 Task: Explore Airbnb accommodation in Vila Nova de Gaia, Portugal from 6th November, 2023 to 8th November, 2023 for 2 adults.1  bedroom having 2 beds and 1 bathroom. Property type can be flat. Look for 4 properties as per requirement.
Action: Mouse moved to (482, 81)
Screenshot: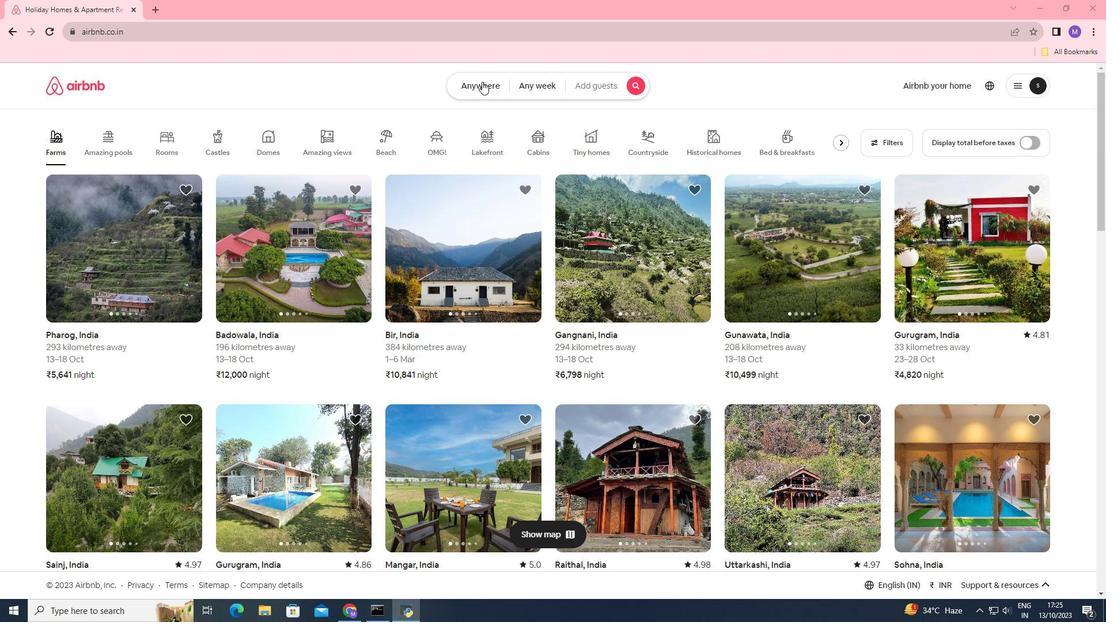 
Action: Mouse pressed left at (482, 81)
Screenshot: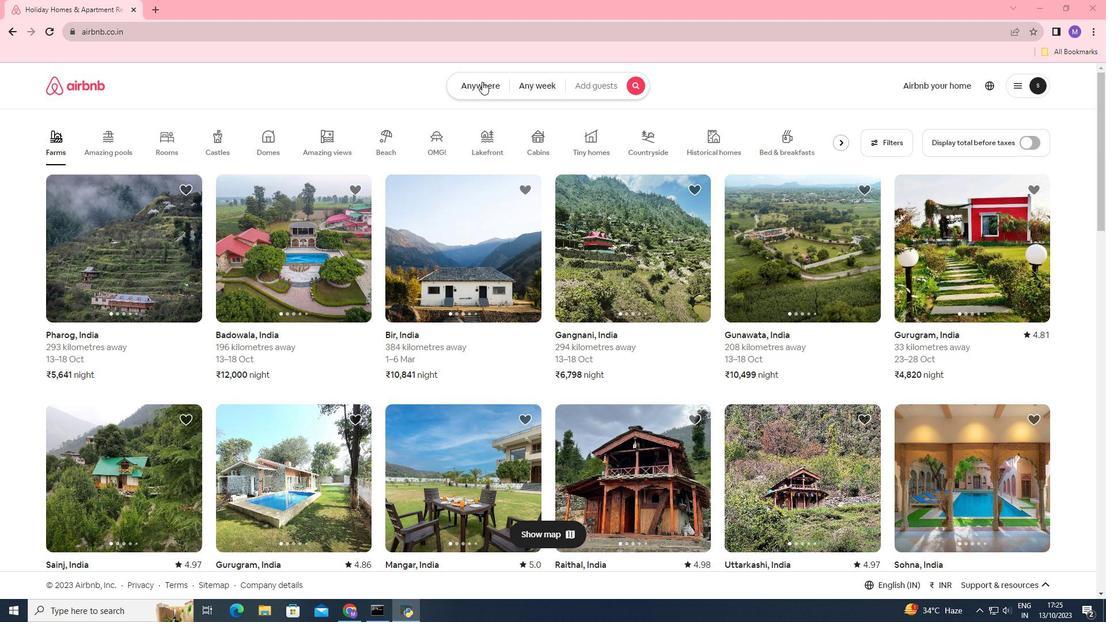 
Action: Mouse moved to (375, 134)
Screenshot: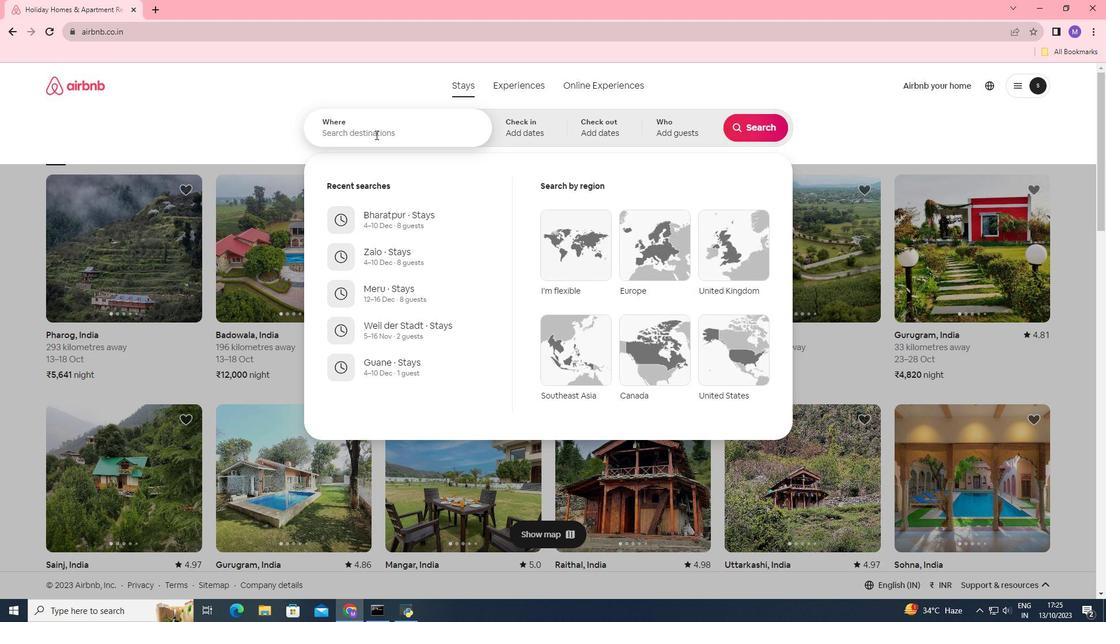 
Action: Mouse pressed left at (375, 134)
Screenshot: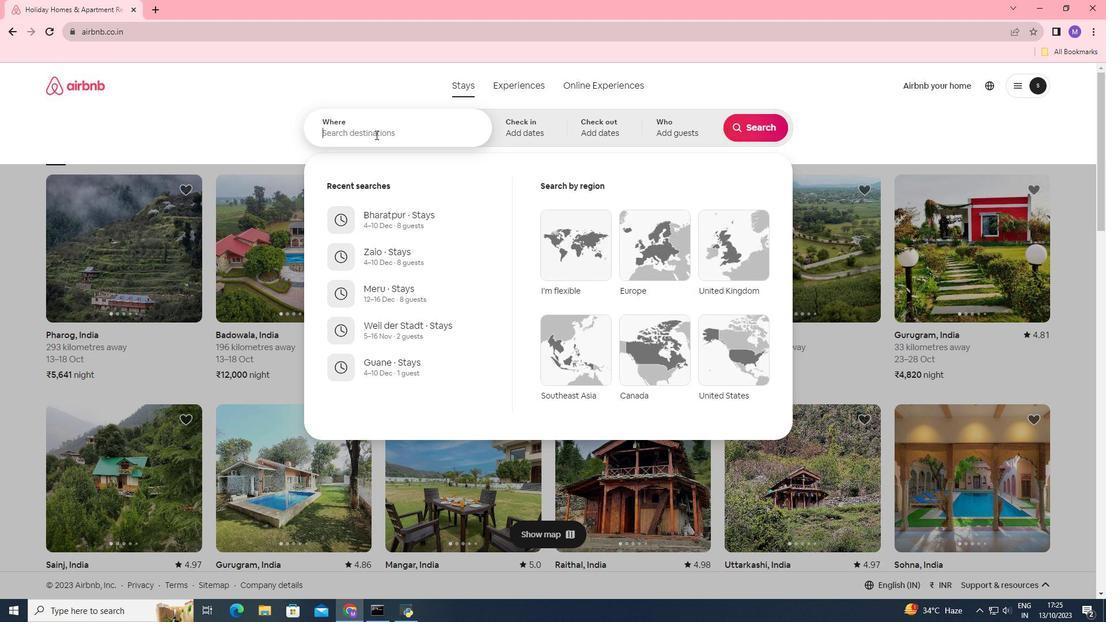 
Action: Key pressed <Key.shift><Key.shift><Key.shift><Key.shift><Key.shift><Key.shift><Key.shift><Key.shift><Key.shift>Vila<Key.space><Key.shift_r>Nova<Key.space>de<Key.space><Key.shift><Key.shift><Key.shift><Key.shift><Key.shift><Key.shift><Key.shift><Key.shift><Key.shift>Gao<Key.backspace>ia,<Key.shift_r>Portygal
Screenshot: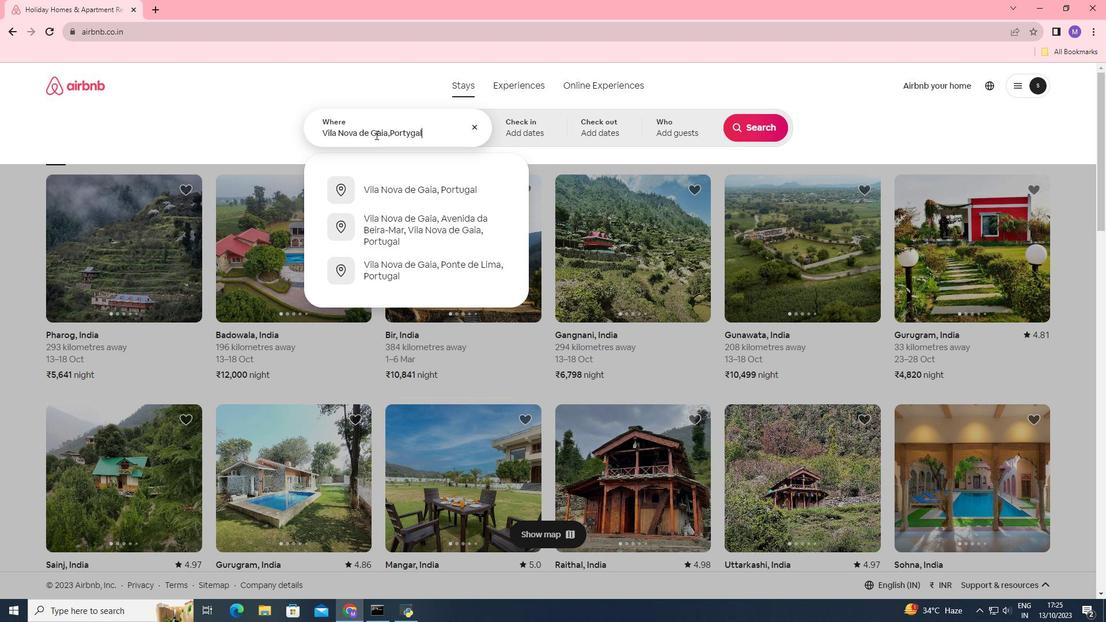 
Action: Mouse moved to (512, 134)
Screenshot: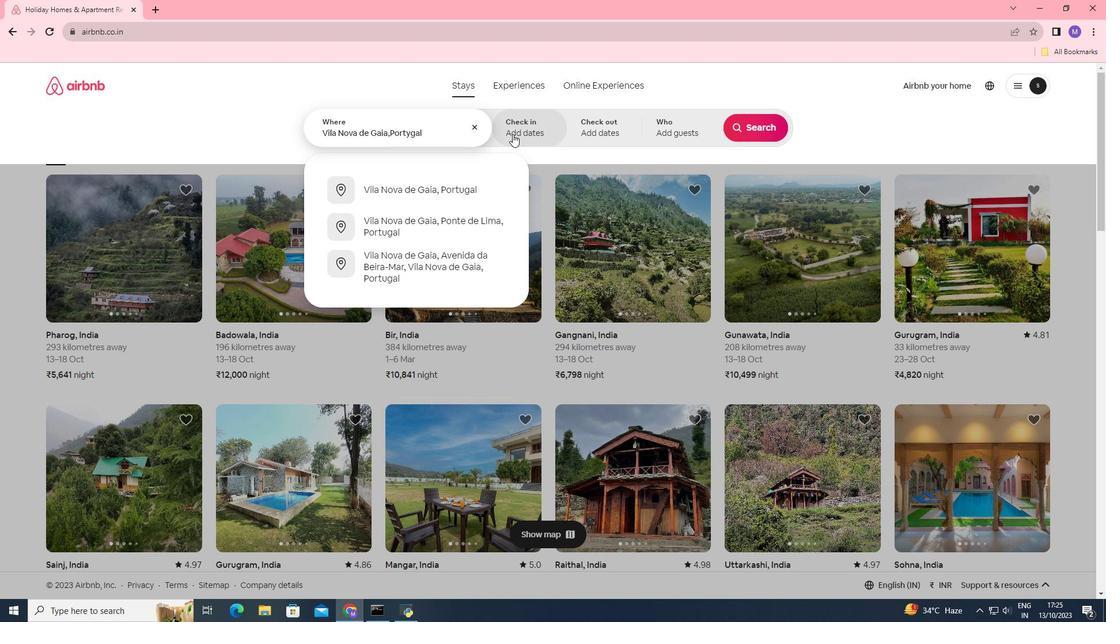 
Action: Mouse pressed left at (512, 134)
Screenshot: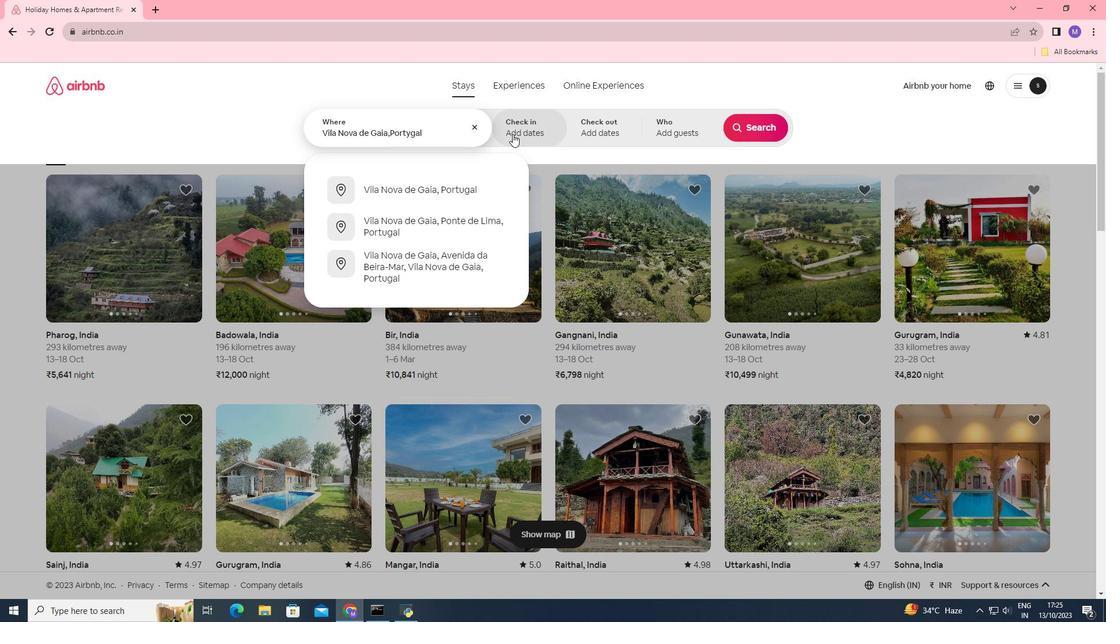 
Action: Mouse moved to (749, 221)
Screenshot: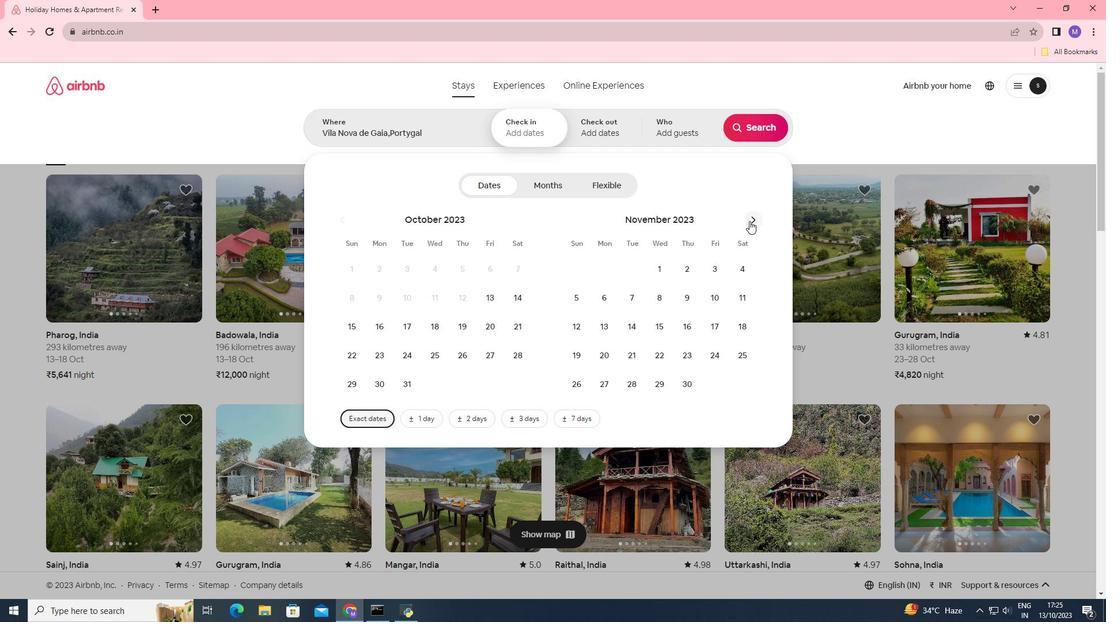 
Action: Mouse pressed left at (749, 221)
Screenshot: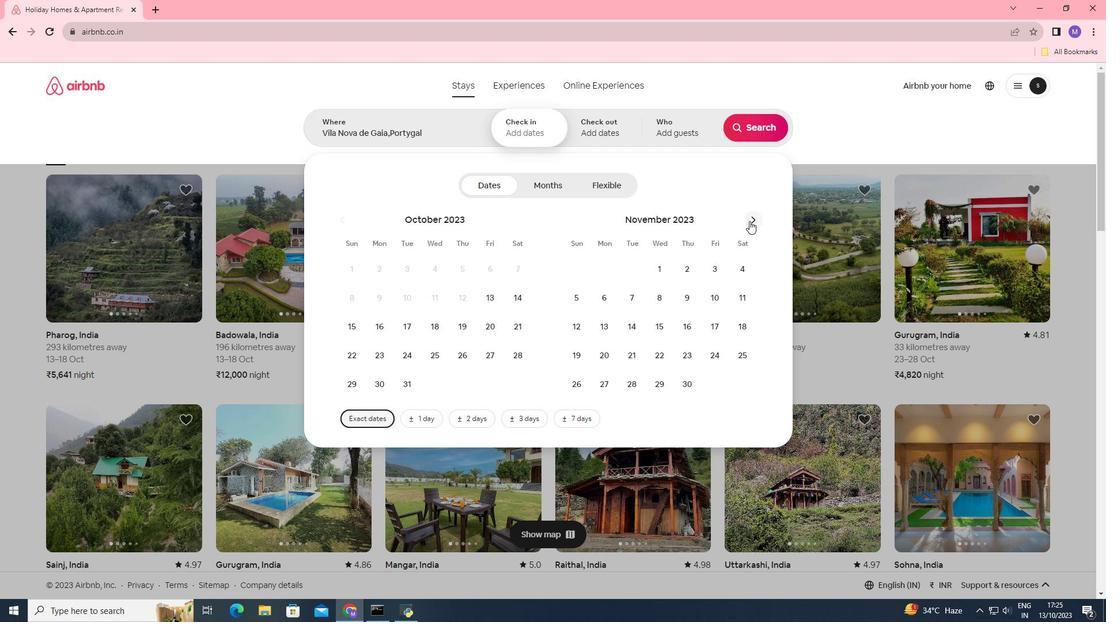 
Action: Mouse moved to (390, 297)
Screenshot: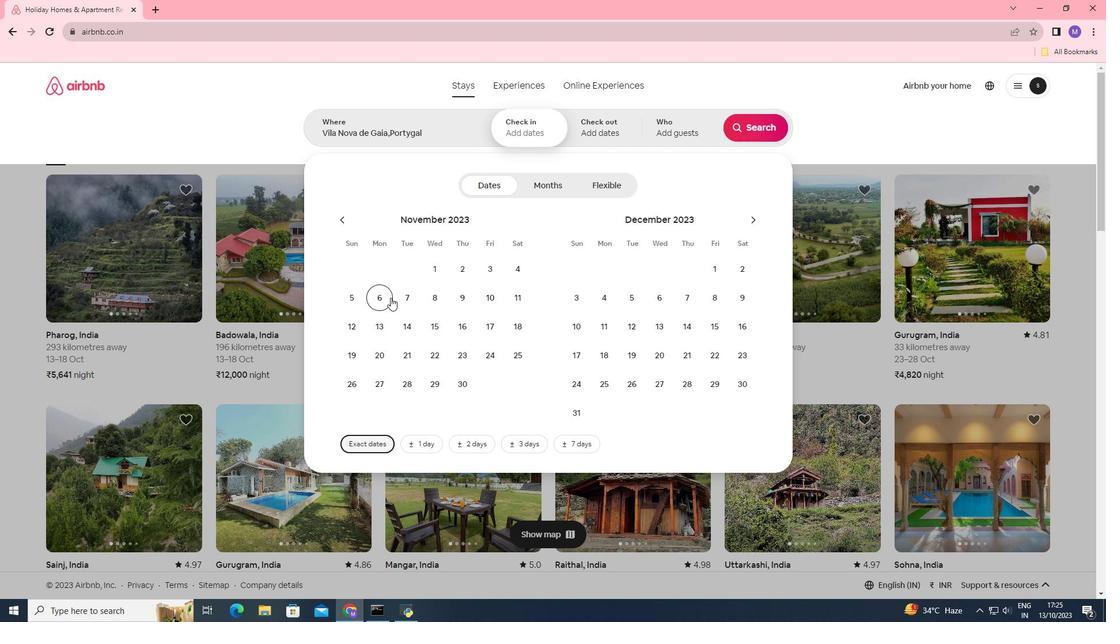 
Action: Mouse pressed left at (390, 297)
Screenshot: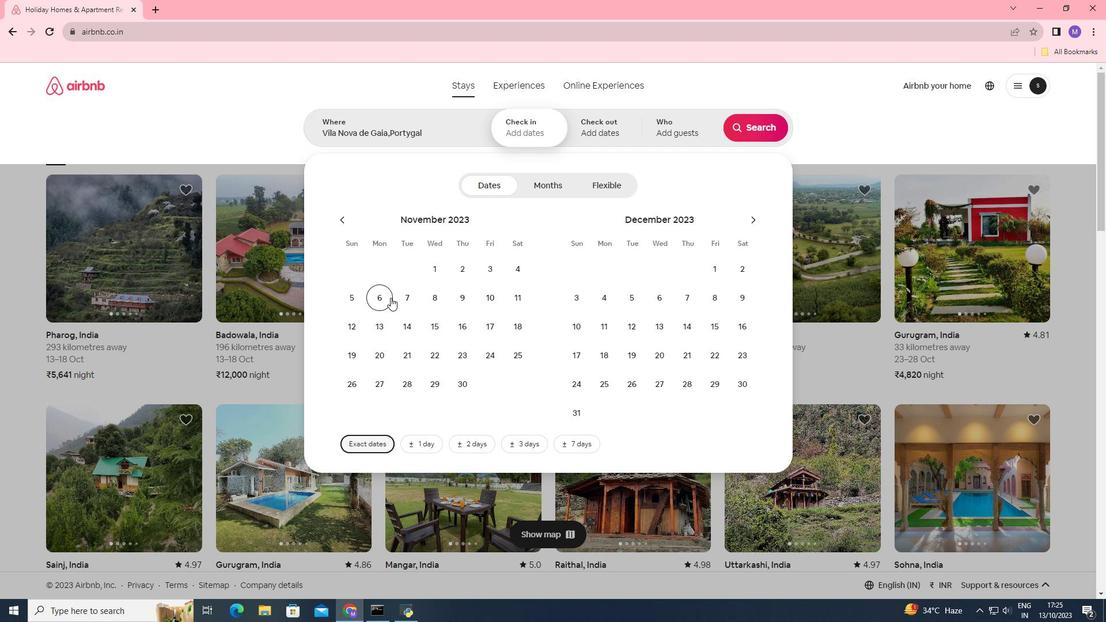 
Action: Mouse moved to (429, 303)
Screenshot: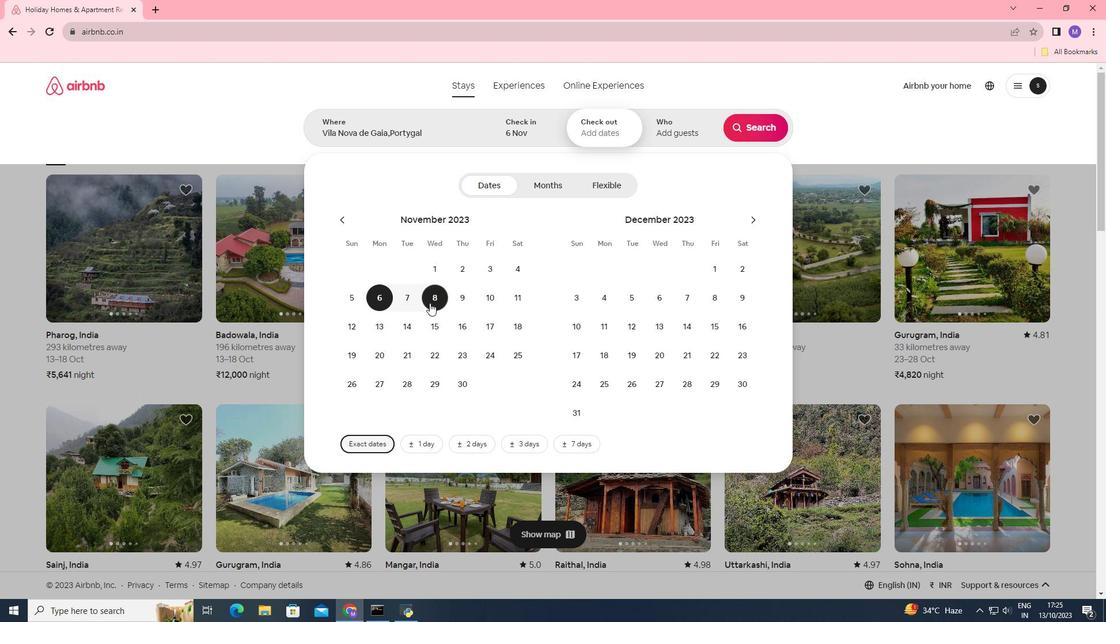 
Action: Mouse pressed left at (429, 303)
Screenshot: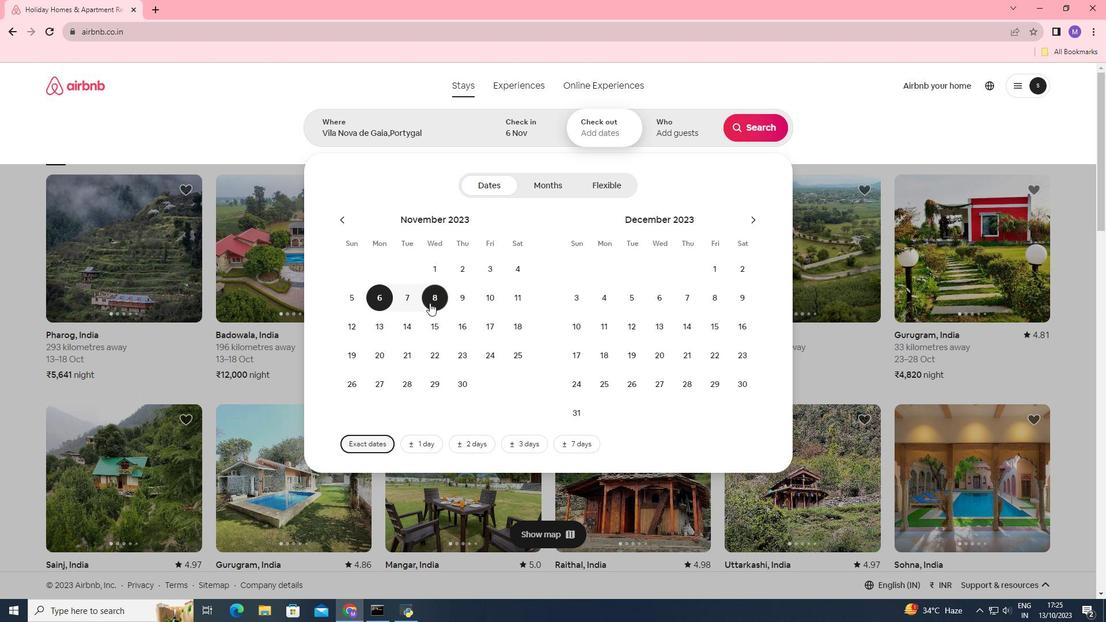 
Action: Mouse moved to (684, 130)
Screenshot: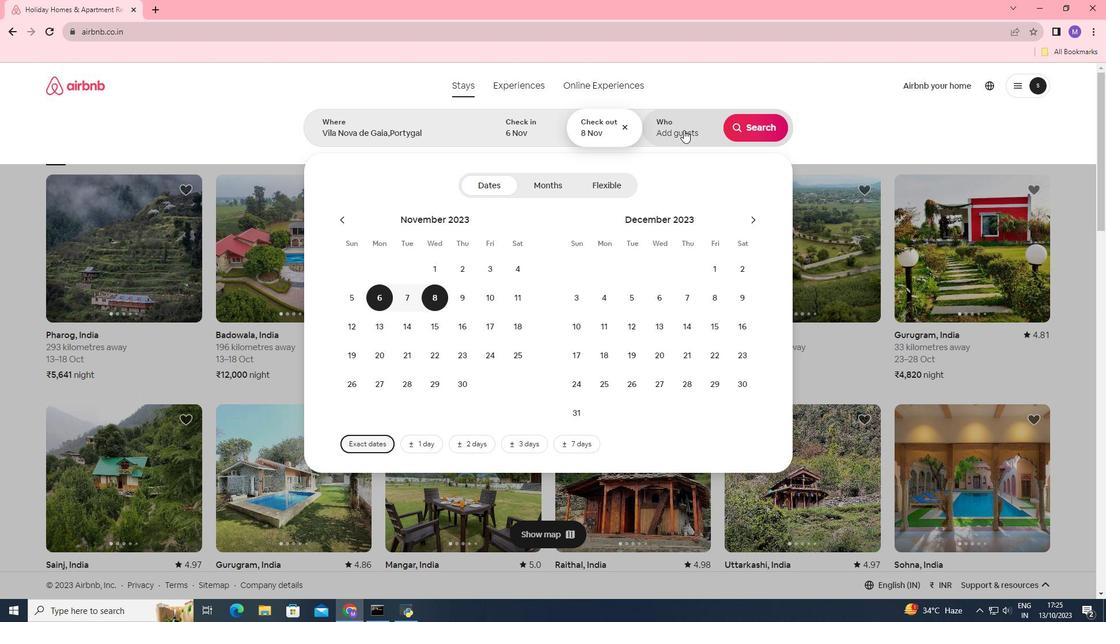
Action: Mouse pressed left at (684, 130)
Screenshot: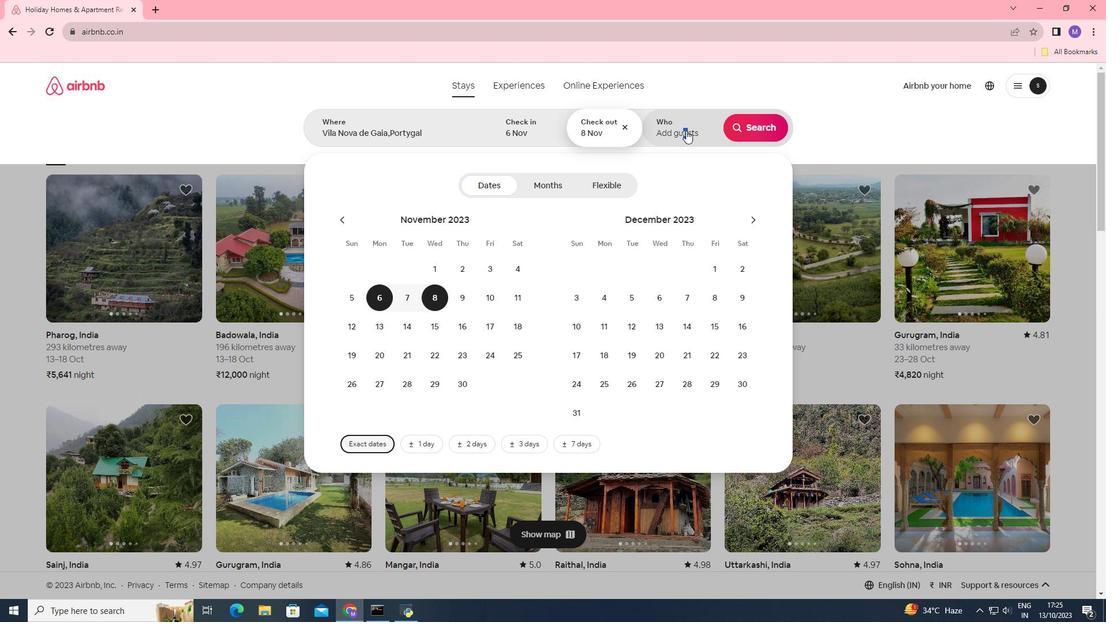 
Action: Mouse moved to (762, 182)
Screenshot: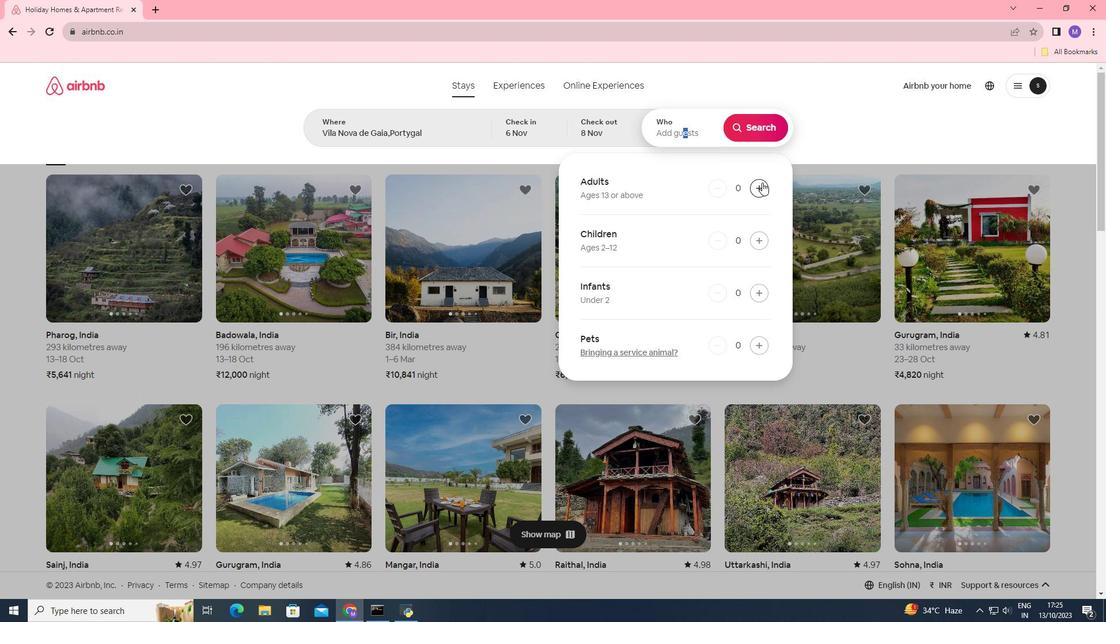 
Action: Mouse pressed left at (762, 182)
Screenshot: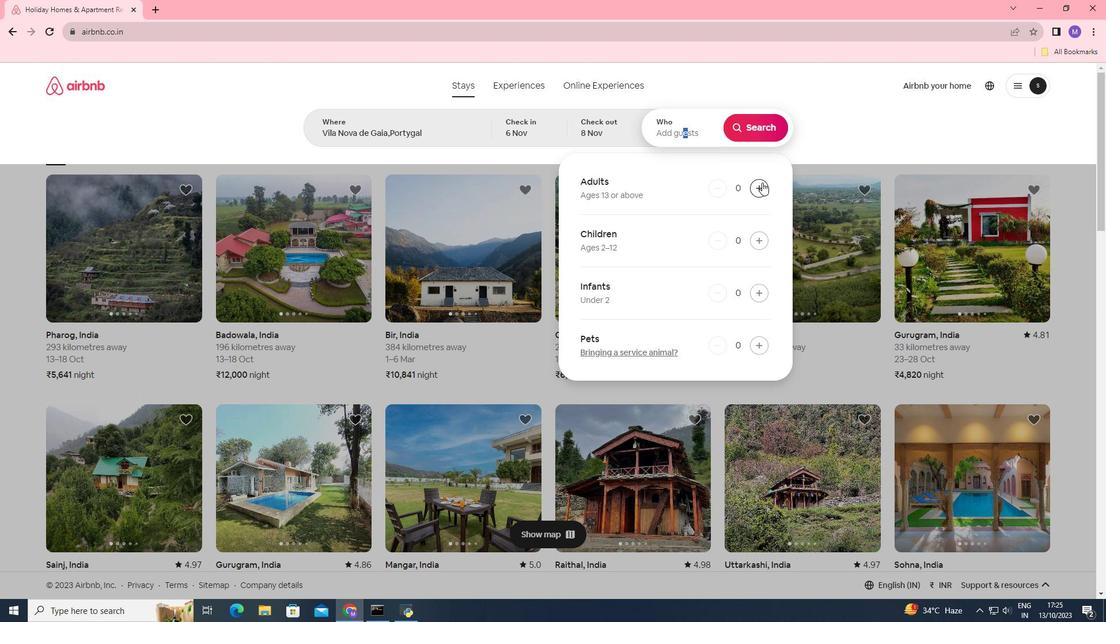 
Action: Mouse pressed left at (762, 182)
Screenshot: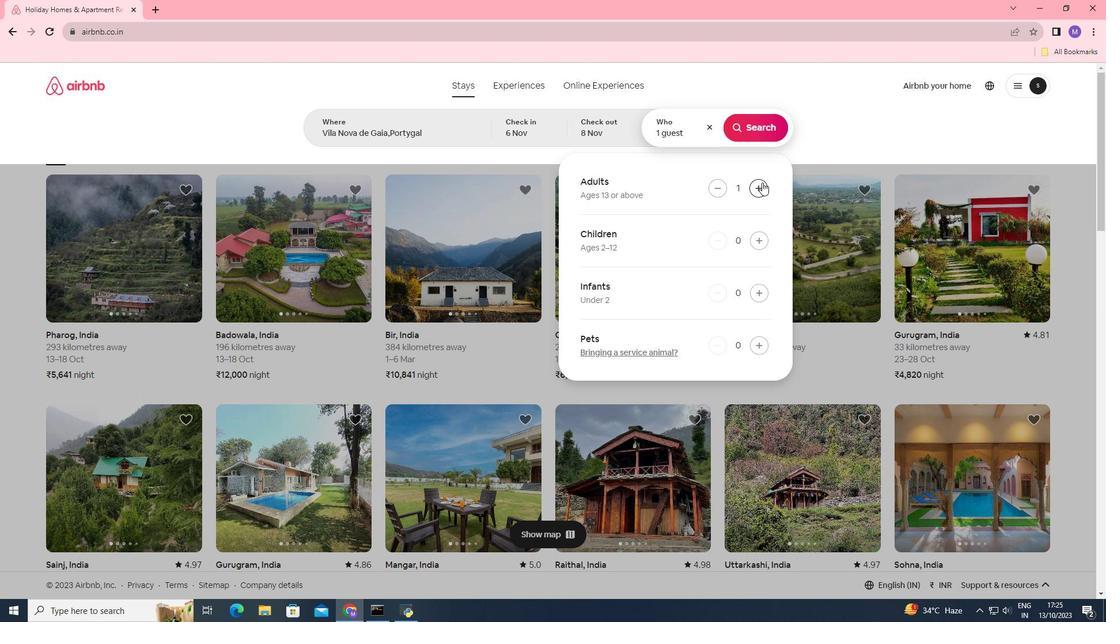 
Action: Mouse moved to (754, 128)
Screenshot: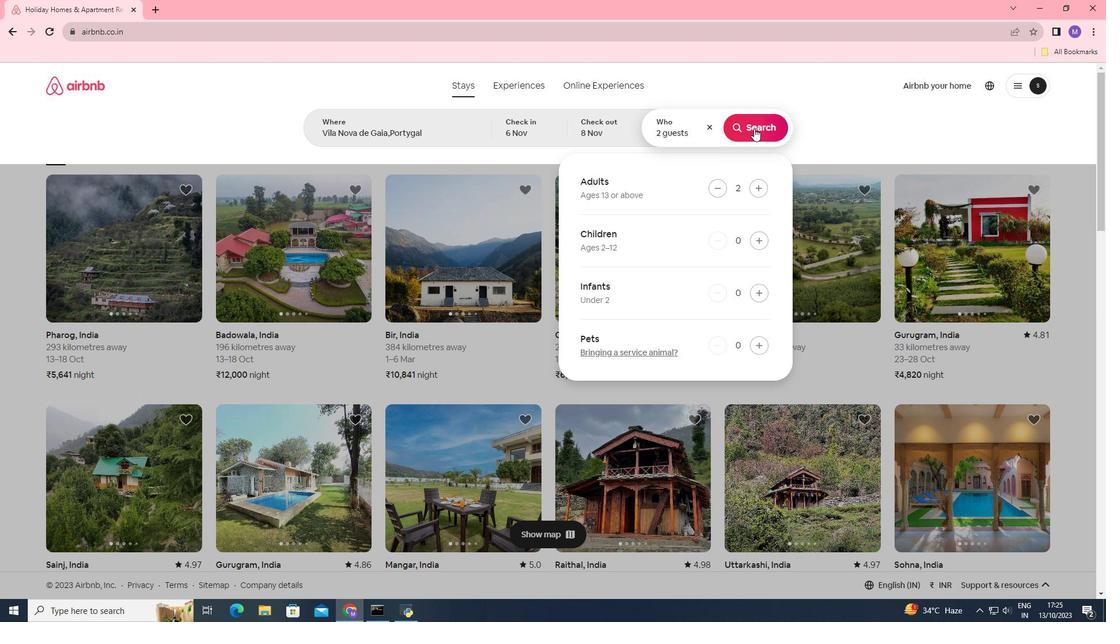 
Action: Mouse pressed left at (754, 128)
Screenshot: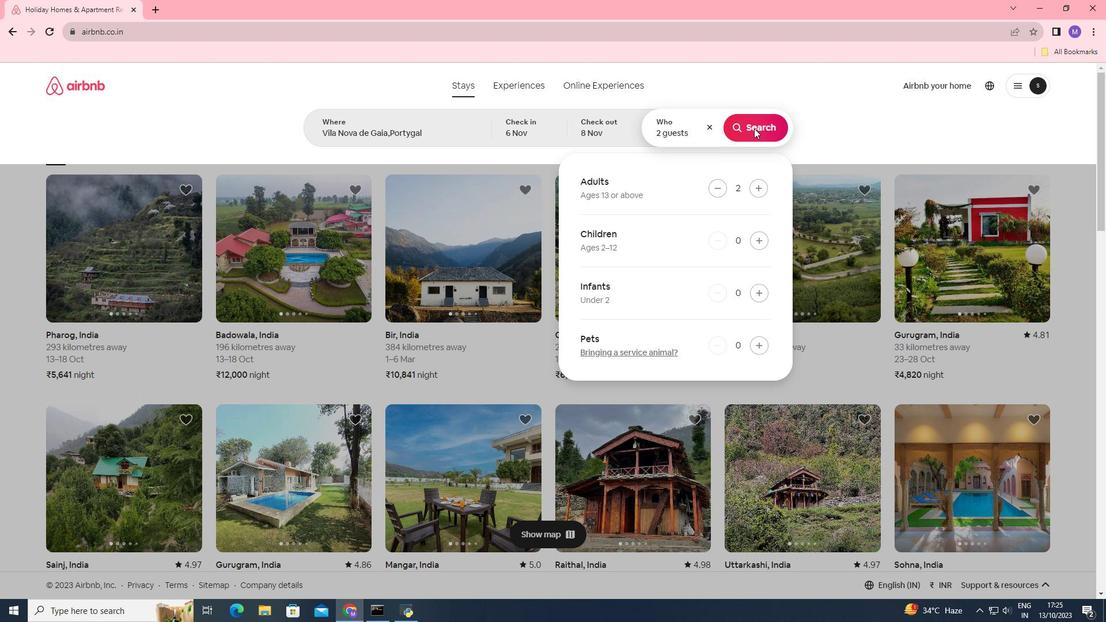 
Action: Mouse moved to (918, 132)
Screenshot: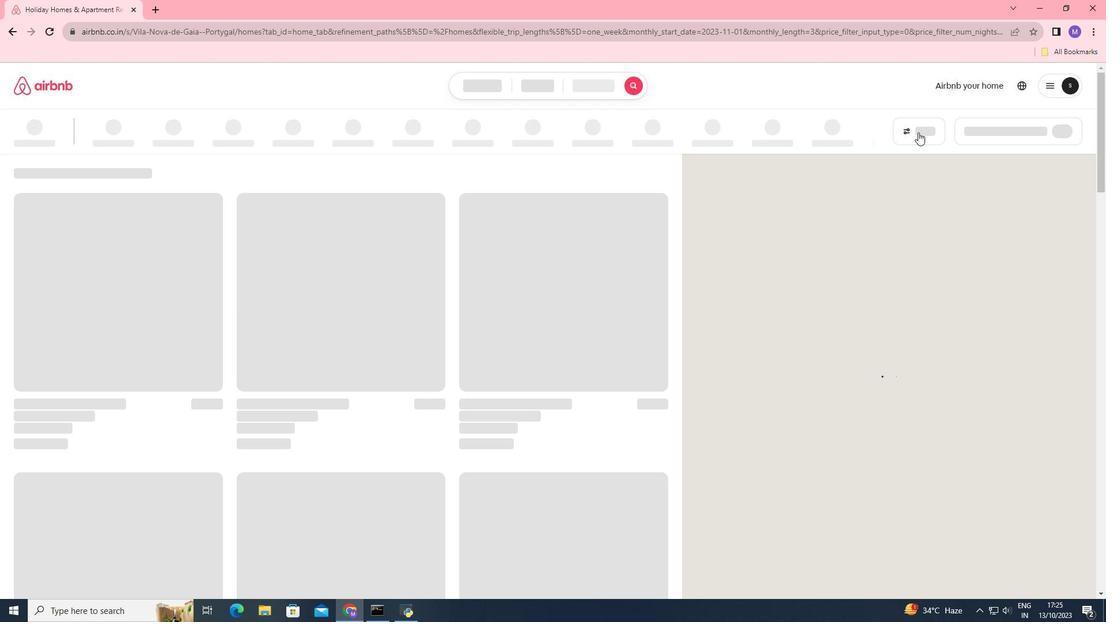 
Action: Mouse pressed left at (918, 132)
Screenshot: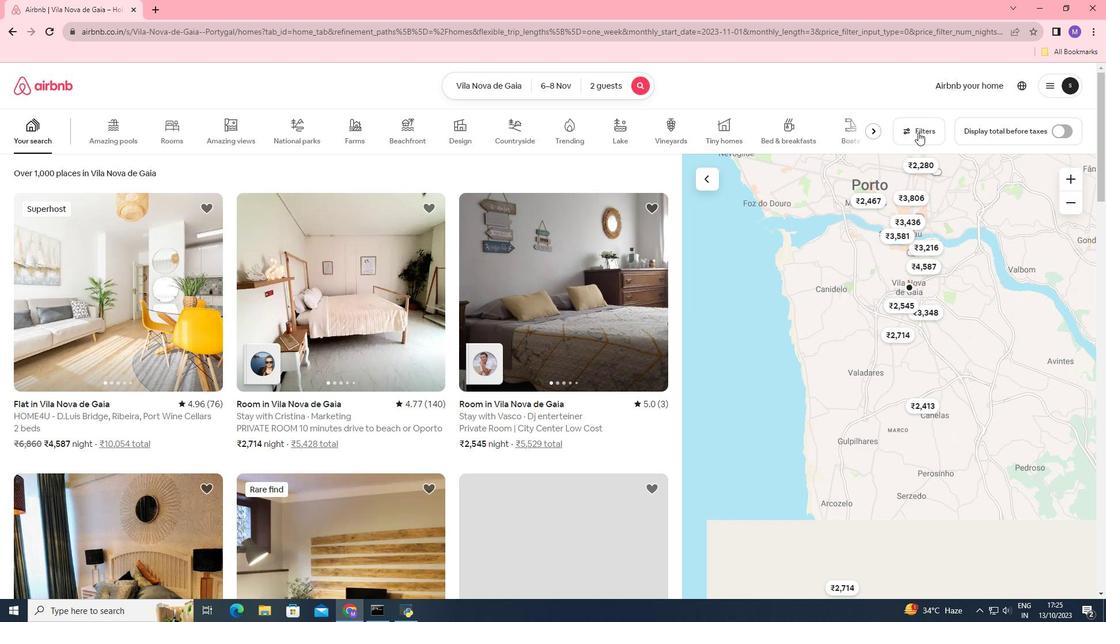 
Action: Mouse moved to (476, 394)
Screenshot: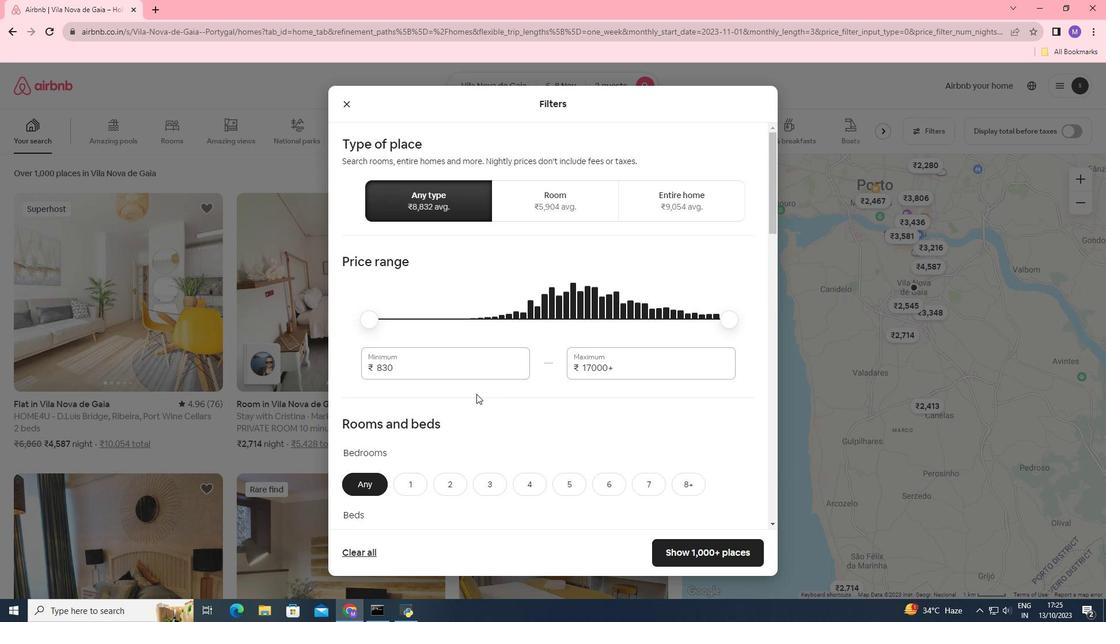 
Action: Mouse scrolled (476, 393) with delta (0, 0)
Screenshot: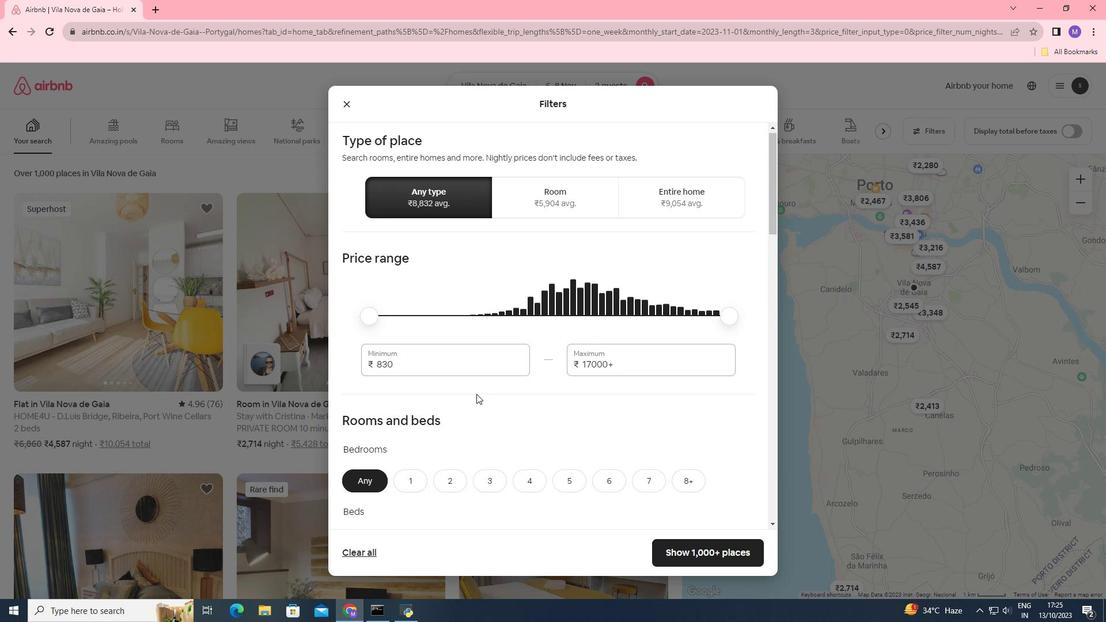 
Action: Mouse scrolled (476, 393) with delta (0, 0)
Screenshot: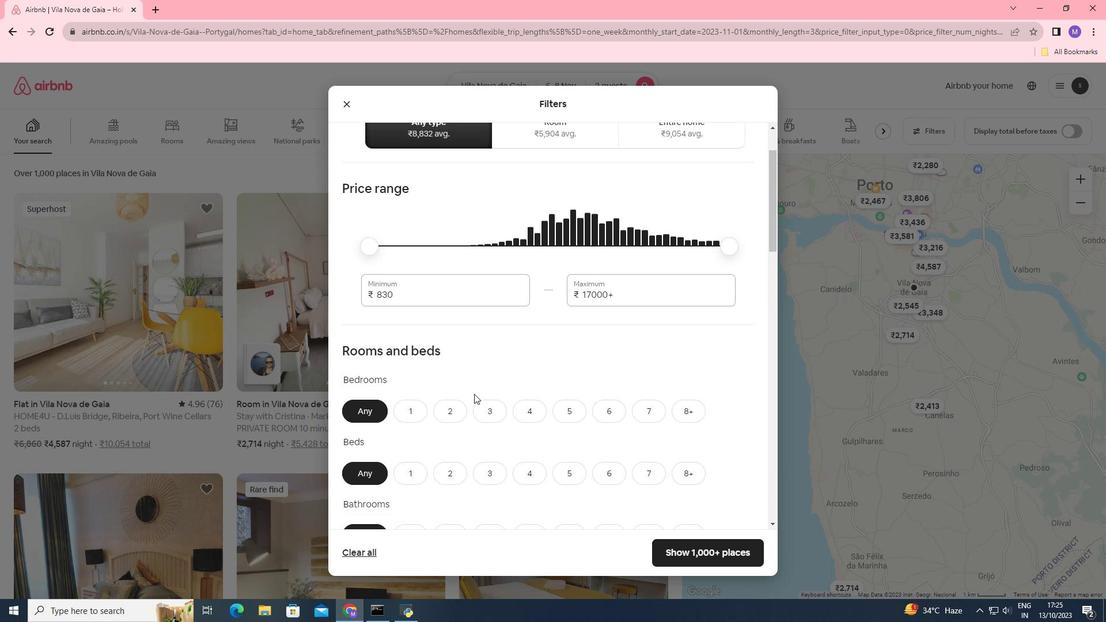
Action: Mouse moved to (412, 369)
Screenshot: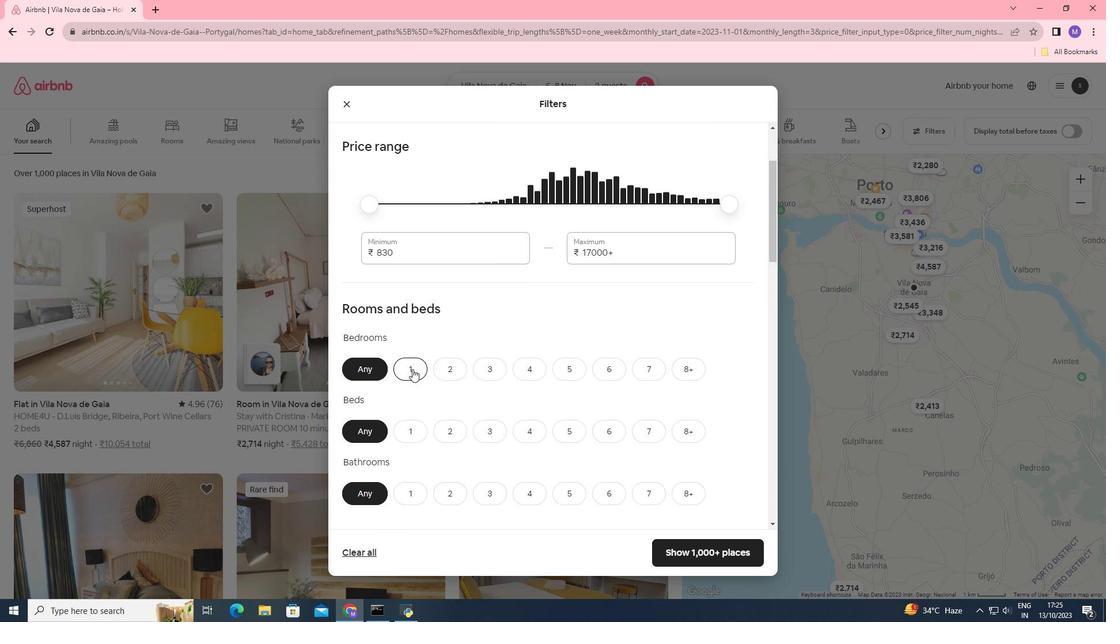 
Action: Mouse pressed left at (412, 369)
Screenshot: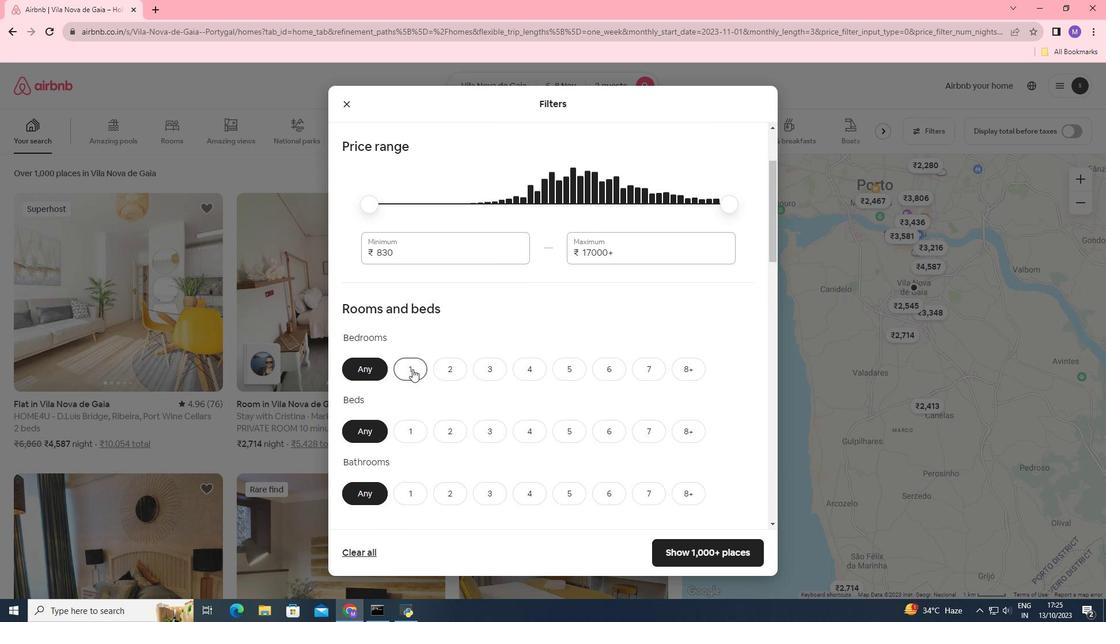 
Action: Mouse moved to (448, 428)
Screenshot: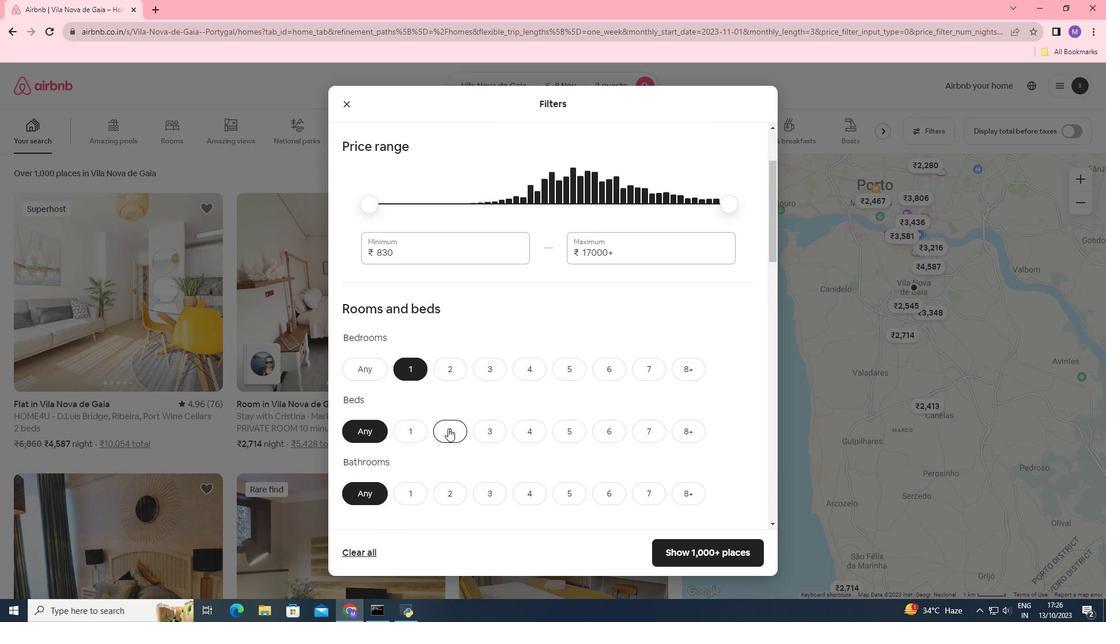 
Action: Mouse pressed left at (448, 428)
Screenshot: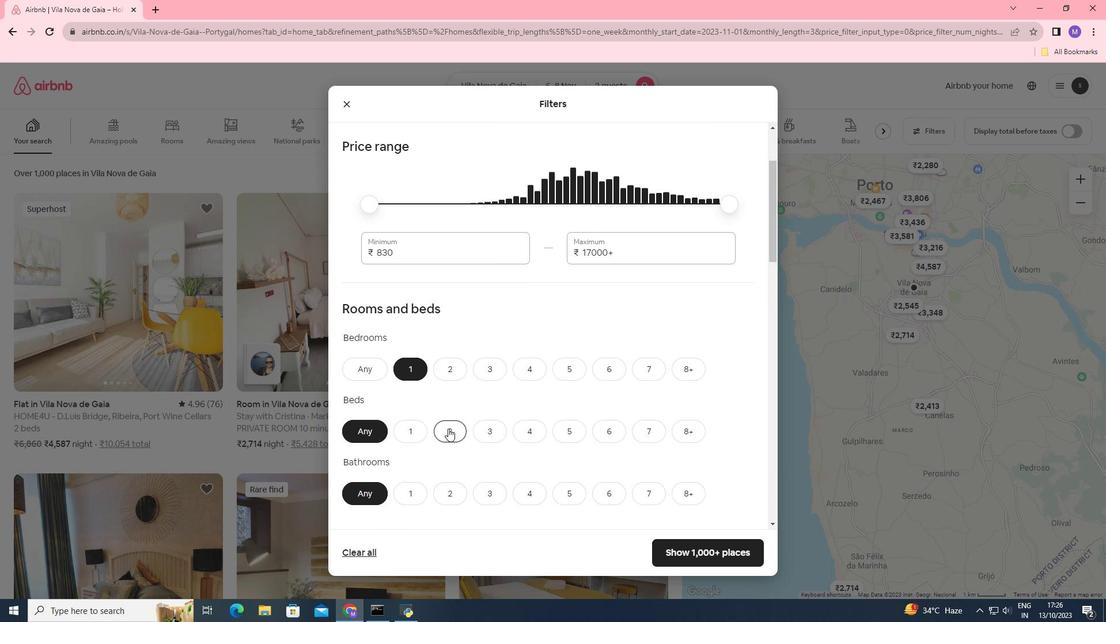 
Action: Mouse moved to (413, 492)
Screenshot: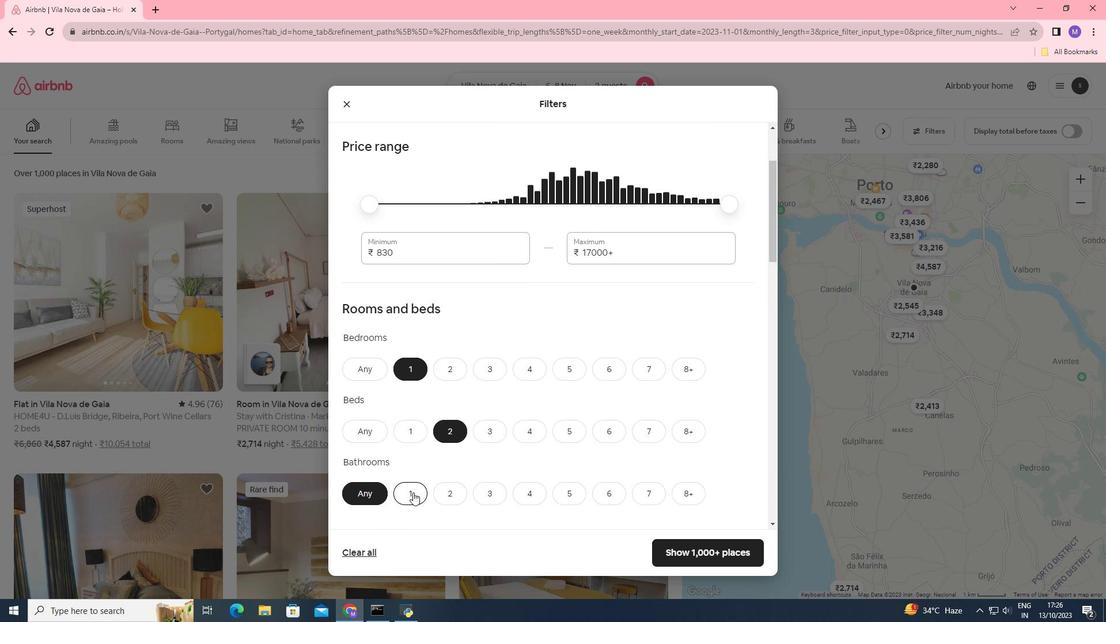 
Action: Mouse pressed left at (413, 492)
Screenshot: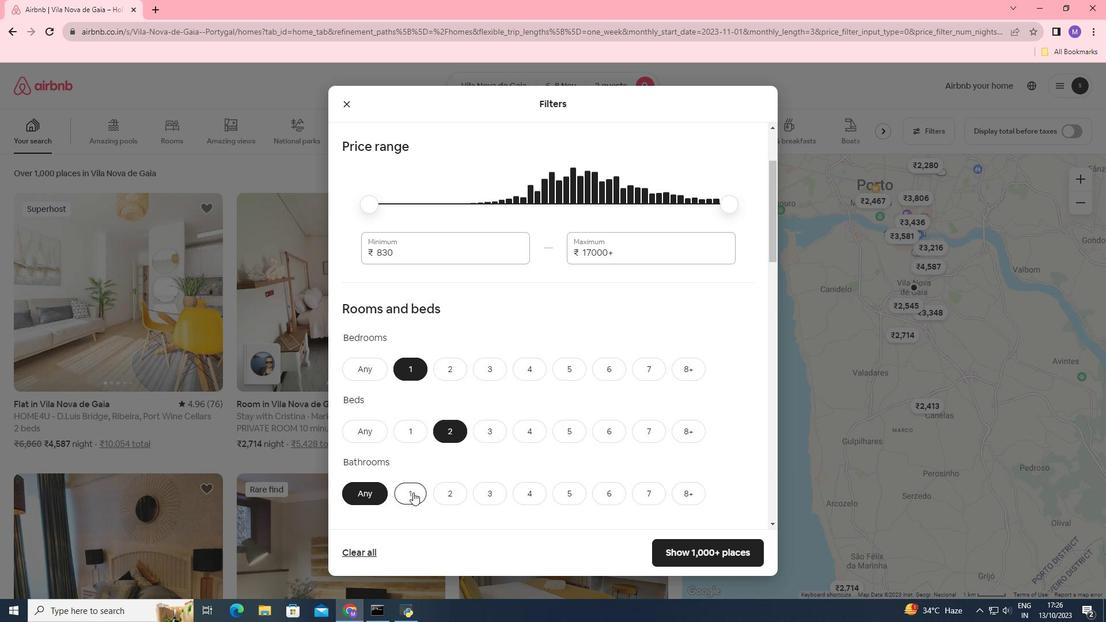 
Action: Mouse moved to (581, 382)
Screenshot: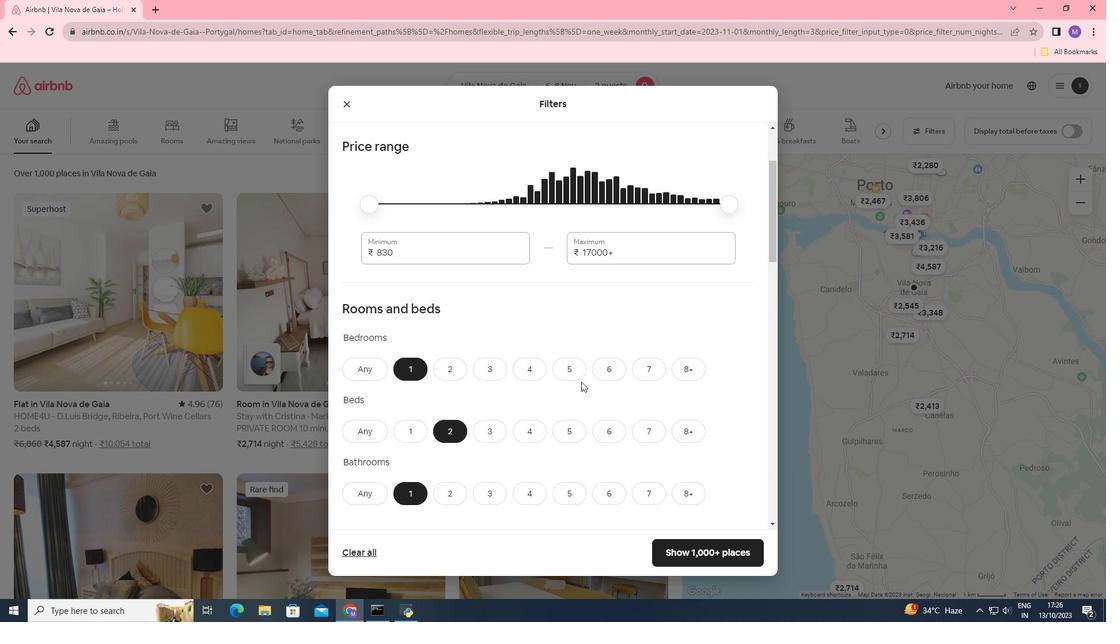 
Action: Mouse scrolled (581, 381) with delta (0, 0)
Screenshot: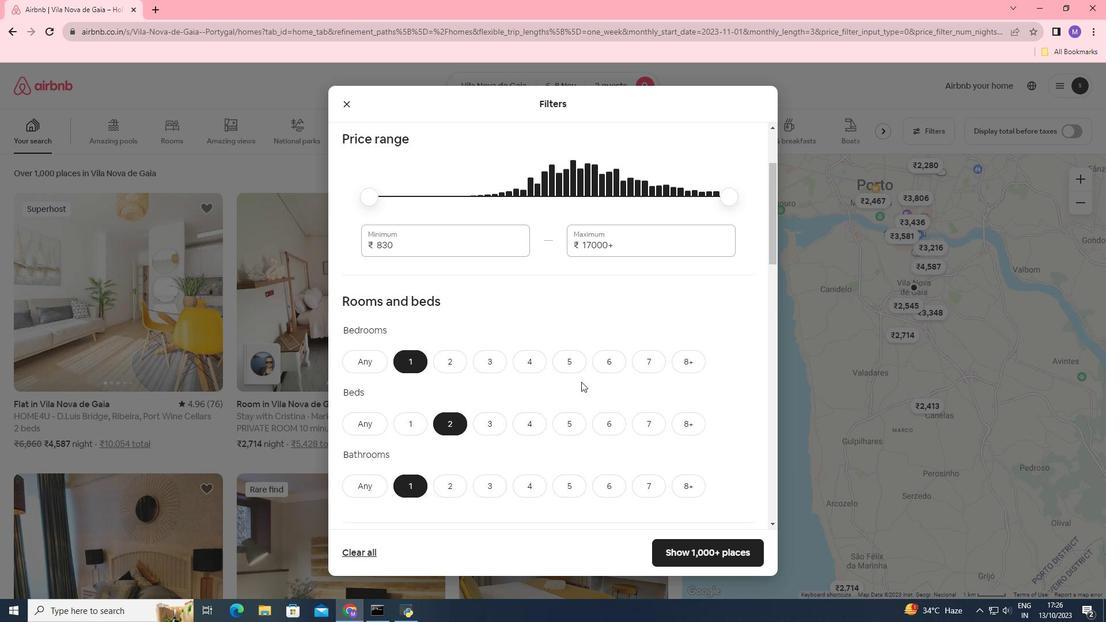 
Action: Mouse moved to (581, 382)
Screenshot: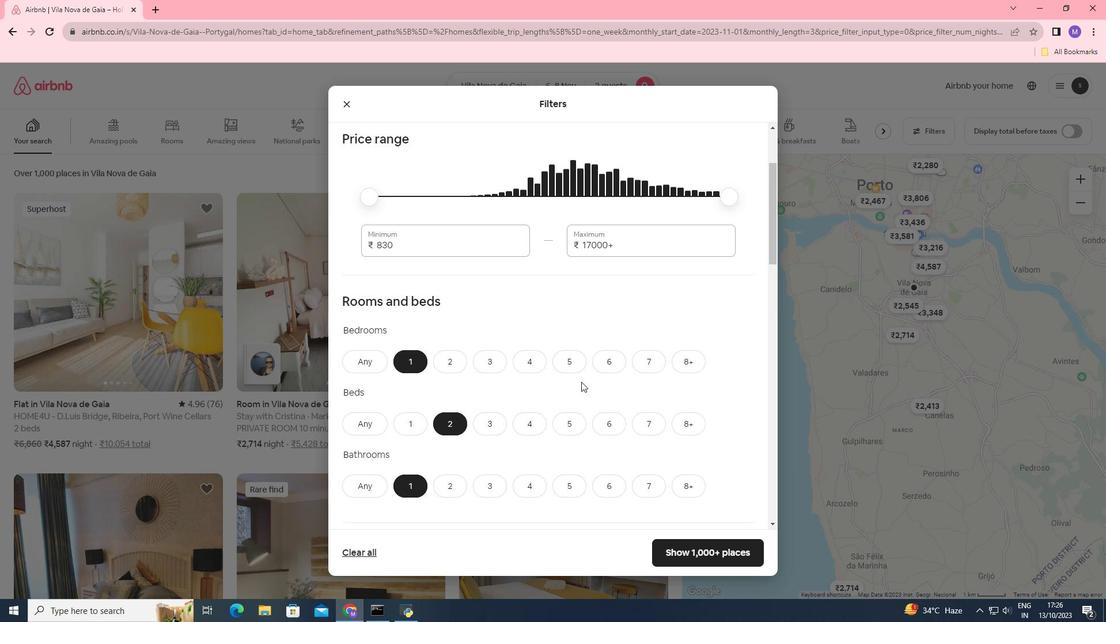 
Action: Mouse scrolled (581, 381) with delta (0, 0)
Screenshot: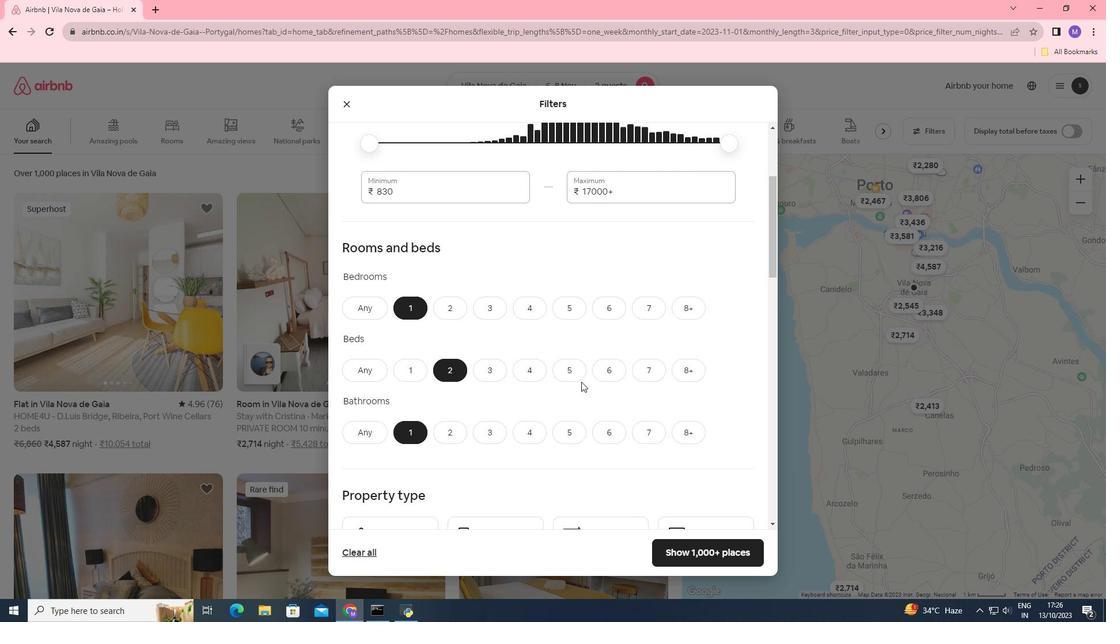 
Action: Mouse scrolled (581, 381) with delta (0, 0)
Screenshot: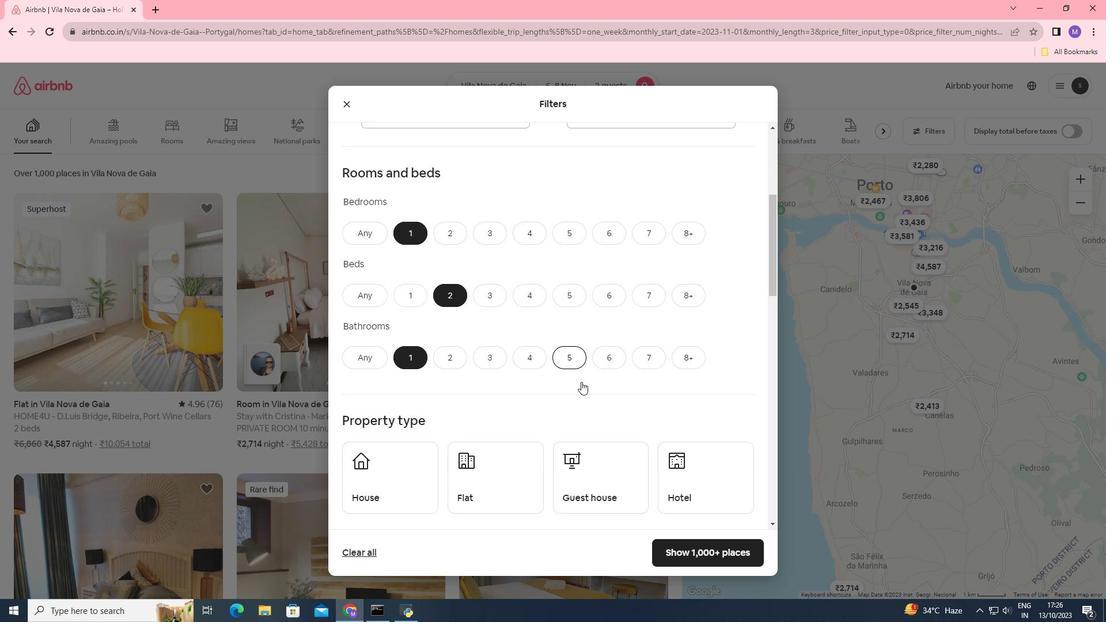 
Action: Mouse moved to (483, 443)
Screenshot: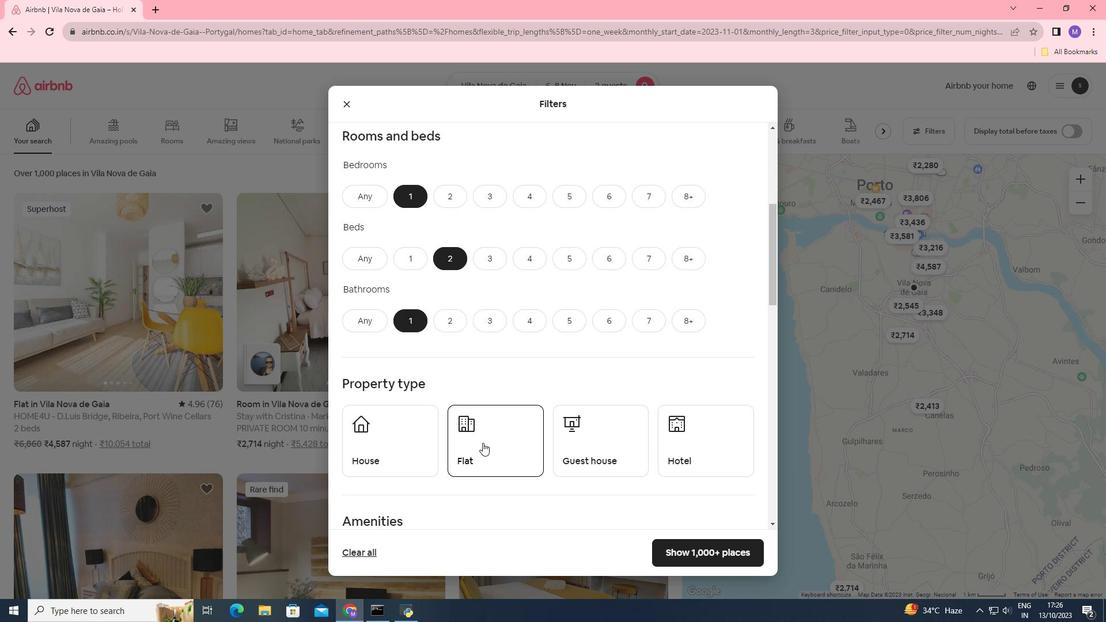 
Action: Mouse pressed left at (483, 443)
Screenshot: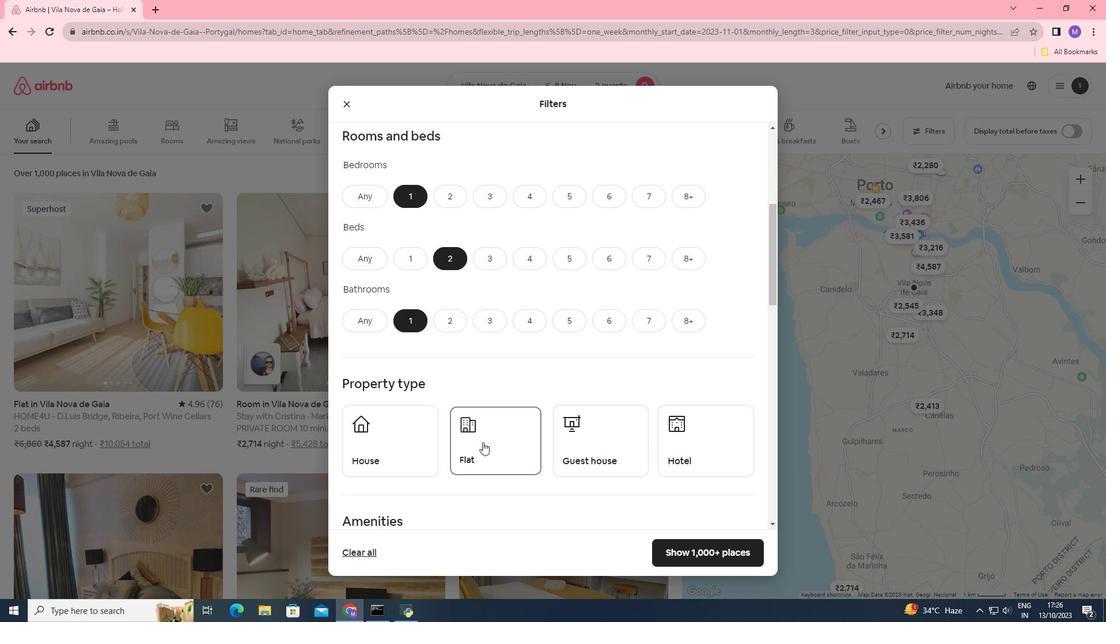 
Action: Mouse moved to (571, 353)
Screenshot: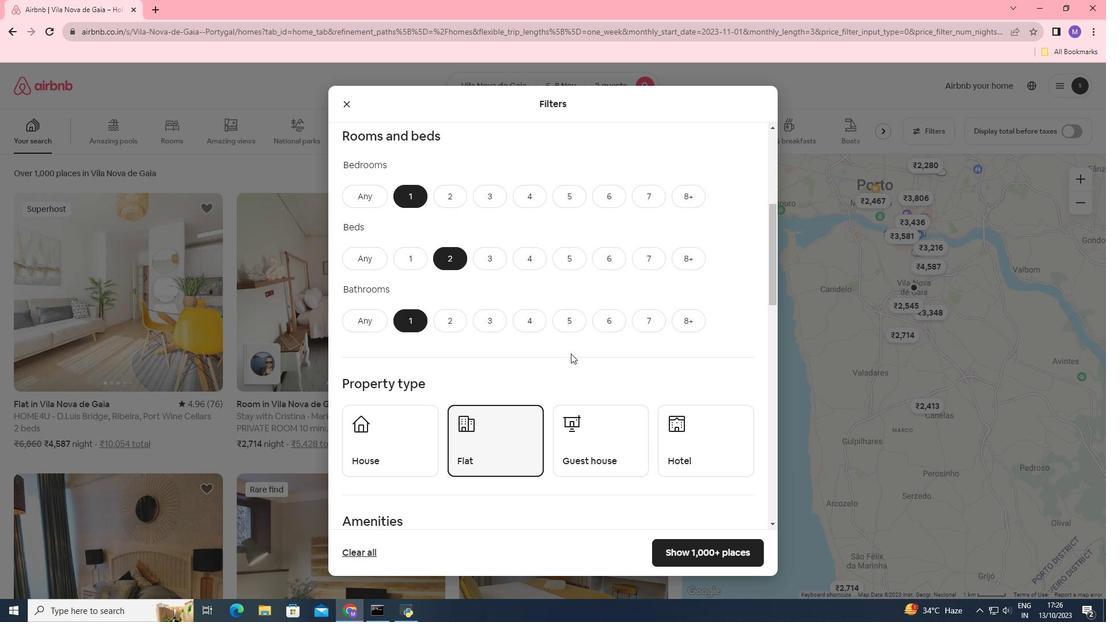 
Action: Mouse scrolled (571, 353) with delta (0, 0)
Screenshot: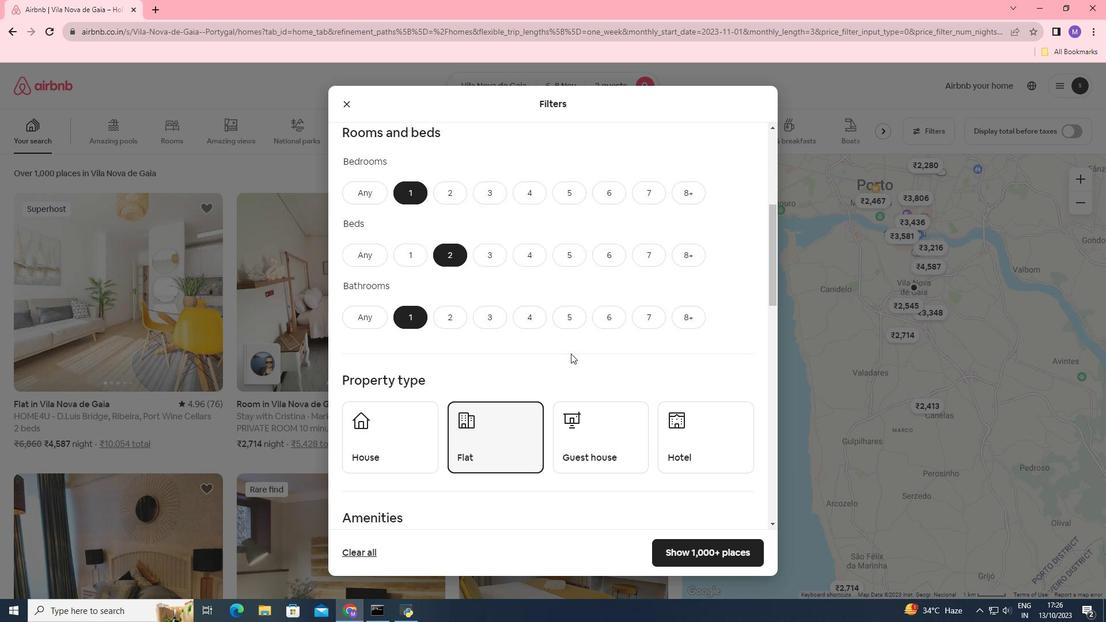 
Action: Mouse scrolled (571, 353) with delta (0, 0)
Screenshot: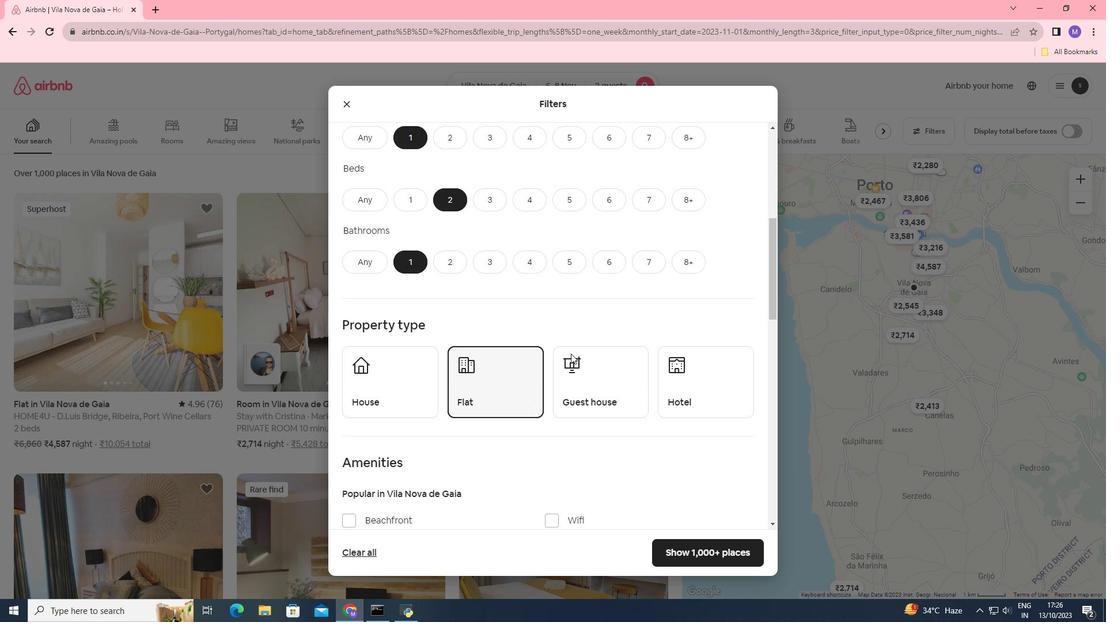 
Action: Mouse scrolled (571, 353) with delta (0, 0)
Screenshot: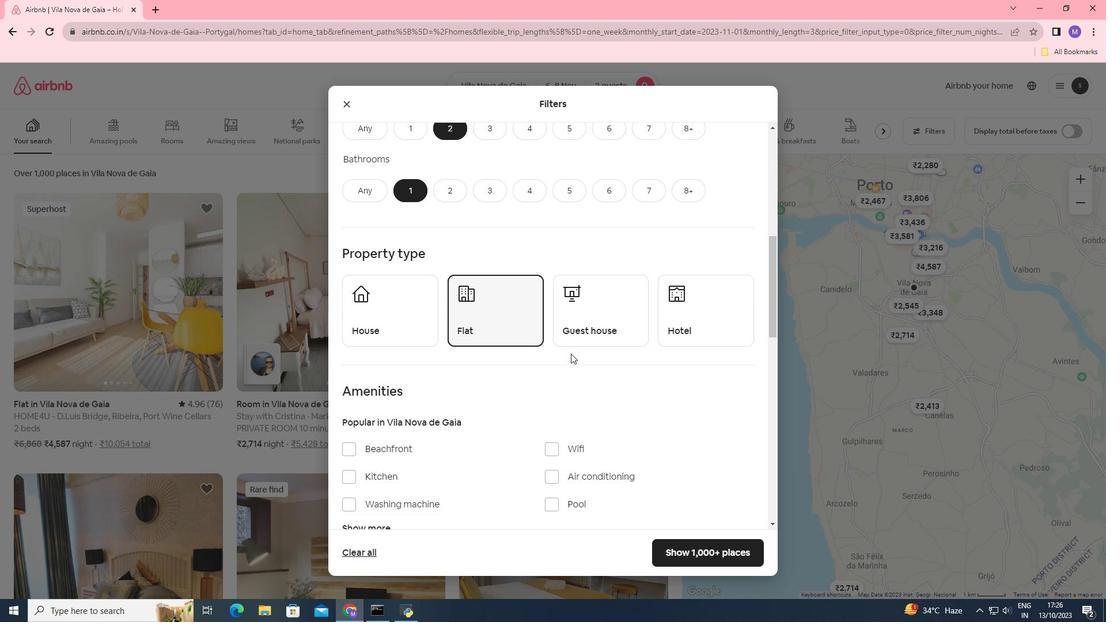 
Action: Mouse moved to (688, 544)
Screenshot: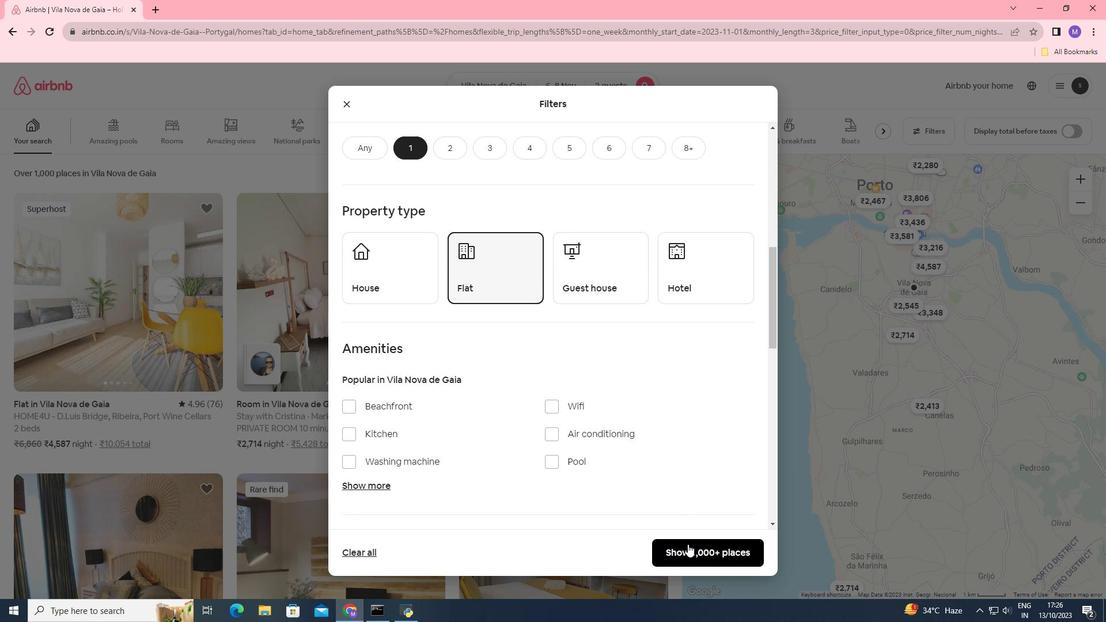 
Action: Mouse pressed left at (688, 544)
Screenshot: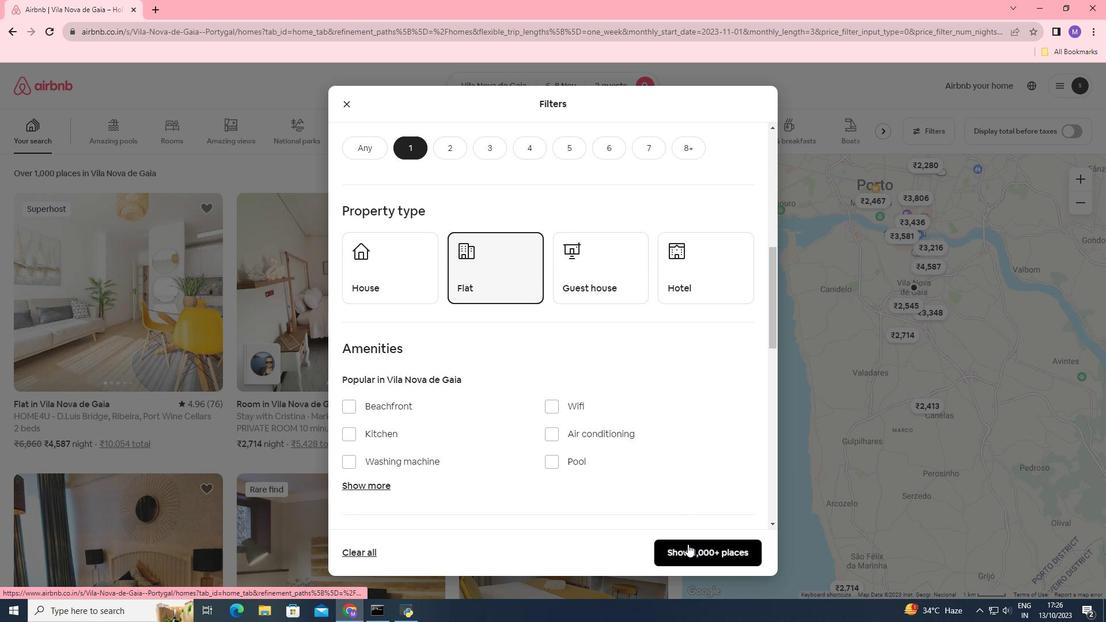 
Action: Mouse moved to (188, 318)
Screenshot: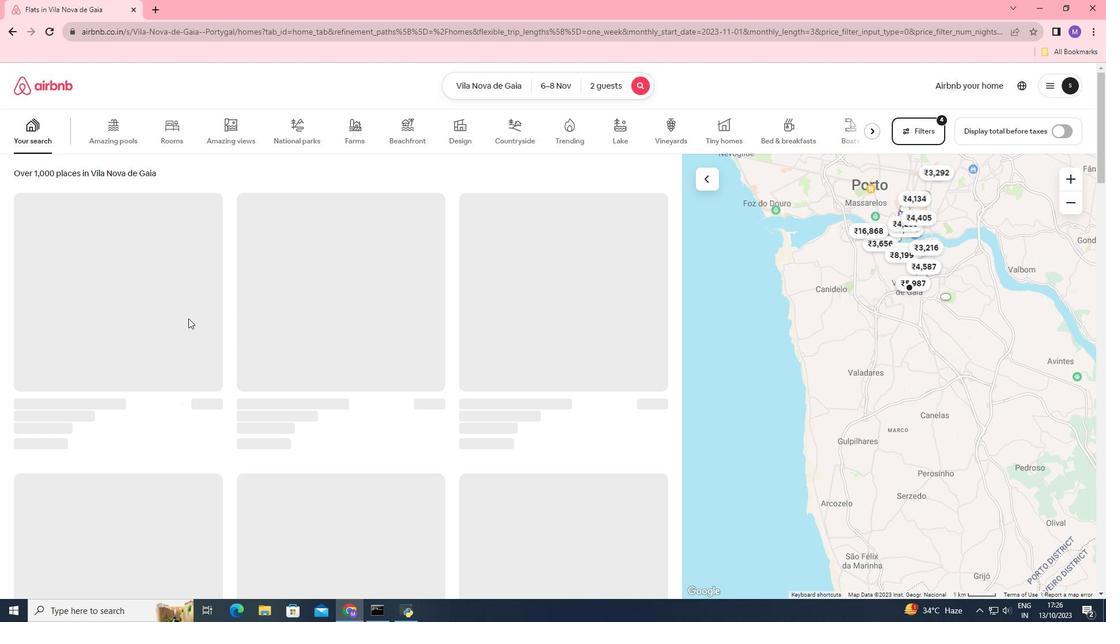 
Action: Mouse pressed left at (188, 318)
Screenshot: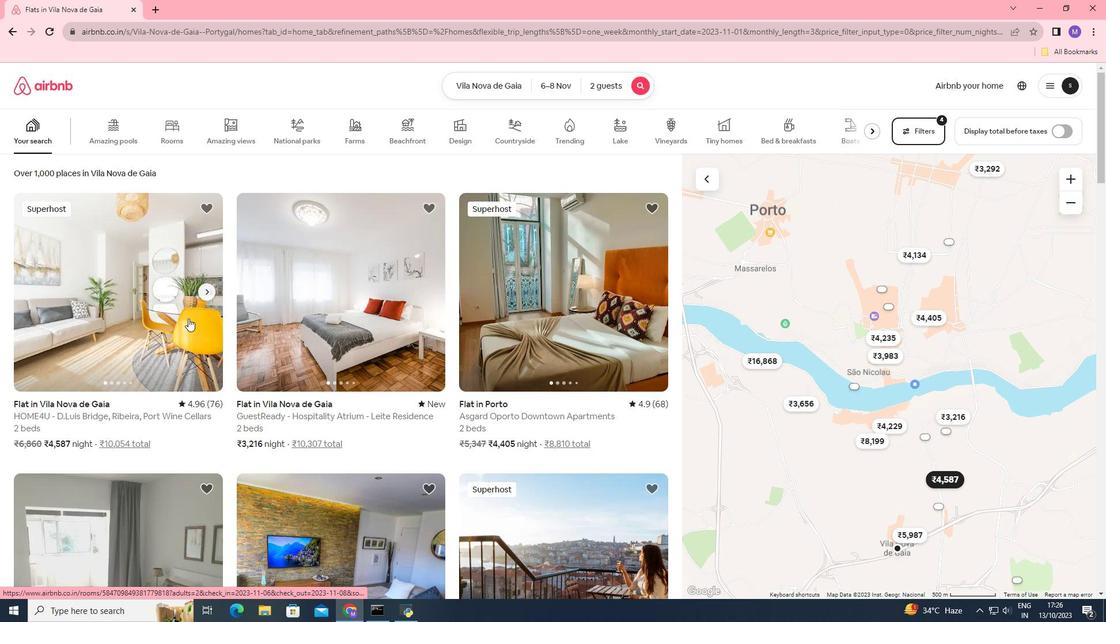 
Action: Mouse moved to (839, 435)
Screenshot: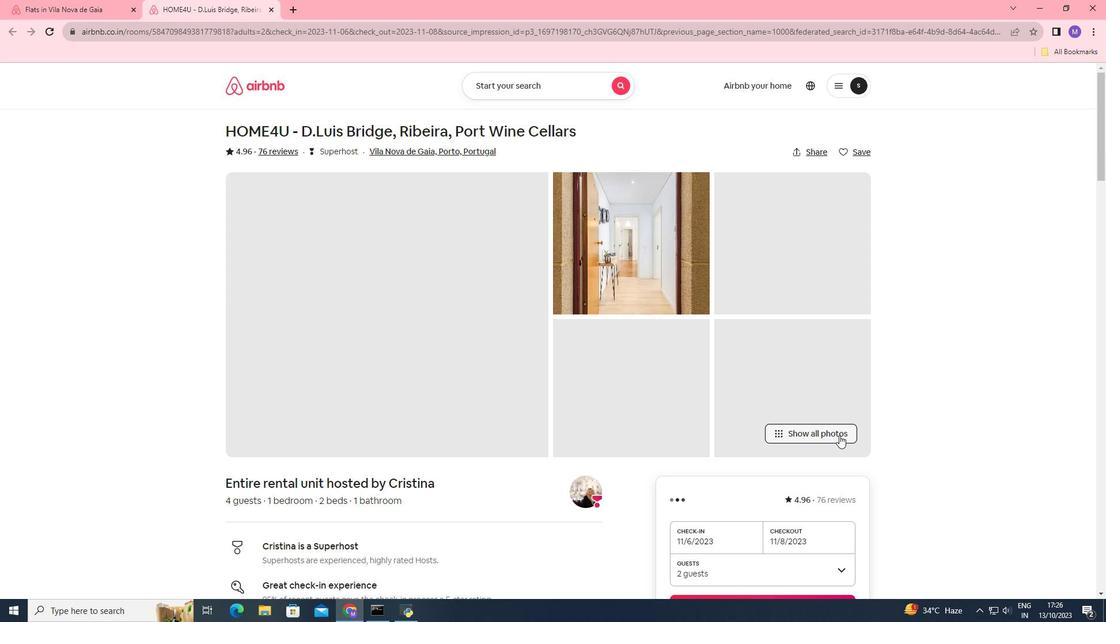 
Action: Mouse pressed left at (839, 435)
Screenshot: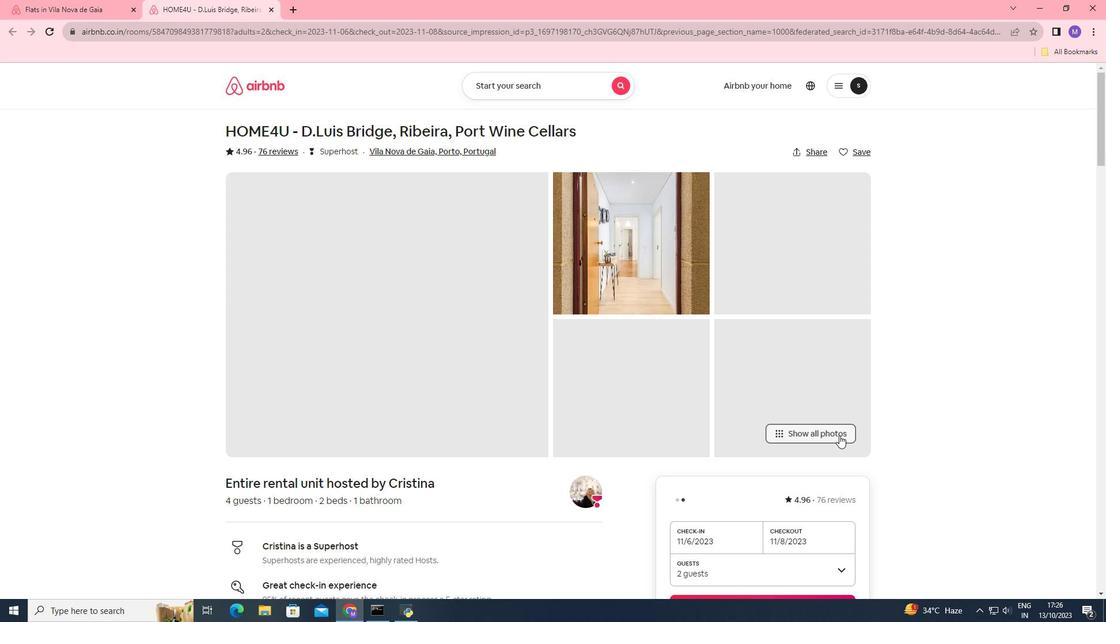 
Action: Mouse moved to (613, 316)
Screenshot: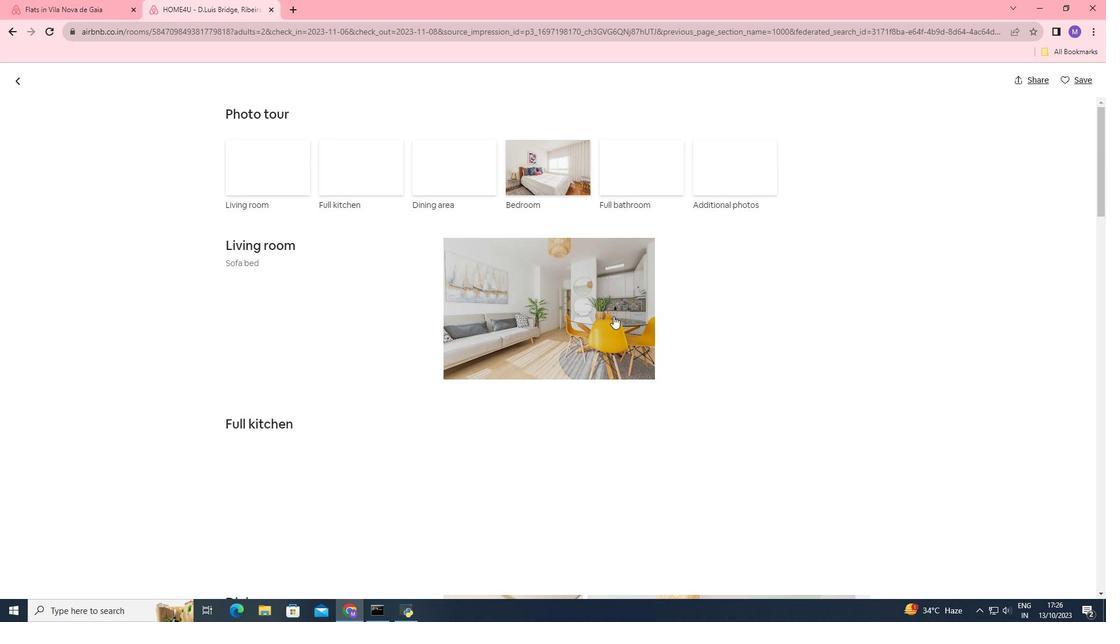 
Action: Mouse scrolled (613, 315) with delta (0, 0)
Screenshot: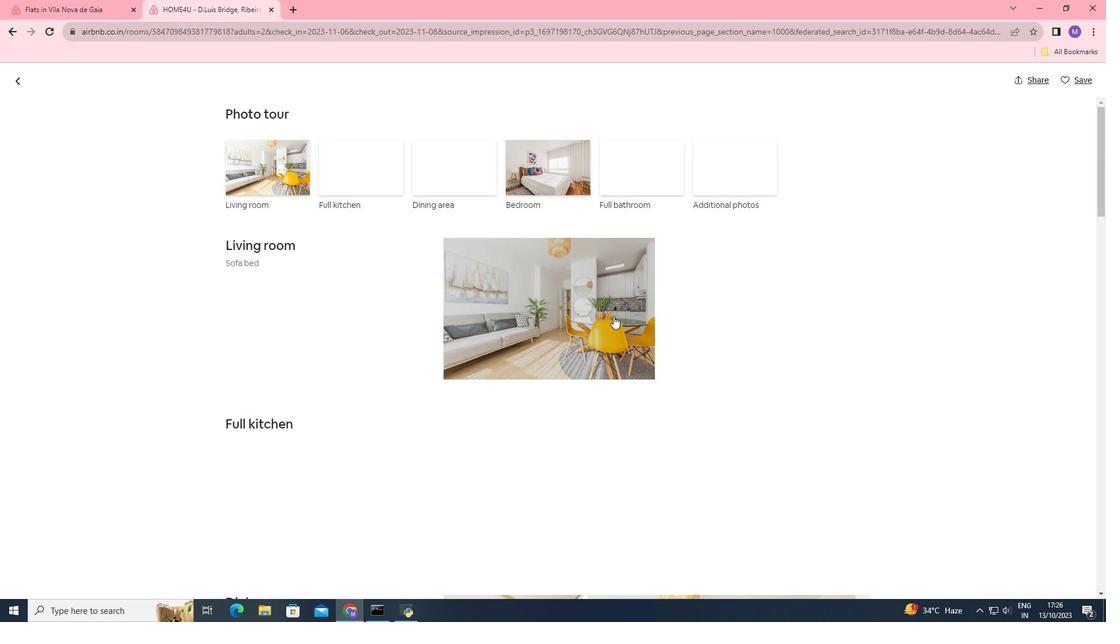 
Action: Mouse scrolled (613, 315) with delta (0, 0)
Screenshot: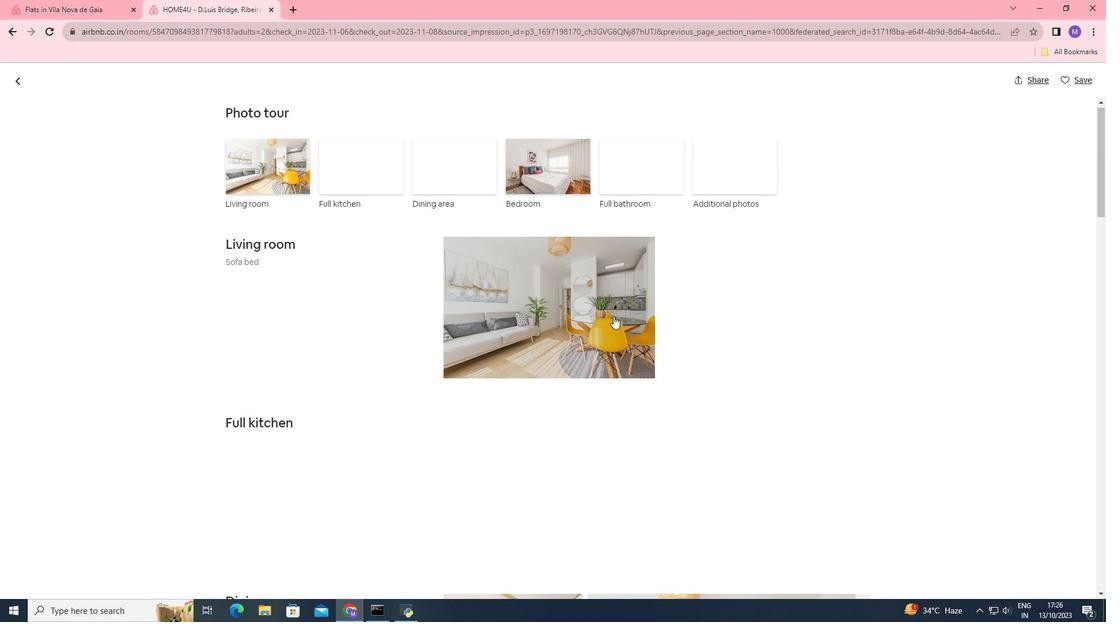 
Action: Mouse scrolled (613, 315) with delta (0, 0)
Screenshot: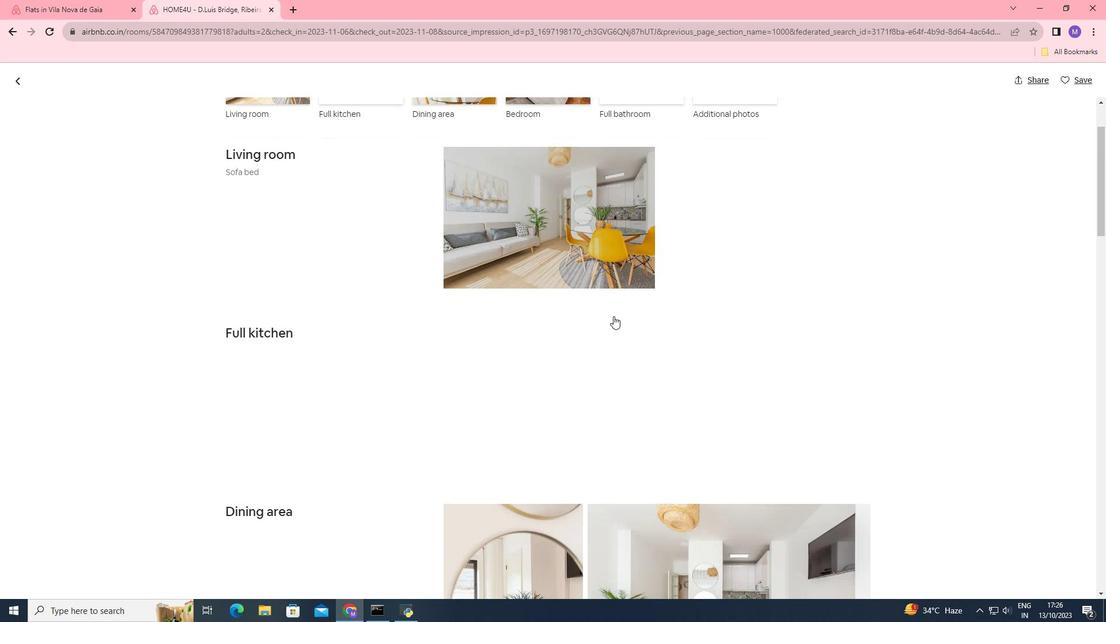 
Action: Mouse scrolled (613, 315) with delta (0, 0)
Screenshot: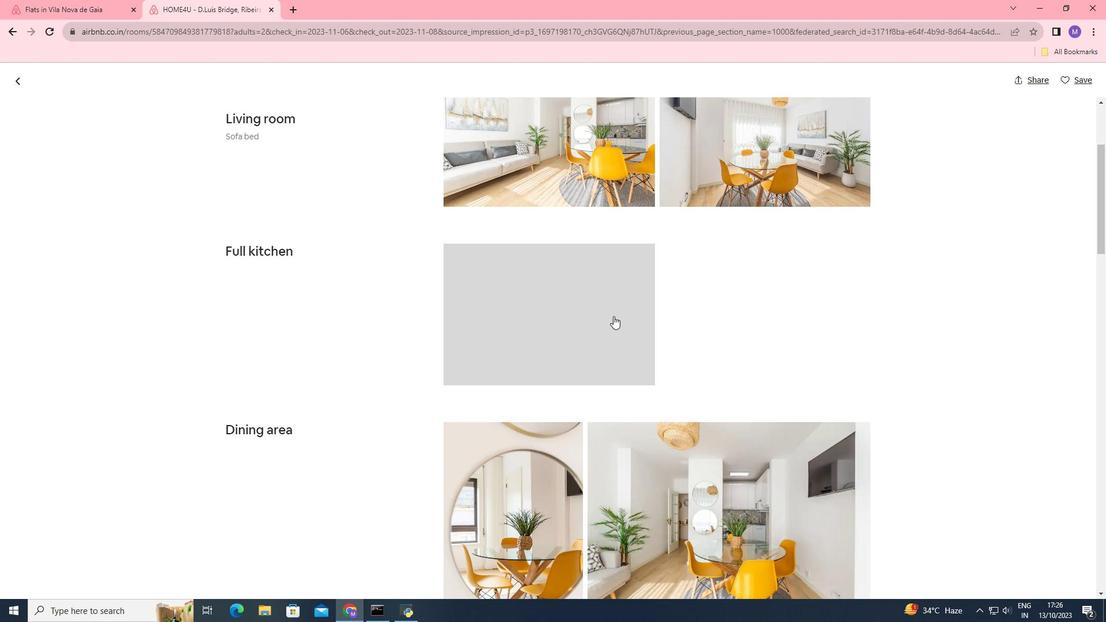 
Action: Mouse scrolled (613, 315) with delta (0, 0)
Screenshot: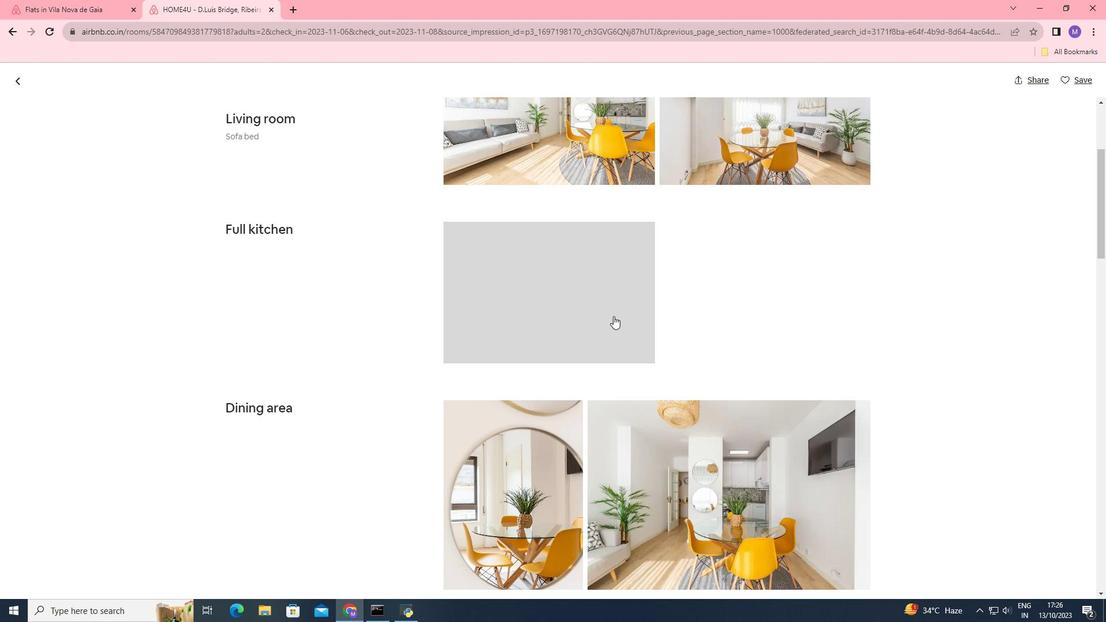 
Action: Mouse scrolled (613, 315) with delta (0, 0)
Screenshot: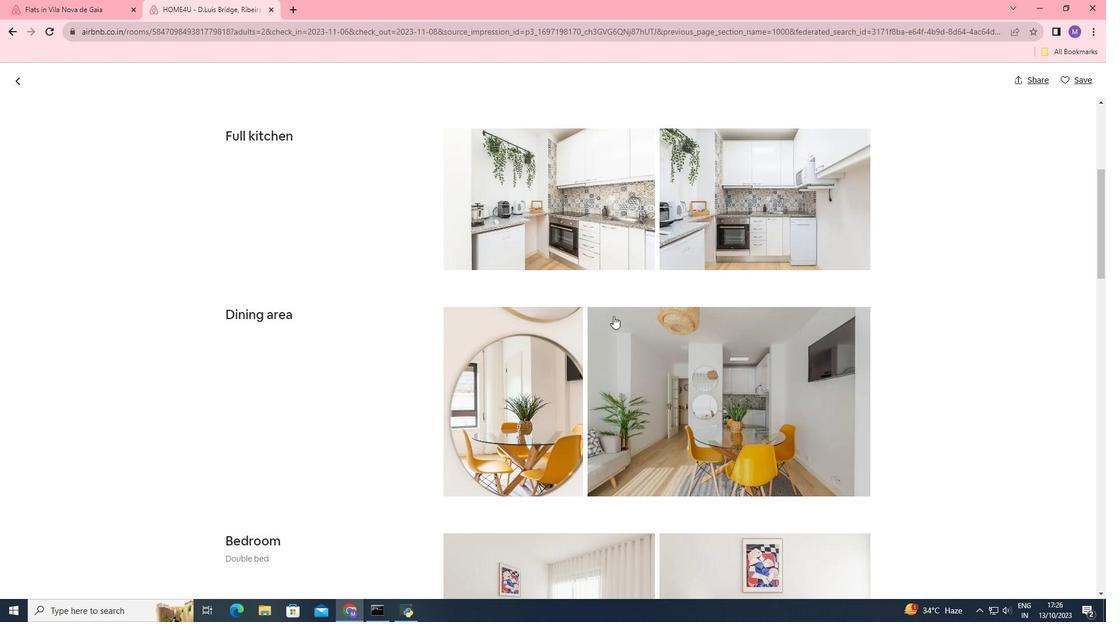 
Action: Mouse scrolled (613, 315) with delta (0, 0)
Screenshot: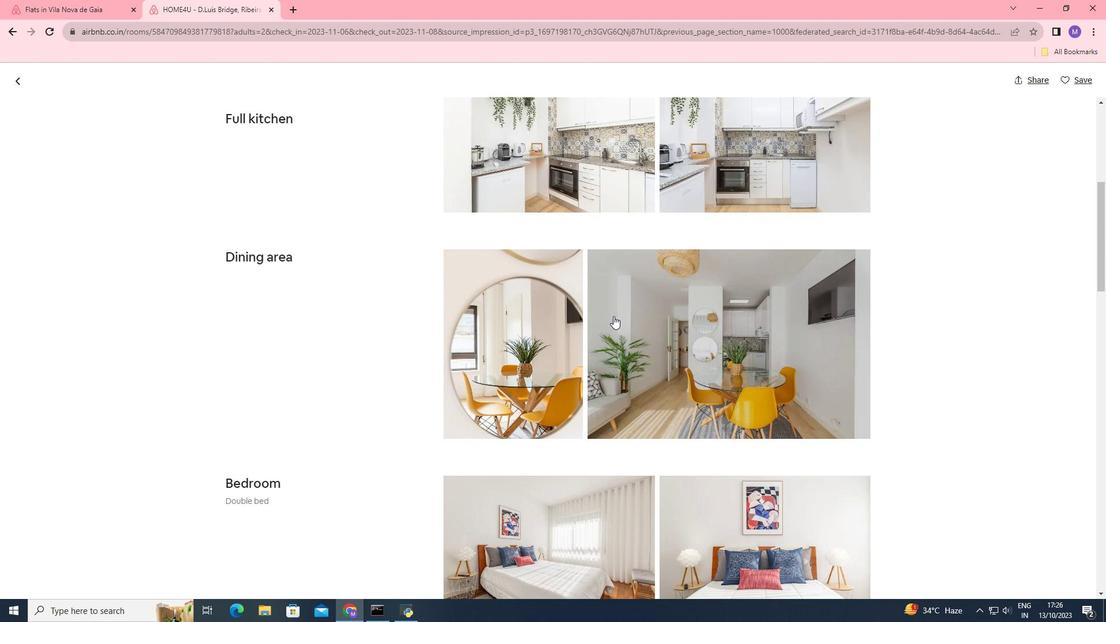 
Action: Mouse scrolled (613, 315) with delta (0, 0)
Screenshot: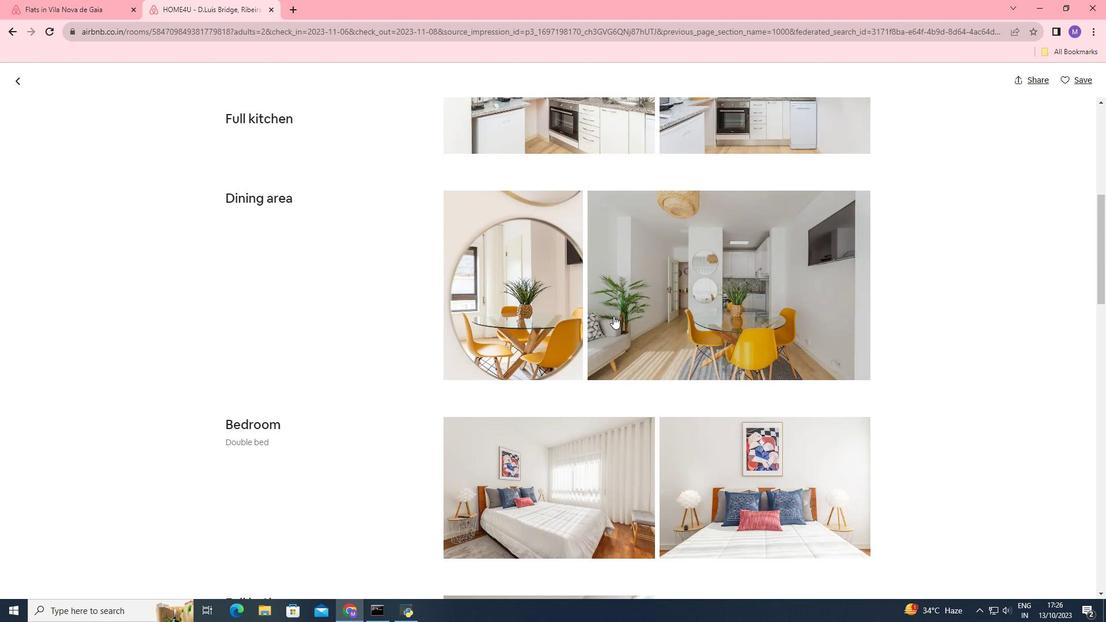 
Action: Mouse scrolled (613, 315) with delta (0, 0)
Screenshot: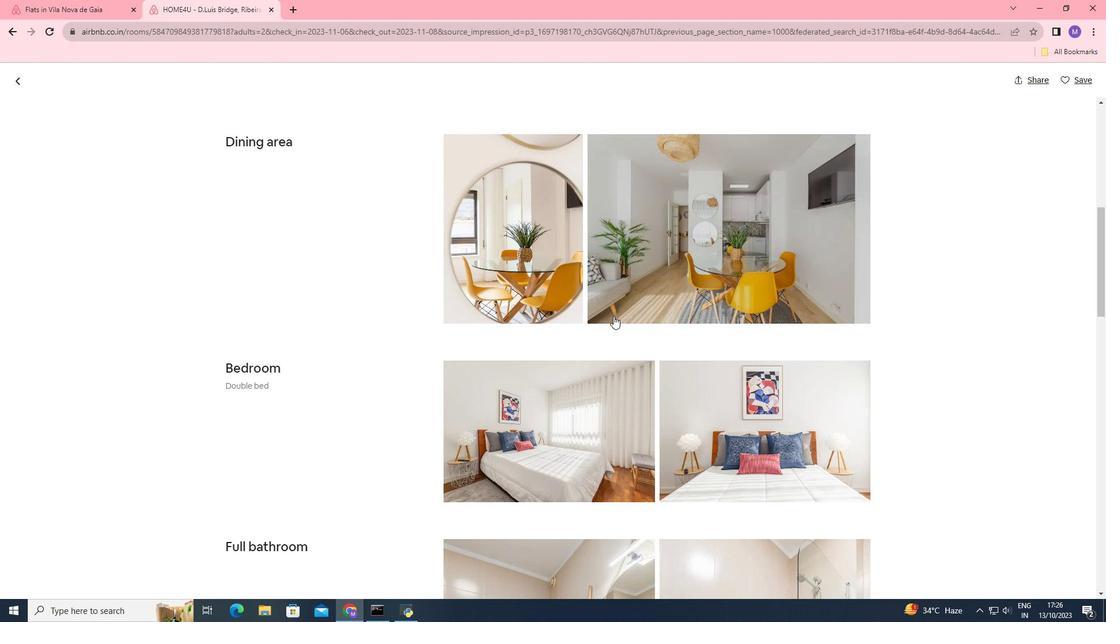 
Action: Mouse scrolled (613, 315) with delta (0, 0)
Screenshot: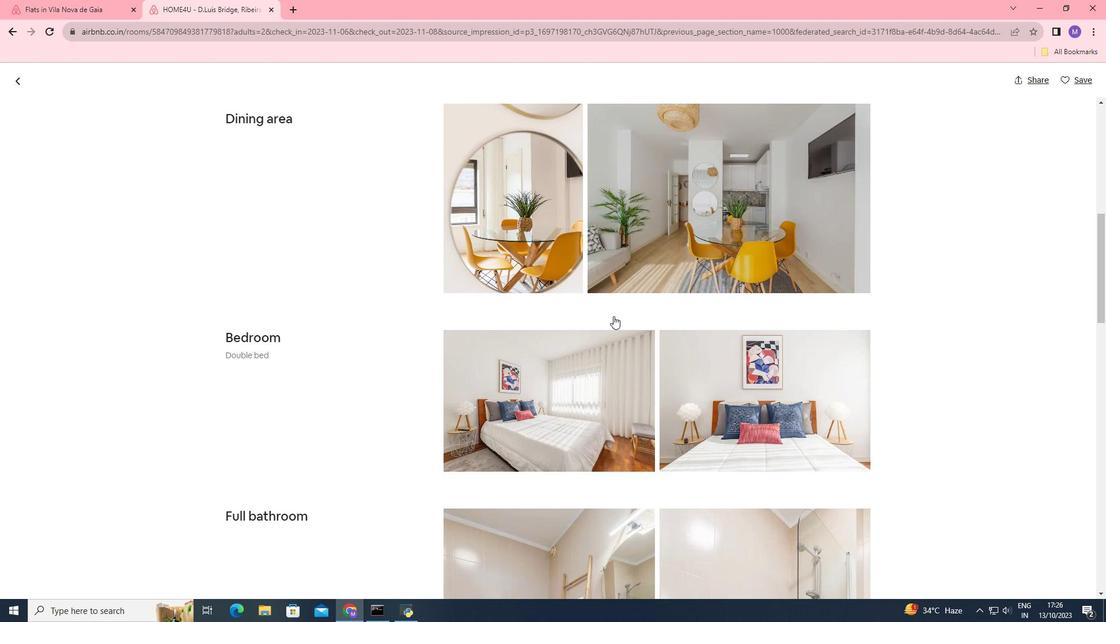 
Action: Mouse scrolled (613, 315) with delta (0, 0)
Screenshot: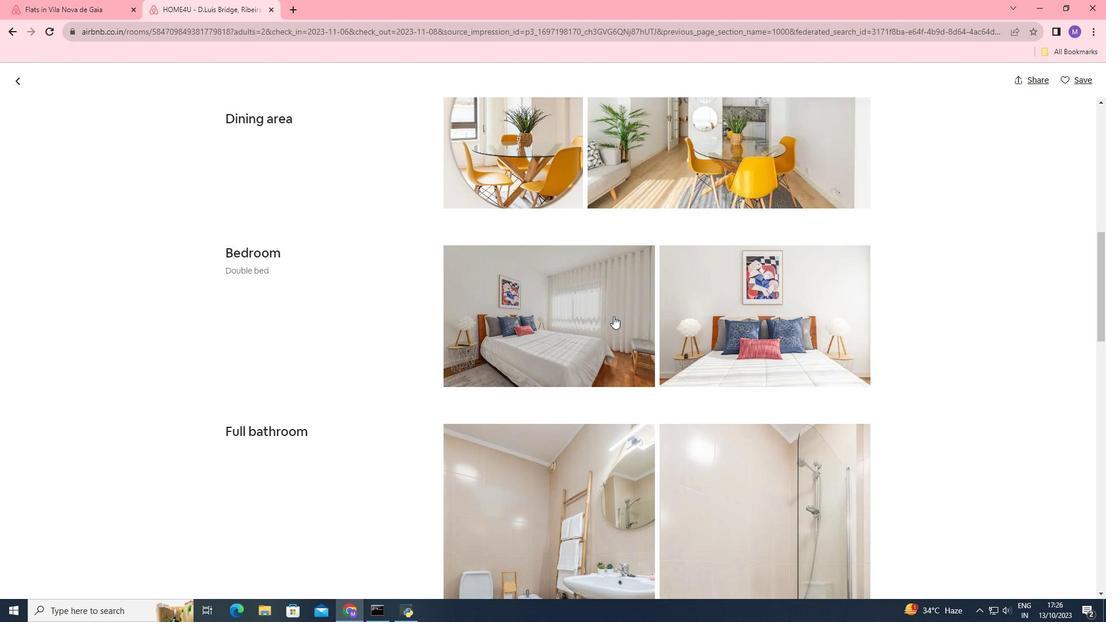 
Action: Mouse scrolled (613, 315) with delta (0, 0)
Screenshot: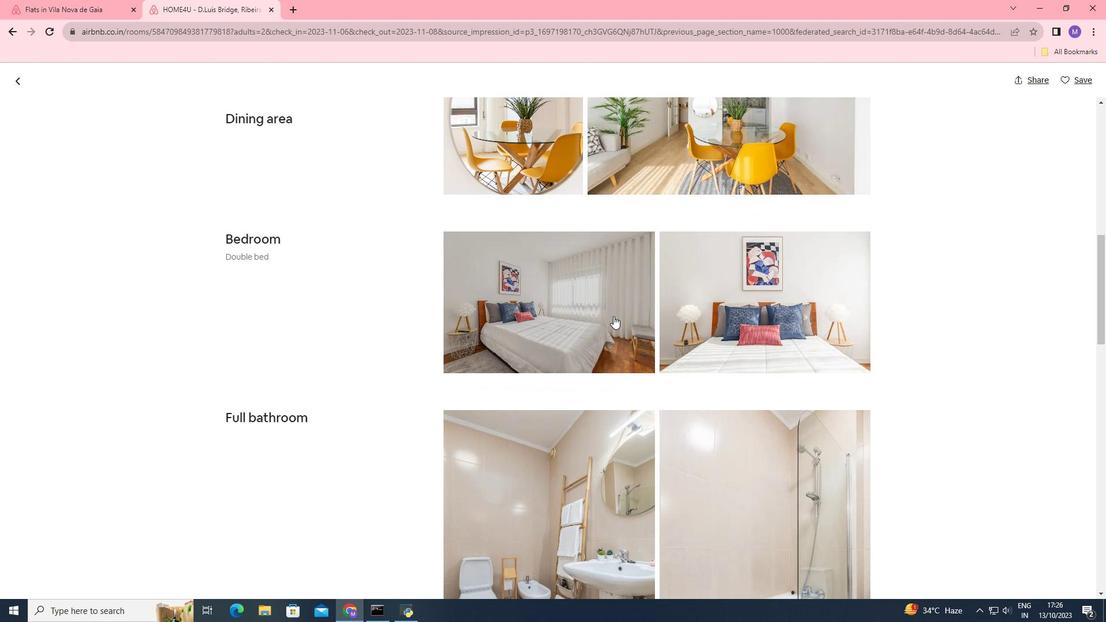 
Action: Mouse scrolled (613, 315) with delta (0, 0)
Screenshot: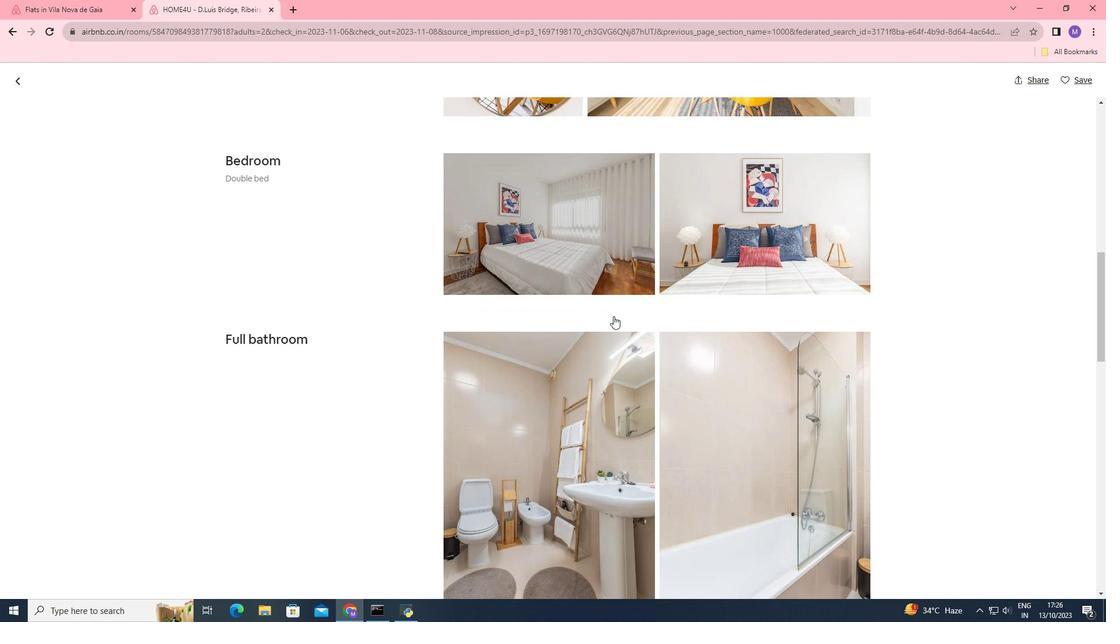 
Action: Mouse scrolled (613, 315) with delta (0, 0)
Screenshot: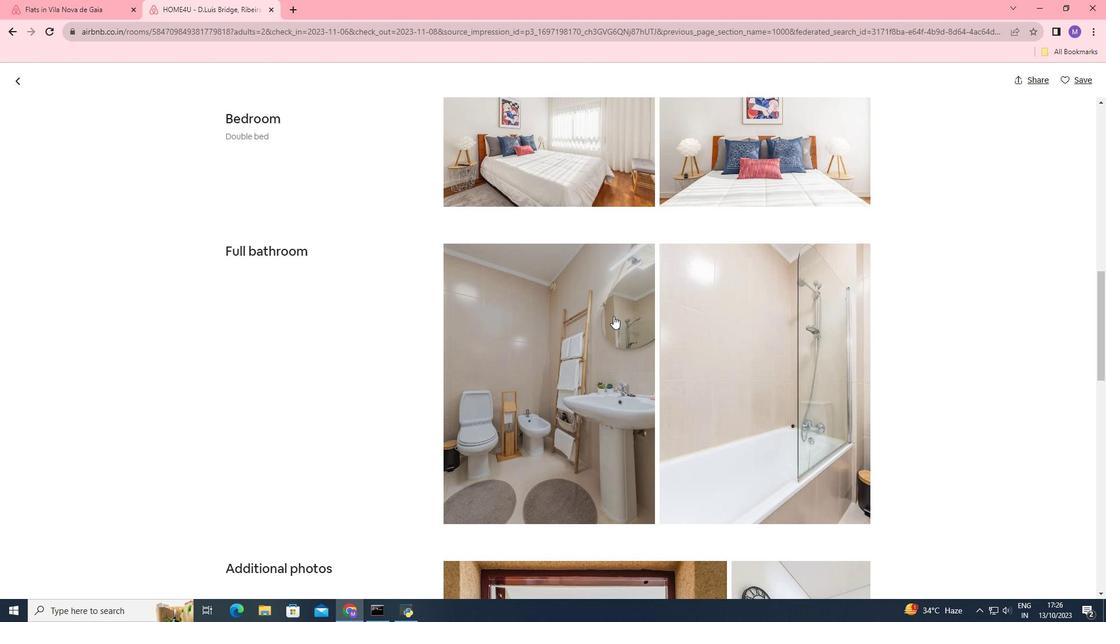 
Action: Mouse scrolled (613, 315) with delta (0, 0)
Screenshot: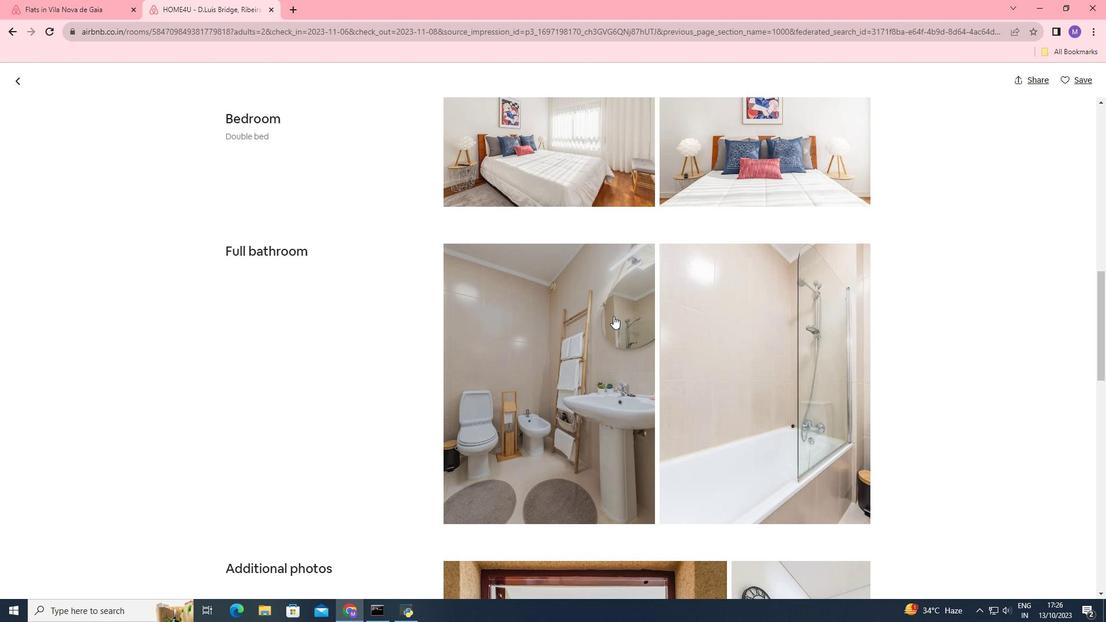 
Action: Mouse scrolled (613, 315) with delta (0, 0)
Screenshot: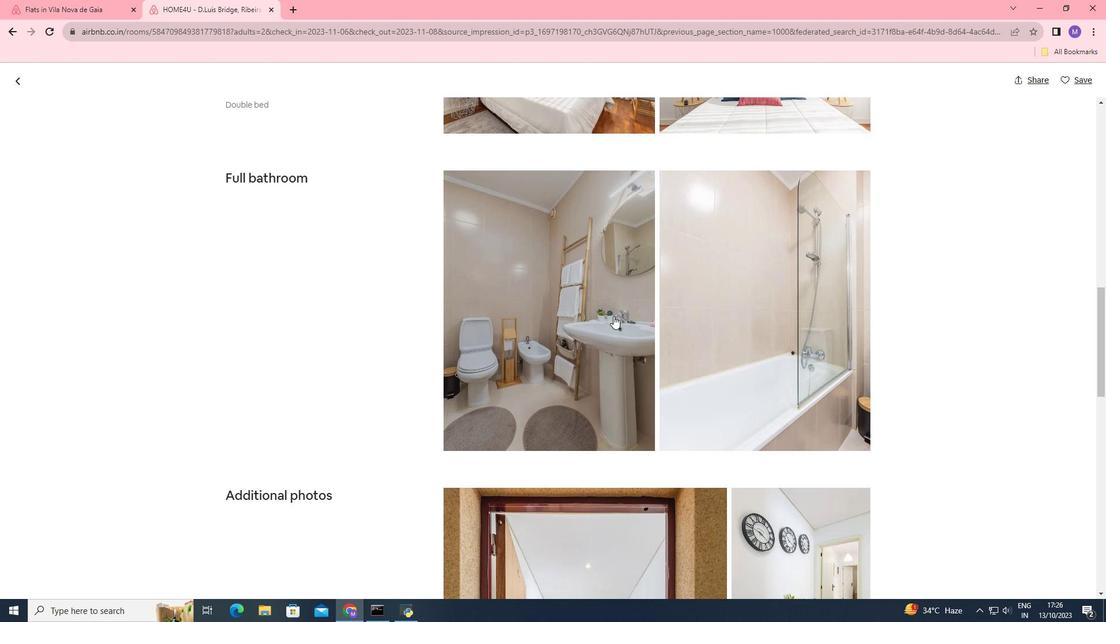 
Action: Mouse scrolled (613, 315) with delta (0, 0)
Screenshot: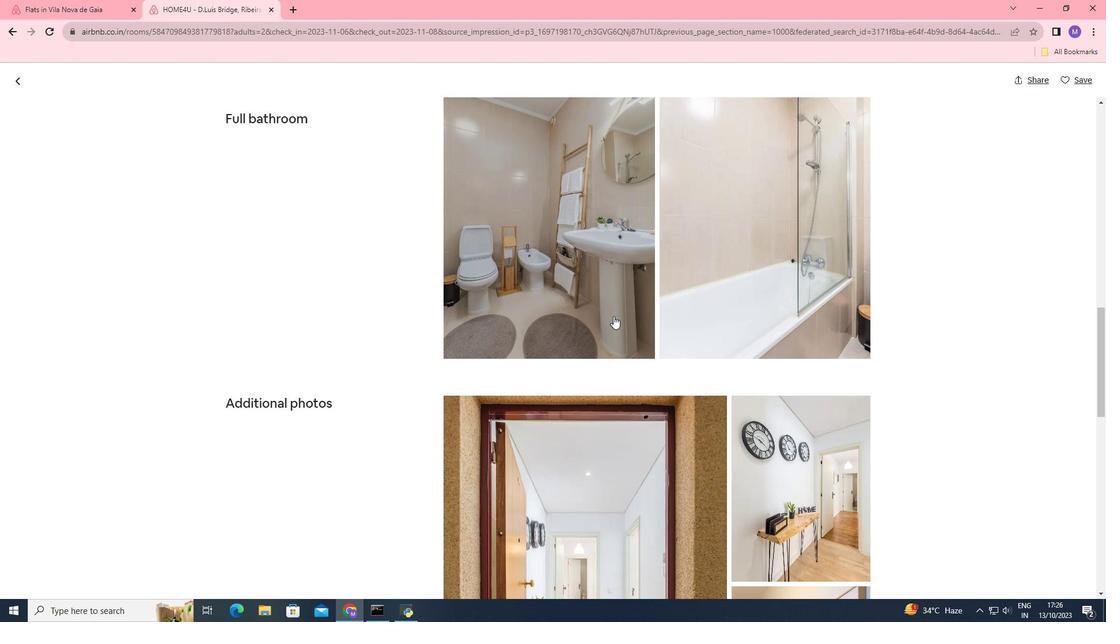 
Action: Mouse scrolled (613, 315) with delta (0, 0)
Screenshot: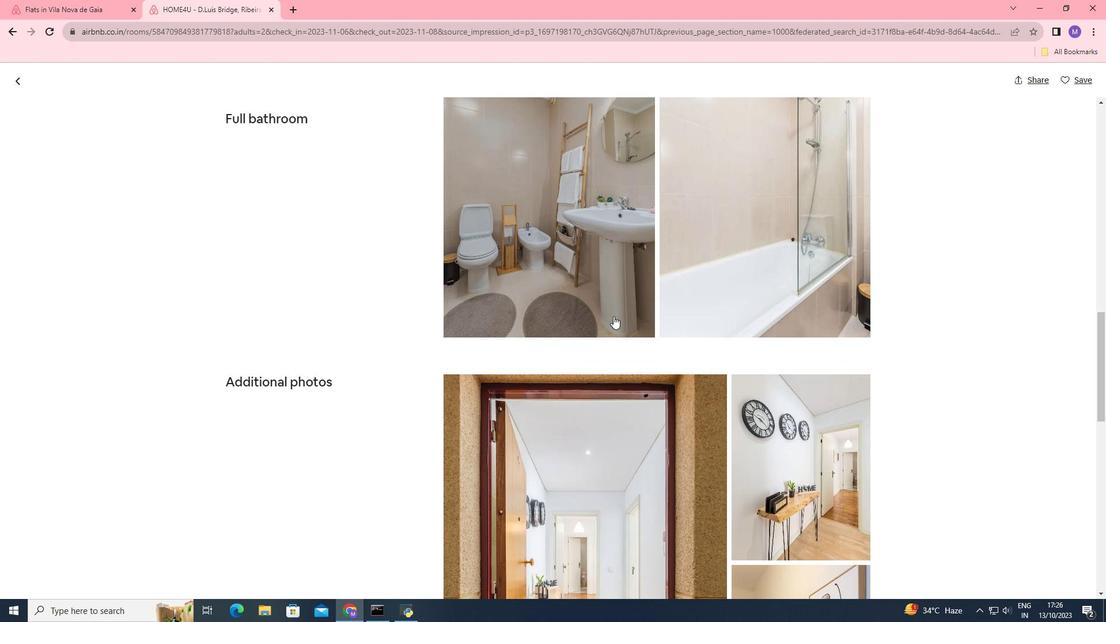 
Action: Mouse scrolled (613, 315) with delta (0, 0)
Screenshot: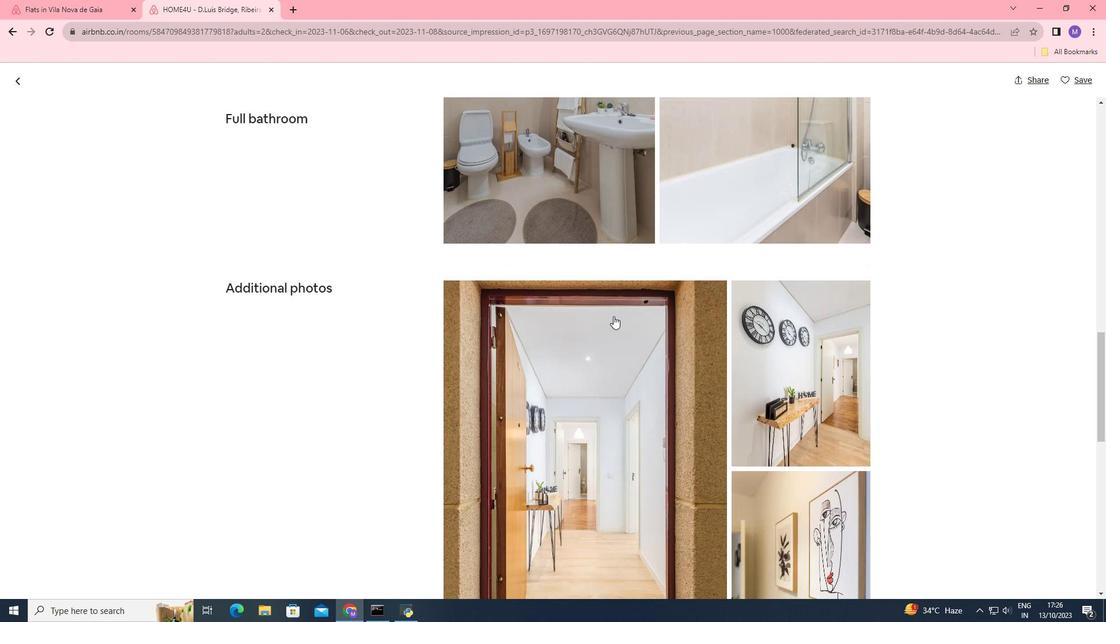 
Action: Mouse scrolled (613, 315) with delta (0, 0)
Screenshot: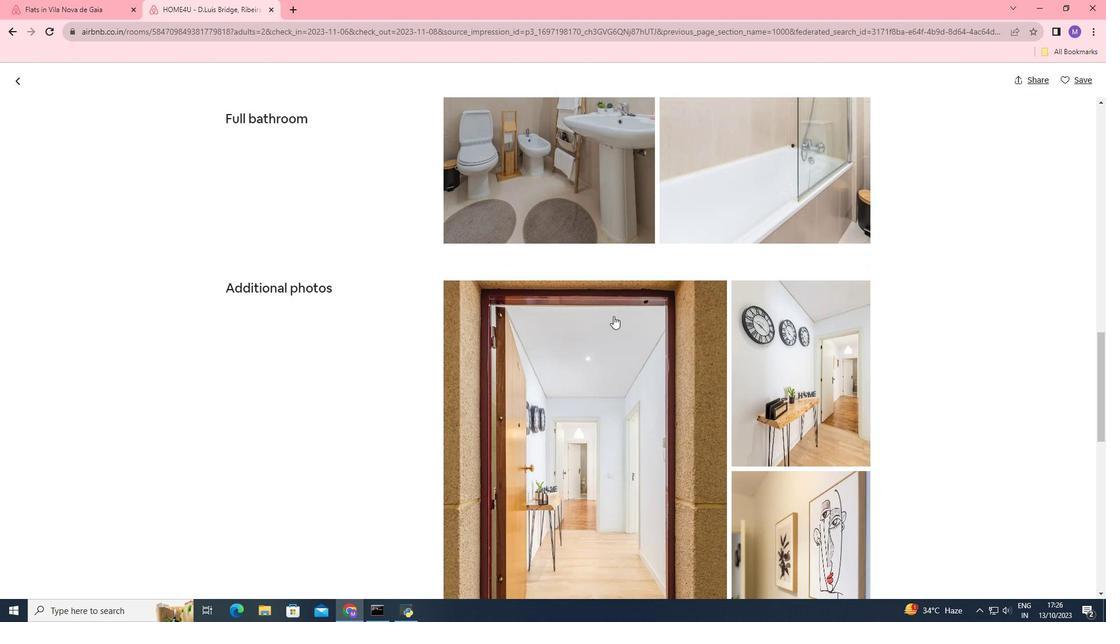 
Action: Mouse scrolled (613, 315) with delta (0, 0)
Screenshot: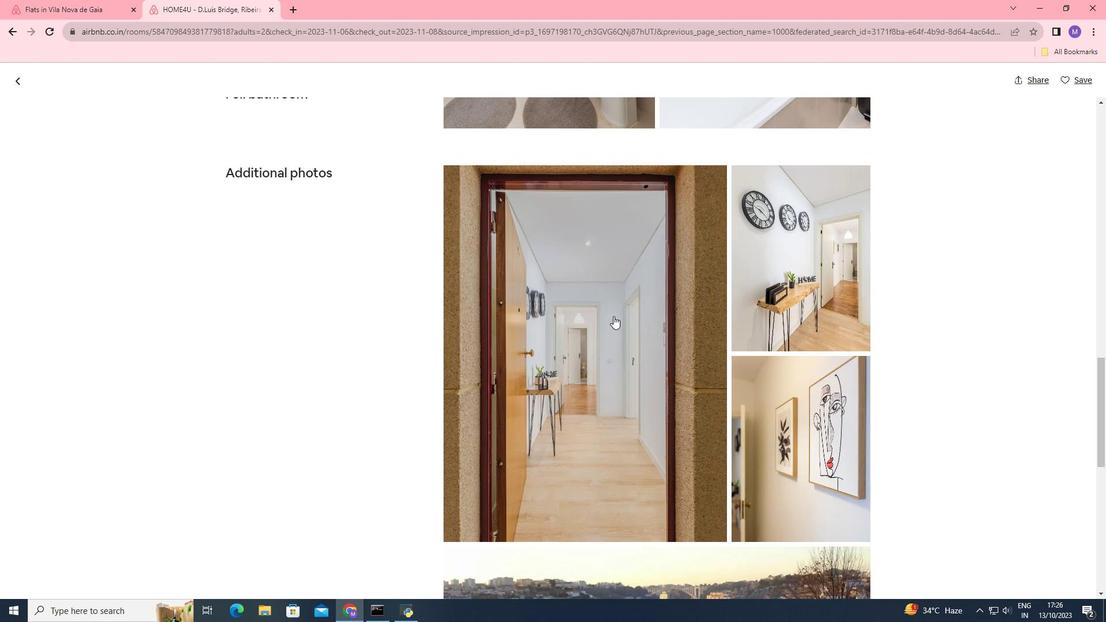 
Action: Mouse scrolled (613, 315) with delta (0, 0)
Screenshot: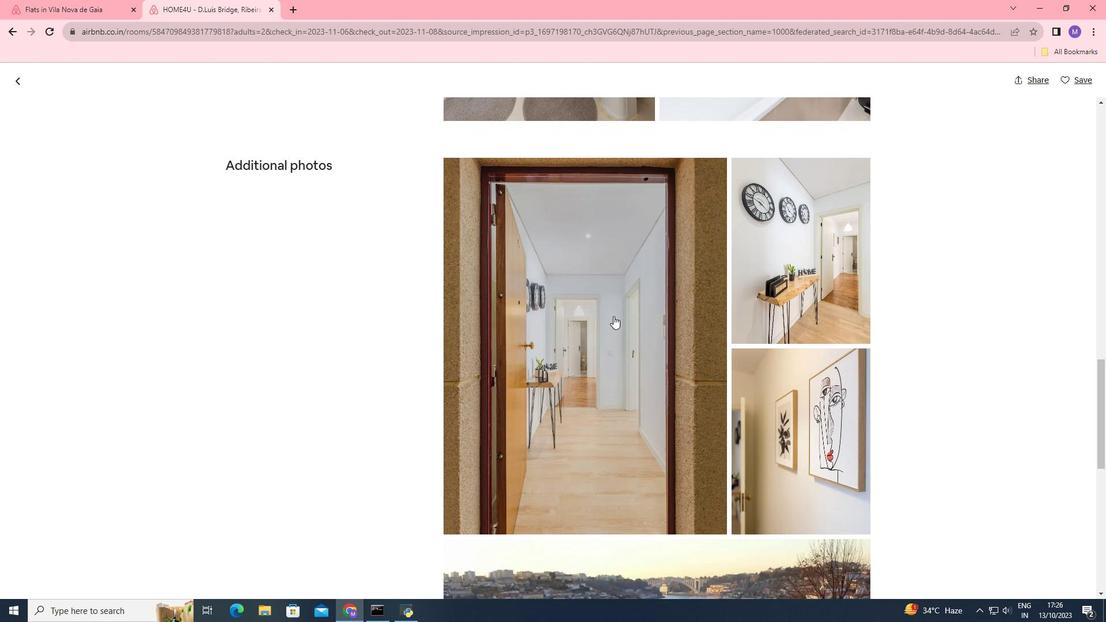 
Action: Mouse scrolled (613, 315) with delta (0, 0)
Screenshot: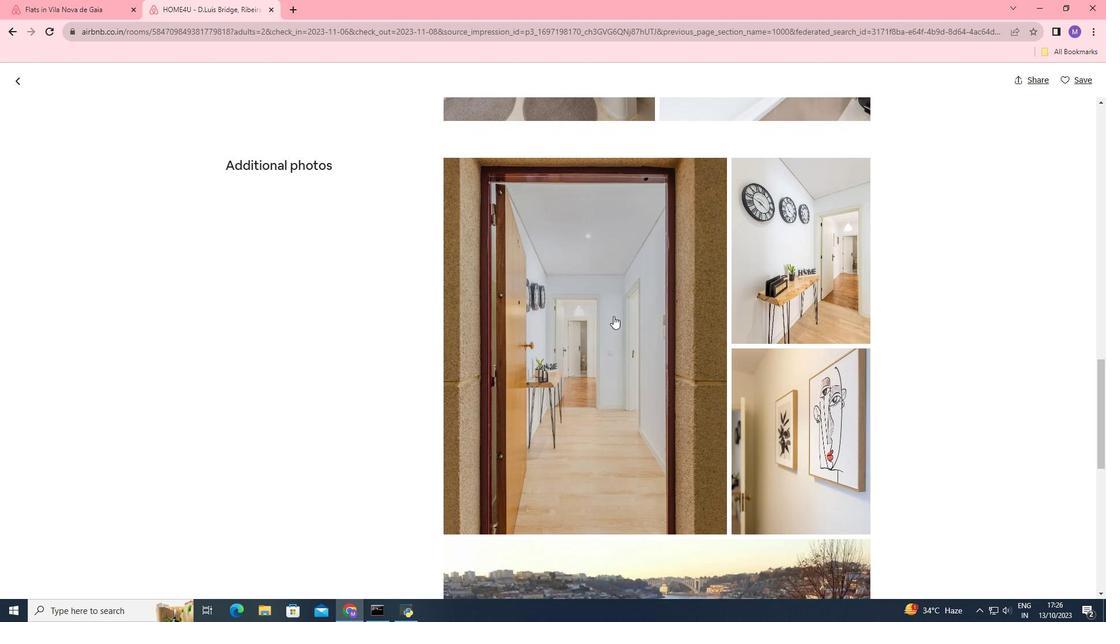 
Action: Mouse scrolled (613, 315) with delta (0, 0)
Screenshot: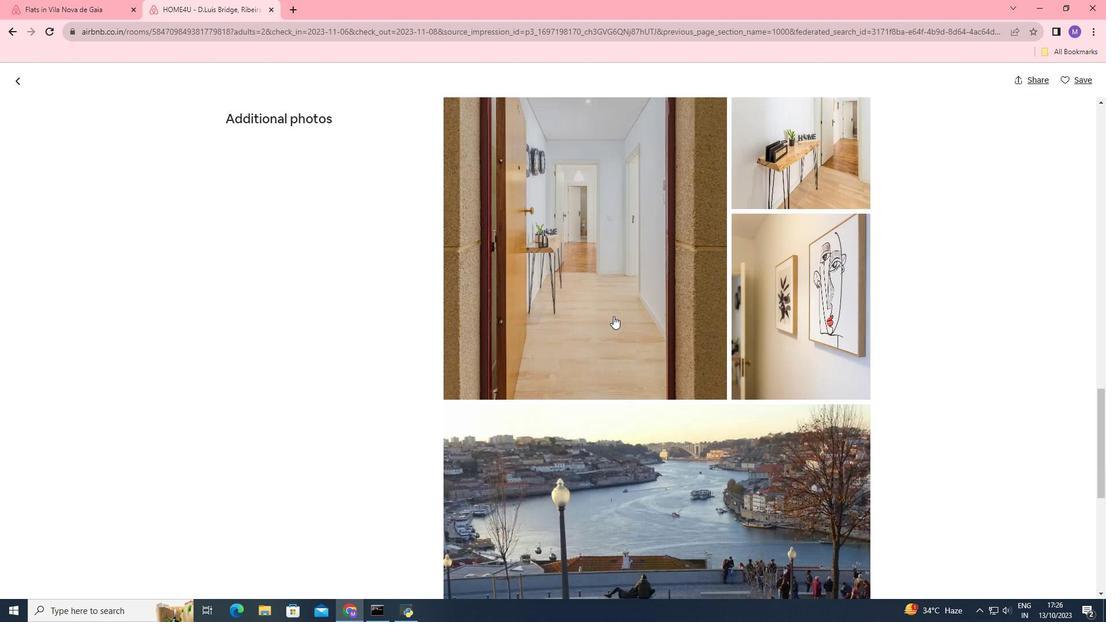 
Action: Mouse scrolled (613, 315) with delta (0, 0)
Screenshot: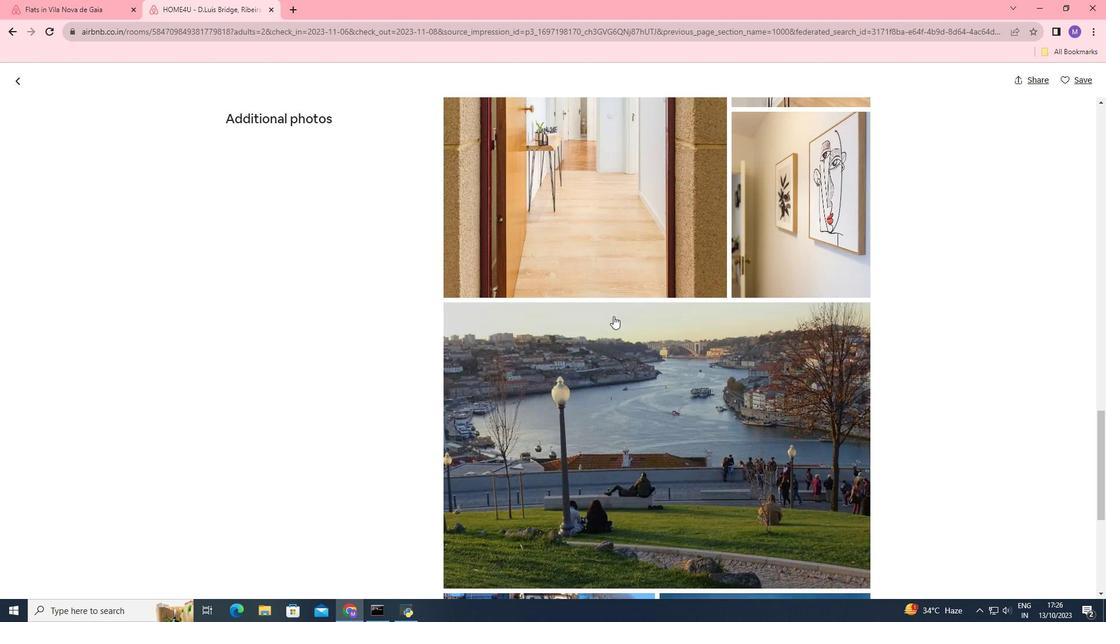 
Action: Mouse scrolled (613, 315) with delta (0, 0)
Screenshot: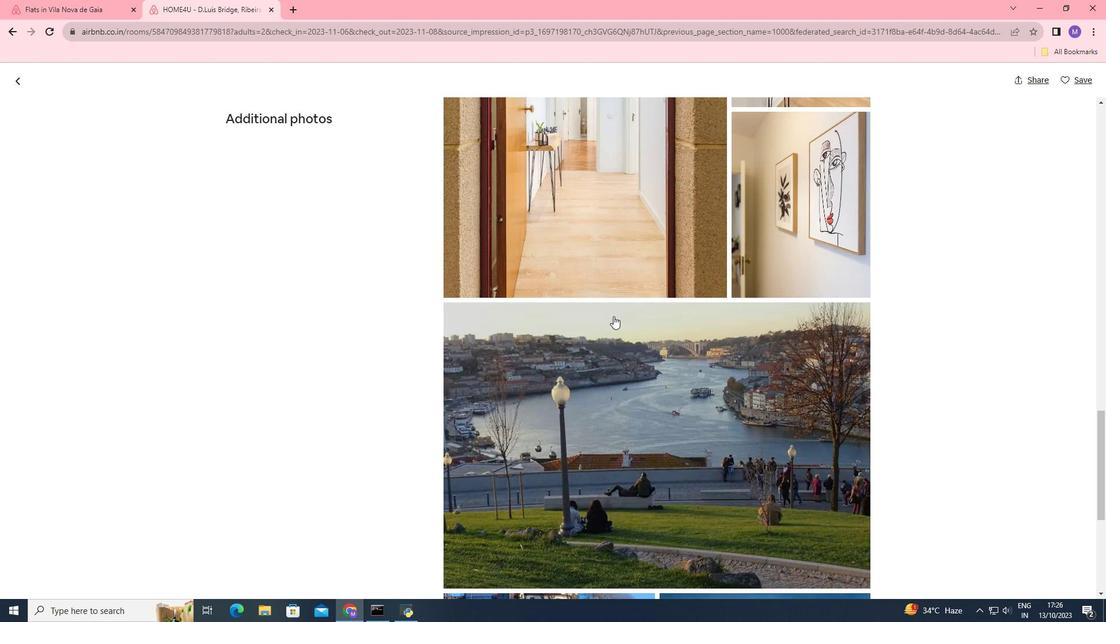 
Action: Mouse scrolled (613, 315) with delta (0, 0)
Screenshot: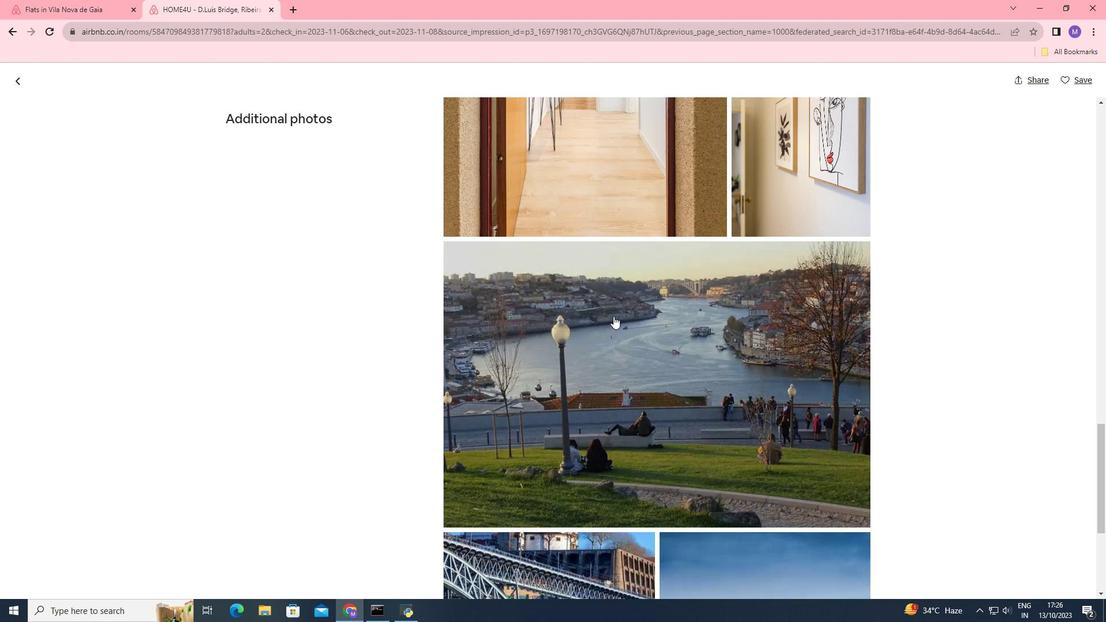 
Action: Mouse scrolled (613, 315) with delta (0, 0)
Screenshot: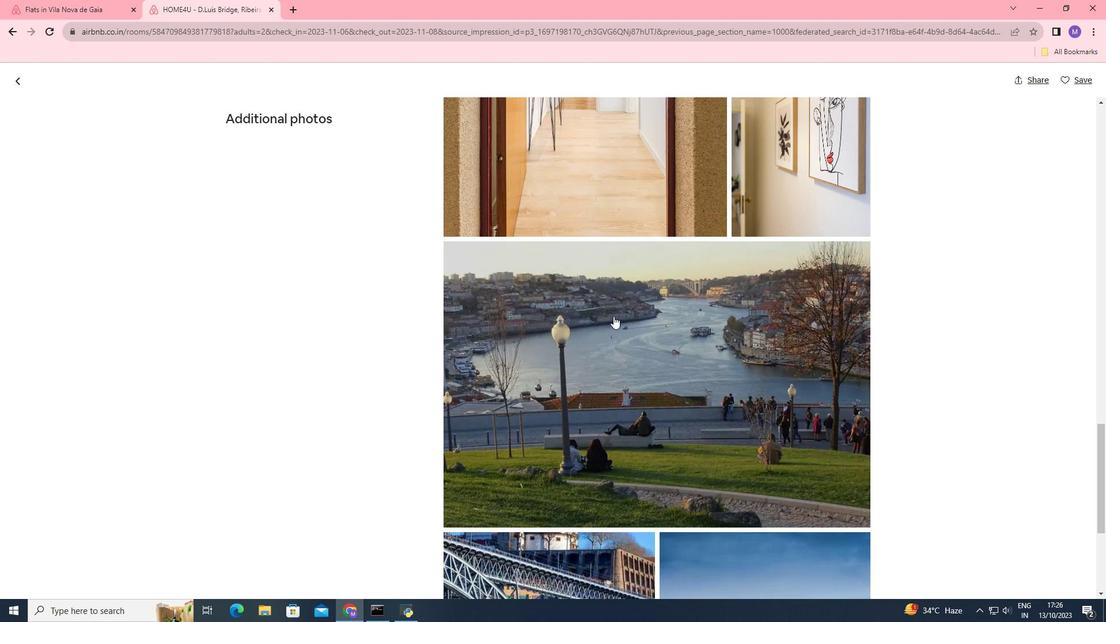 
Action: Mouse scrolled (613, 315) with delta (0, 0)
Screenshot: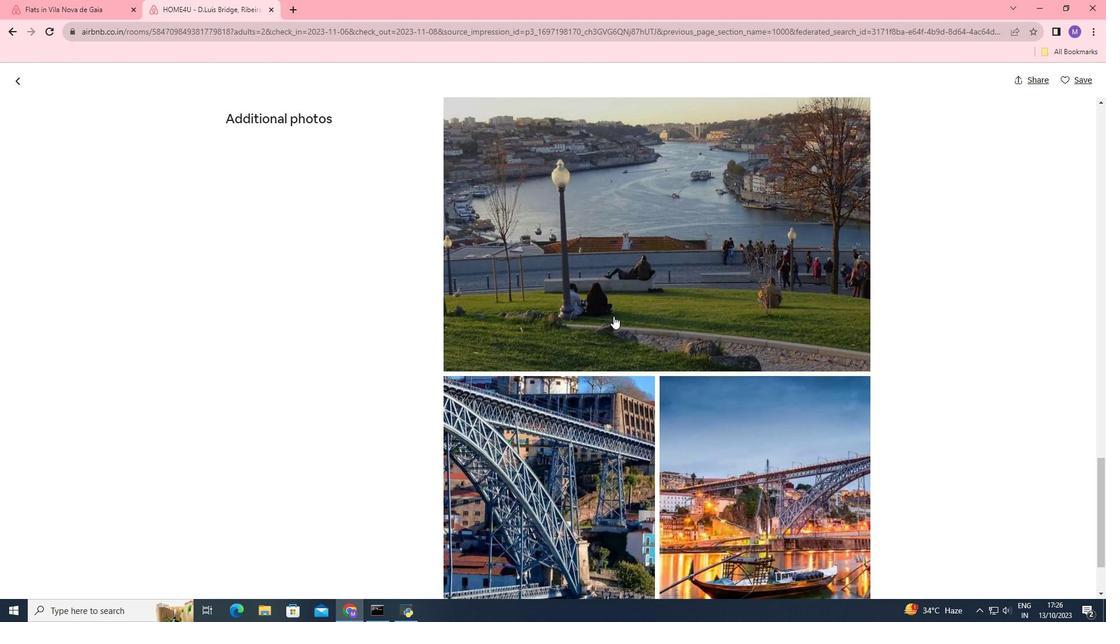 
Action: Mouse scrolled (613, 315) with delta (0, 0)
Screenshot: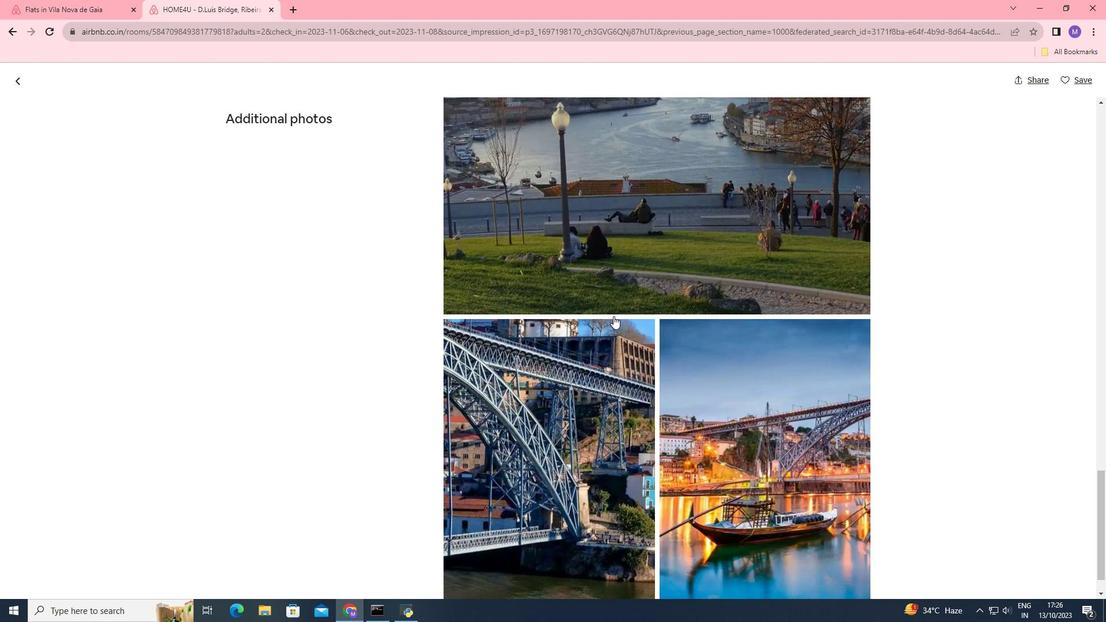 
Action: Mouse scrolled (613, 315) with delta (0, 0)
Screenshot: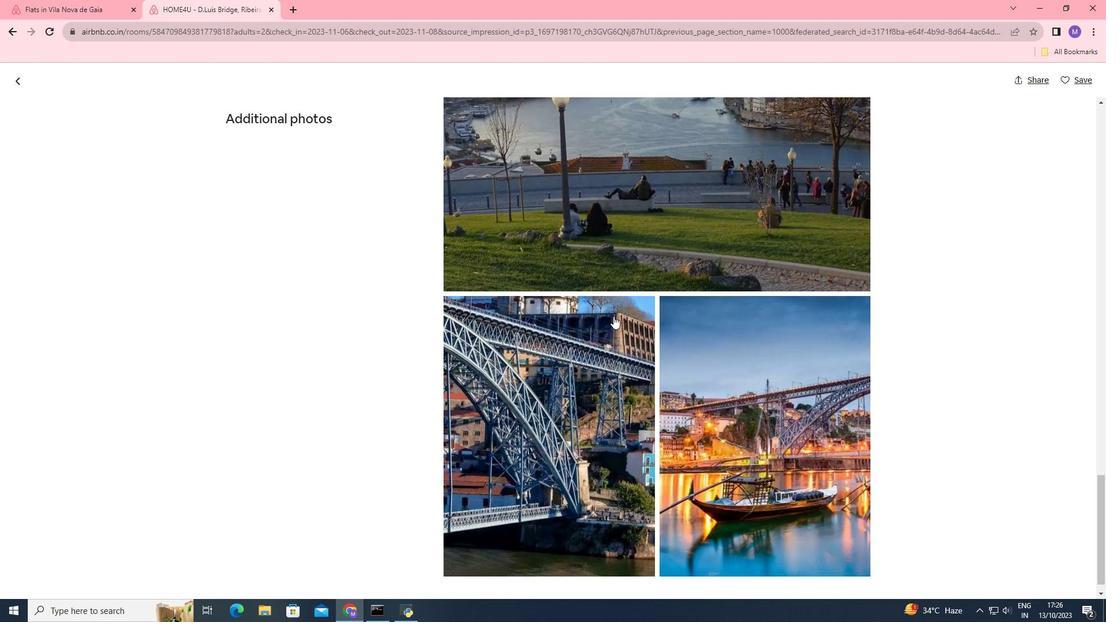 
Action: Mouse scrolled (613, 315) with delta (0, 0)
Screenshot: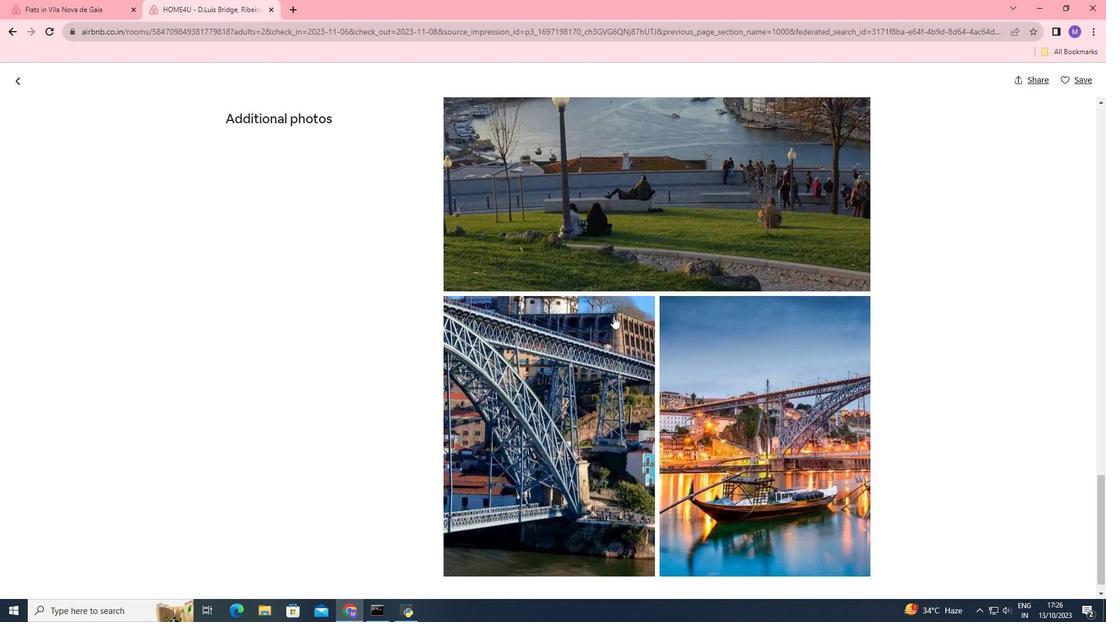 
Action: Mouse scrolled (613, 315) with delta (0, 0)
Screenshot: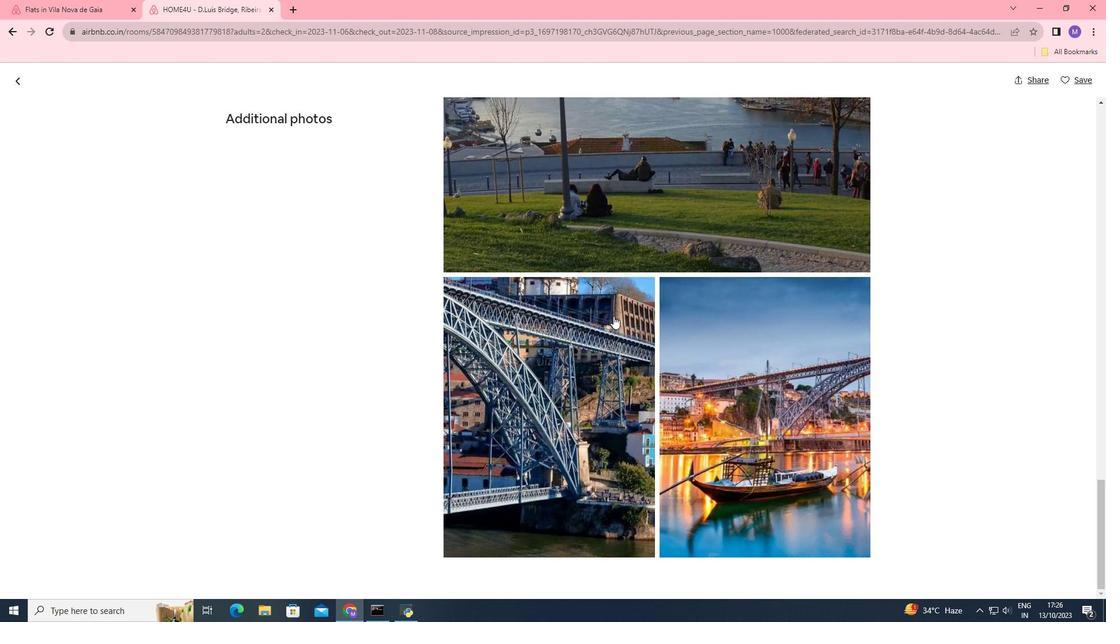 
Action: Mouse scrolled (613, 315) with delta (0, 0)
Screenshot: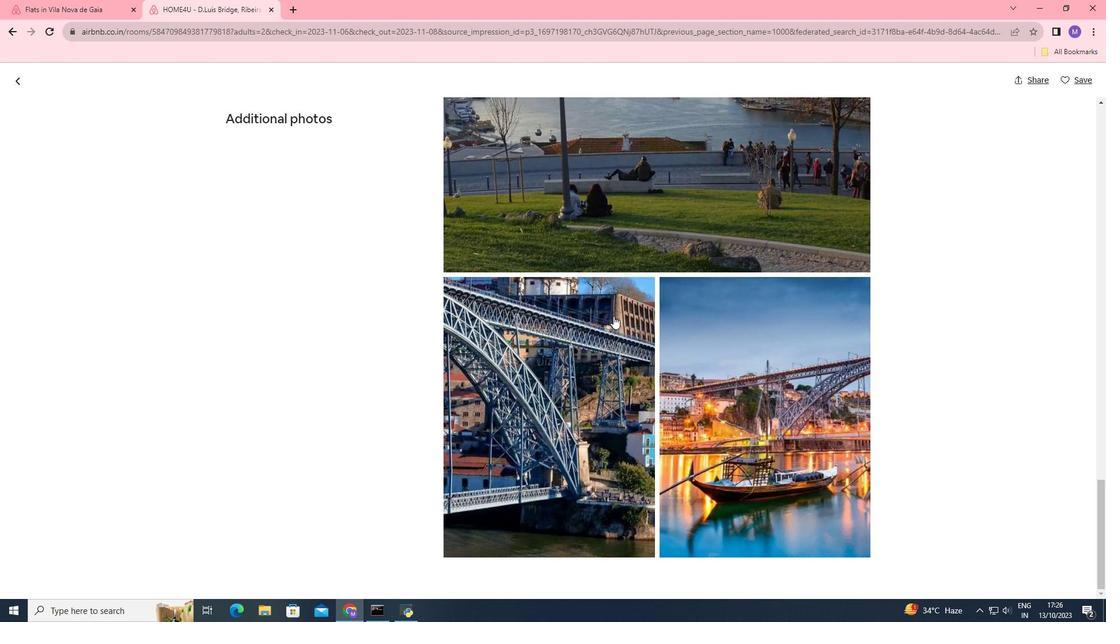 
Action: Mouse scrolled (613, 315) with delta (0, 0)
Screenshot: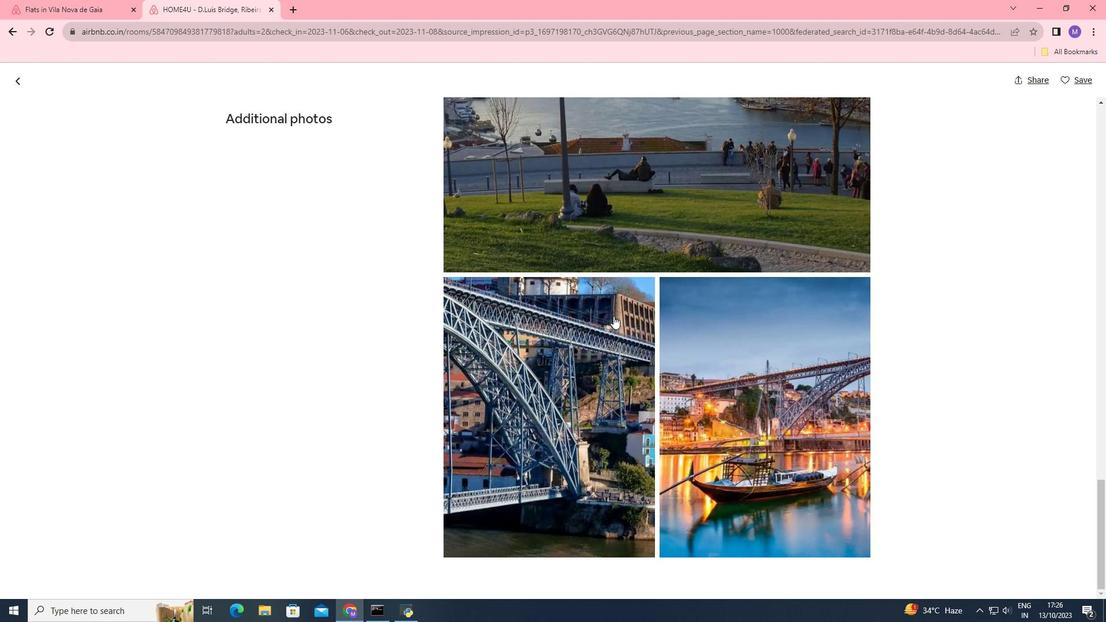 
Action: Mouse scrolled (613, 315) with delta (0, 0)
Screenshot: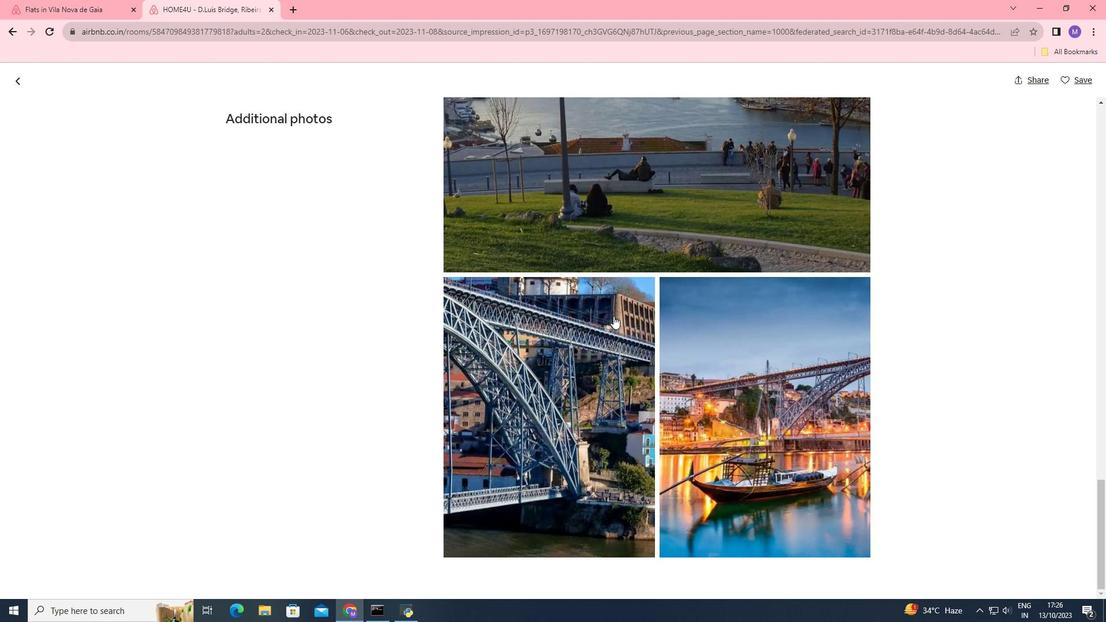 
Action: Mouse scrolled (613, 315) with delta (0, 0)
Screenshot: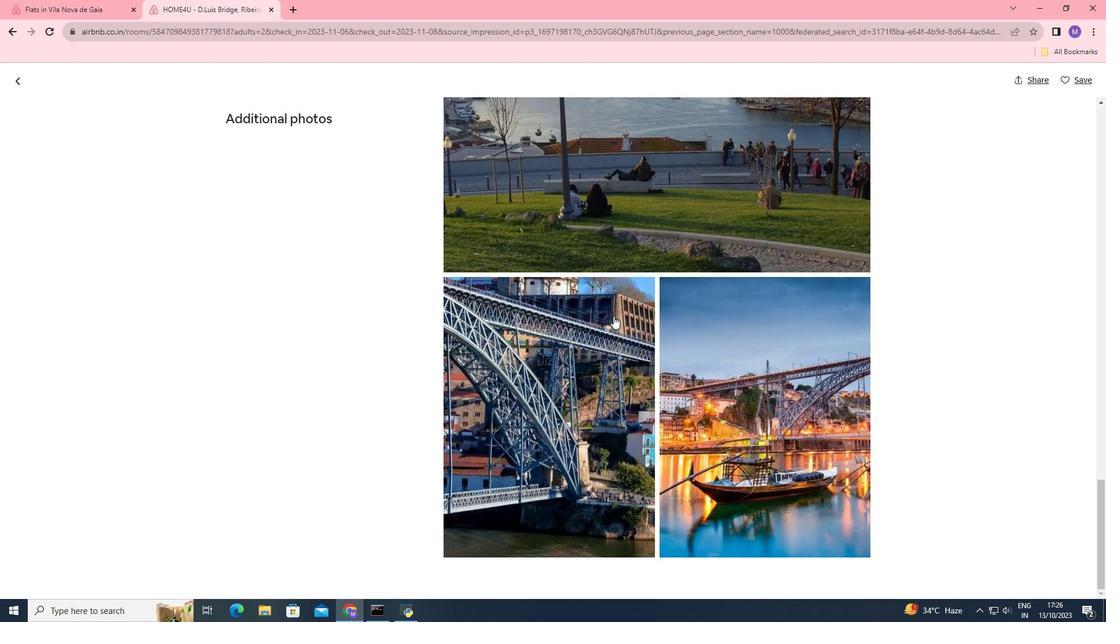
Action: Mouse scrolled (613, 315) with delta (0, 0)
Screenshot: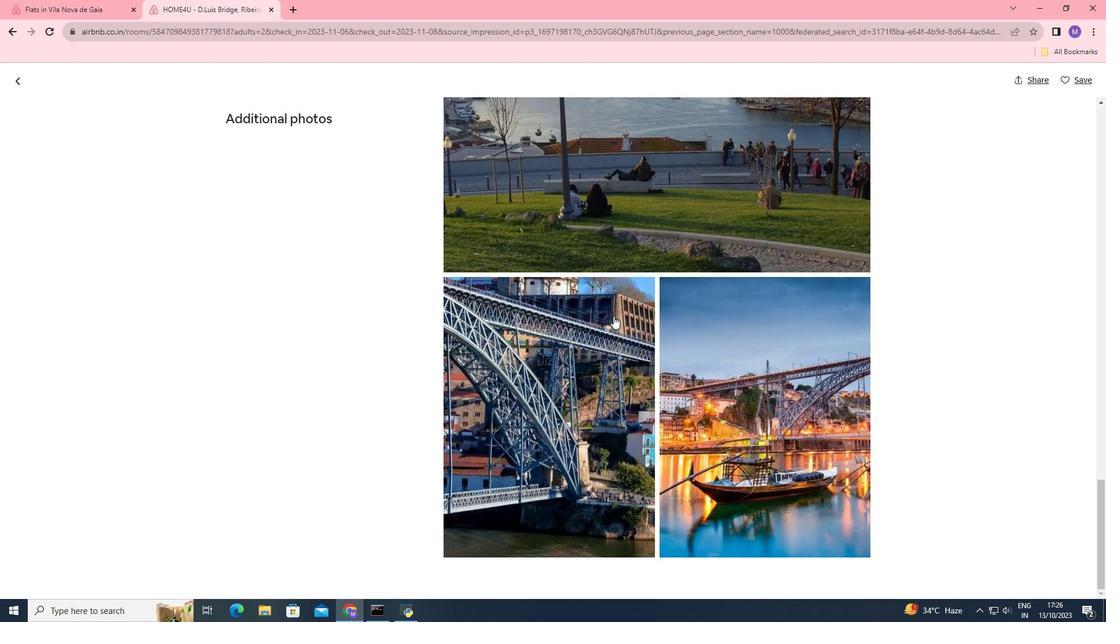 
Action: Mouse scrolled (613, 315) with delta (0, 0)
Screenshot: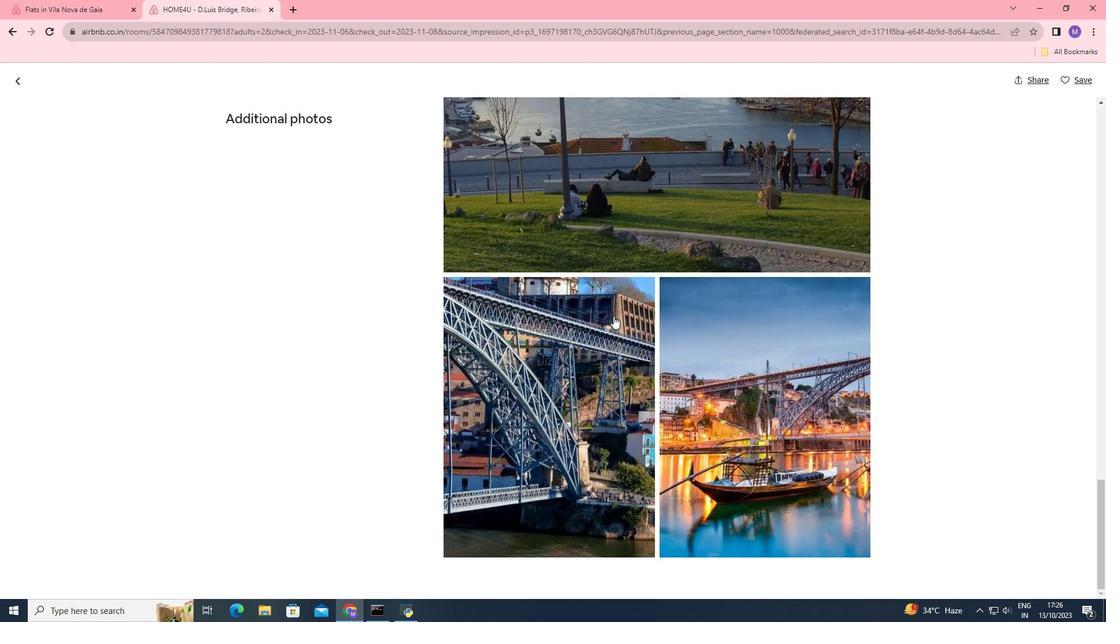 
Action: Mouse scrolled (613, 315) with delta (0, 0)
Screenshot: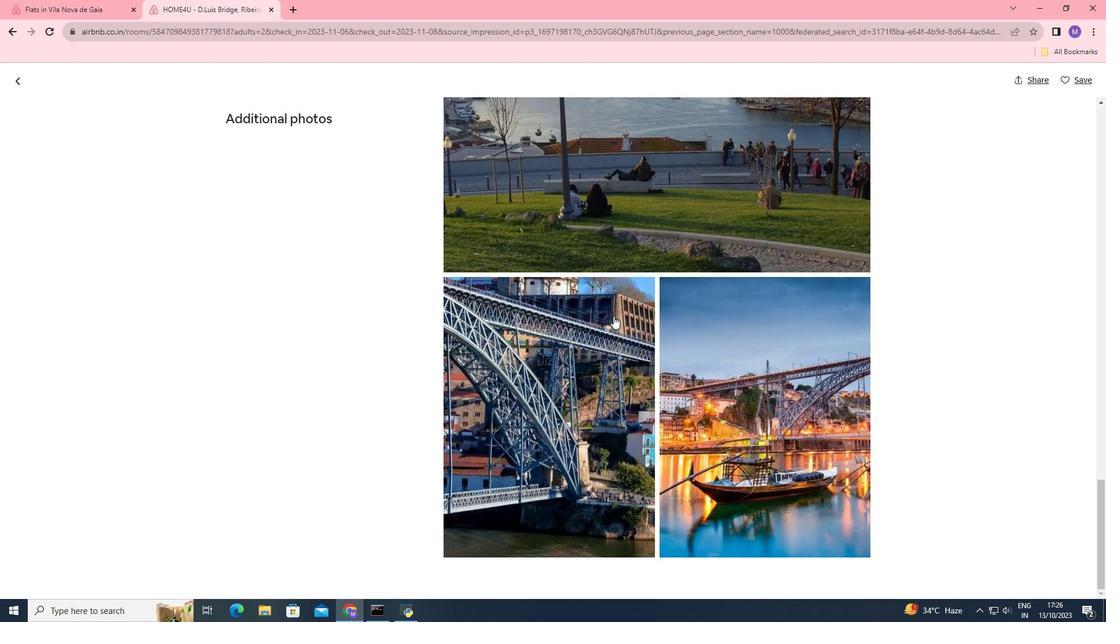 
Action: Mouse scrolled (613, 315) with delta (0, 0)
Screenshot: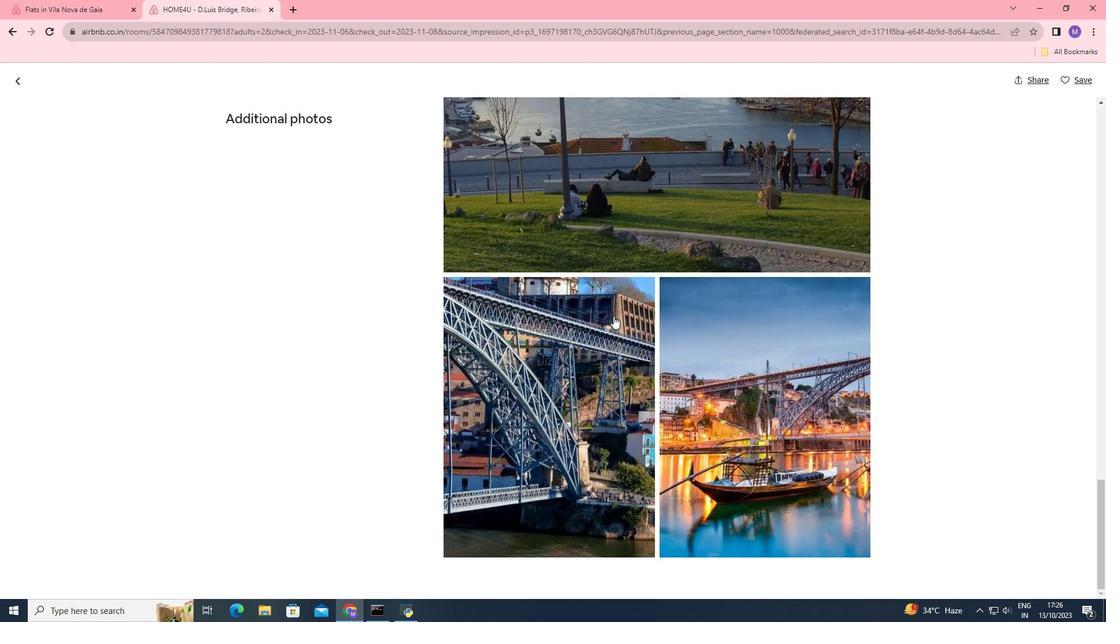 
Action: Mouse moved to (11, 78)
Screenshot: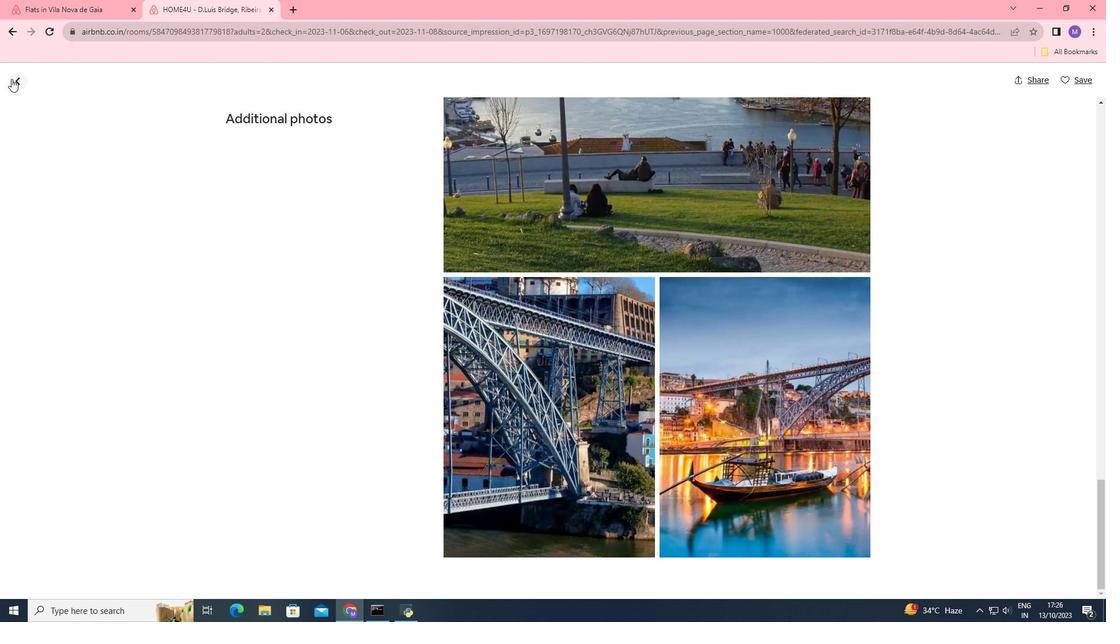 
Action: Mouse pressed left at (11, 78)
Screenshot: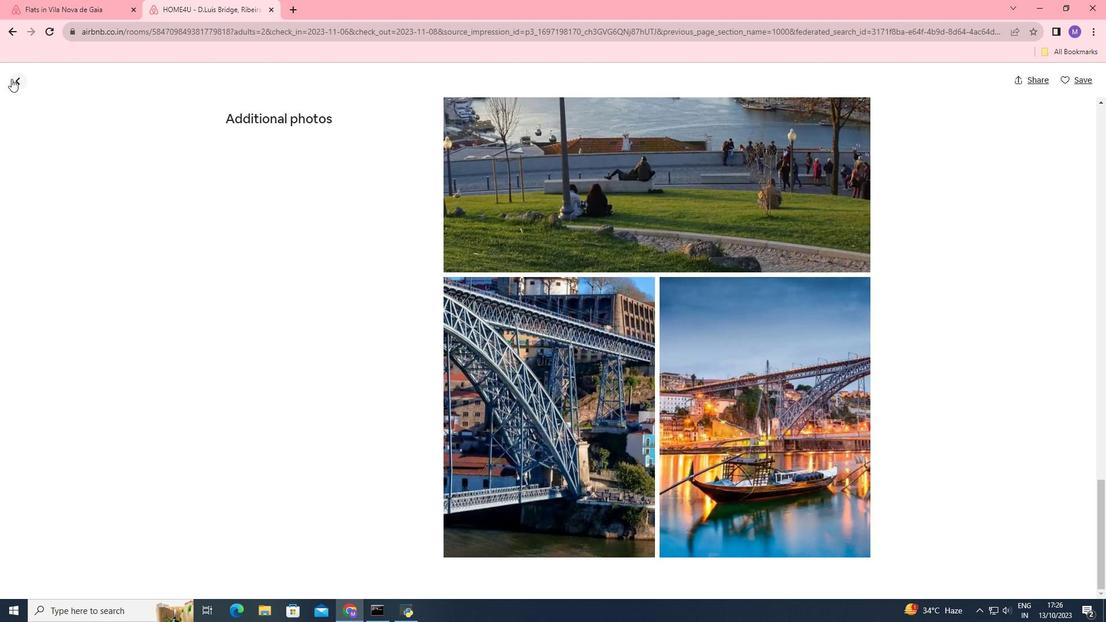 
Action: Mouse moved to (450, 343)
Screenshot: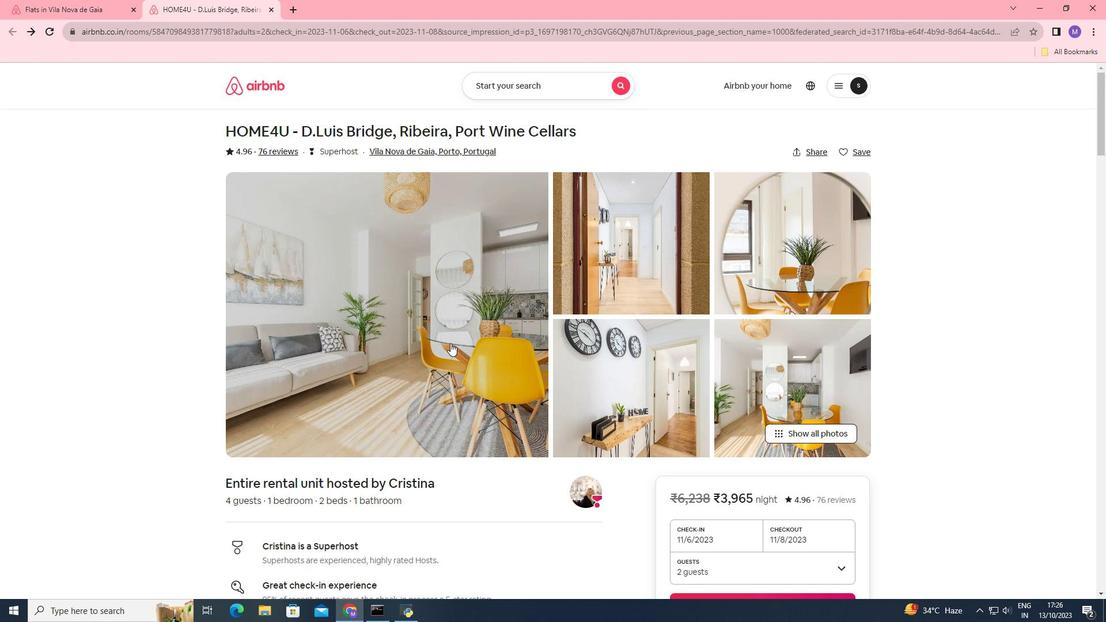 
Action: Mouse scrolled (450, 342) with delta (0, 0)
Screenshot: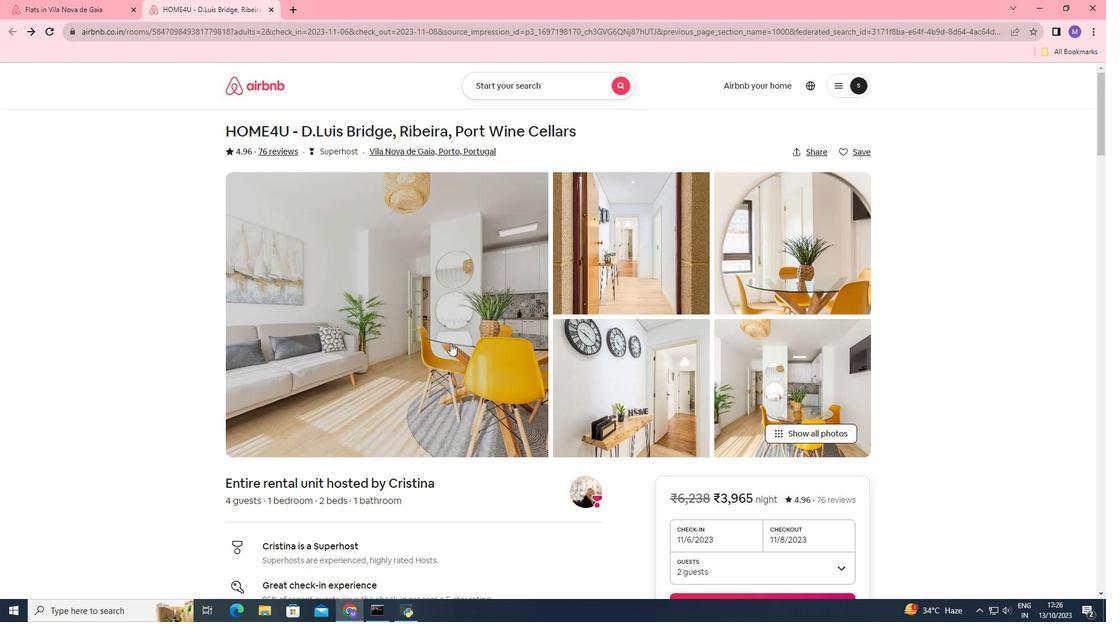 
Action: Mouse scrolled (450, 342) with delta (0, 0)
Screenshot: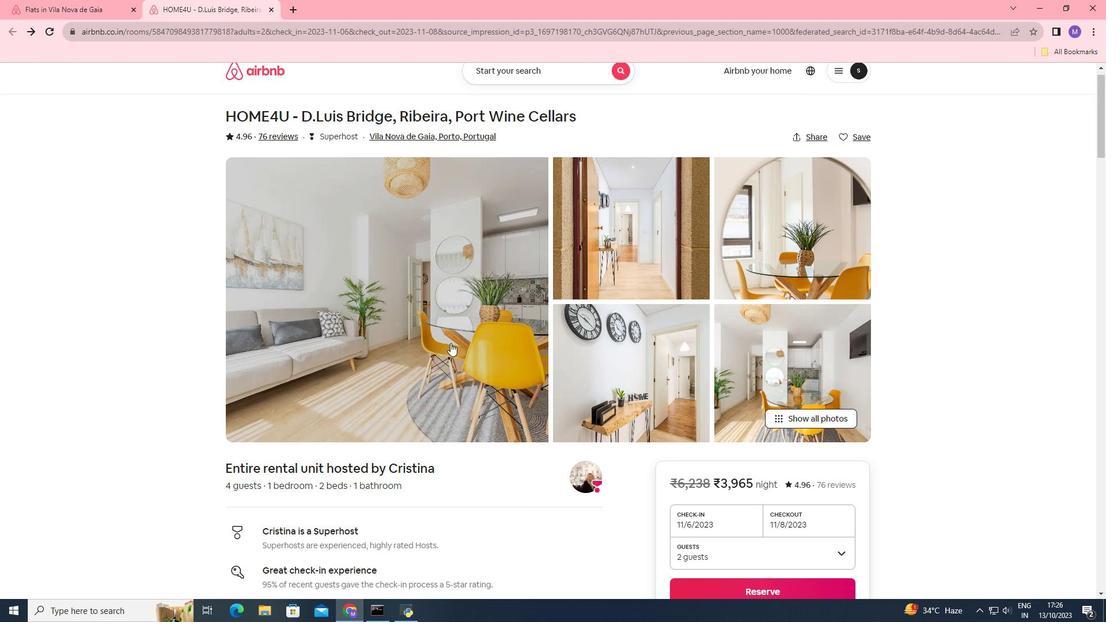 
Action: Mouse scrolled (450, 342) with delta (0, 0)
Screenshot: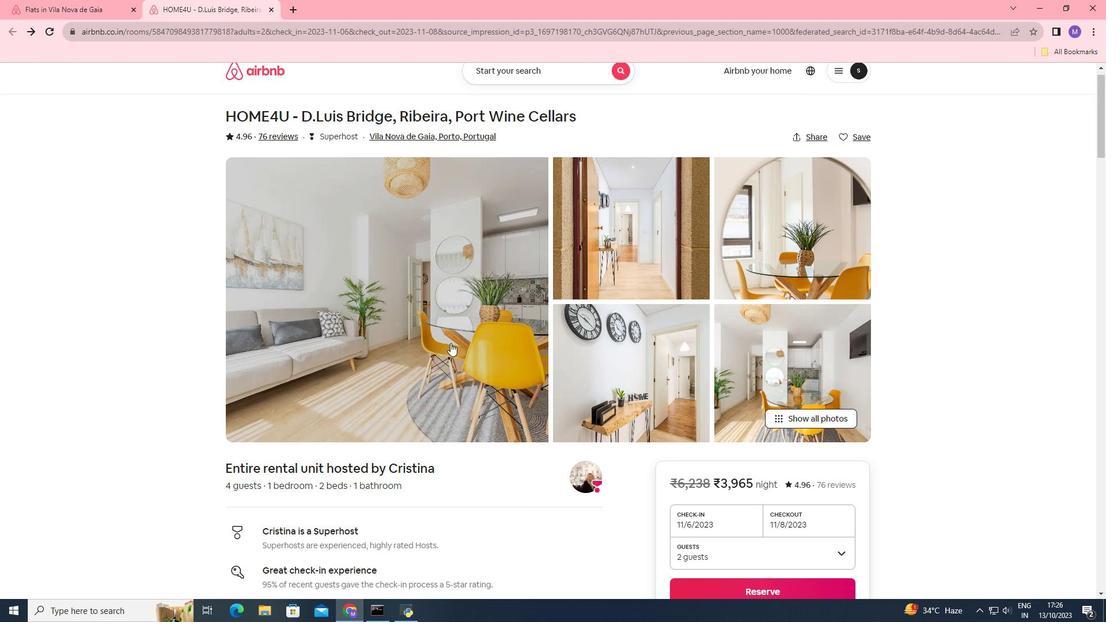 
Action: Mouse scrolled (450, 342) with delta (0, 0)
Screenshot: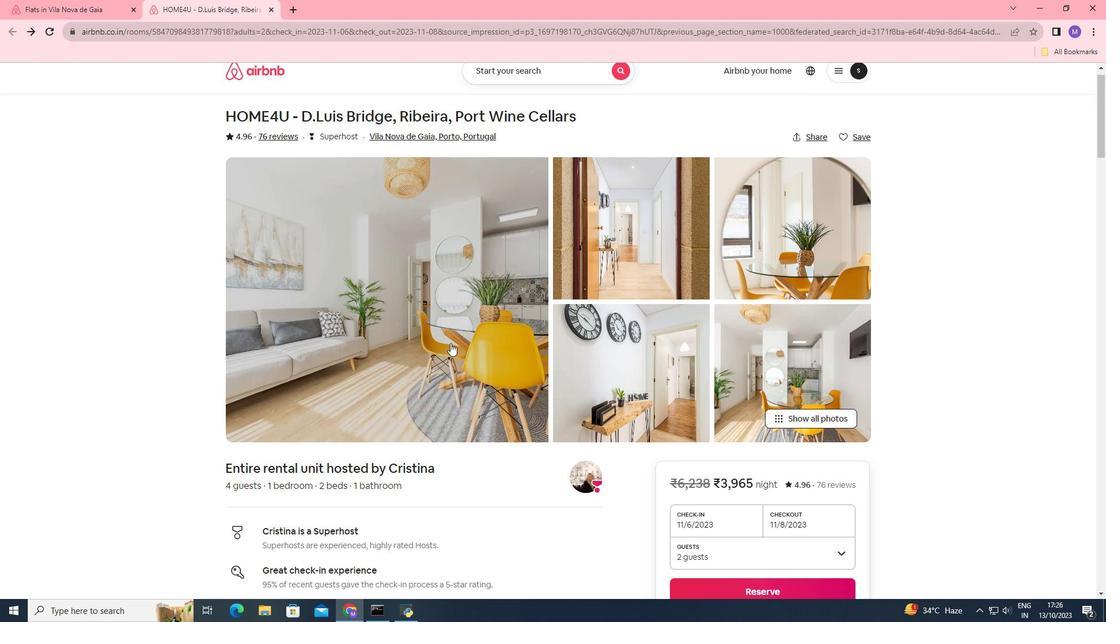 
Action: Mouse scrolled (450, 342) with delta (0, 0)
Screenshot: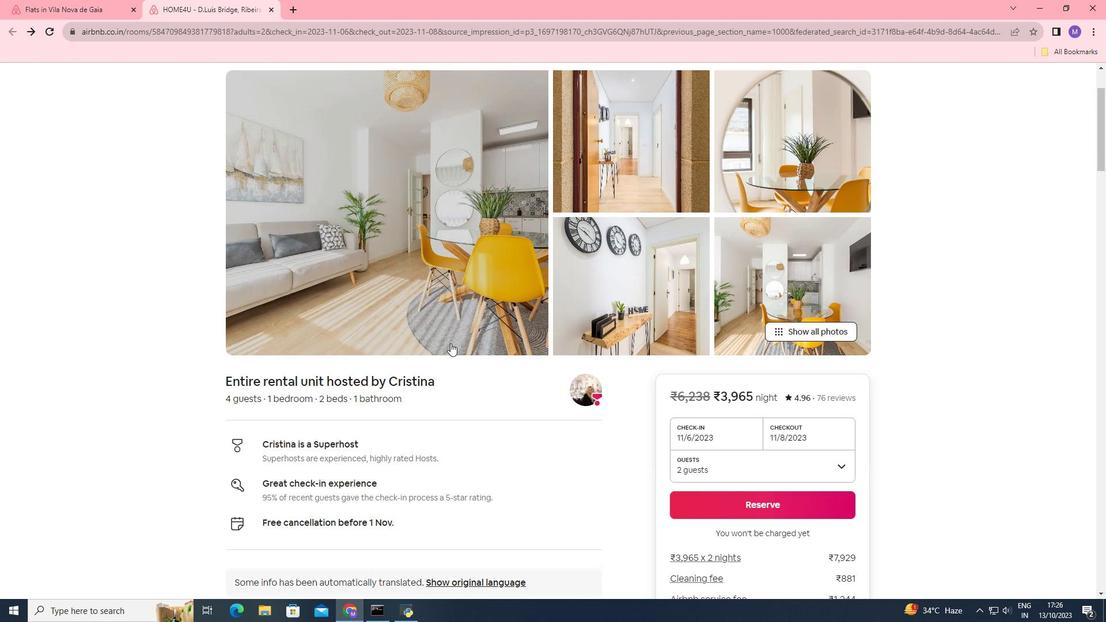 
Action: Mouse scrolled (450, 342) with delta (0, 0)
Screenshot: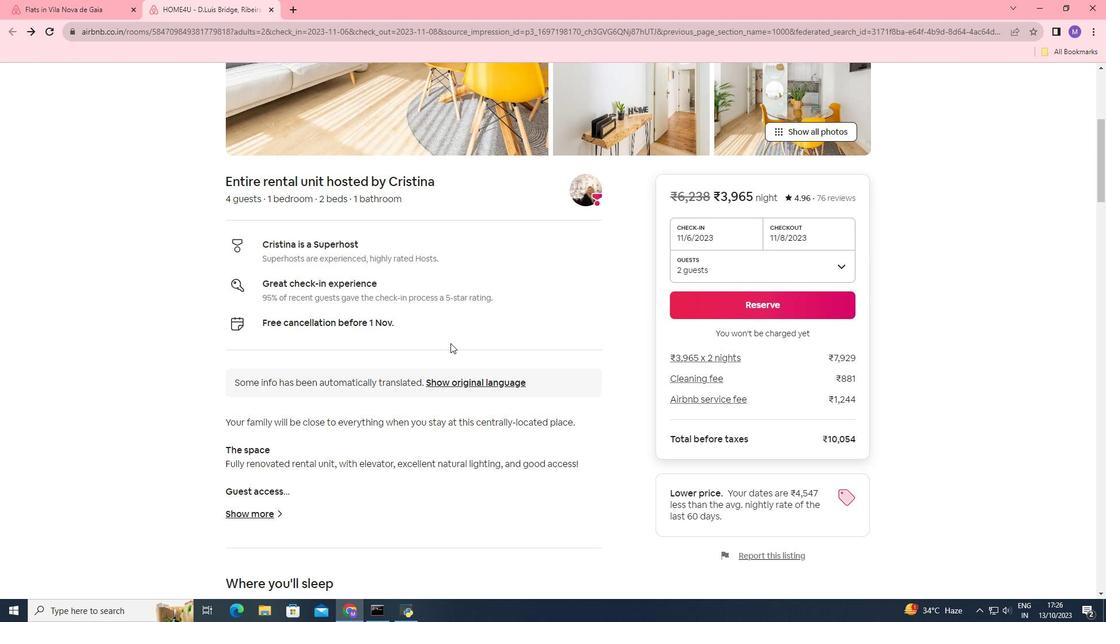 
Action: Mouse scrolled (450, 342) with delta (0, 0)
Screenshot: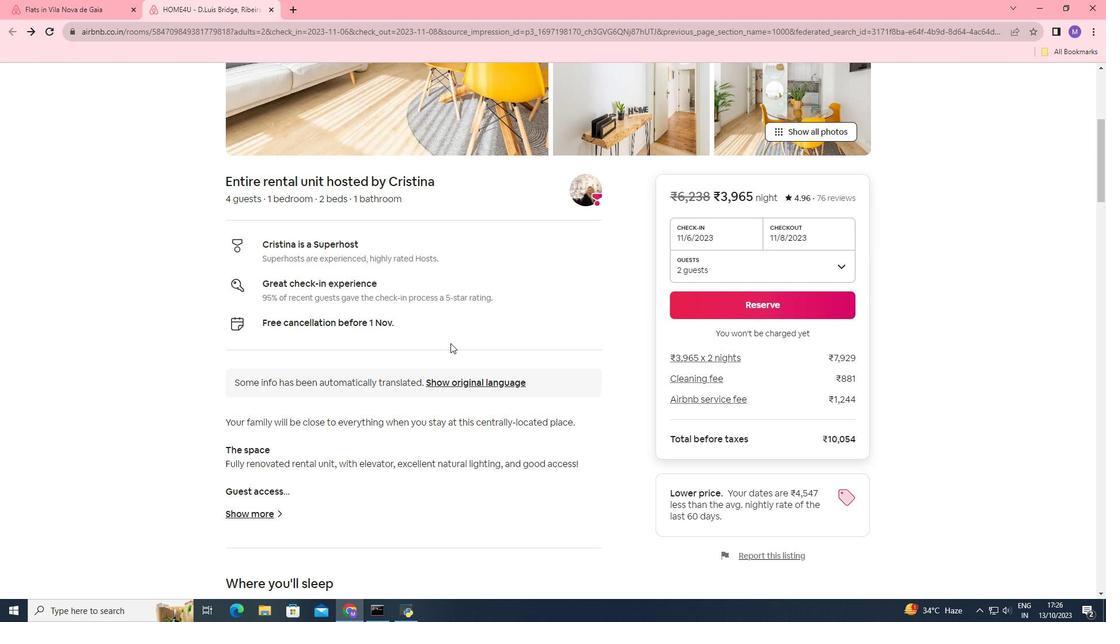 
Action: Mouse scrolled (450, 342) with delta (0, 0)
Screenshot: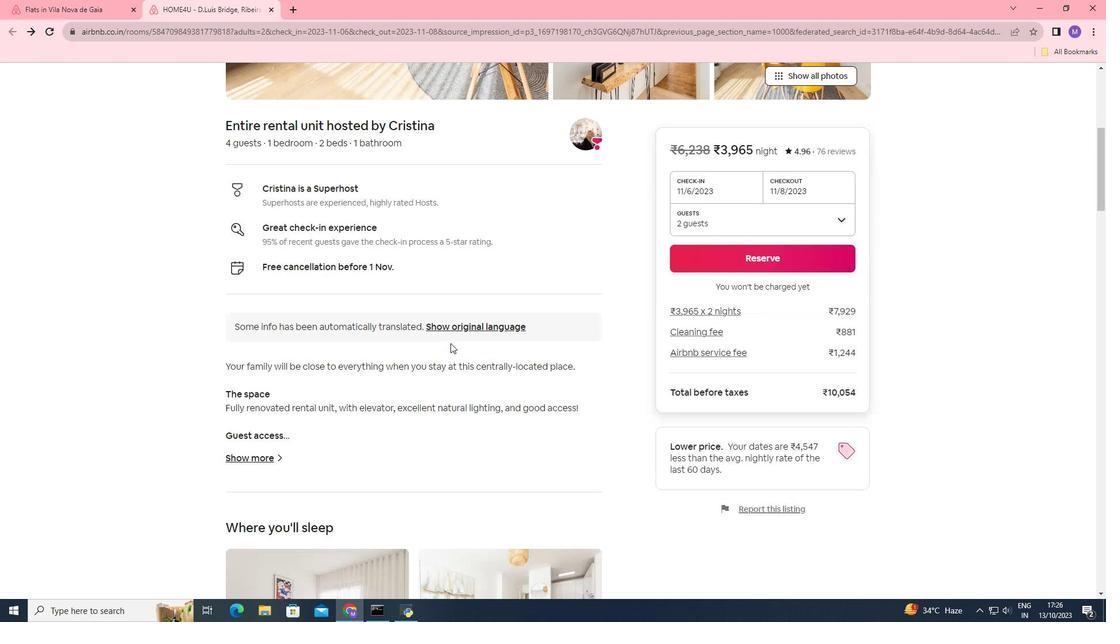 
Action: Mouse moved to (263, 355)
Screenshot: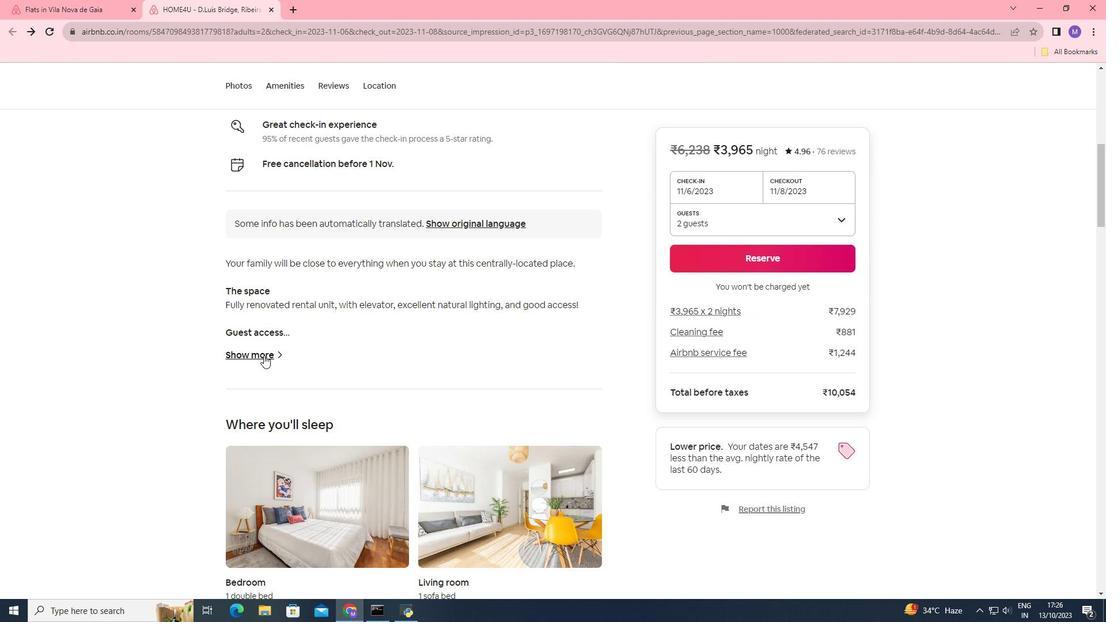 
Action: Mouse pressed left at (263, 355)
Screenshot: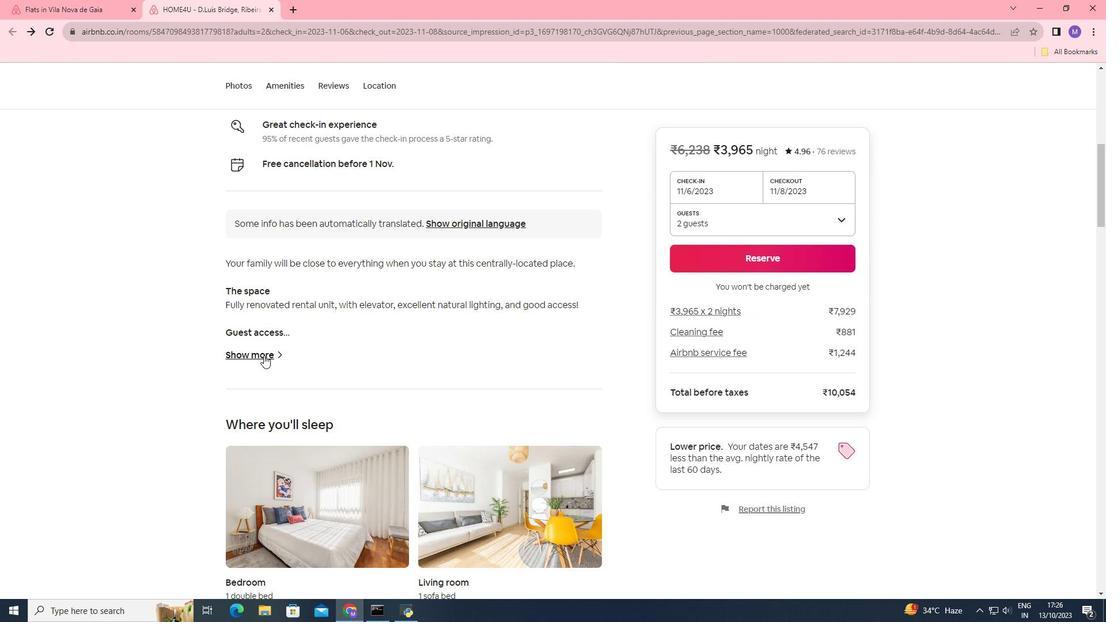 
Action: Mouse moved to (647, 411)
Screenshot: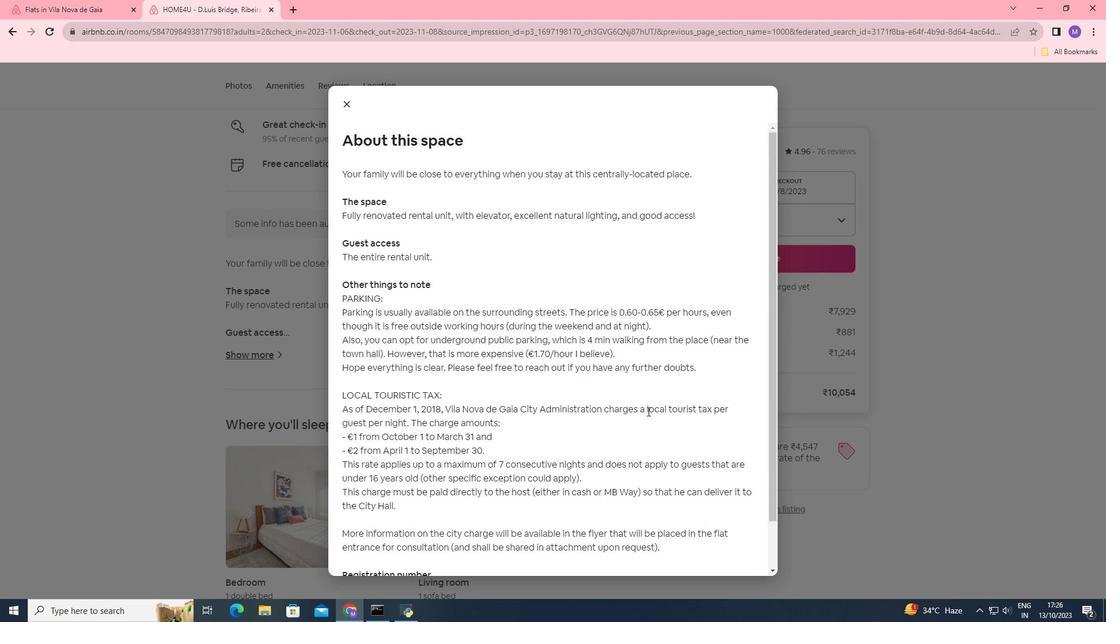 
Action: Mouse scrolled (647, 410) with delta (0, 0)
Screenshot: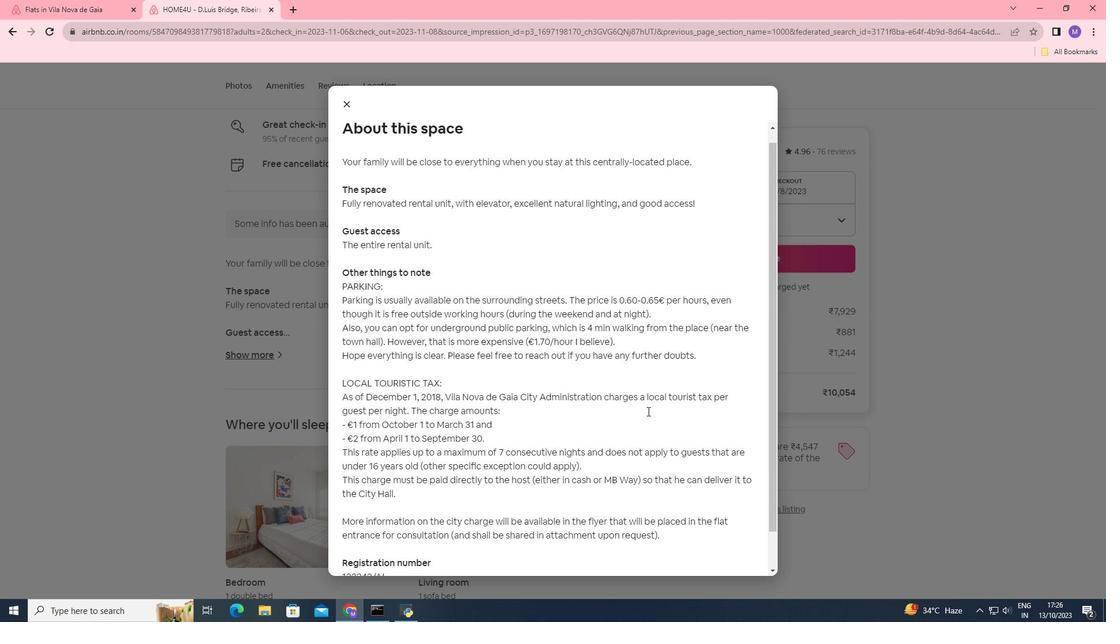 
Action: Mouse scrolled (647, 410) with delta (0, 0)
Screenshot: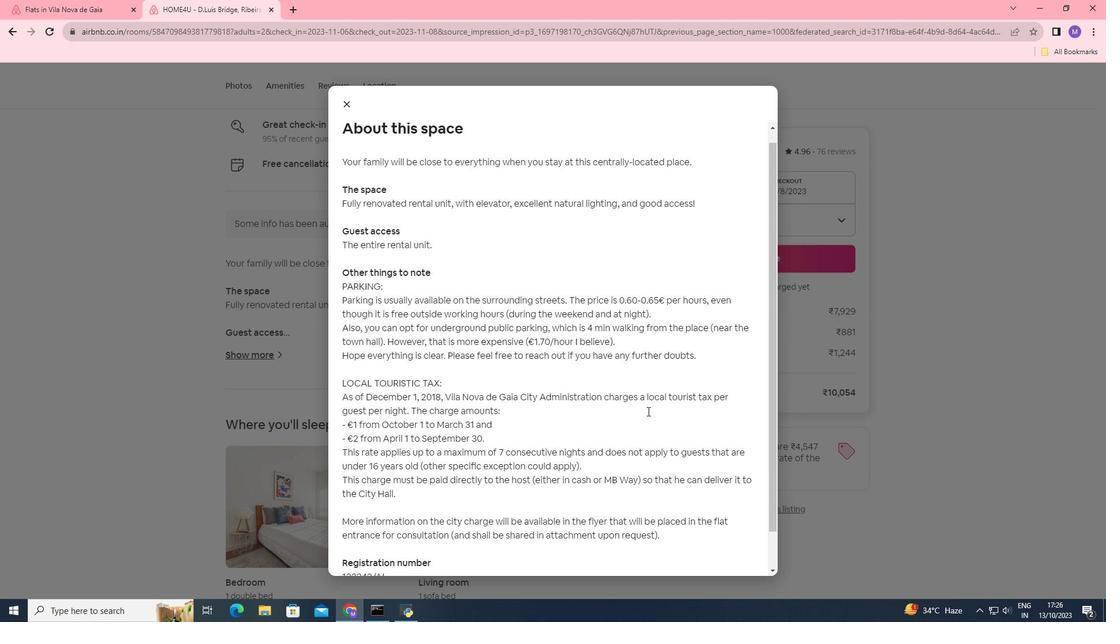 
Action: Mouse scrolled (647, 410) with delta (0, 0)
Screenshot: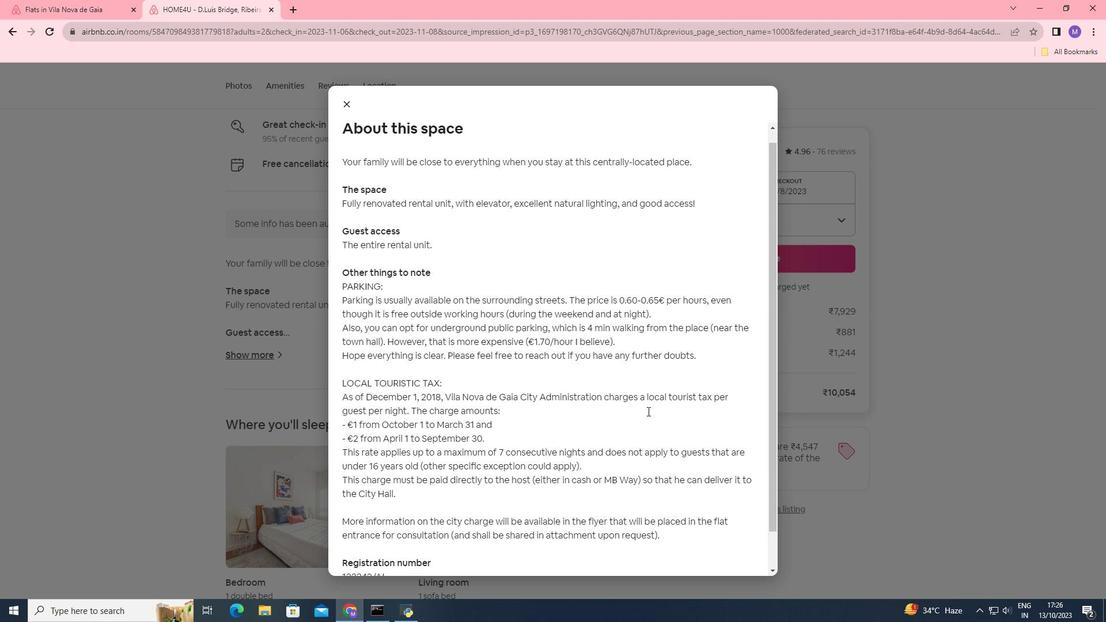 
Action: Mouse scrolled (647, 410) with delta (0, 0)
Screenshot: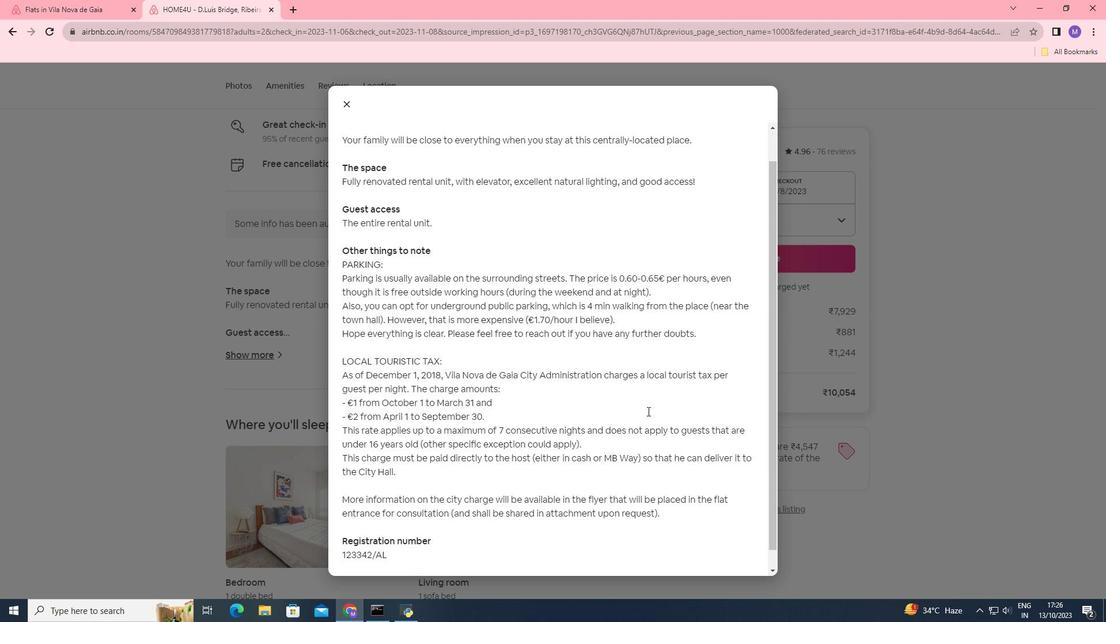 
Action: Mouse scrolled (647, 410) with delta (0, 0)
Screenshot: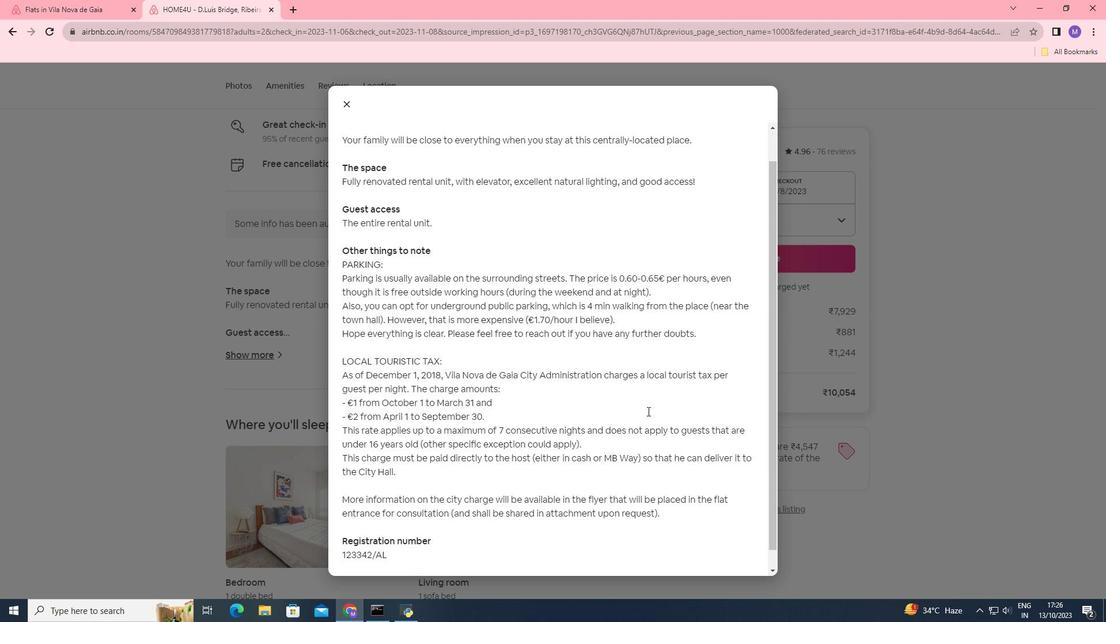 
Action: Mouse scrolled (647, 410) with delta (0, 0)
Screenshot: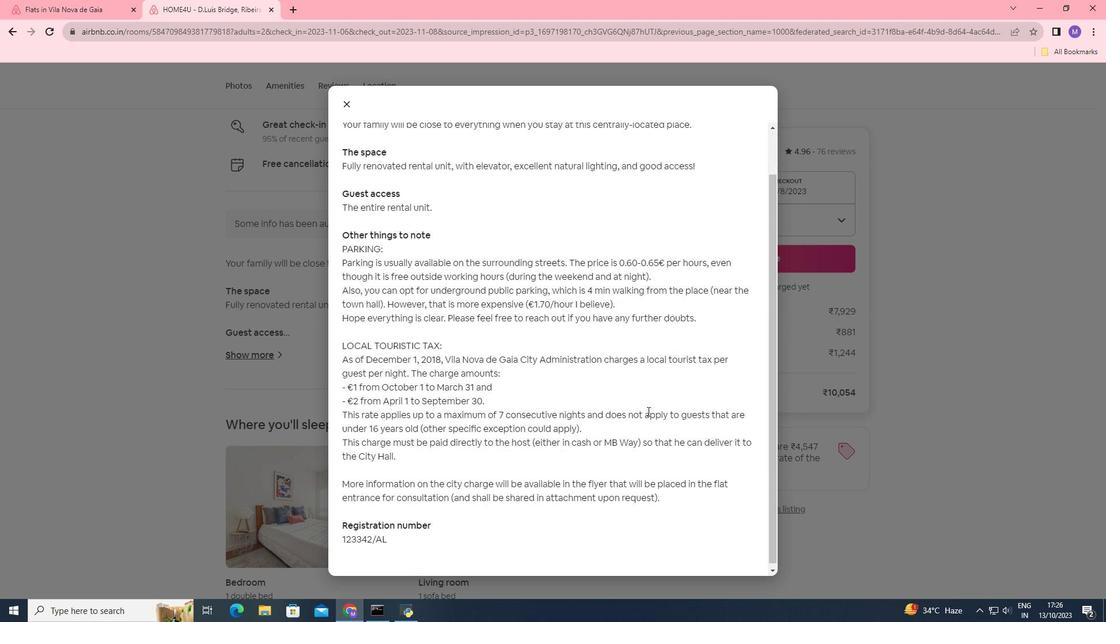 
Action: Mouse scrolled (647, 410) with delta (0, 0)
Screenshot: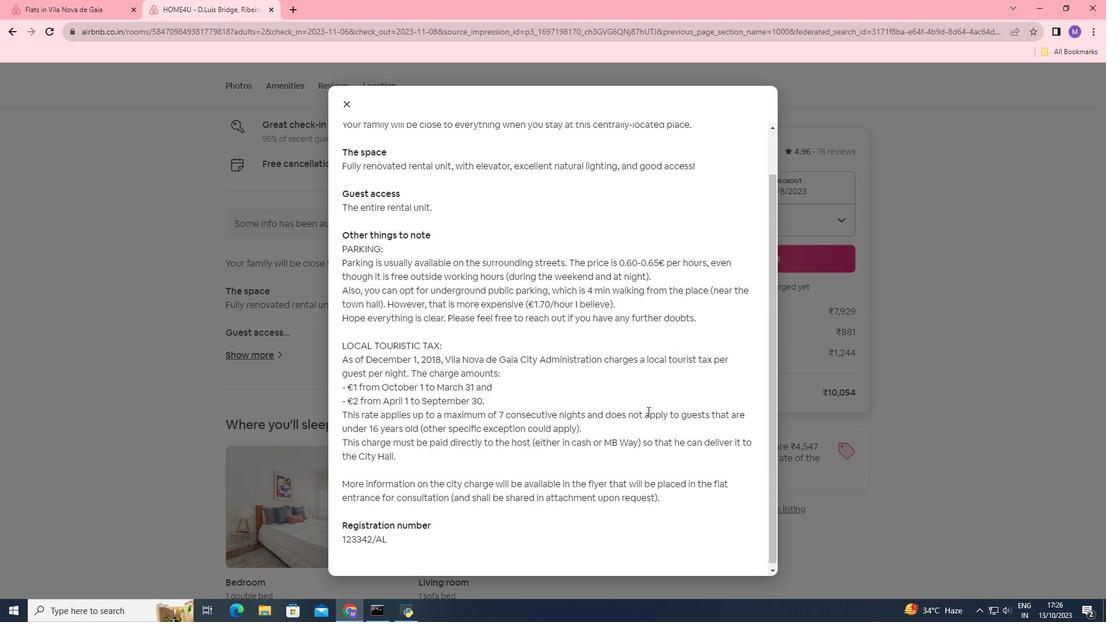 
Action: Mouse scrolled (647, 410) with delta (0, 0)
Screenshot: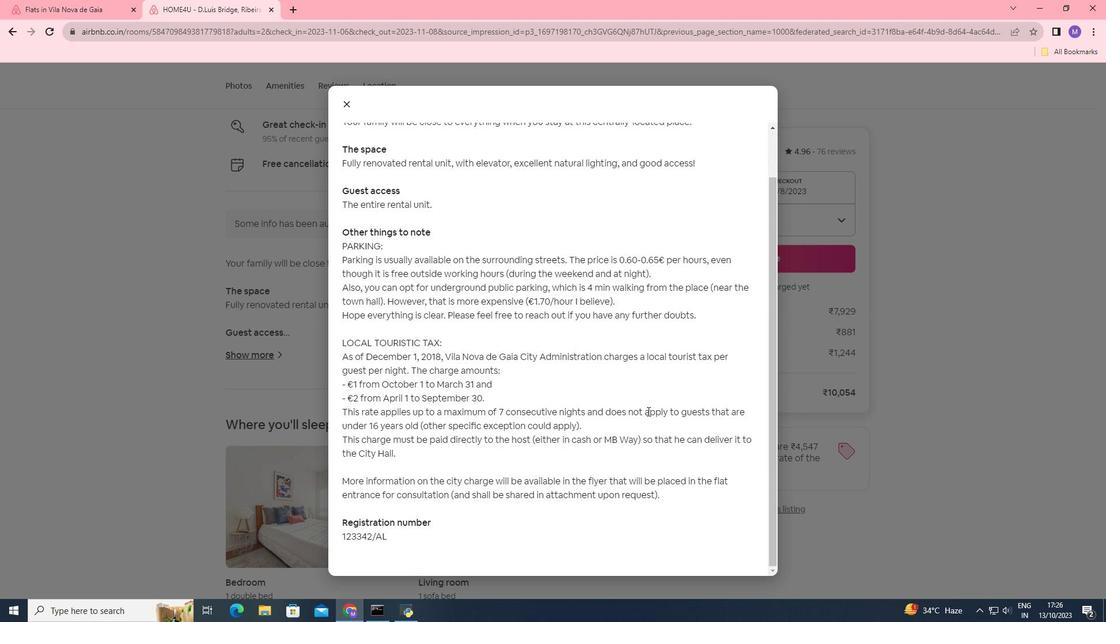 
Action: Mouse moved to (345, 102)
Screenshot: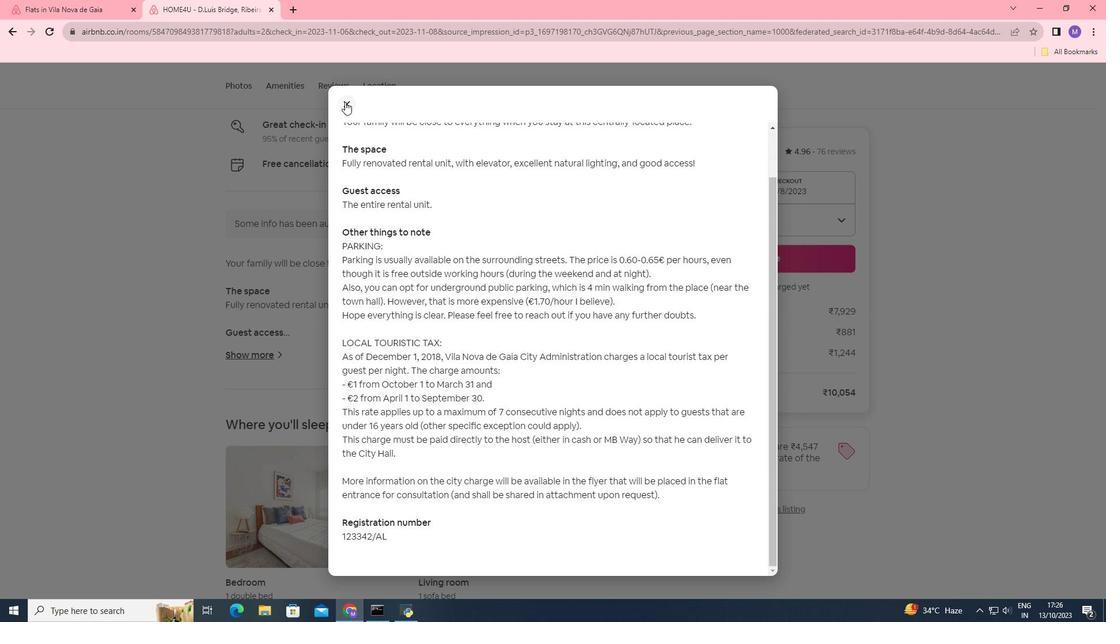 
Action: Mouse pressed left at (345, 102)
Screenshot: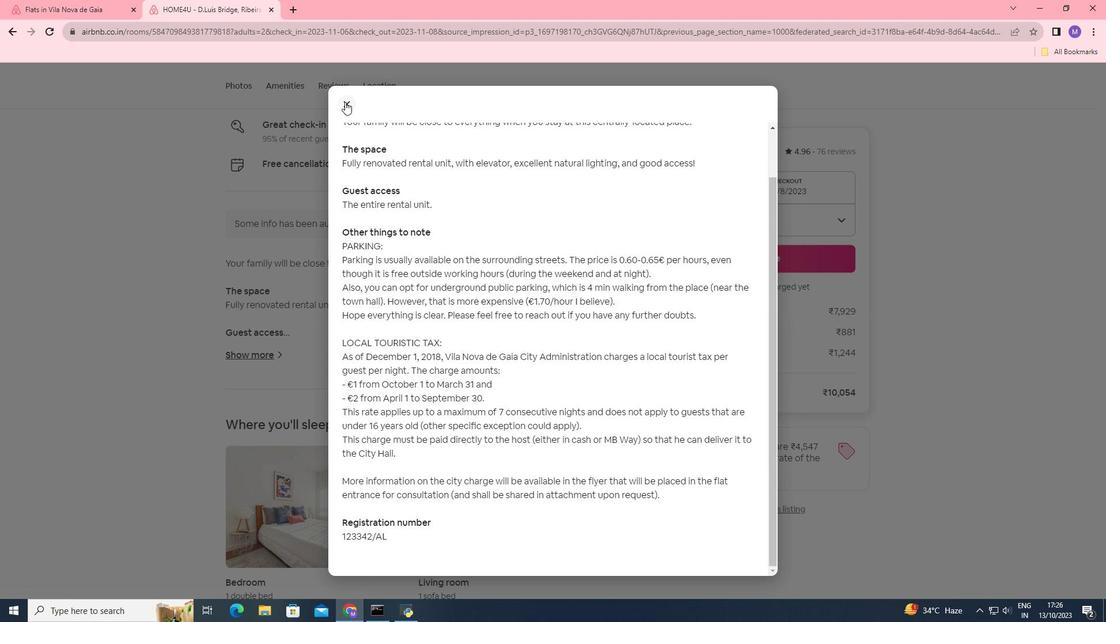 
Action: Mouse moved to (317, 314)
Screenshot: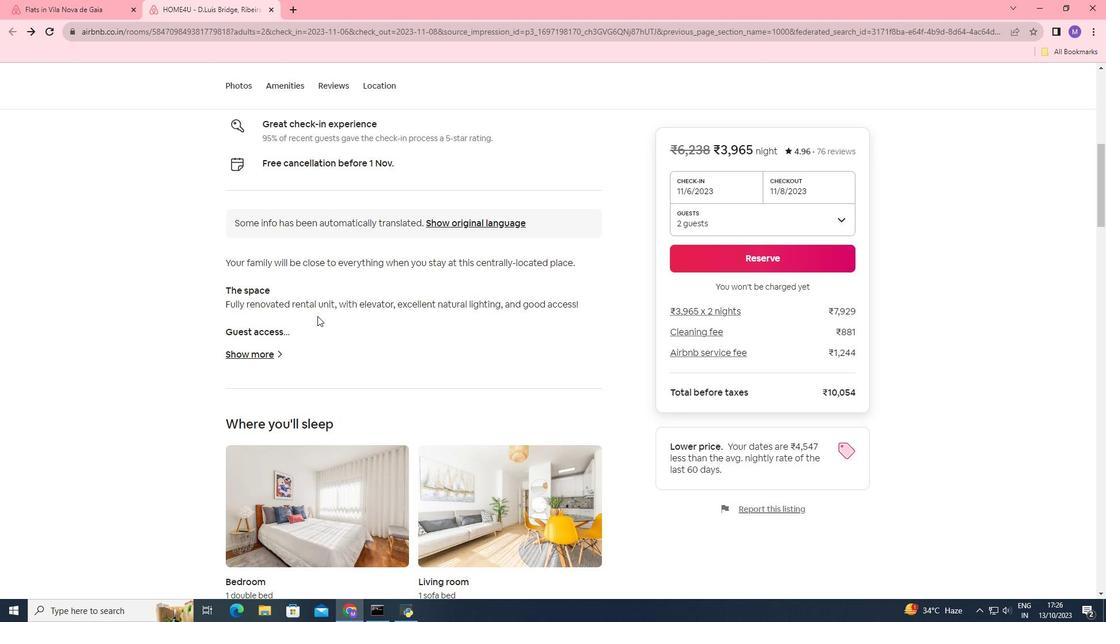 
Action: Mouse scrolled (317, 314) with delta (0, 0)
Screenshot: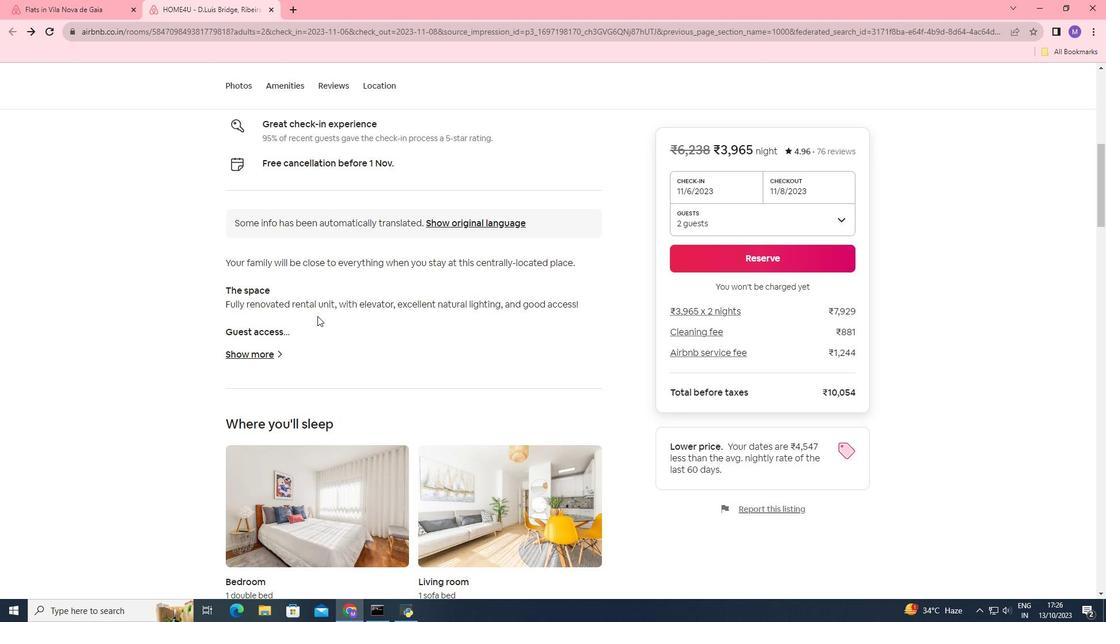 
Action: Mouse moved to (317, 315)
Screenshot: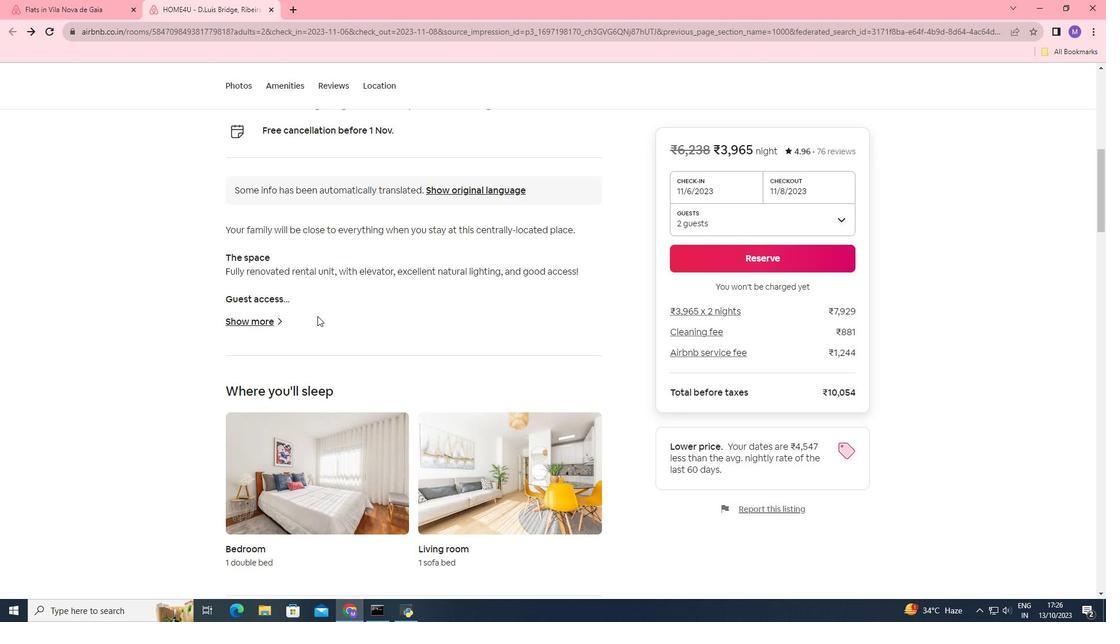 
Action: Mouse scrolled (317, 315) with delta (0, 0)
Screenshot: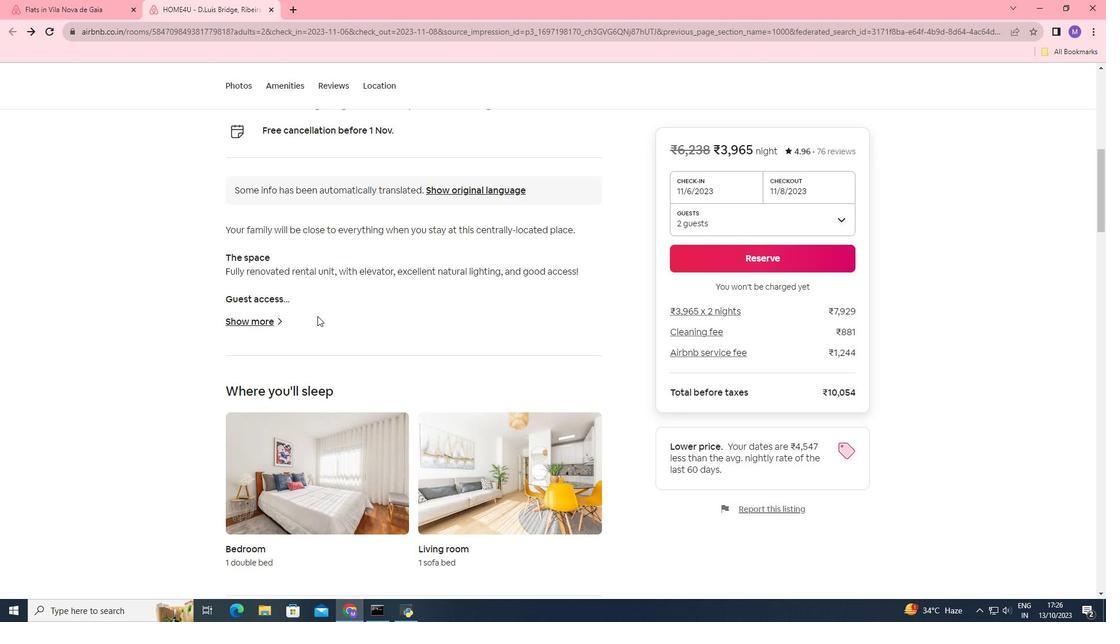 
Action: Mouse moved to (317, 316)
Screenshot: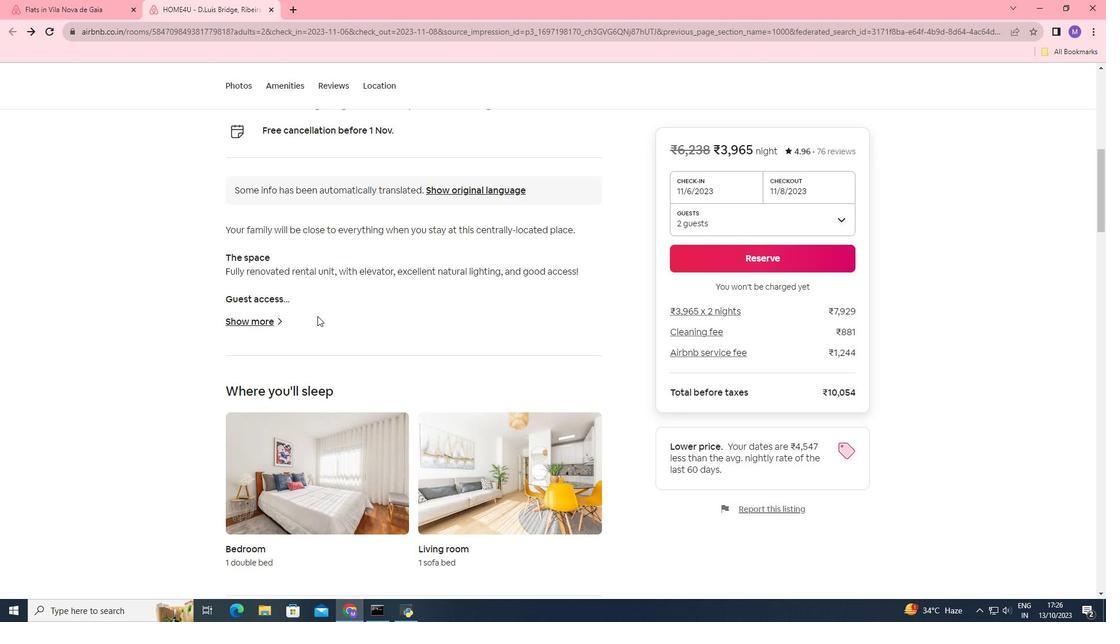 
Action: Mouse scrolled (317, 315) with delta (0, 0)
Screenshot: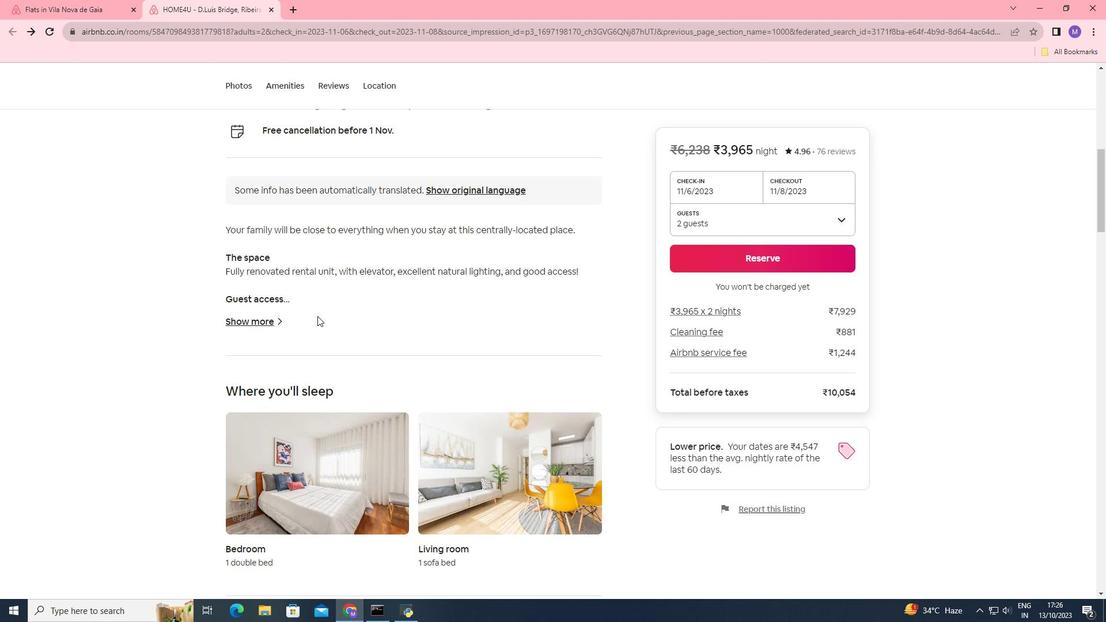 
Action: Mouse scrolled (317, 315) with delta (0, 0)
Screenshot: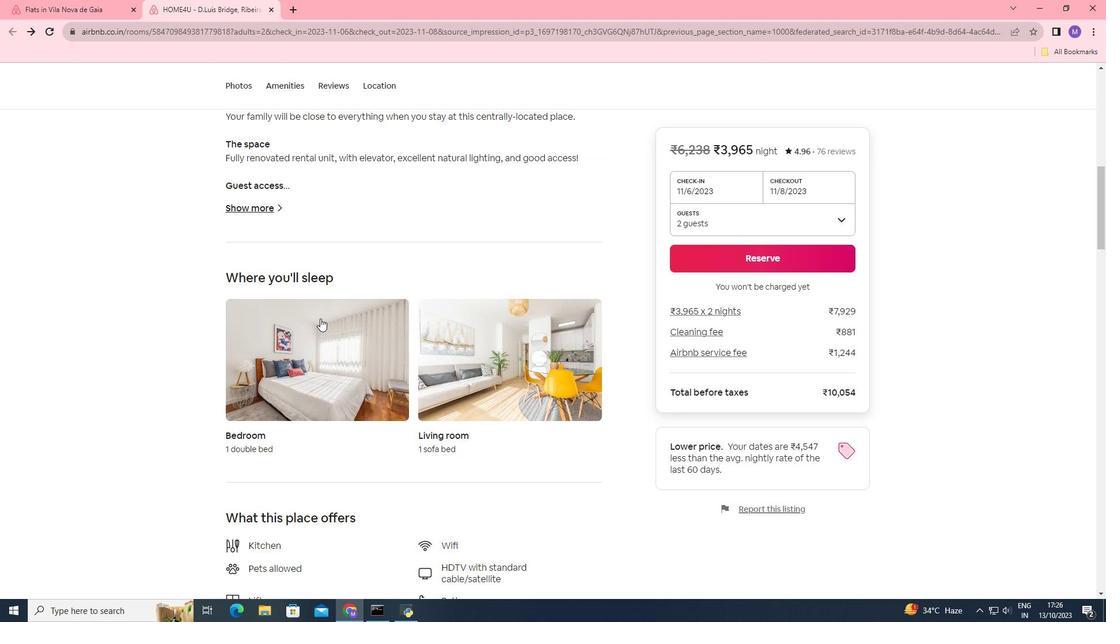 
Action: Mouse scrolled (317, 315) with delta (0, 0)
Screenshot: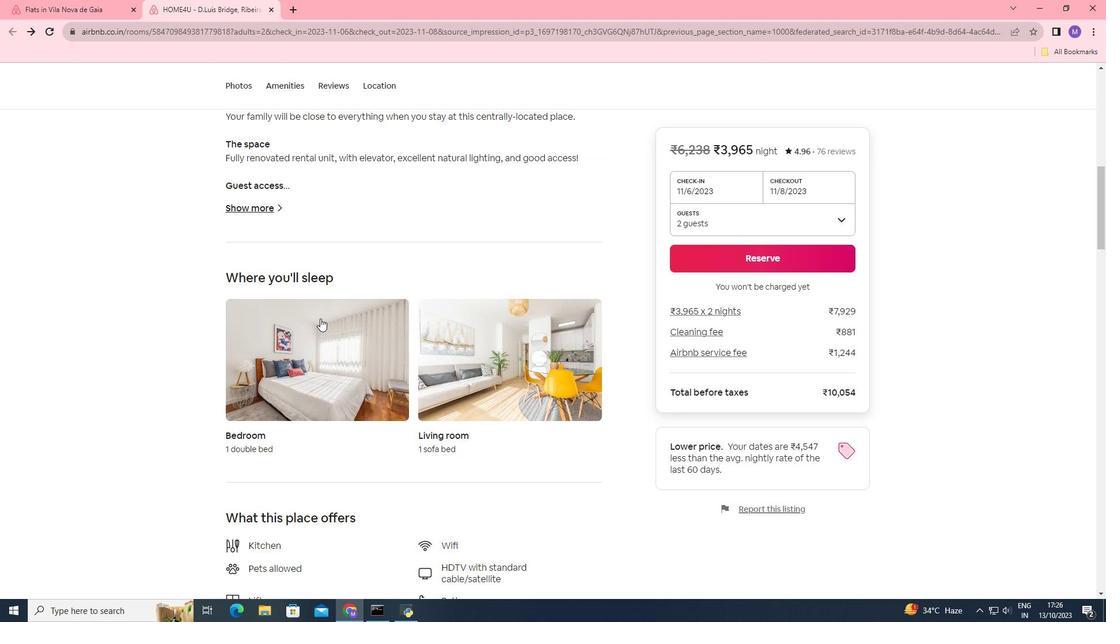 
Action: Mouse moved to (359, 370)
Screenshot: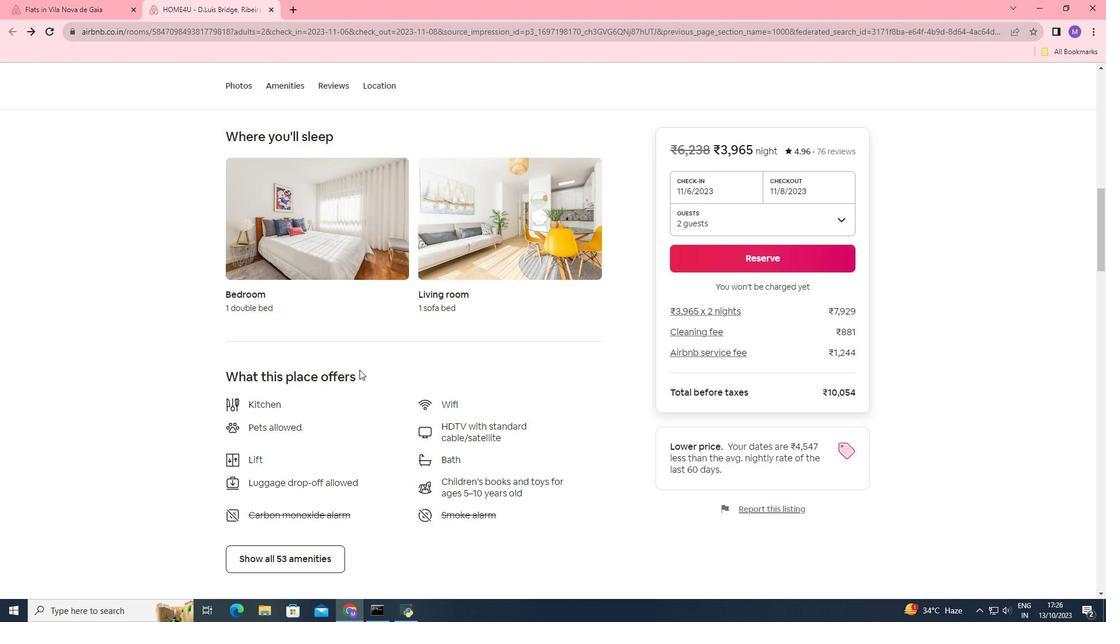 
Action: Mouse scrolled (359, 369) with delta (0, 0)
Screenshot: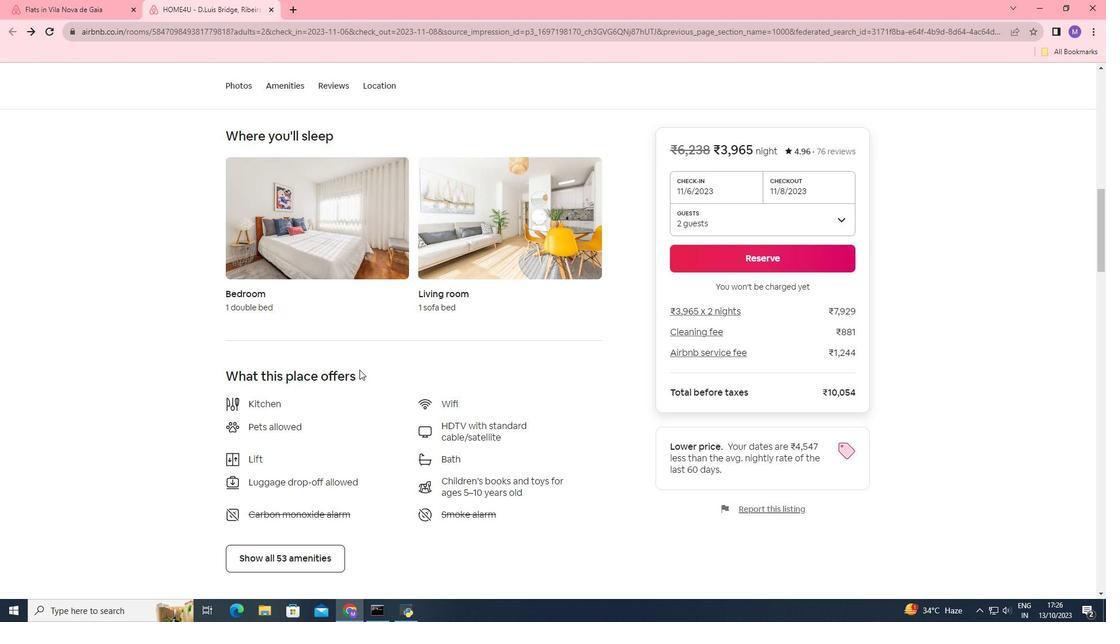 
Action: Mouse scrolled (359, 369) with delta (0, 0)
Screenshot: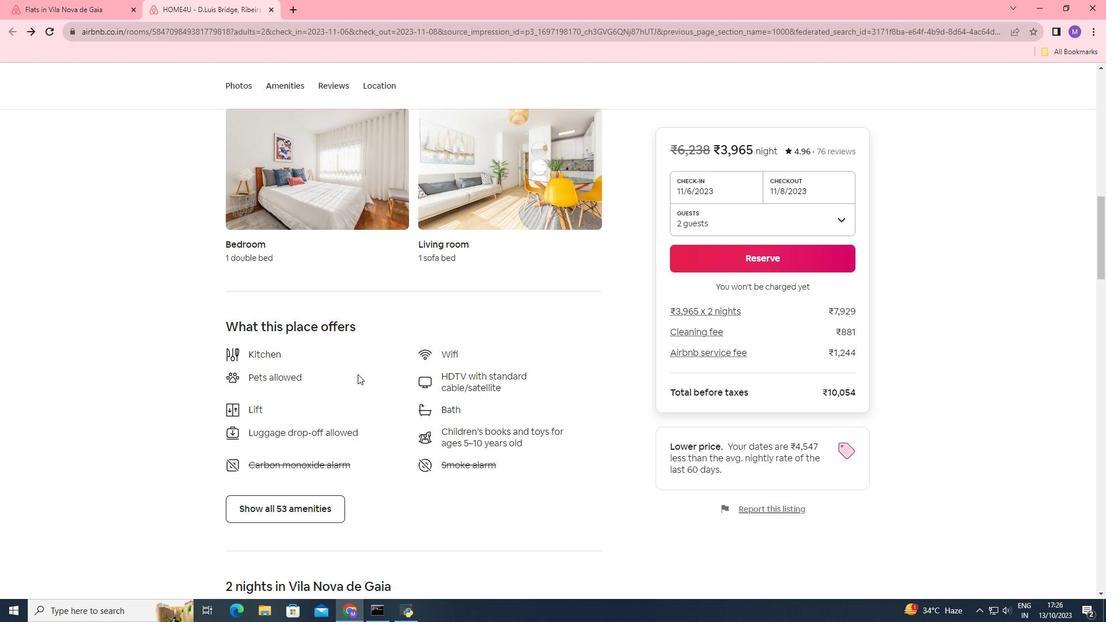 
Action: Mouse moved to (298, 452)
Screenshot: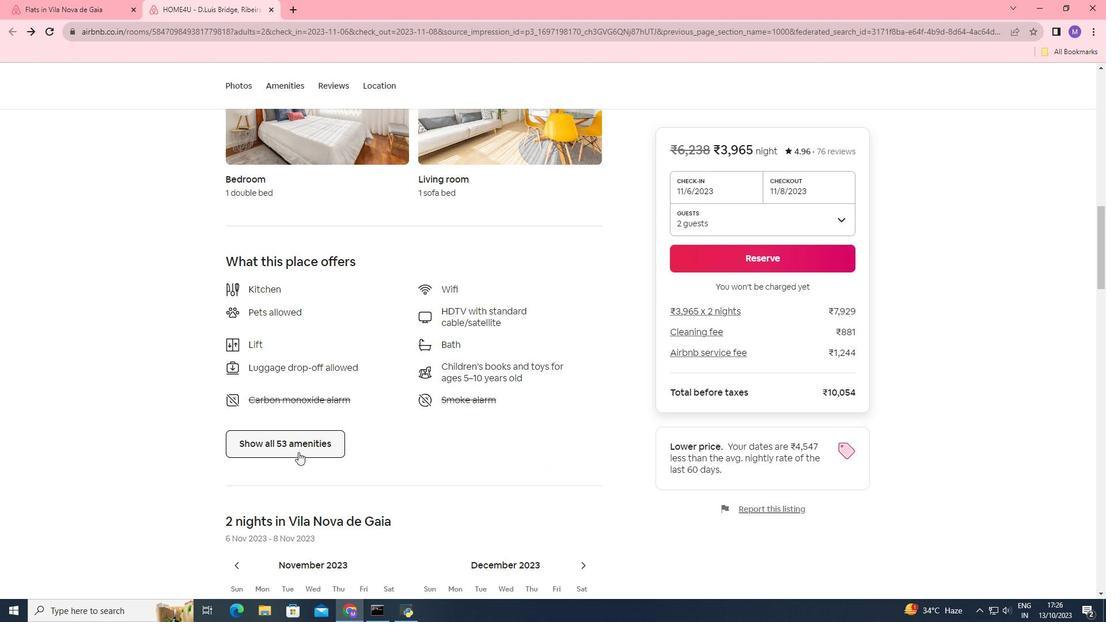 
Action: Mouse pressed left at (298, 452)
Screenshot: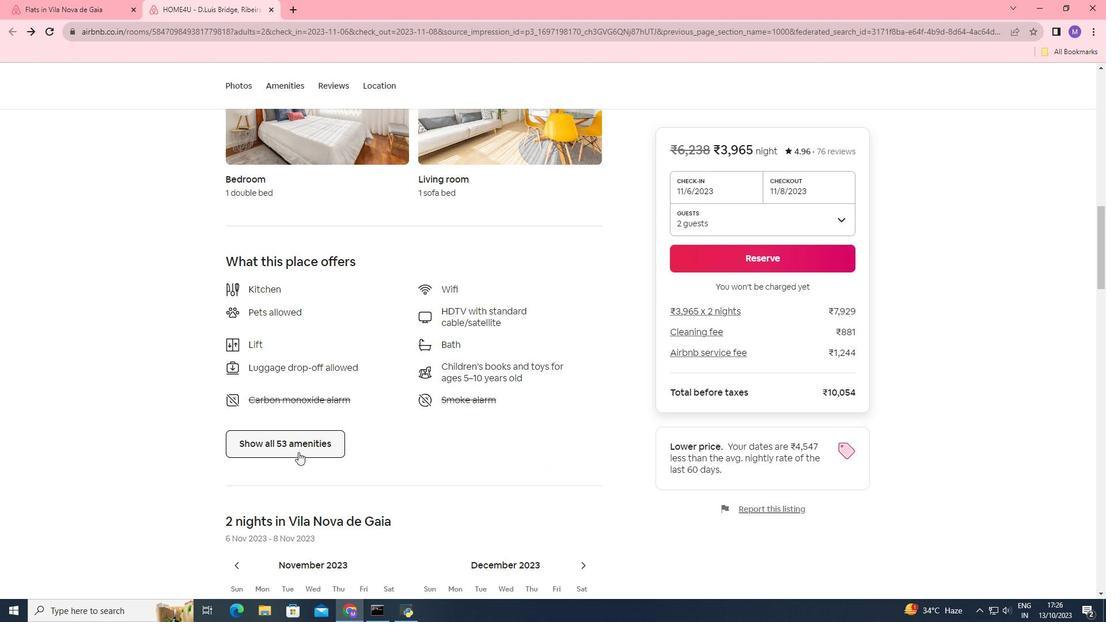 
Action: Mouse moved to (544, 316)
Screenshot: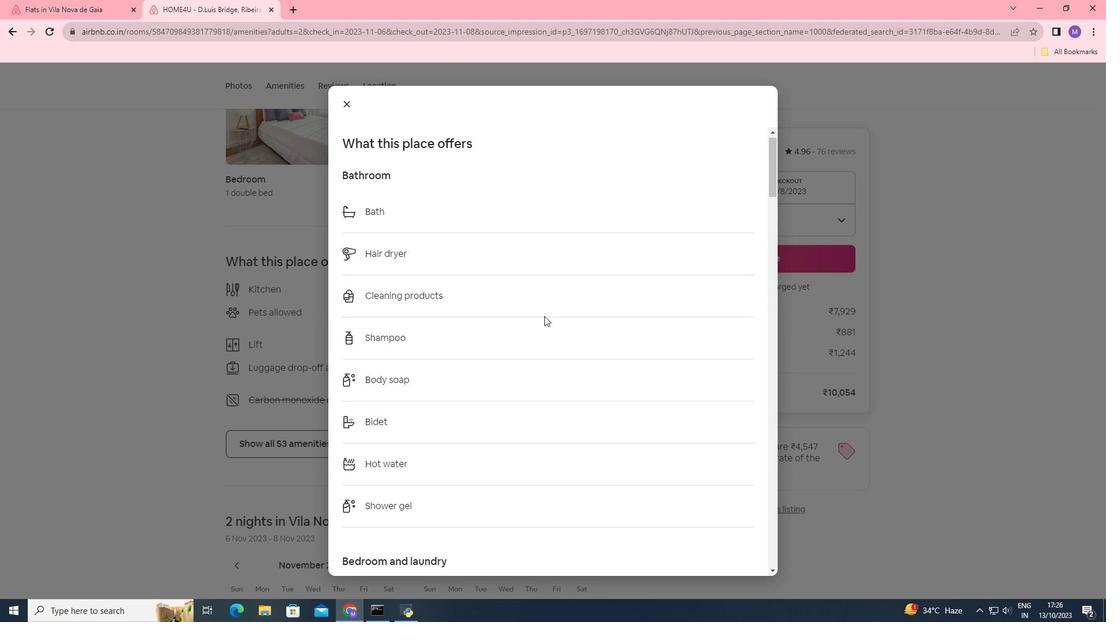 
Action: Mouse scrolled (544, 315) with delta (0, 0)
Screenshot: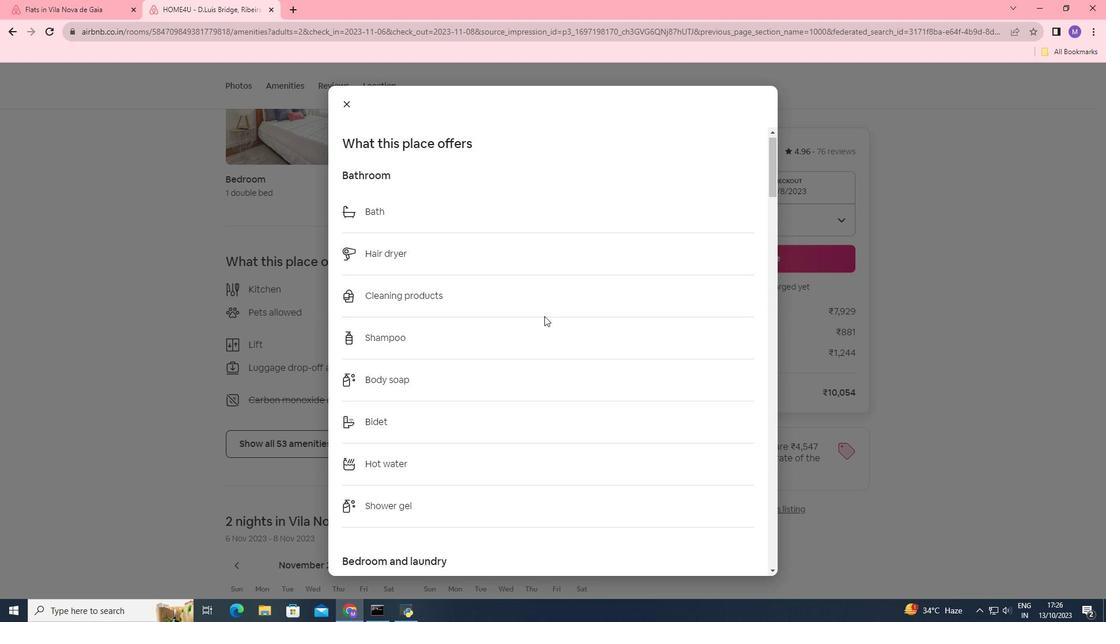 
Action: Mouse scrolled (544, 315) with delta (0, 0)
Screenshot: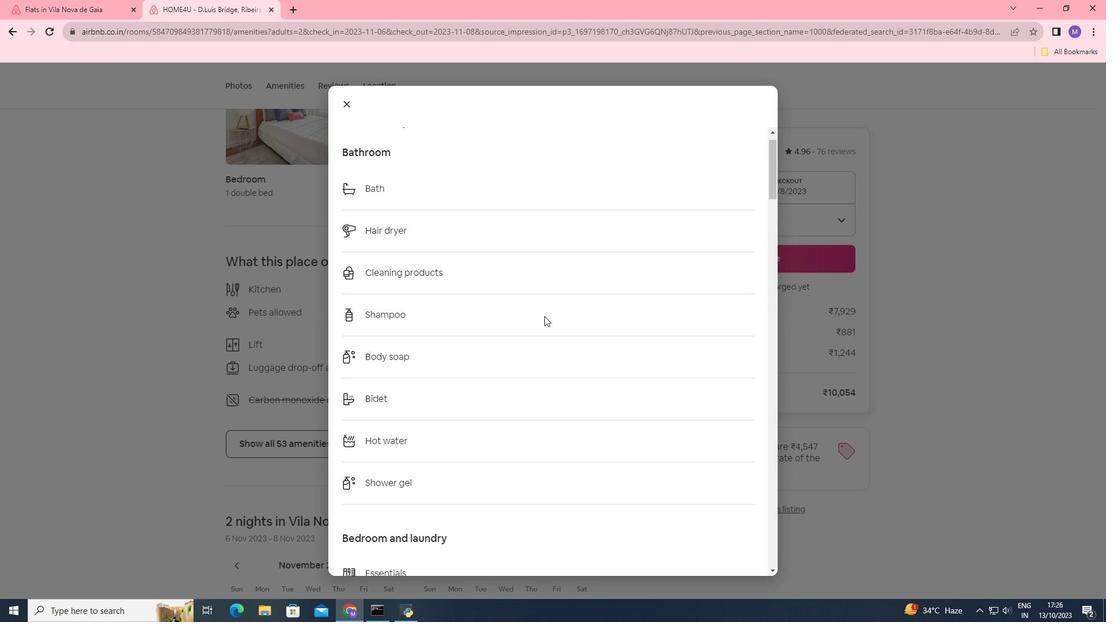 
Action: Mouse scrolled (544, 315) with delta (0, 0)
Screenshot: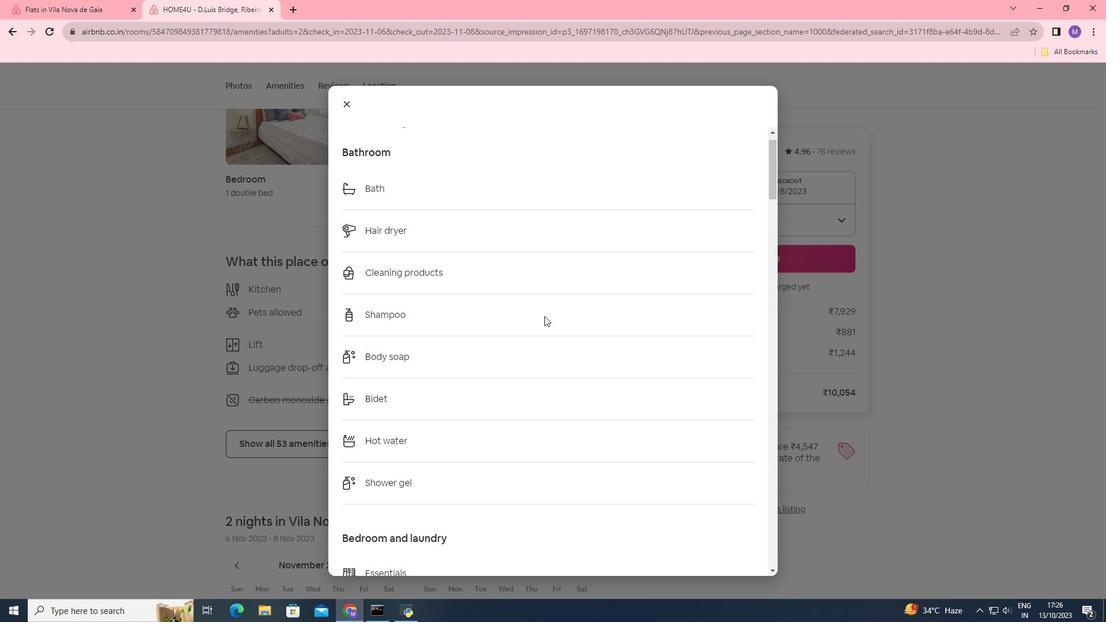 
Action: Mouse scrolled (544, 315) with delta (0, 0)
Screenshot: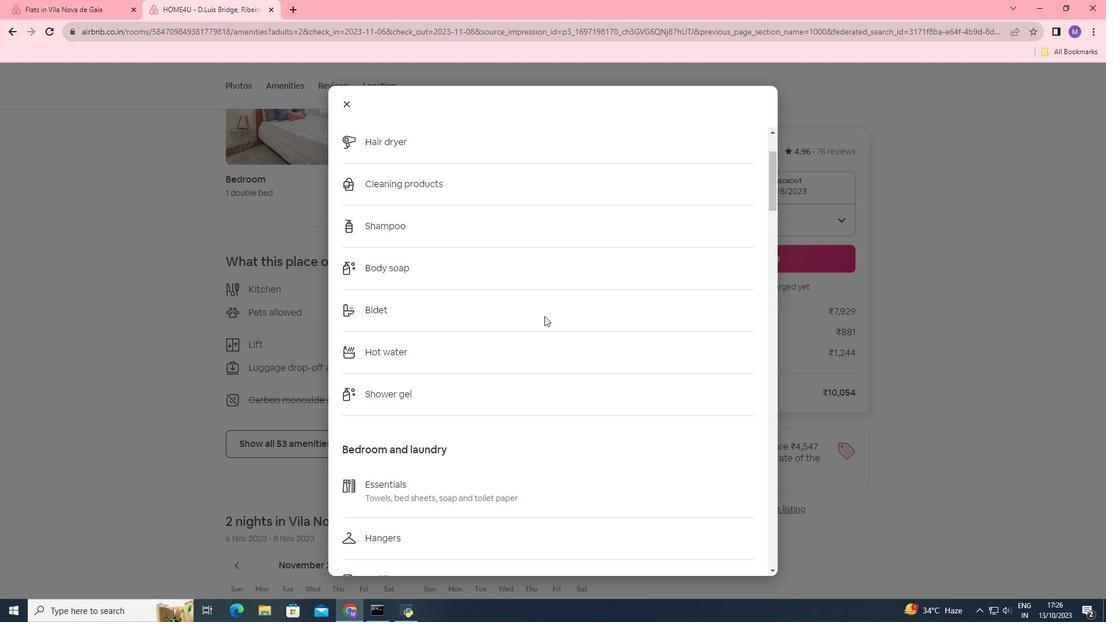 
Action: Mouse scrolled (544, 315) with delta (0, 0)
Screenshot: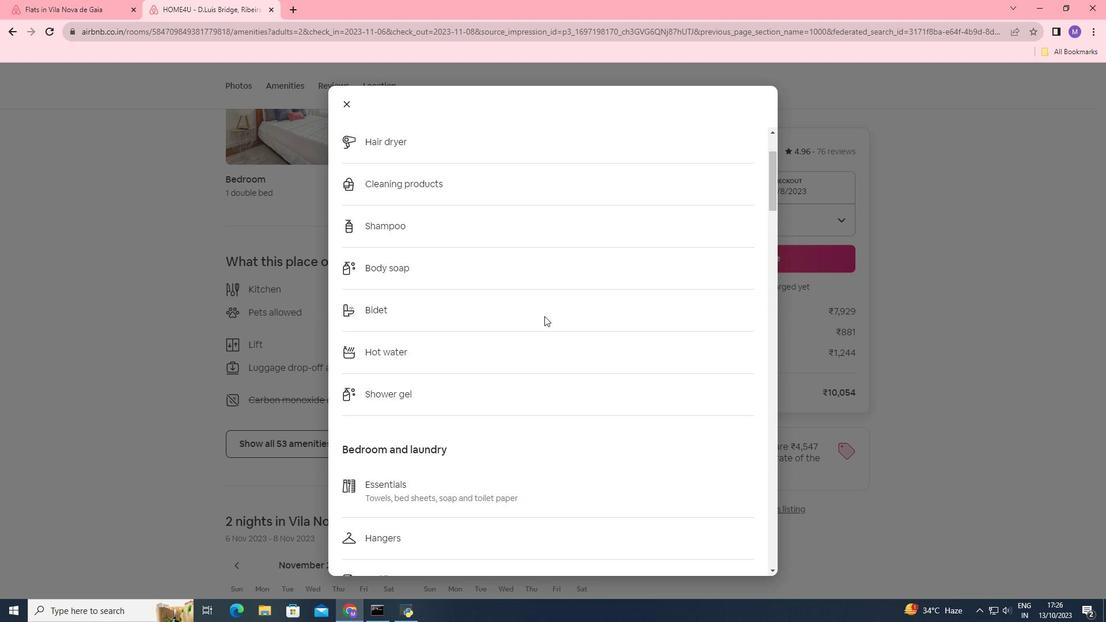 
Action: Mouse scrolled (544, 315) with delta (0, 0)
Screenshot: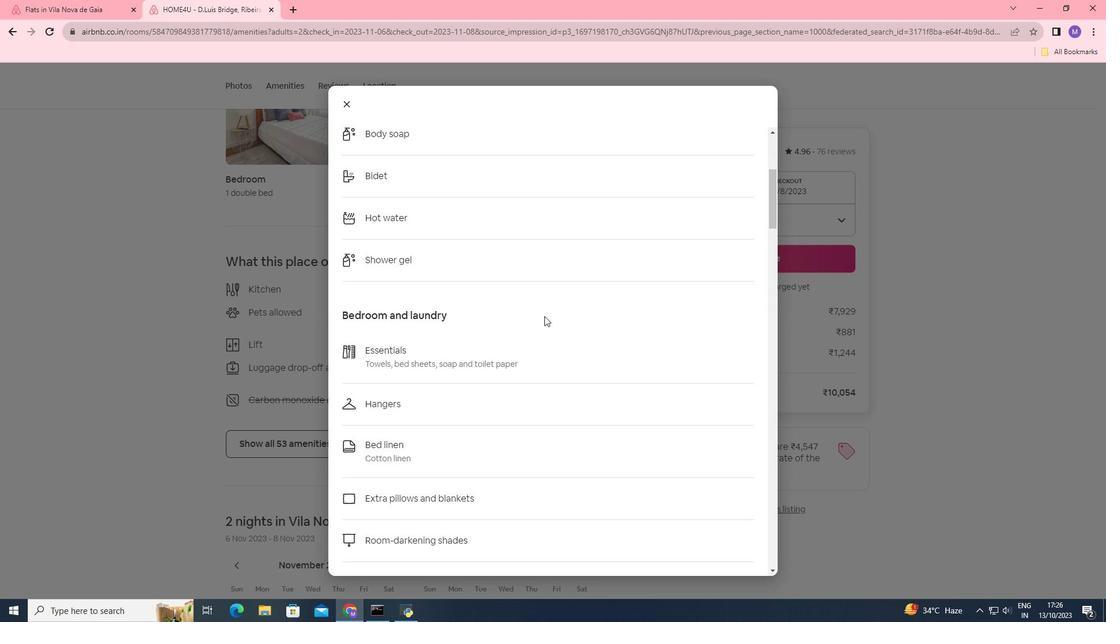
Action: Mouse scrolled (544, 315) with delta (0, 0)
Screenshot: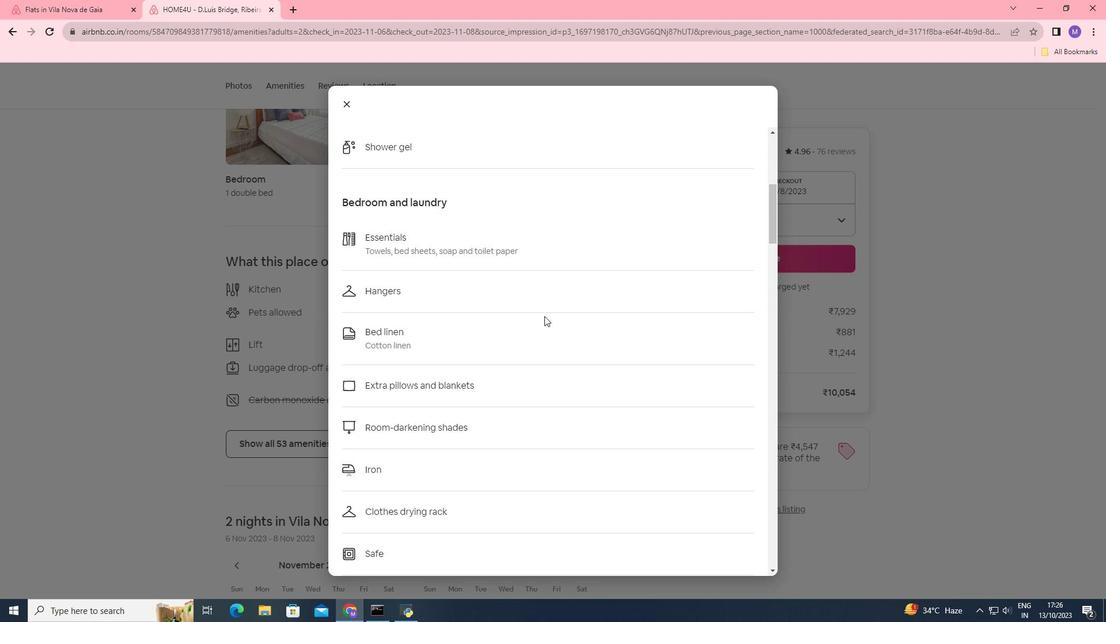 
Action: Mouse scrolled (544, 315) with delta (0, 0)
Screenshot: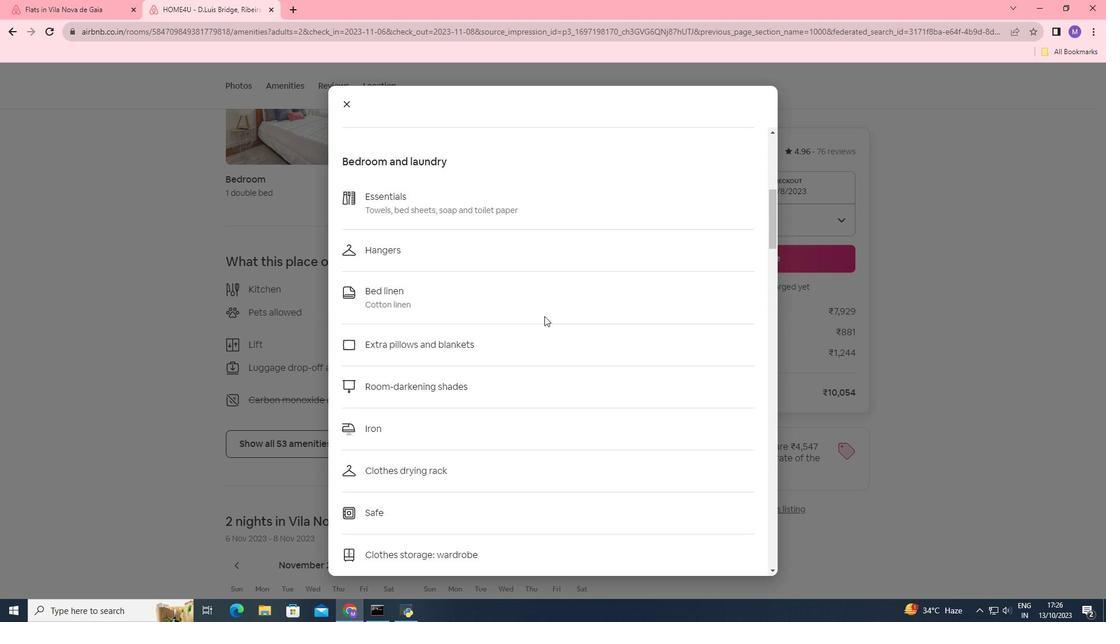 
Action: Mouse scrolled (544, 315) with delta (0, 0)
Screenshot: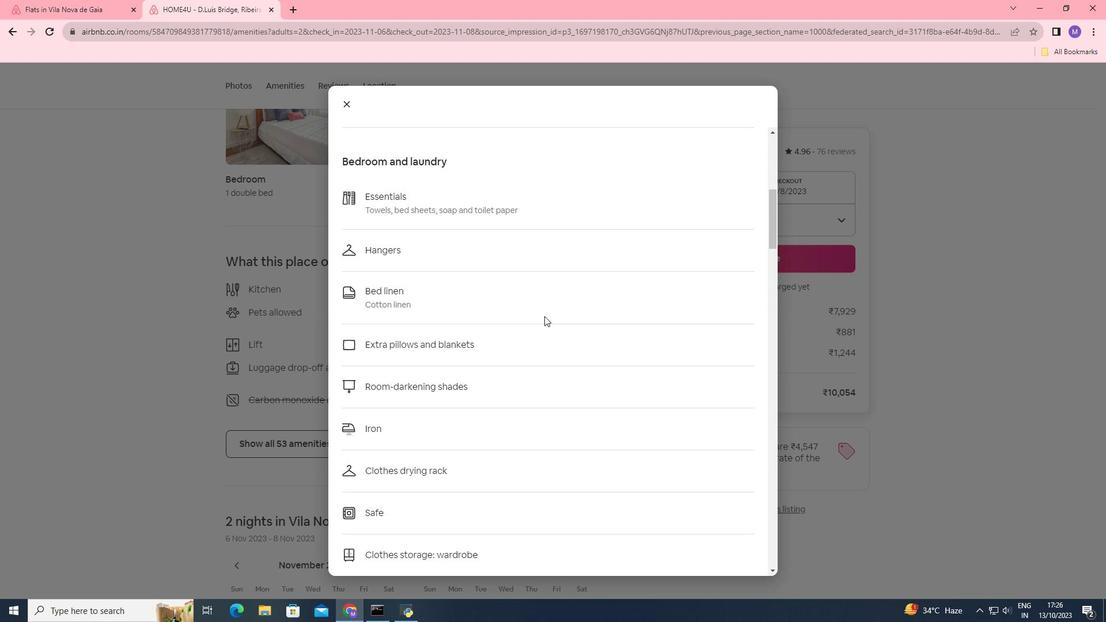 
Action: Mouse scrolled (544, 315) with delta (0, 0)
Screenshot: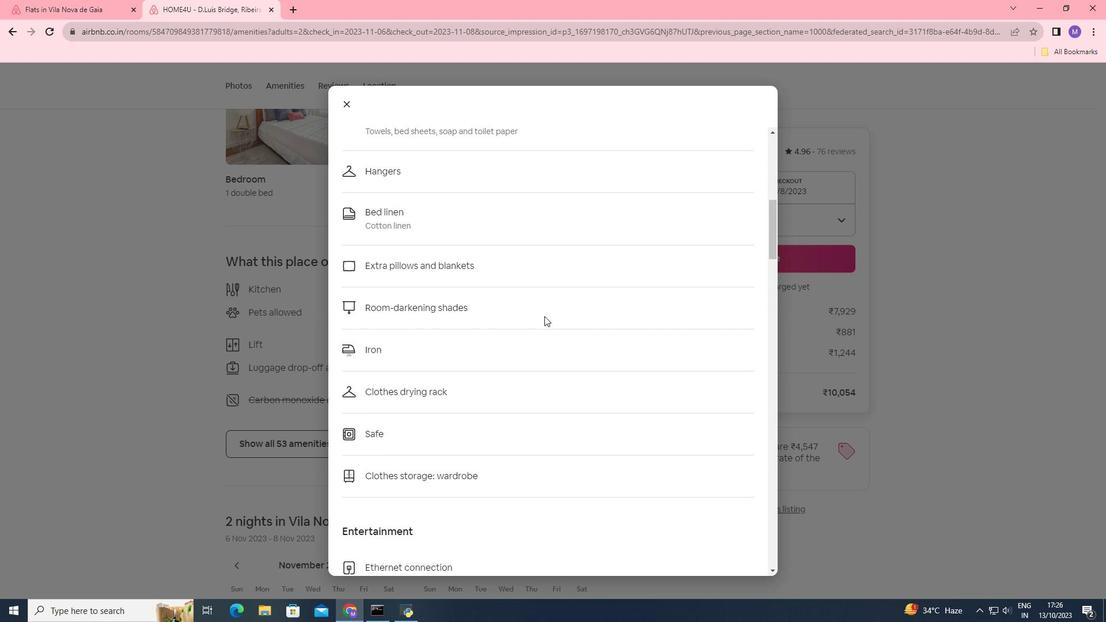 
Action: Mouse scrolled (544, 315) with delta (0, 0)
Screenshot: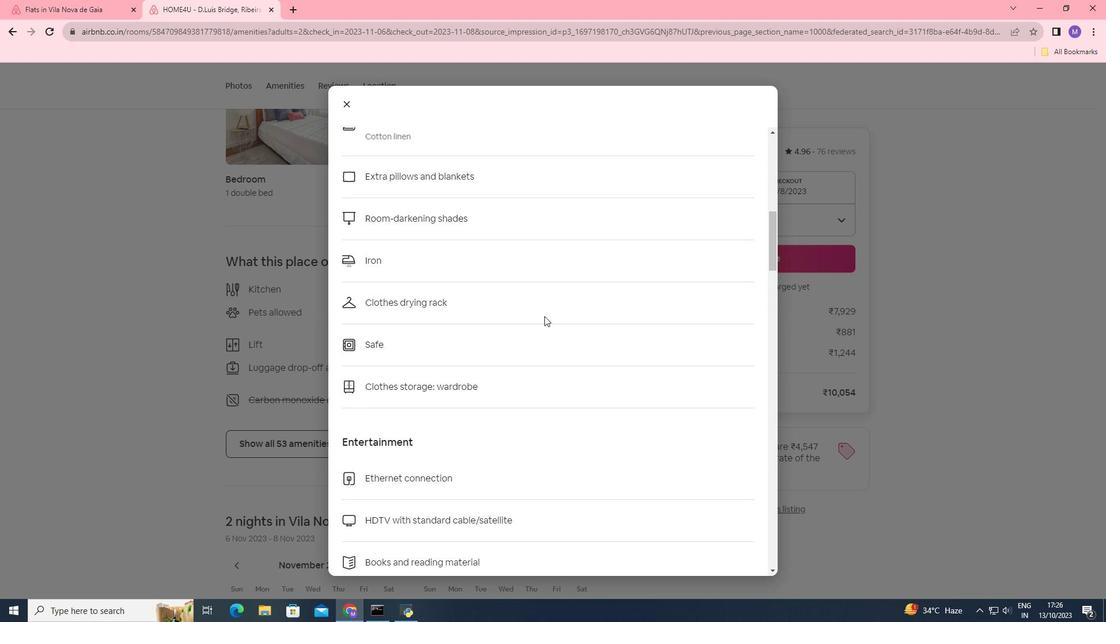 
Action: Mouse moved to (549, 317)
Screenshot: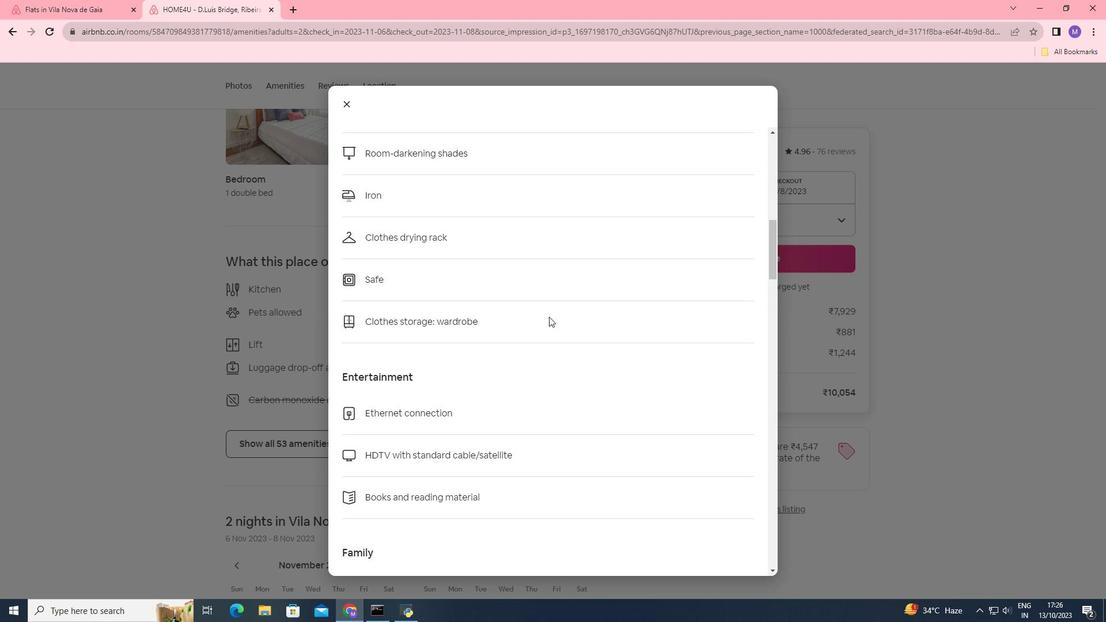 
Action: Mouse scrolled (549, 316) with delta (0, 0)
Screenshot: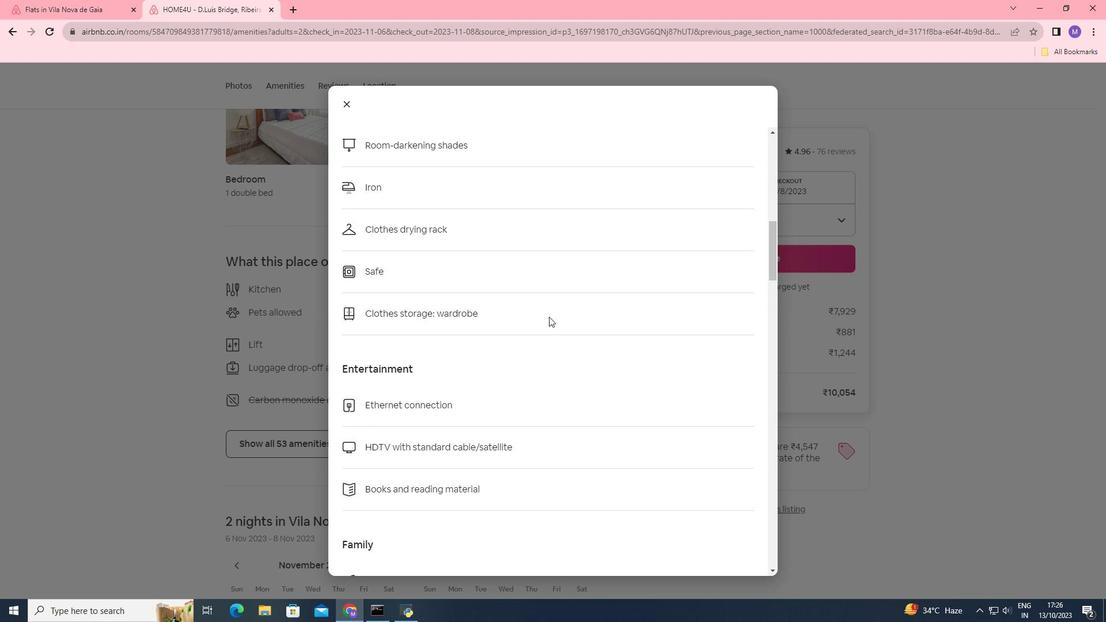 
Action: Mouse scrolled (549, 316) with delta (0, 0)
Screenshot: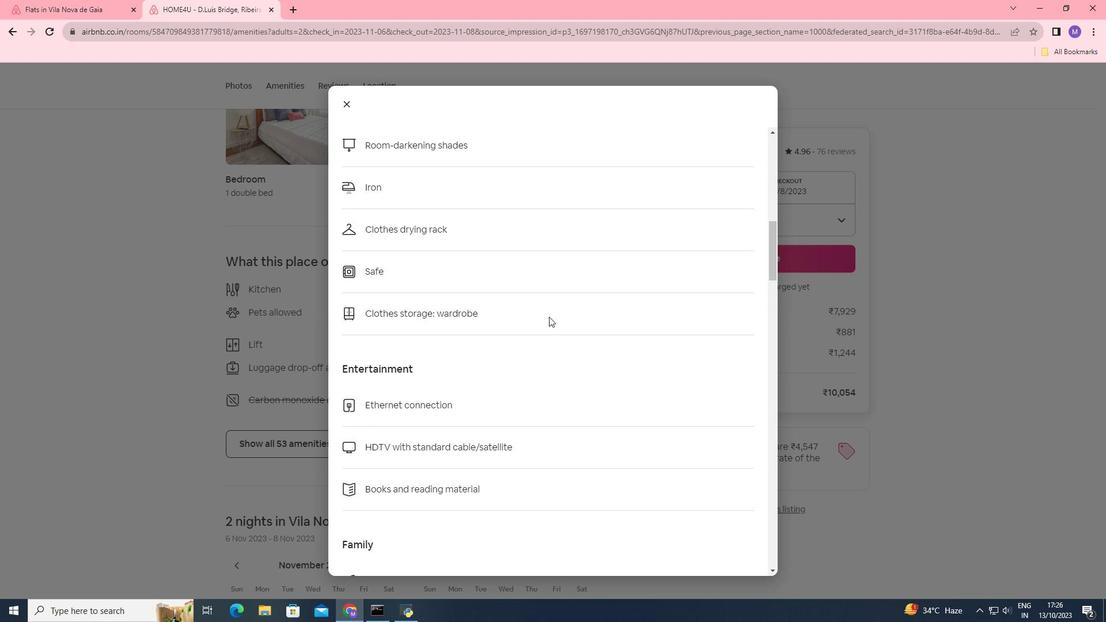 
Action: Mouse scrolled (549, 316) with delta (0, 0)
Screenshot: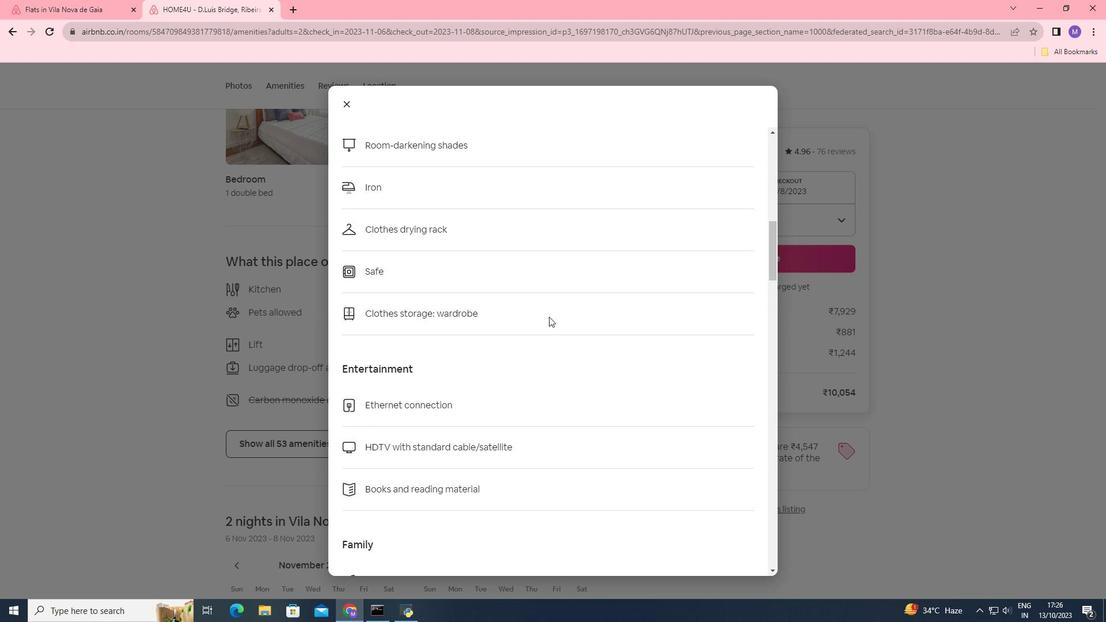 
Action: Mouse scrolled (549, 316) with delta (0, 0)
Screenshot: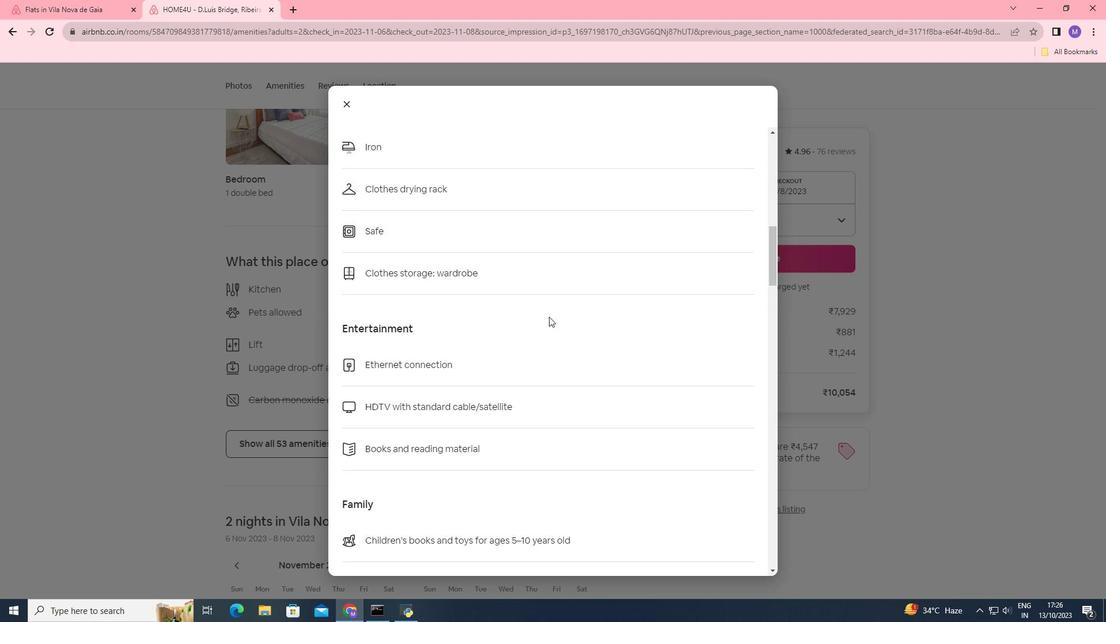 
Action: Mouse scrolled (549, 316) with delta (0, 0)
Screenshot: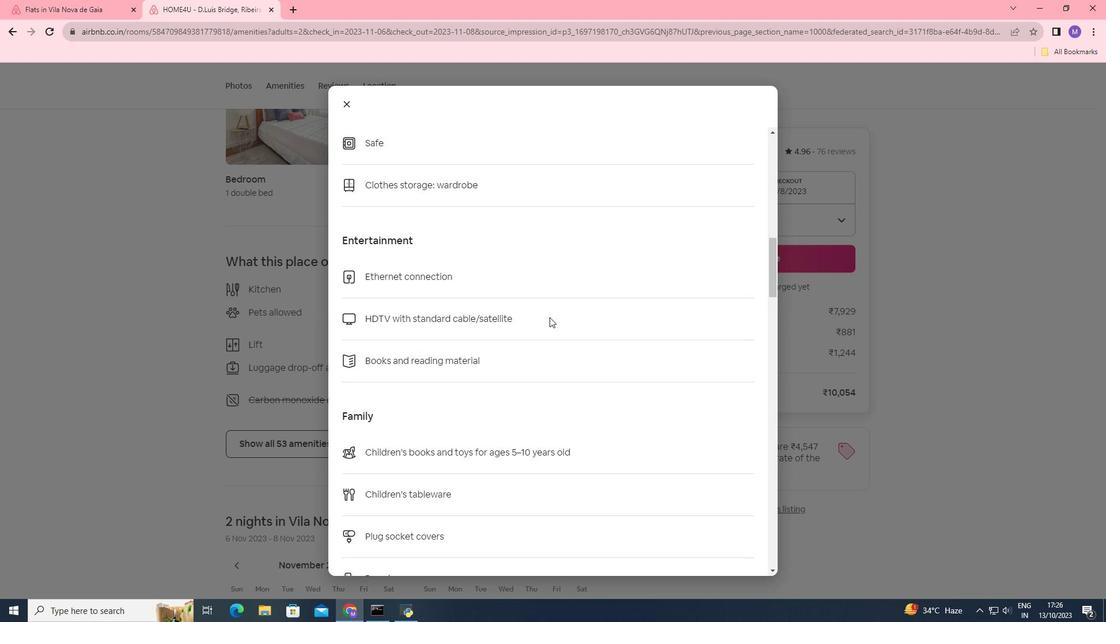 
Action: Mouse moved to (549, 317)
Screenshot: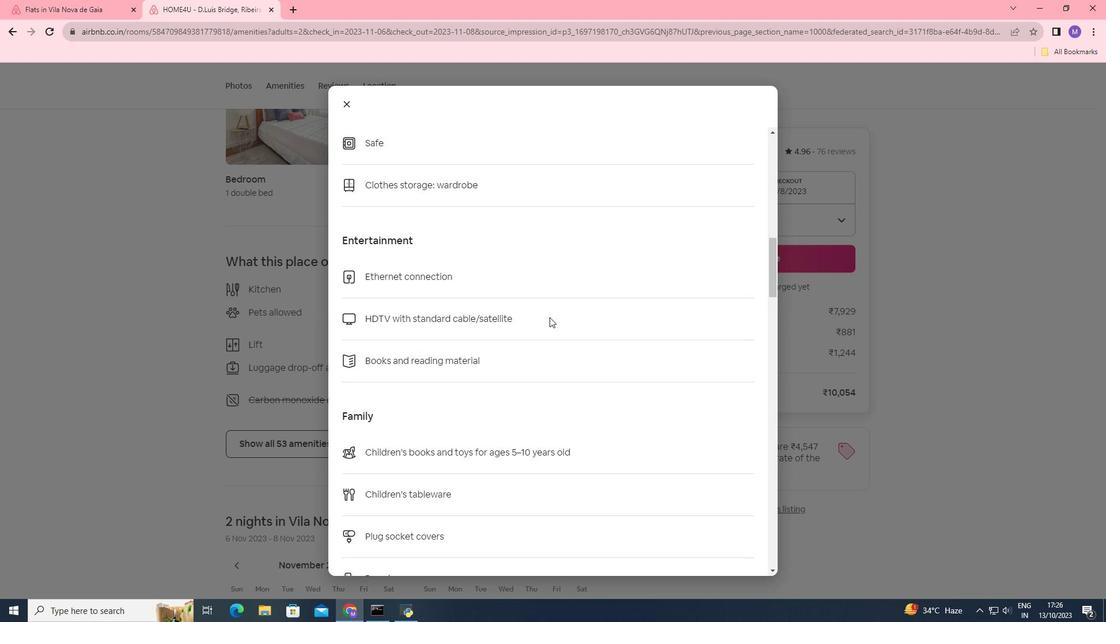 
Action: Mouse scrolled (549, 317) with delta (0, 0)
Screenshot: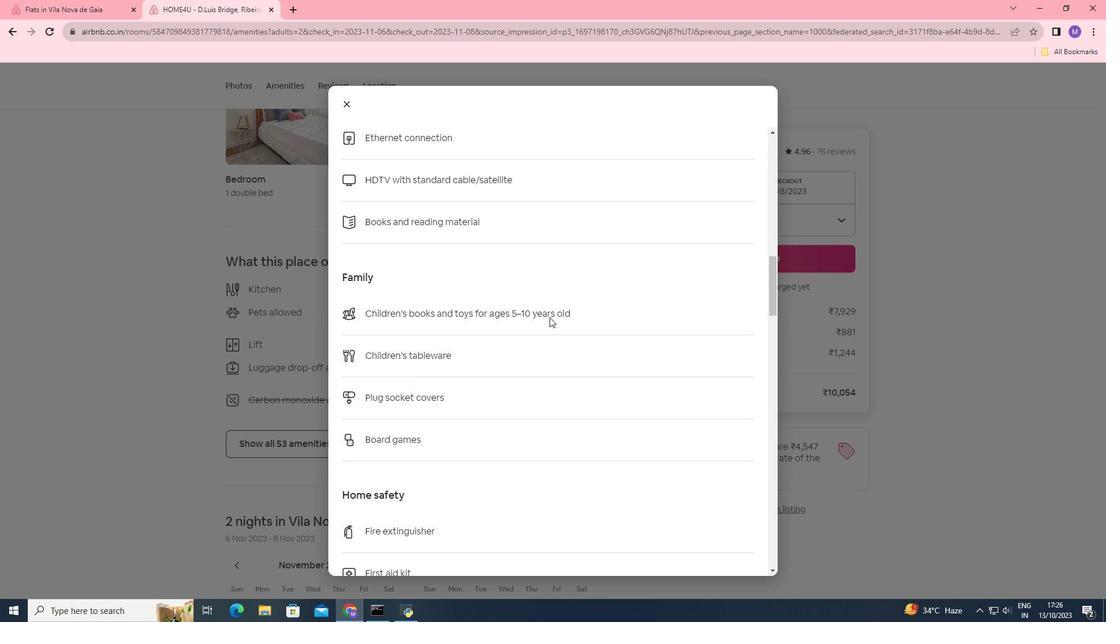 
Action: Mouse scrolled (549, 317) with delta (0, 0)
Screenshot: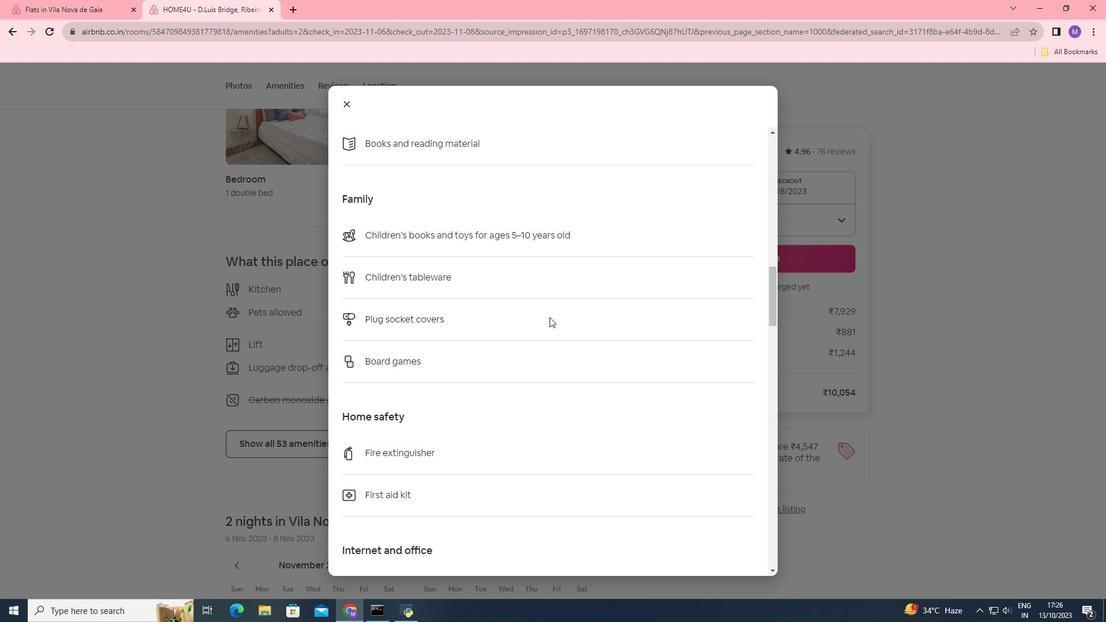 
Action: Mouse scrolled (549, 317) with delta (0, 0)
Screenshot: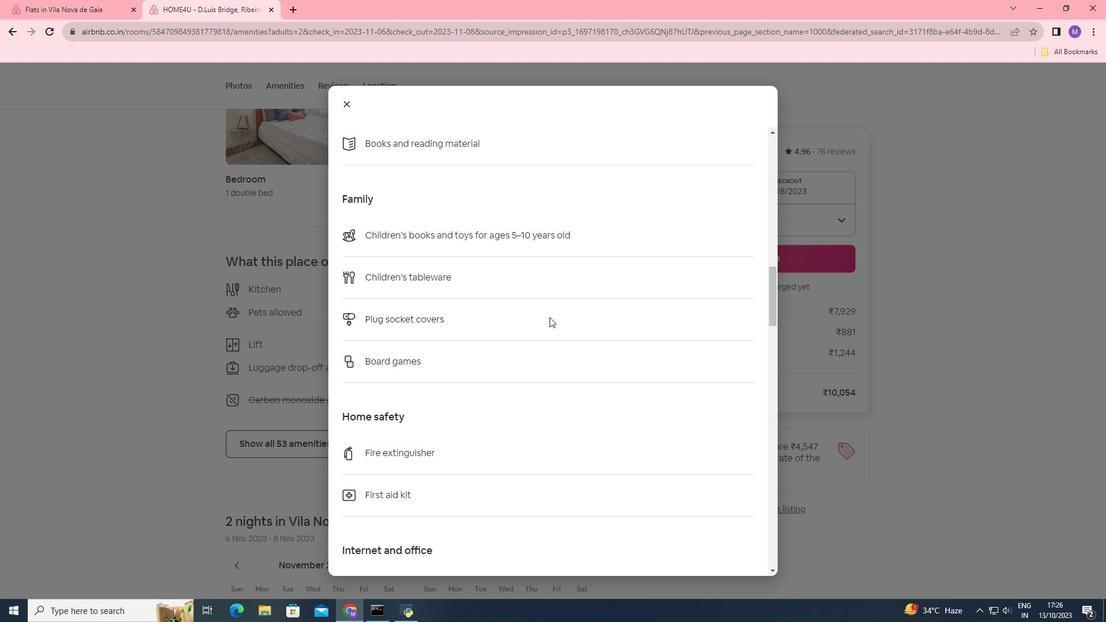 
Action: Mouse scrolled (549, 317) with delta (0, 0)
Screenshot: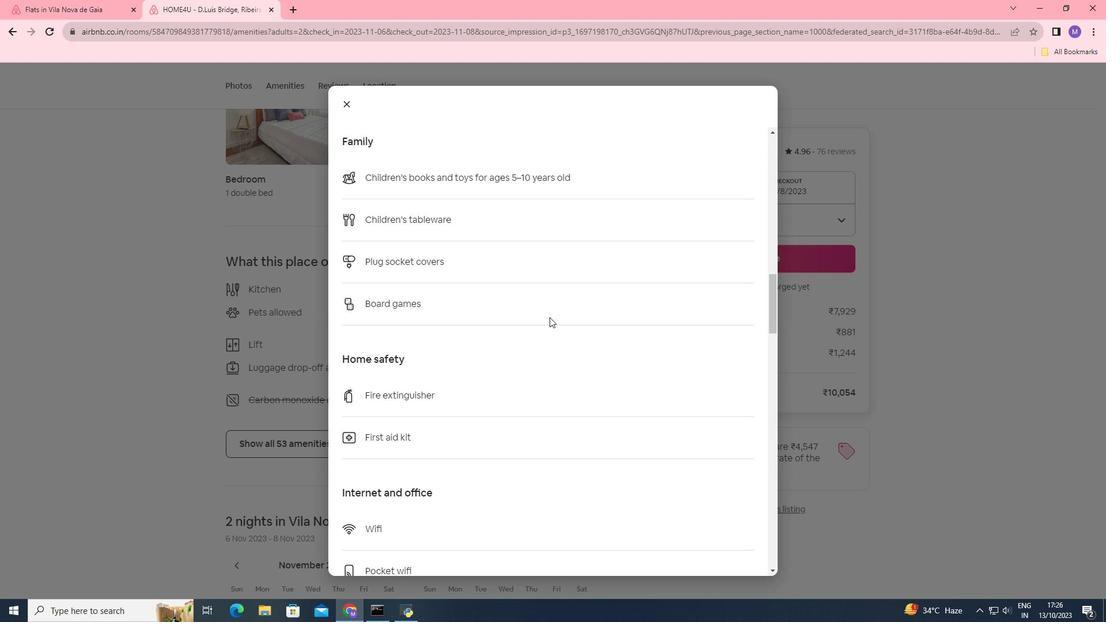 
Action: Mouse scrolled (549, 317) with delta (0, 0)
Screenshot: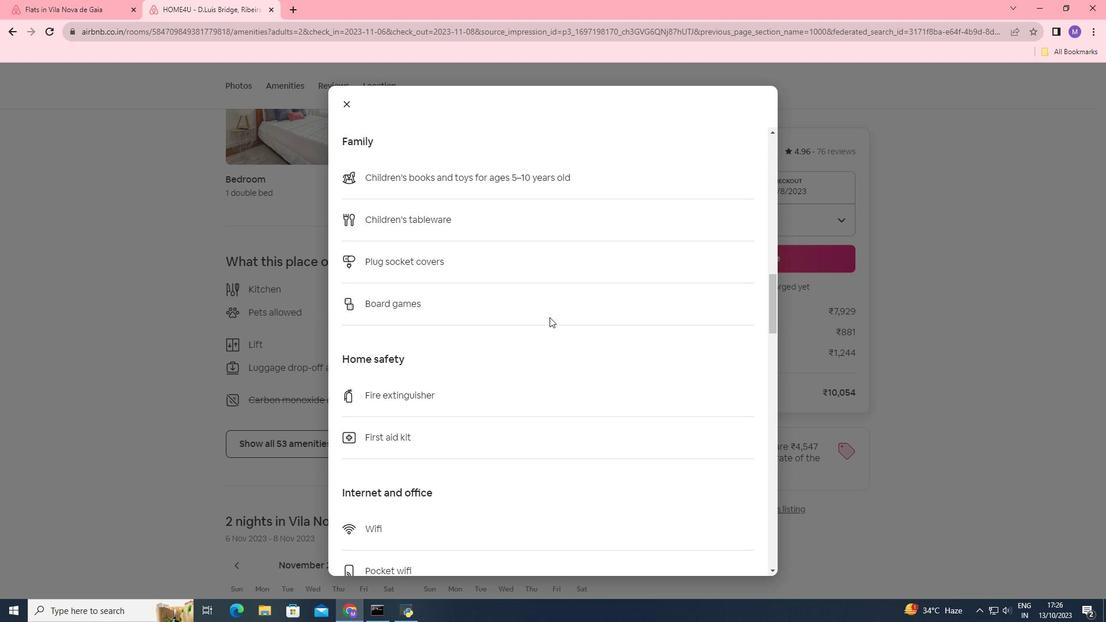 
Action: Mouse scrolled (549, 317) with delta (0, 0)
Screenshot: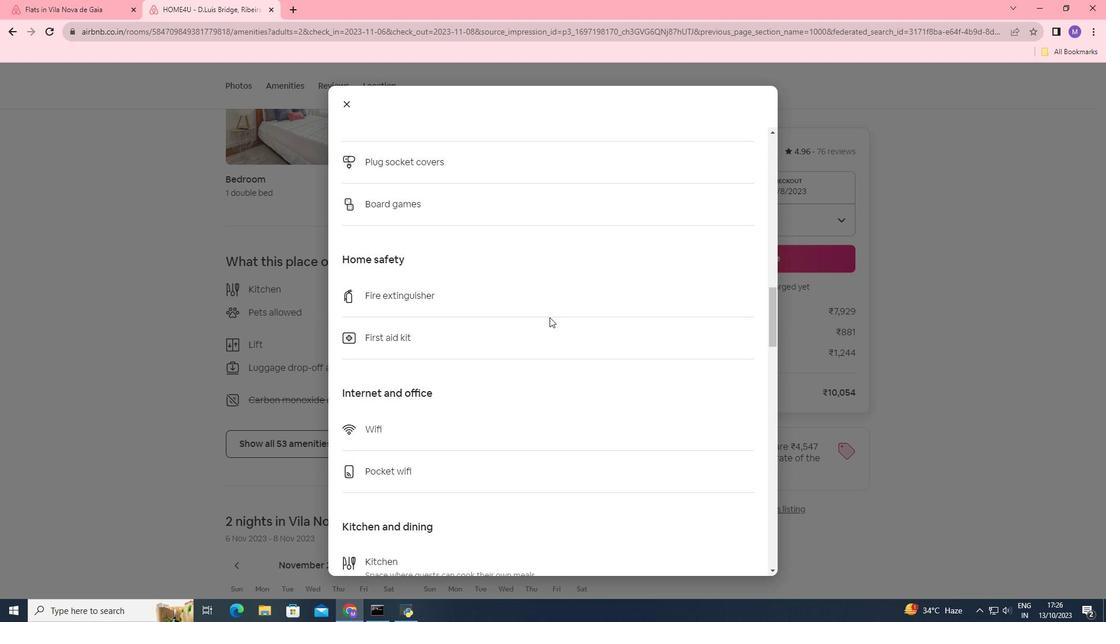 
Action: Mouse scrolled (549, 317) with delta (0, 0)
Screenshot: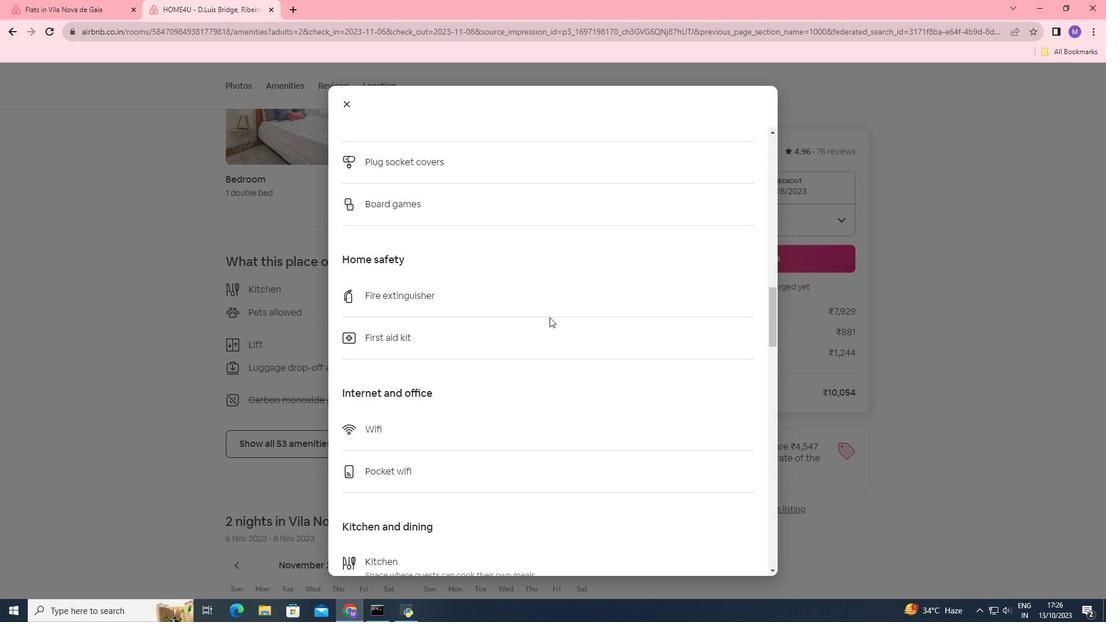 
Action: Mouse scrolled (549, 317) with delta (0, 0)
Screenshot: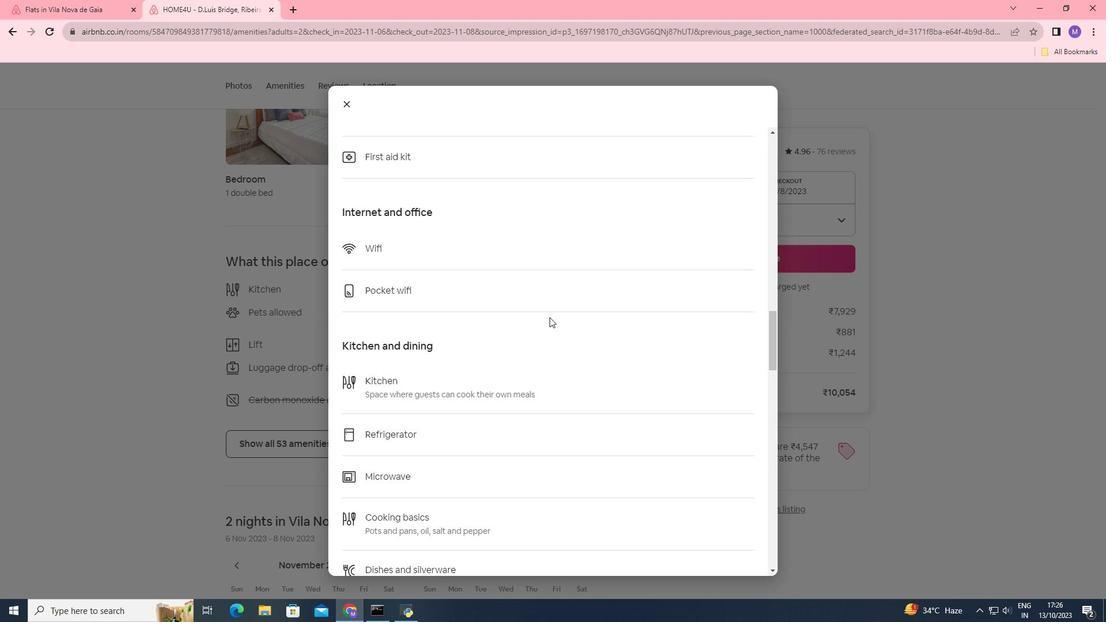 
Action: Mouse scrolled (549, 317) with delta (0, 0)
Screenshot: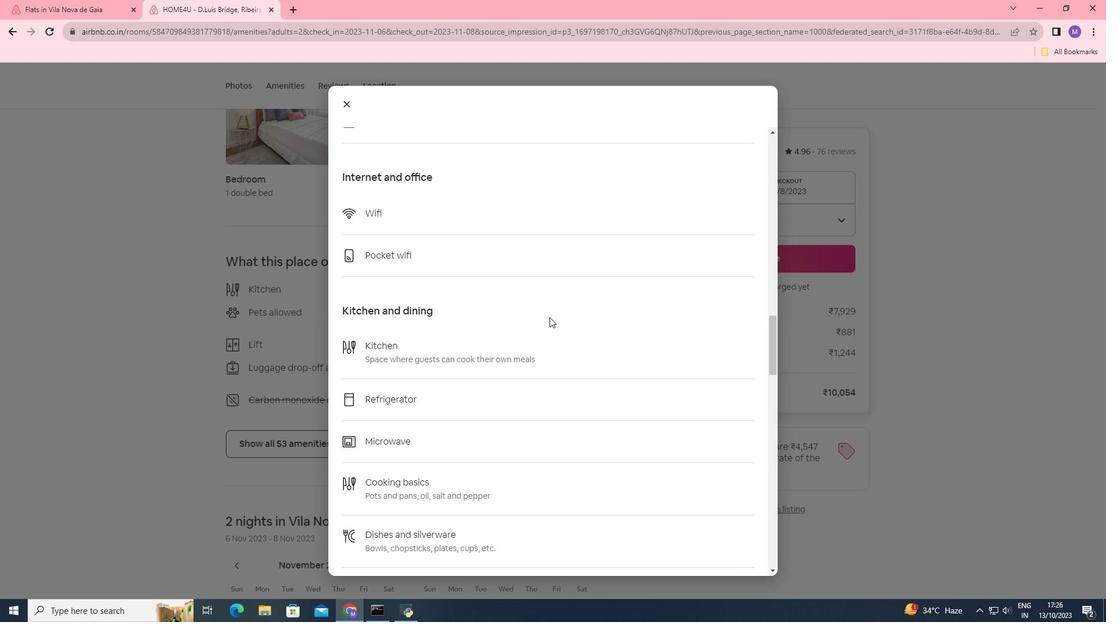 
Action: Mouse scrolled (549, 317) with delta (0, 0)
Screenshot: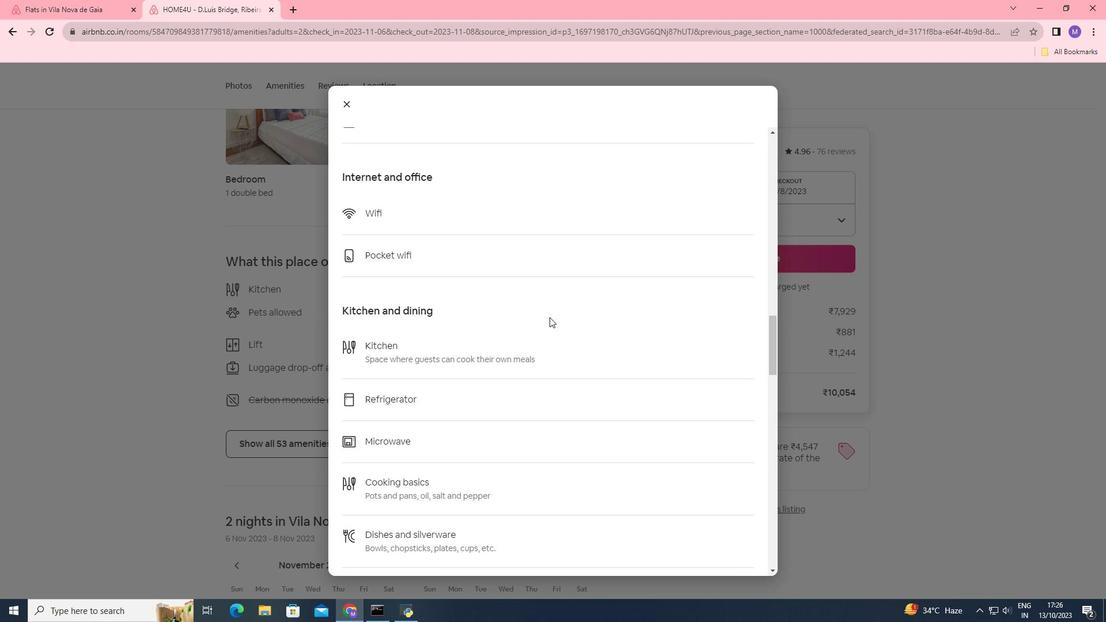 
Action: Mouse scrolled (549, 317) with delta (0, 0)
Screenshot: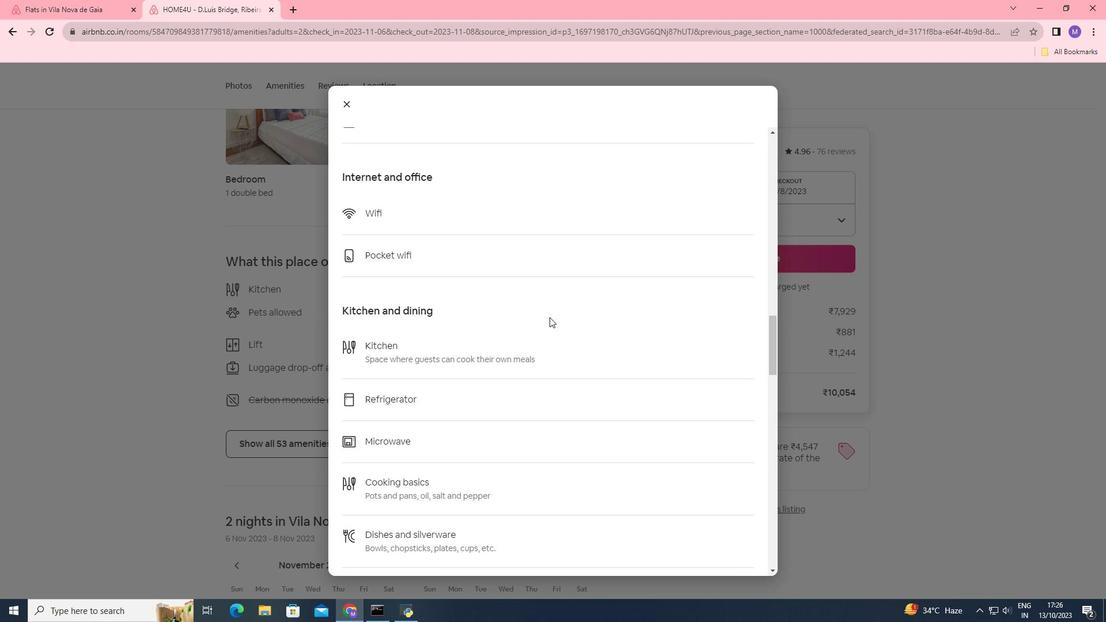 
Action: Mouse scrolled (549, 317) with delta (0, 0)
Screenshot: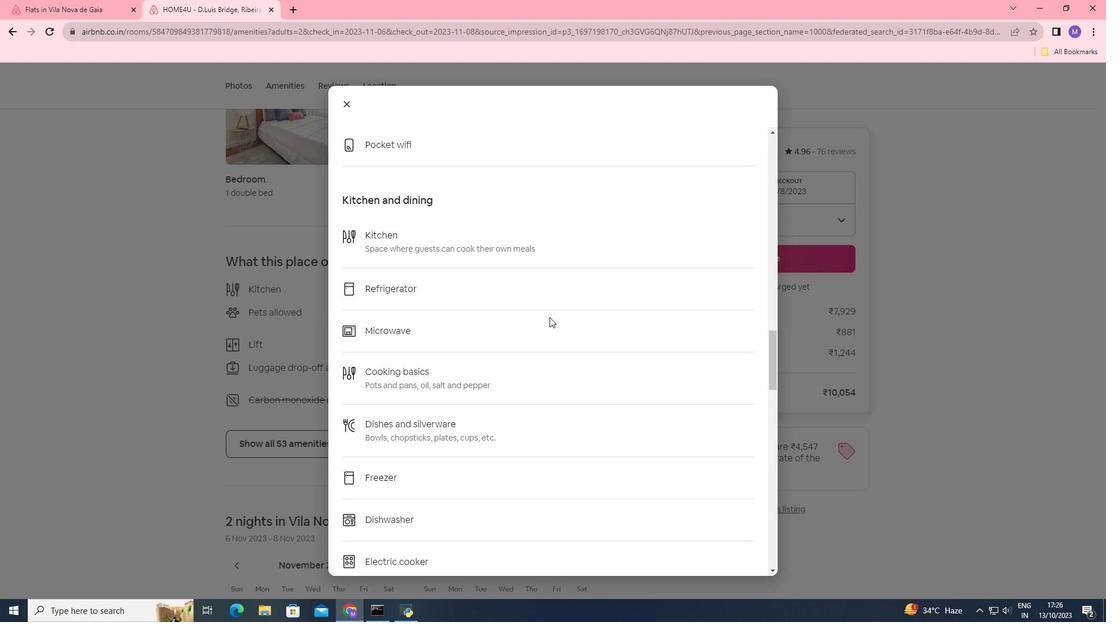 
Action: Mouse scrolled (549, 317) with delta (0, 0)
Screenshot: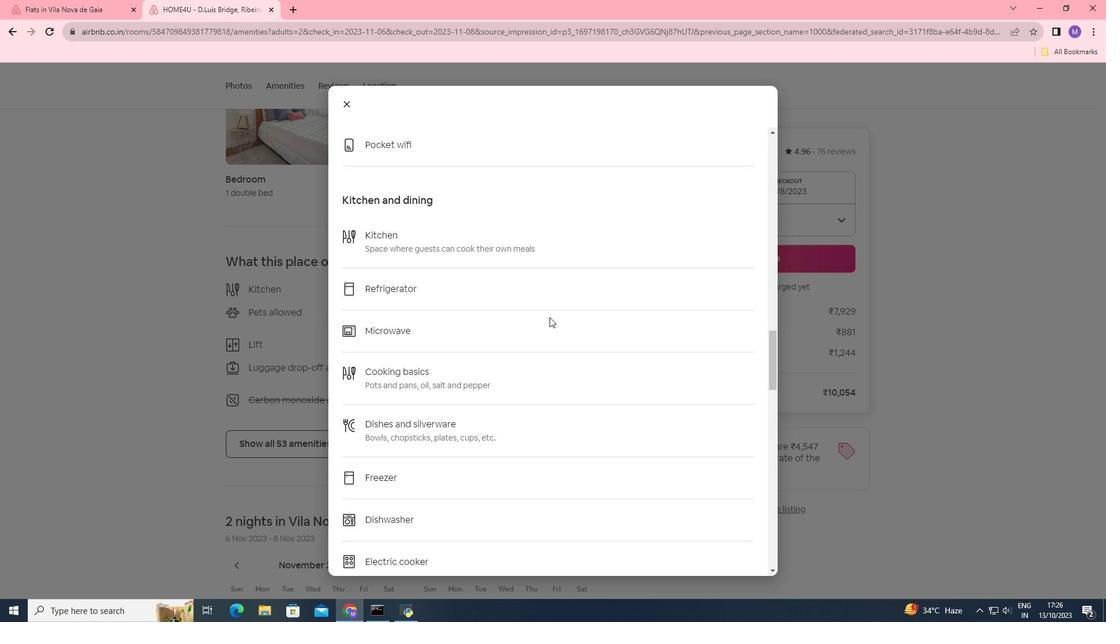 
Action: Mouse moved to (567, 323)
Screenshot: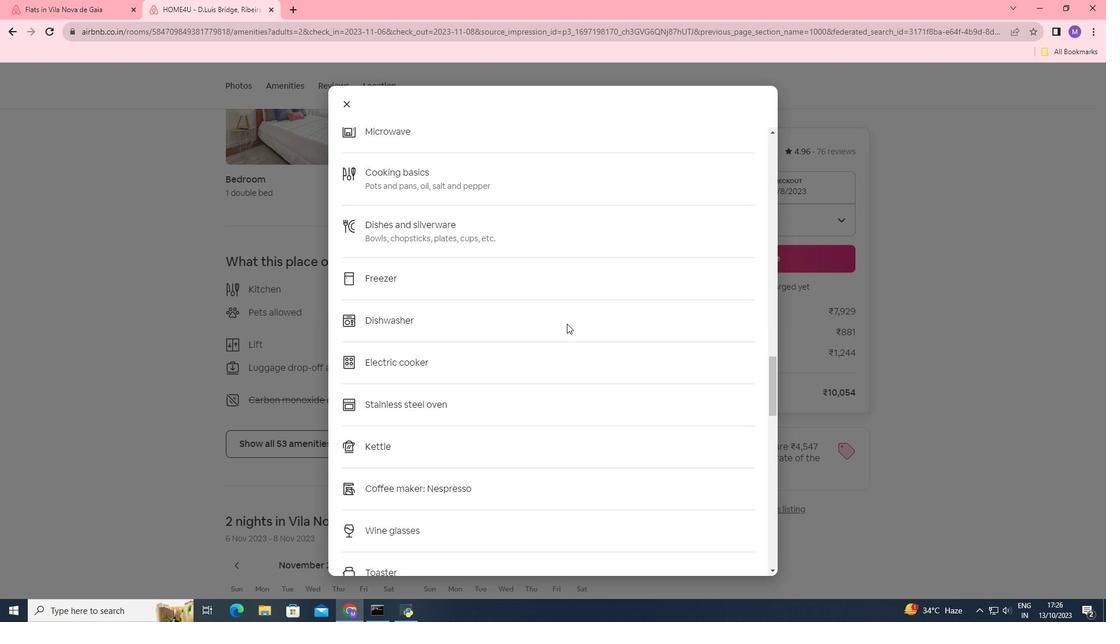 
Action: Mouse scrolled (567, 323) with delta (0, 0)
Screenshot: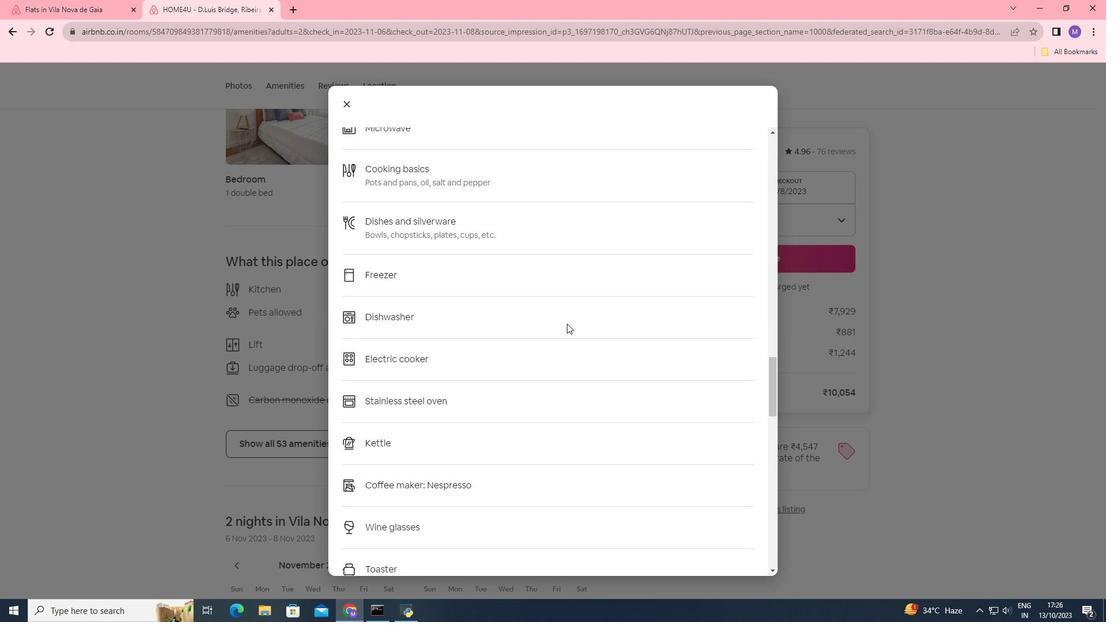 
Action: Mouse scrolled (567, 323) with delta (0, 0)
Screenshot: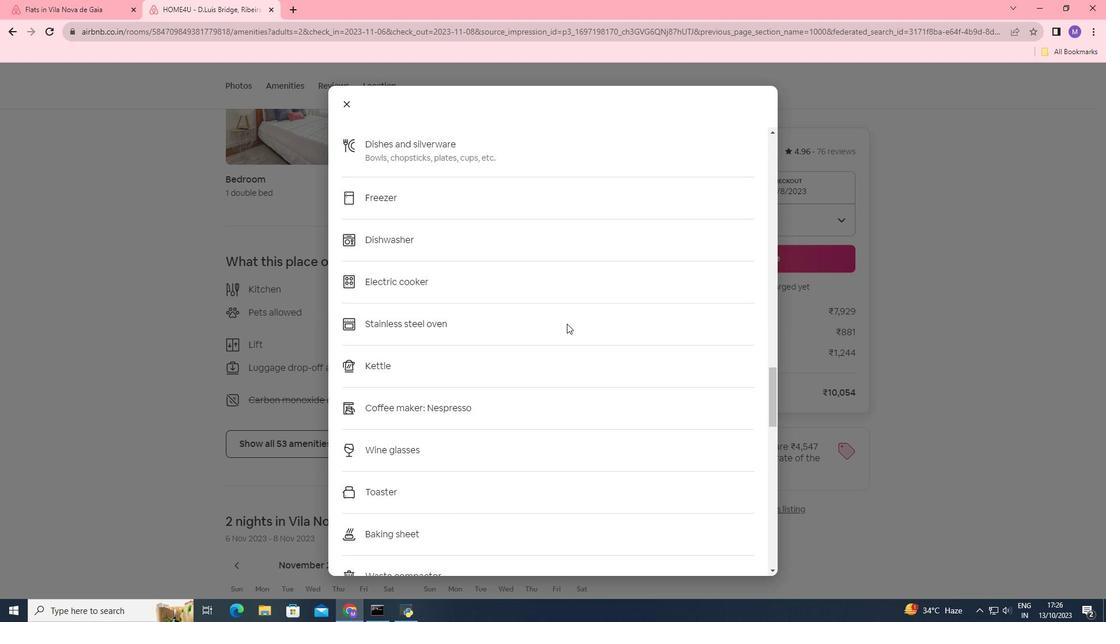
Action: Mouse scrolled (567, 323) with delta (0, 0)
Screenshot: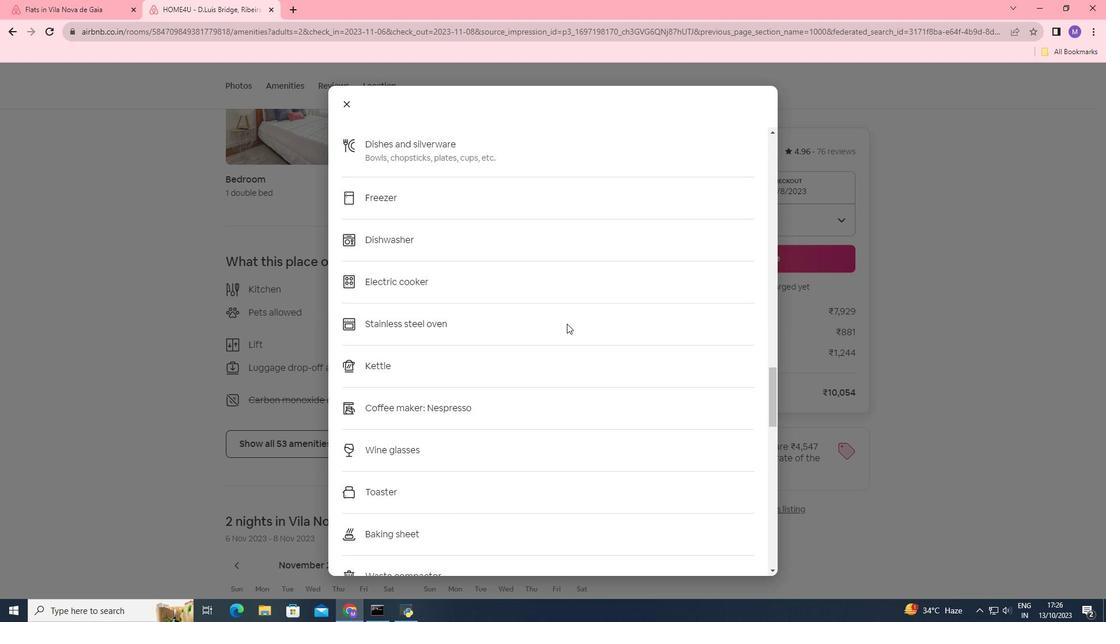 
Action: Mouse scrolled (567, 323) with delta (0, 0)
Screenshot: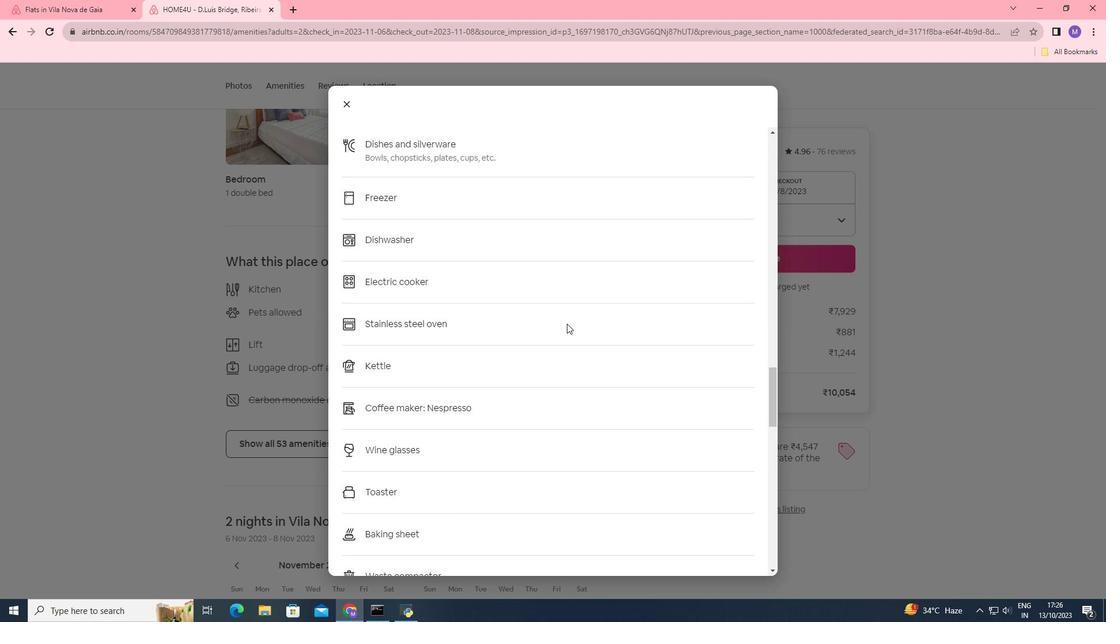 
Action: Mouse scrolled (567, 323) with delta (0, 0)
Screenshot: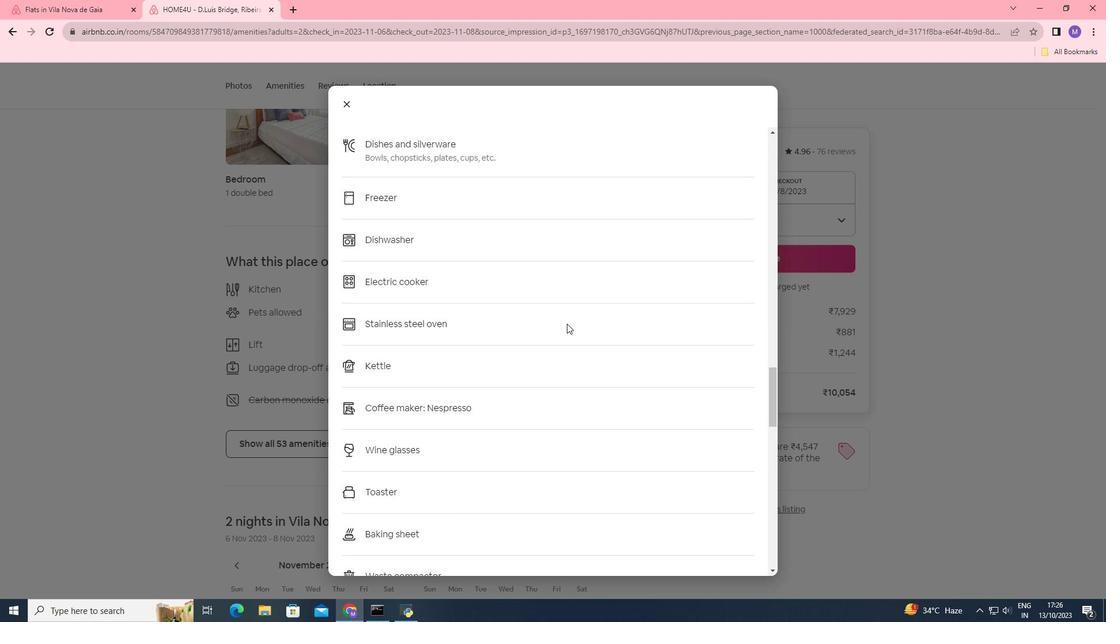 
Action: Mouse scrolled (567, 323) with delta (0, 0)
Screenshot: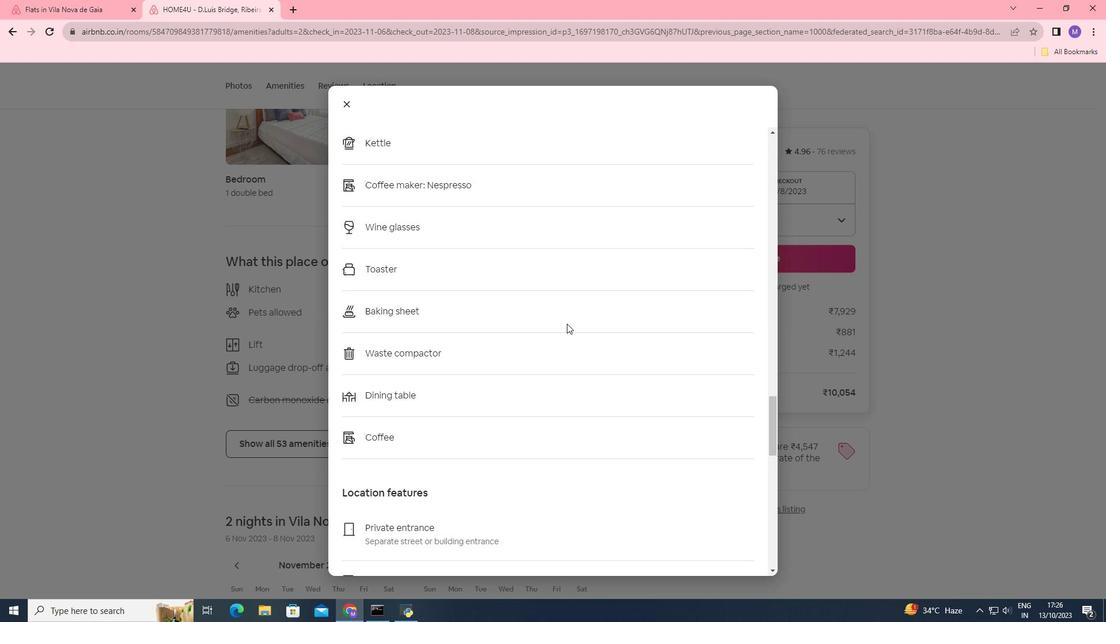 
Action: Mouse scrolled (567, 323) with delta (0, 0)
Screenshot: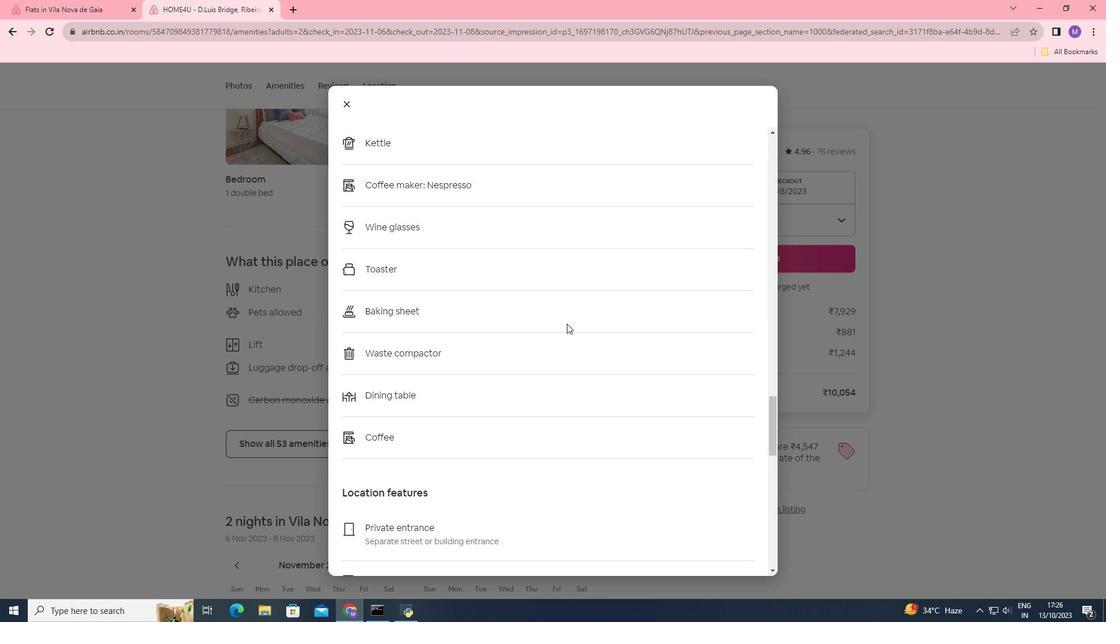 
Action: Mouse moved to (572, 329)
Screenshot: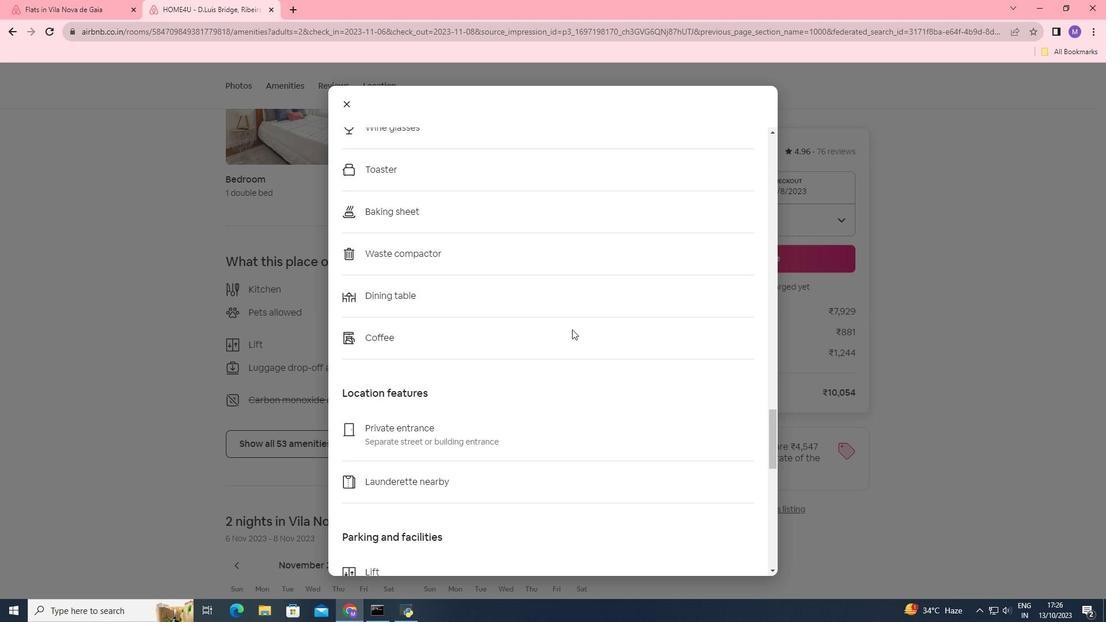 
Action: Mouse scrolled (572, 329) with delta (0, 0)
Screenshot: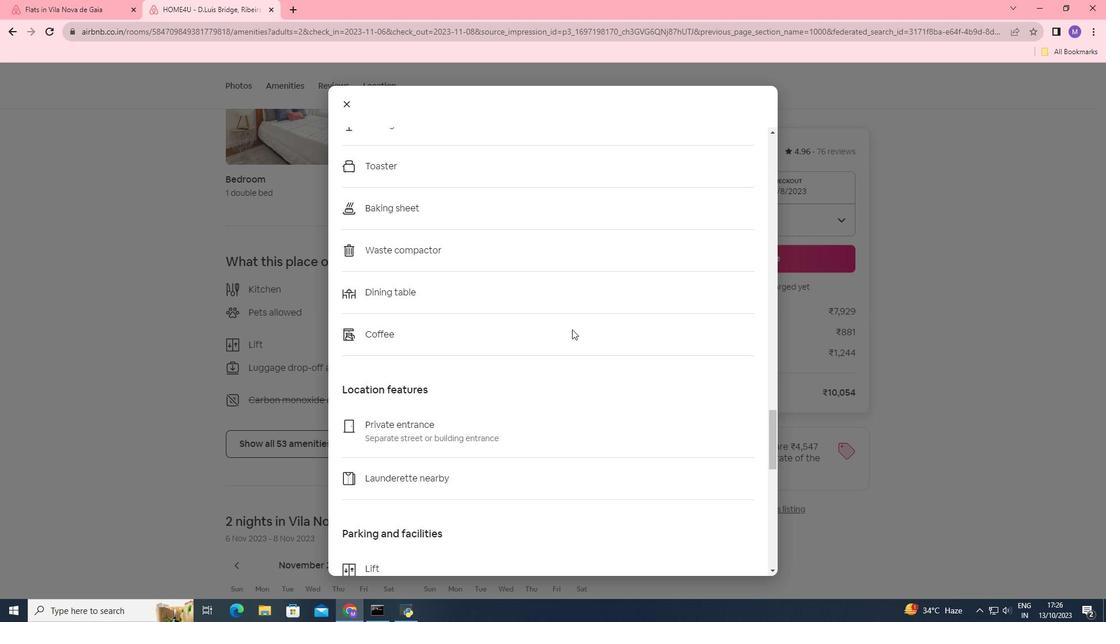 
Action: Mouse scrolled (572, 329) with delta (0, 0)
Screenshot: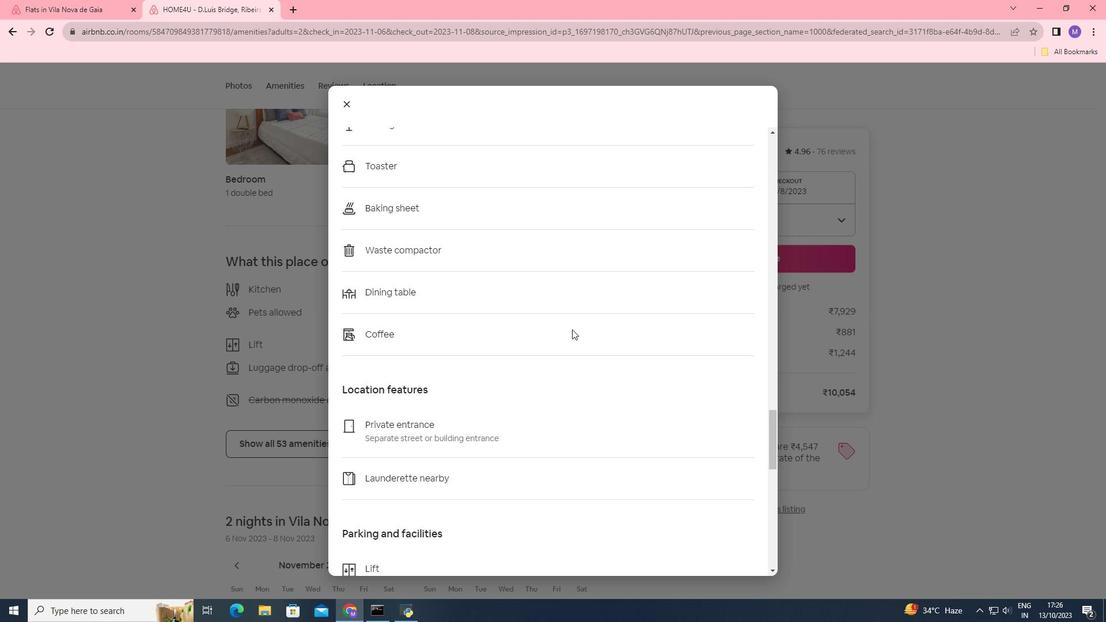 
Action: Mouse scrolled (572, 329) with delta (0, 0)
Screenshot: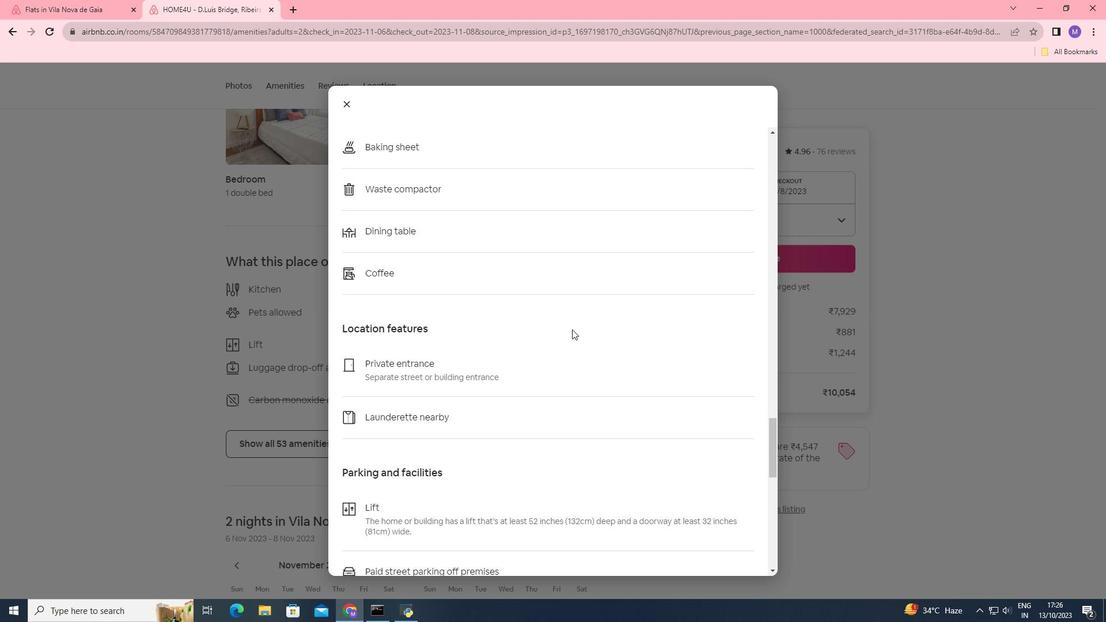 
Action: Mouse scrolled (572, 329) with delta (0, 0)
Screenshot: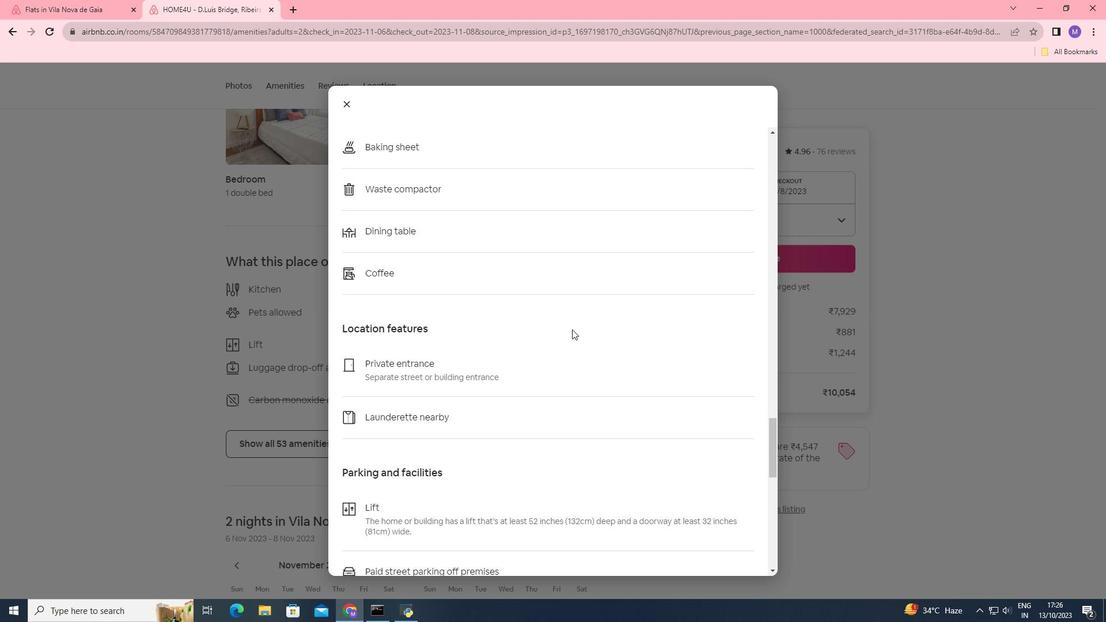 
Action: Mouse scrolled (572, 329) with delta (0, 0)
Screenshot: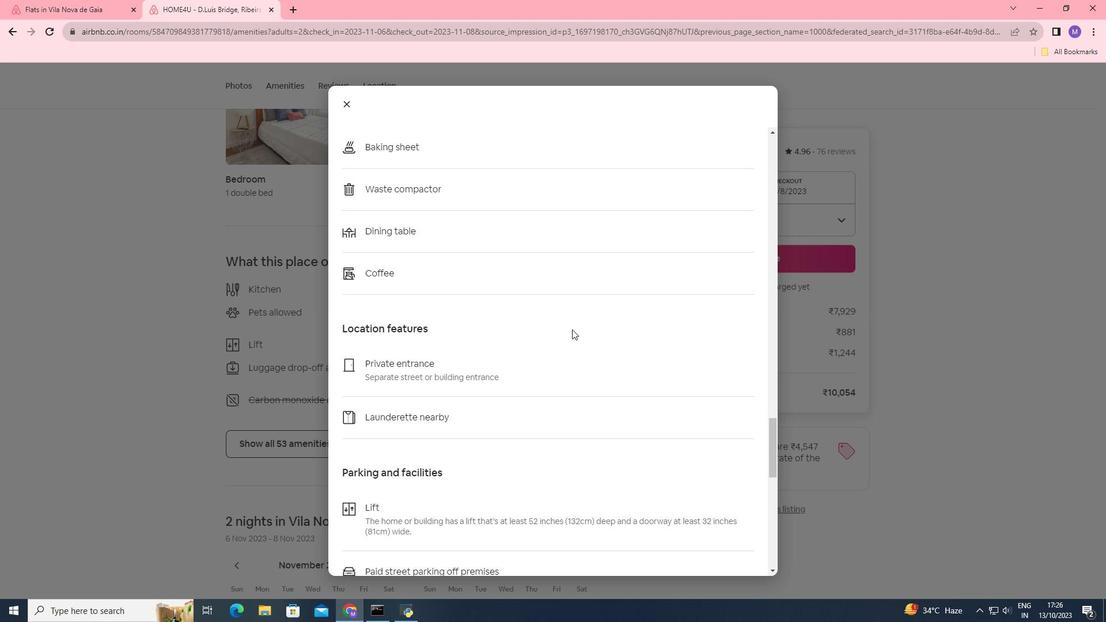 
Action: Mouse scrolled (572, 329) with delta (0, 0)
Screenshot: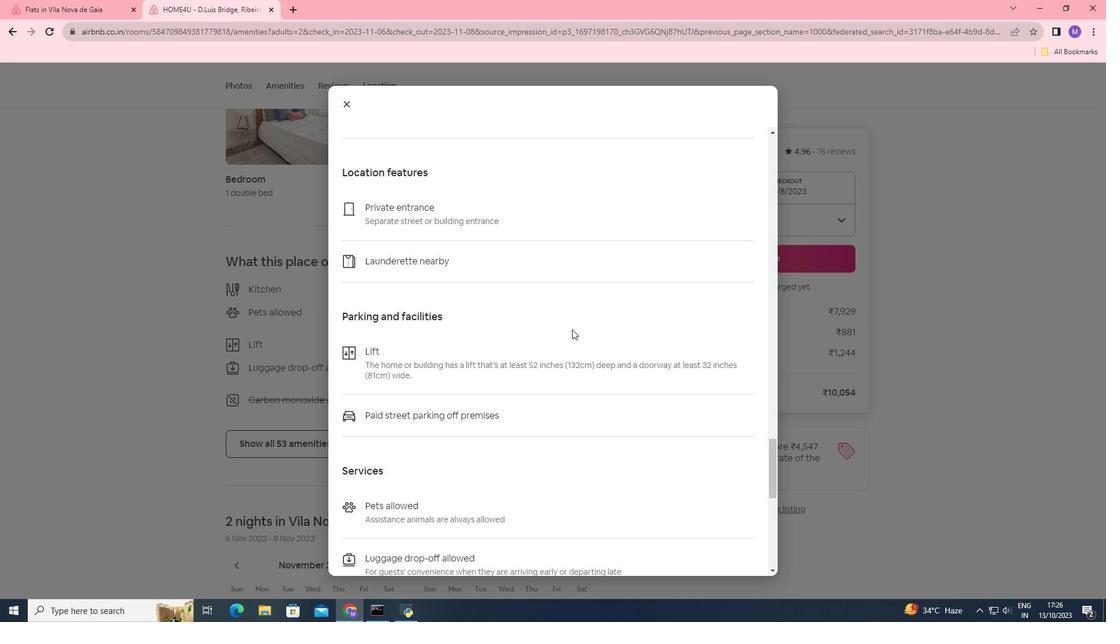 
Action: Mouse scrolled (572, 329) with delta (0, 0)
Screenshot: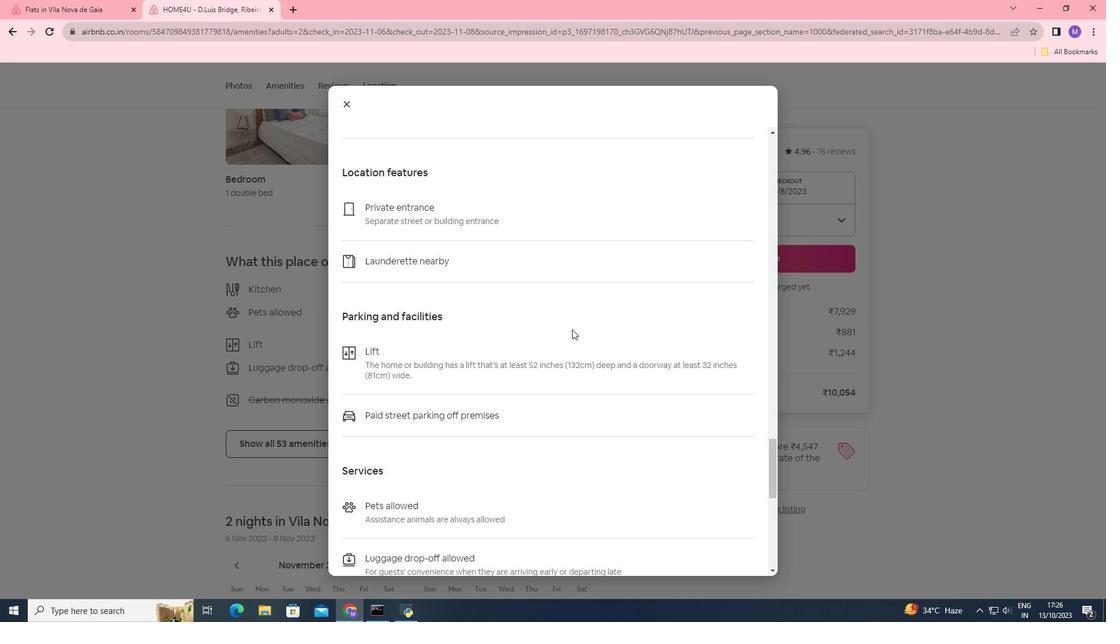 
Action: Mouse scrolled (572, 329) with delta (0, 0)
Screenshot: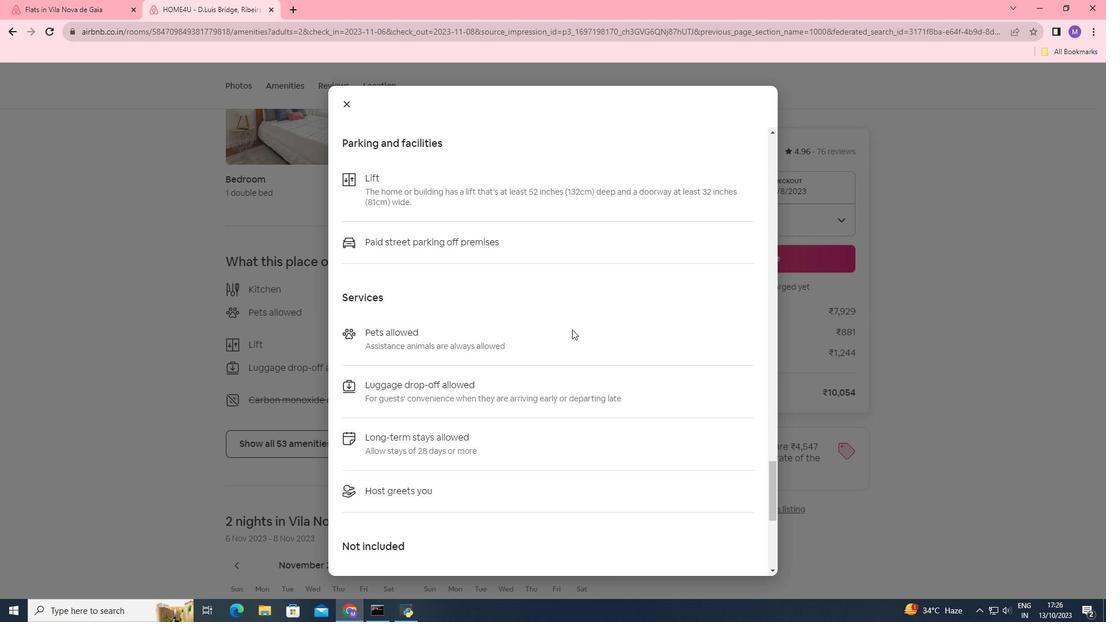 
Action: Mouse moved to (585, 352)
Screenshot: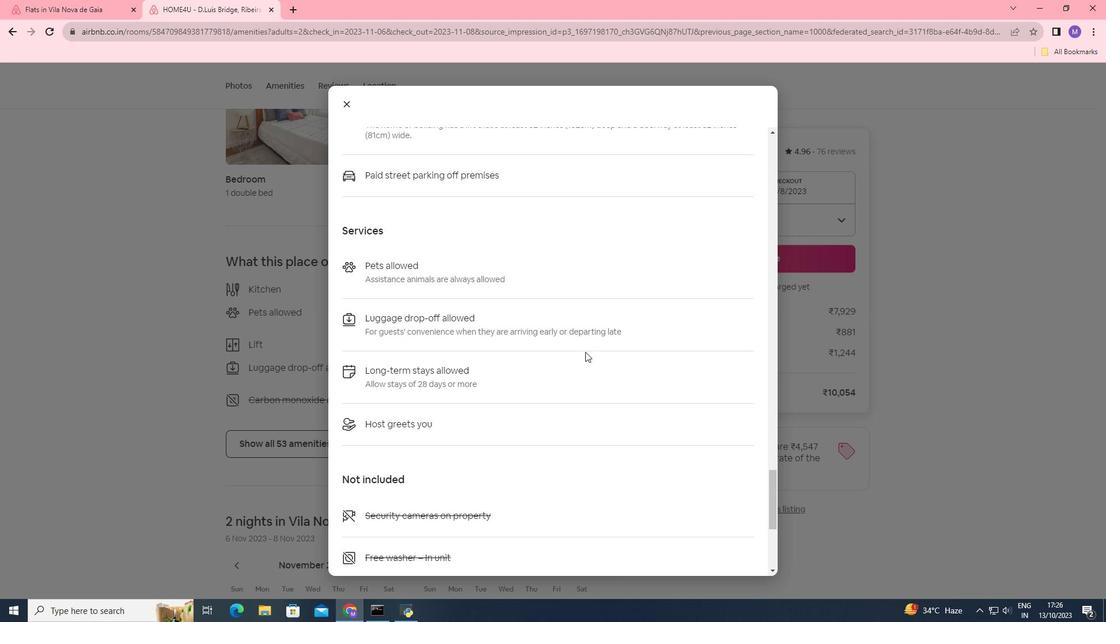 
Action: Mouse scrolled (585, 351) with delta (0, 0)
Screenshot: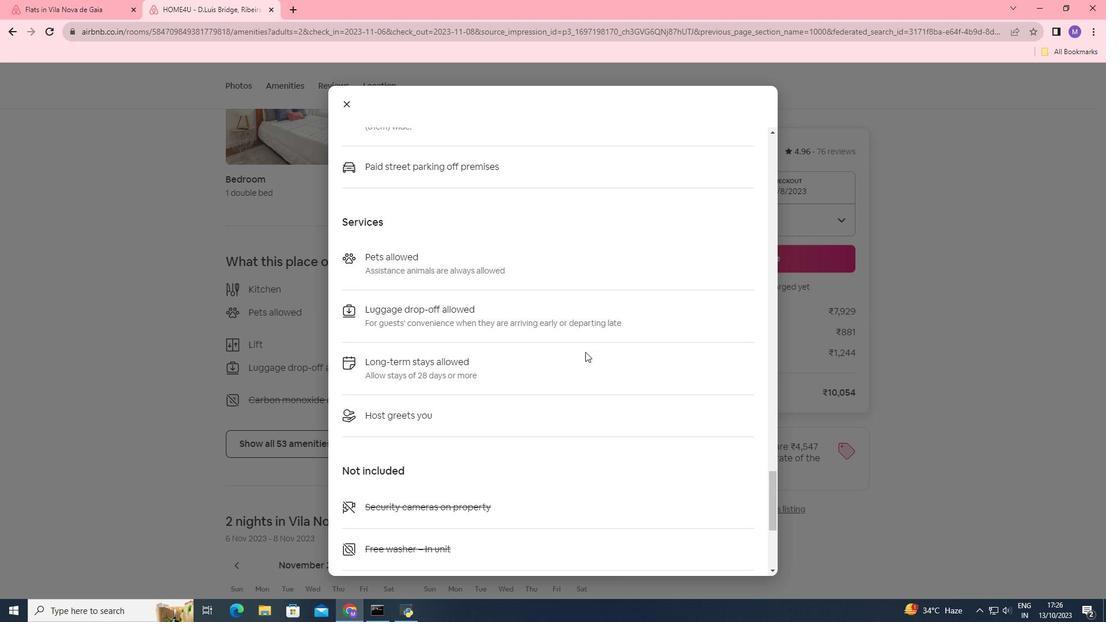 
Action: Mouse scrolled (585, 351) with delta (0, 0)
Screenshot: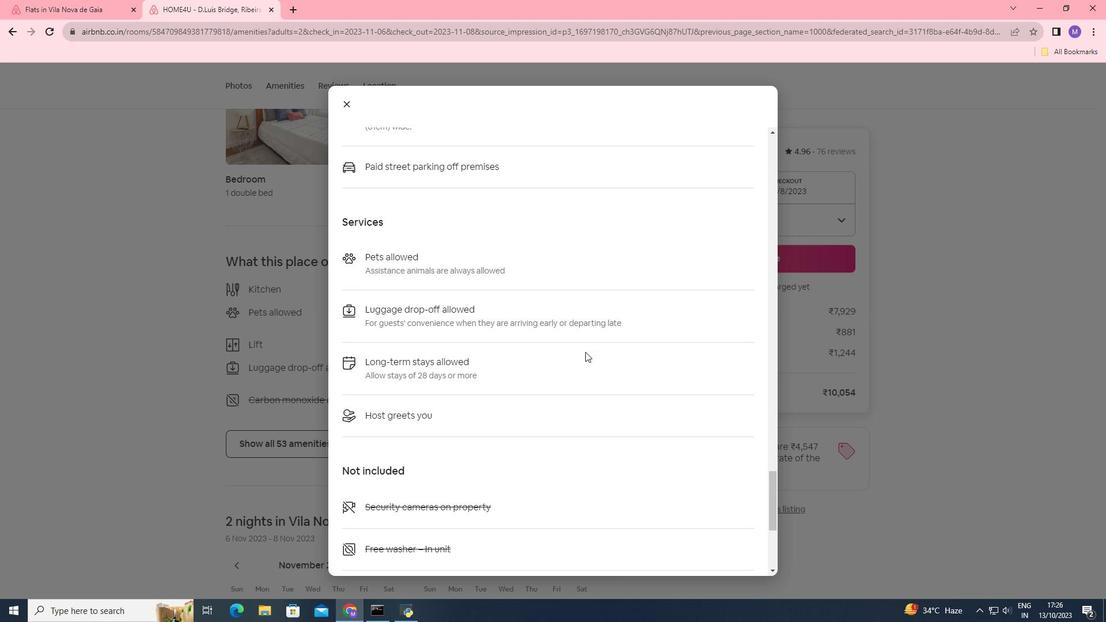 
Action: Mouse scrolled (585, 351) with delta (0, 0)
Screenshot: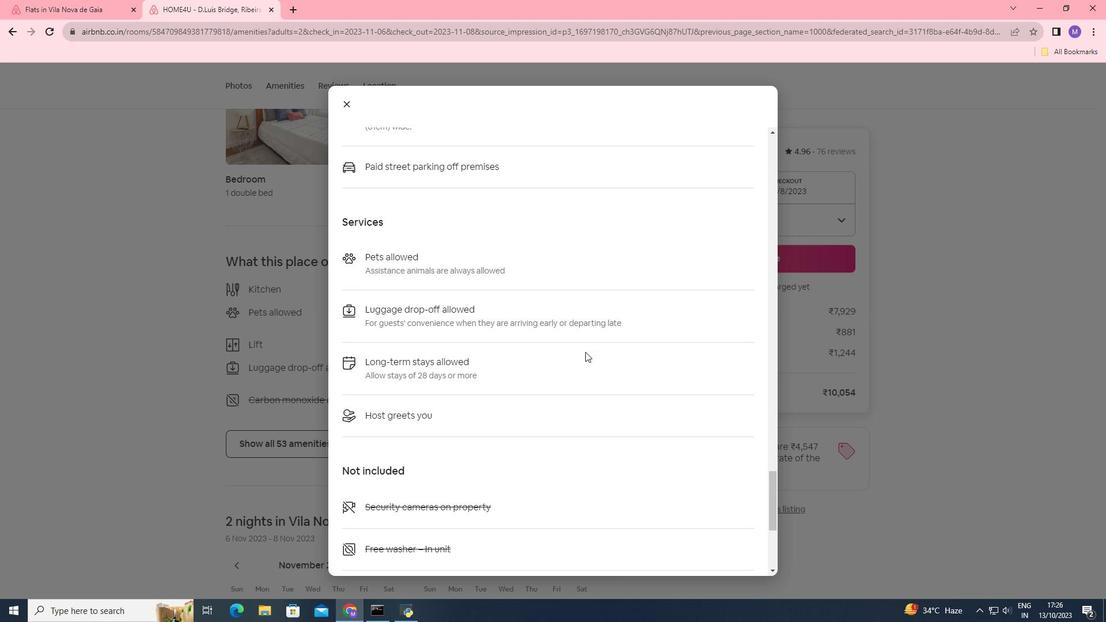 
Action: Mouse scrolled (585, 351) with delta (0, 0)
Screenshot: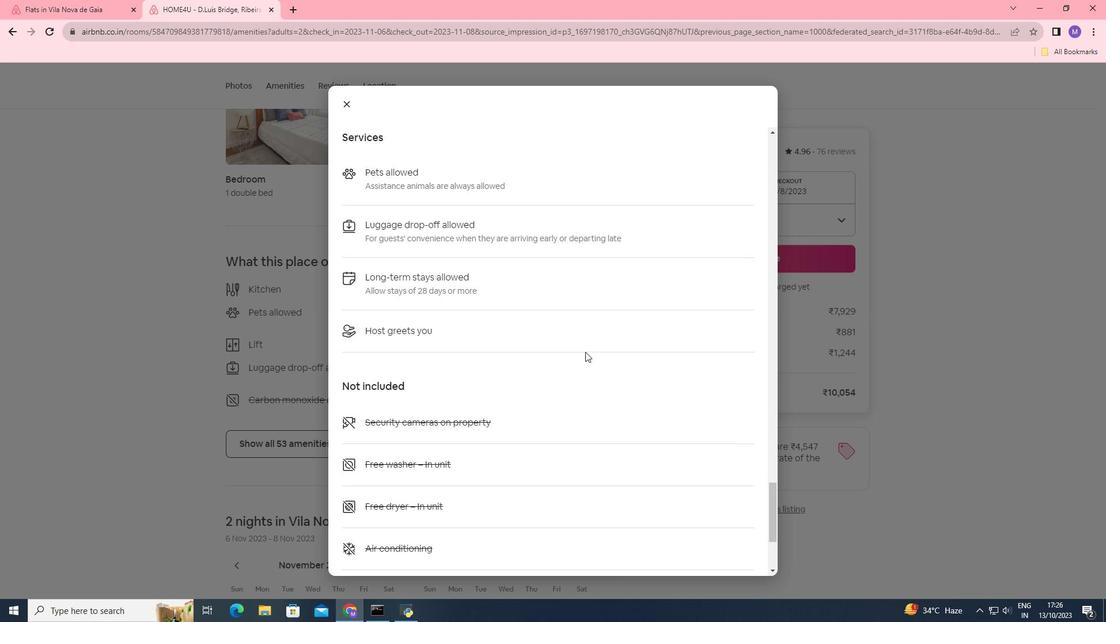 
Action: Mouse scrolled (585, 351) with delta (0, 0)
Screenshot: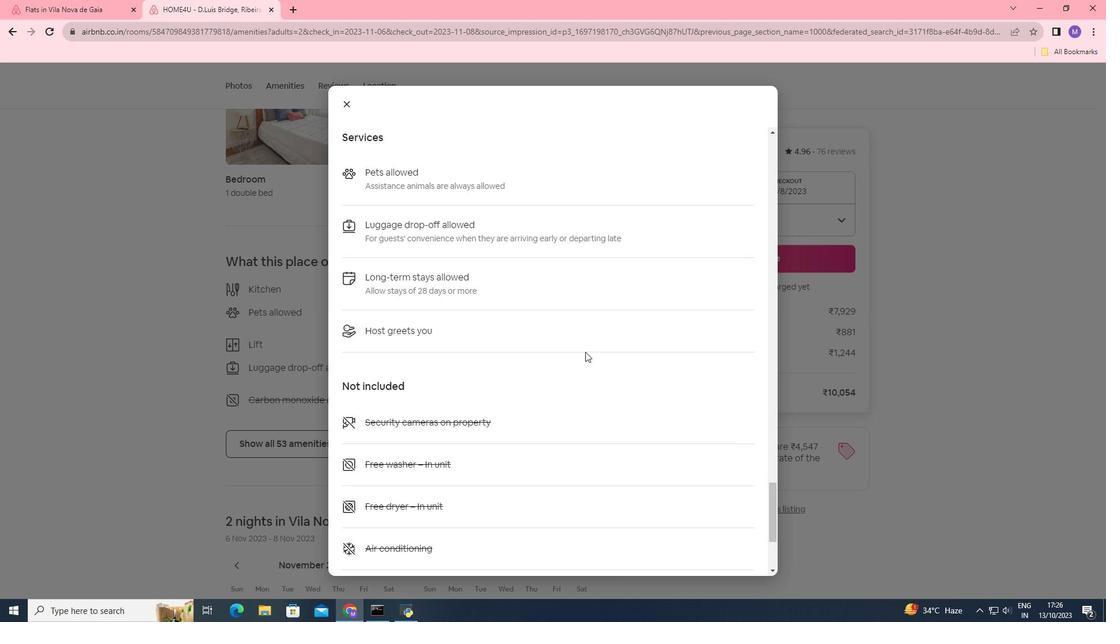 
Action: Mouse scrolled (585, 351) with delta (0, 0)
Screenshot: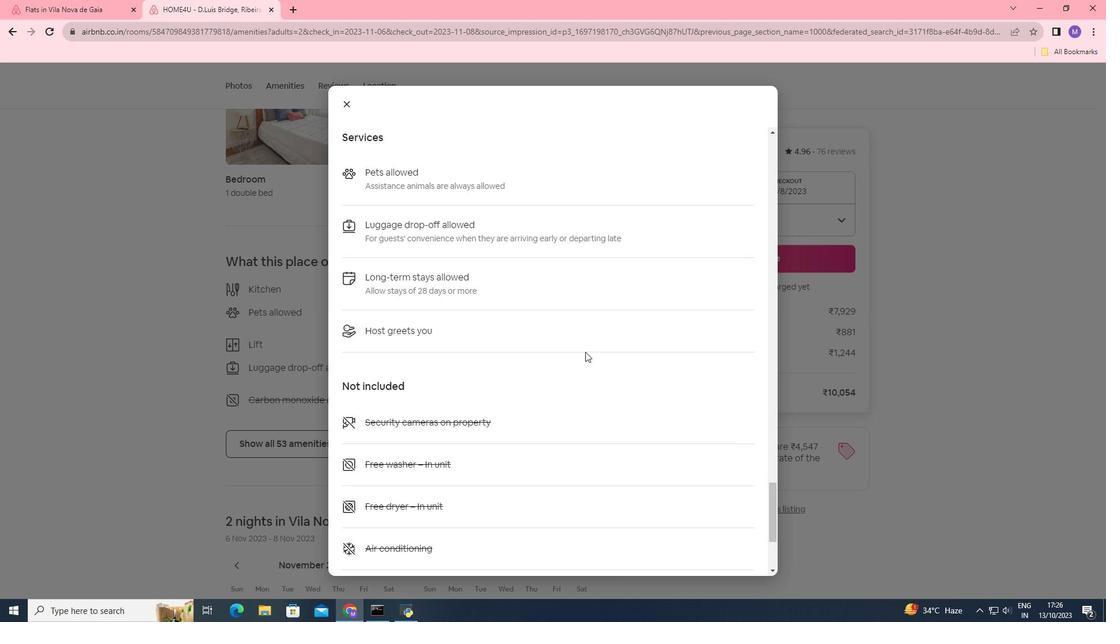 
Action: Mouse scrolled (585, 351) with delta (0, 0)
Screenshot: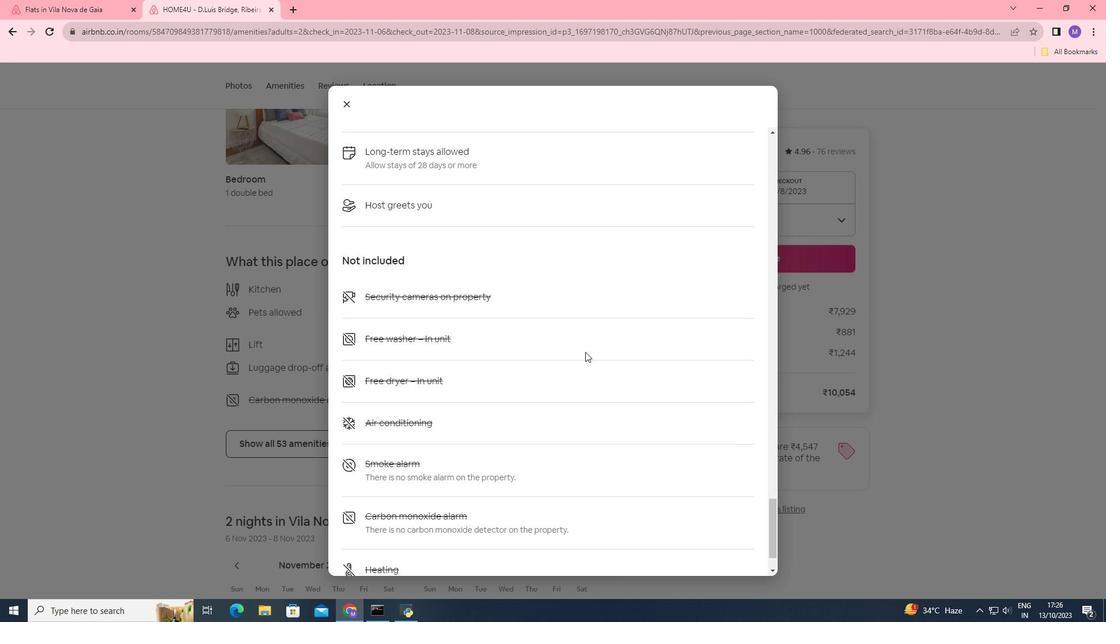 
Action: Mouse scrolled (585, 351) with delta (0, 0)
Screenshot: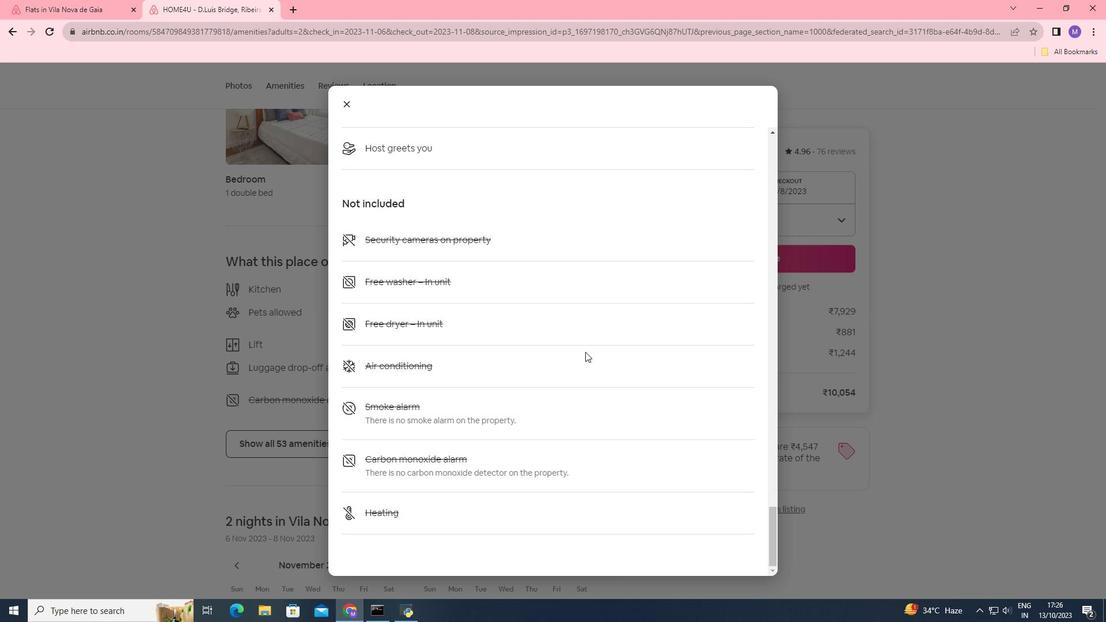 
Action: Mouse scrolled (585, 351) with delta (0, 0)
Screenshot: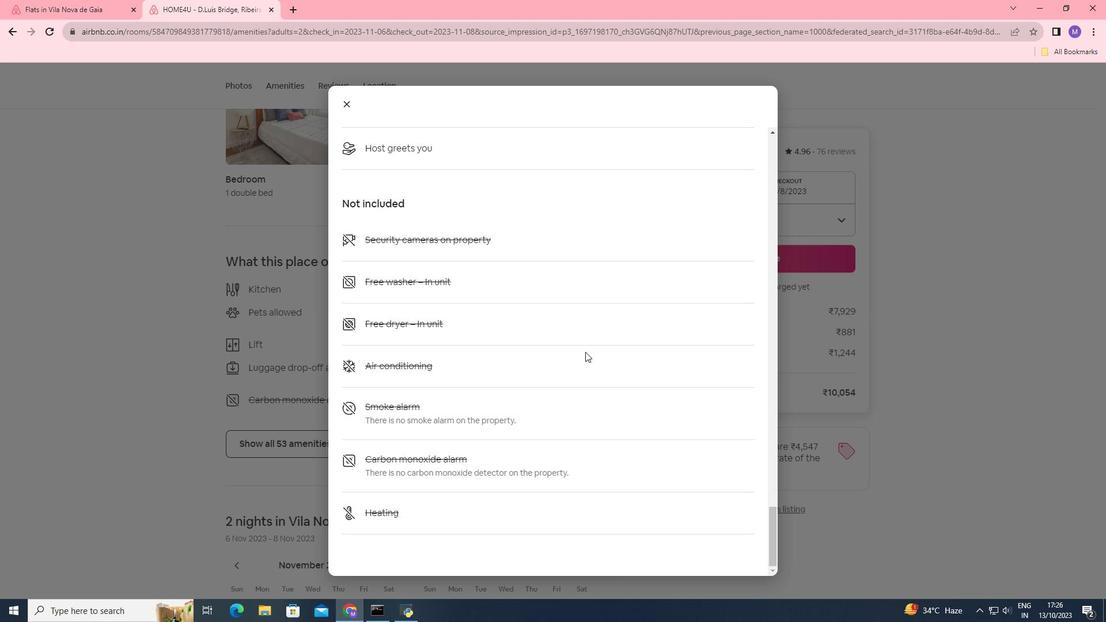 
Action: Mouse moved to (587, 364)
Screenshot: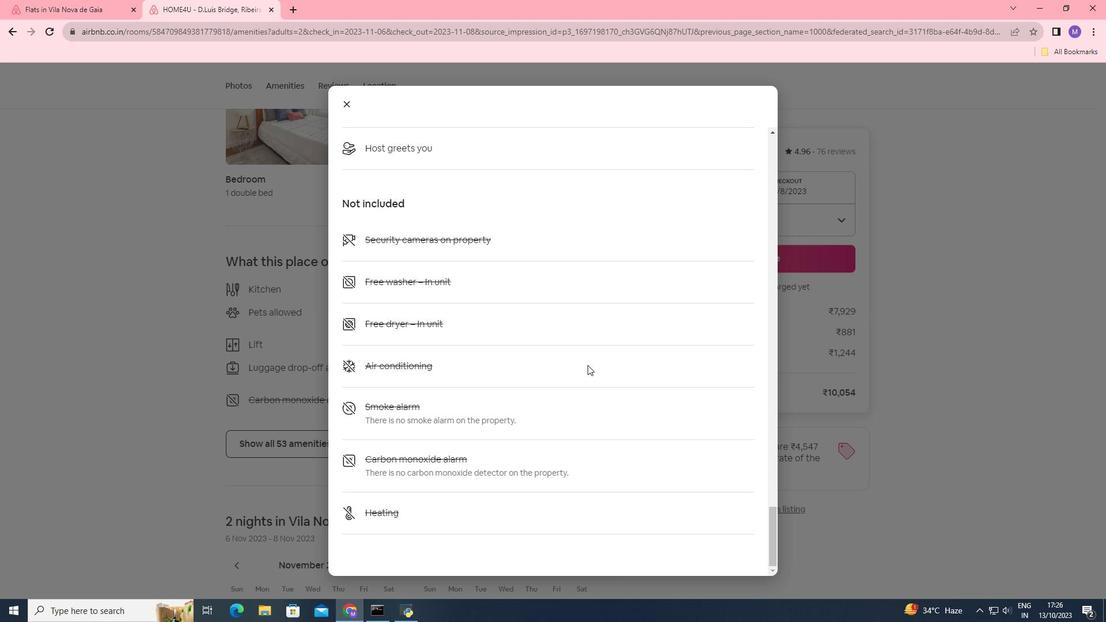 
Action: Mouse scrolled (587, 363) with delta (0, 0)
Screenshot: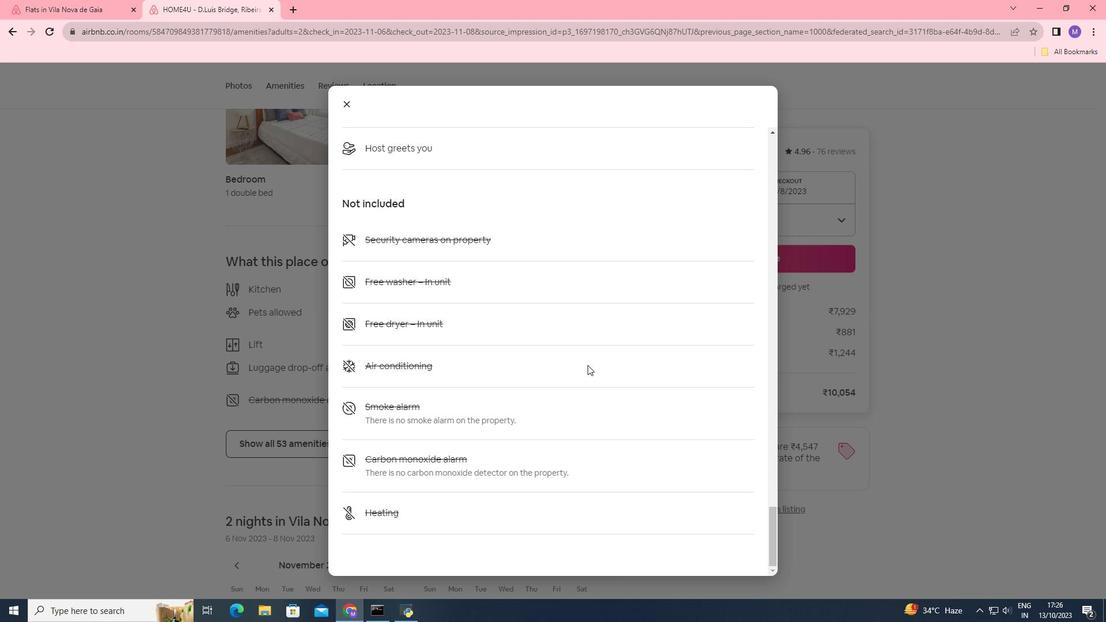 
Action: Mouse moved to (587, 364)
Screenshot: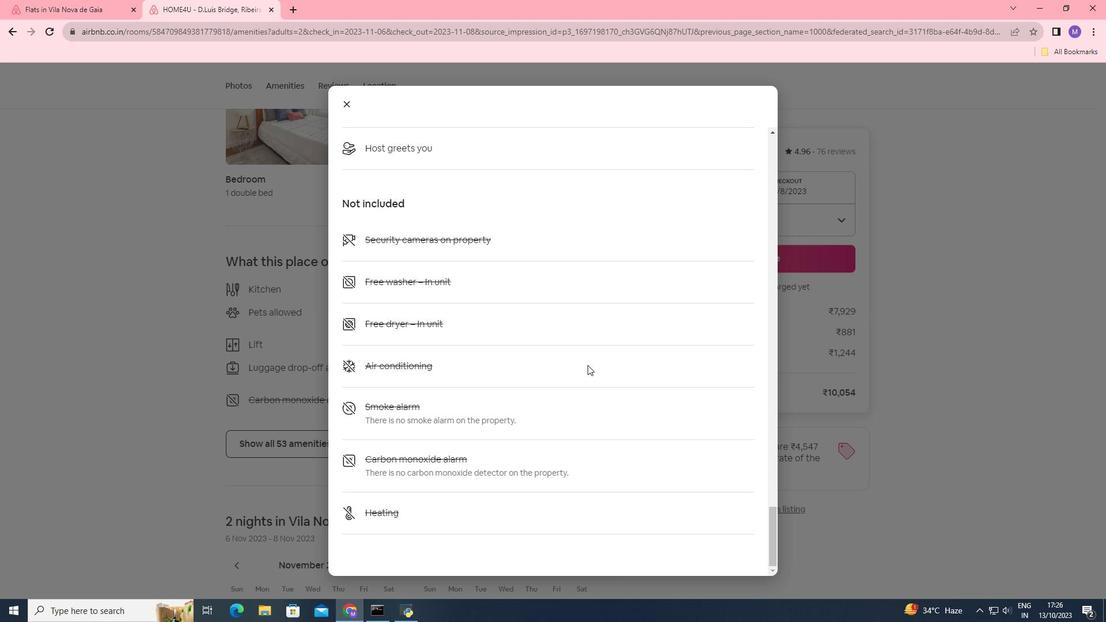 
Action: Mouse scrolled (587, 363) with delta (0, 0)
Screenshot: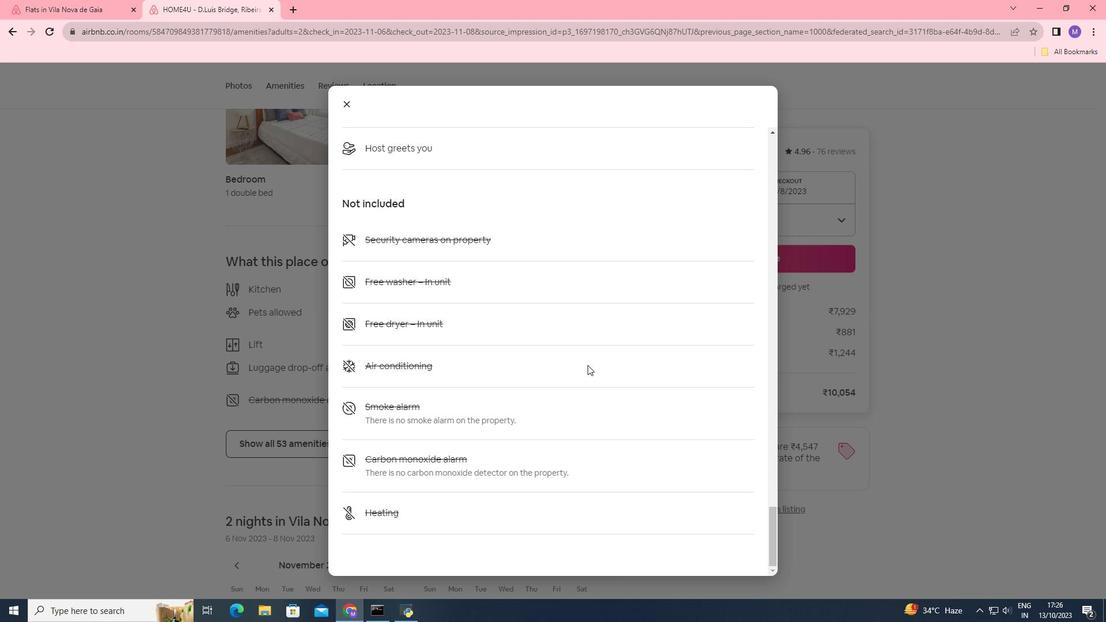 
Action: Mouse moved to (587, 365)
Screenshot: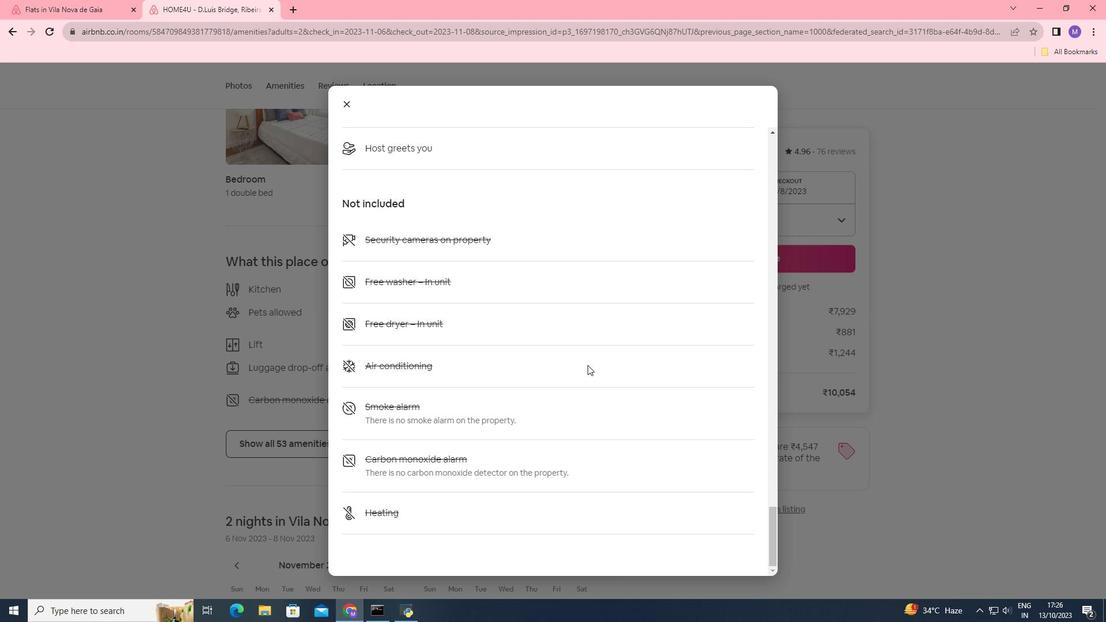 
Action: Mouse scrolled (587, 364) with delta (0, 0)
Screenshot: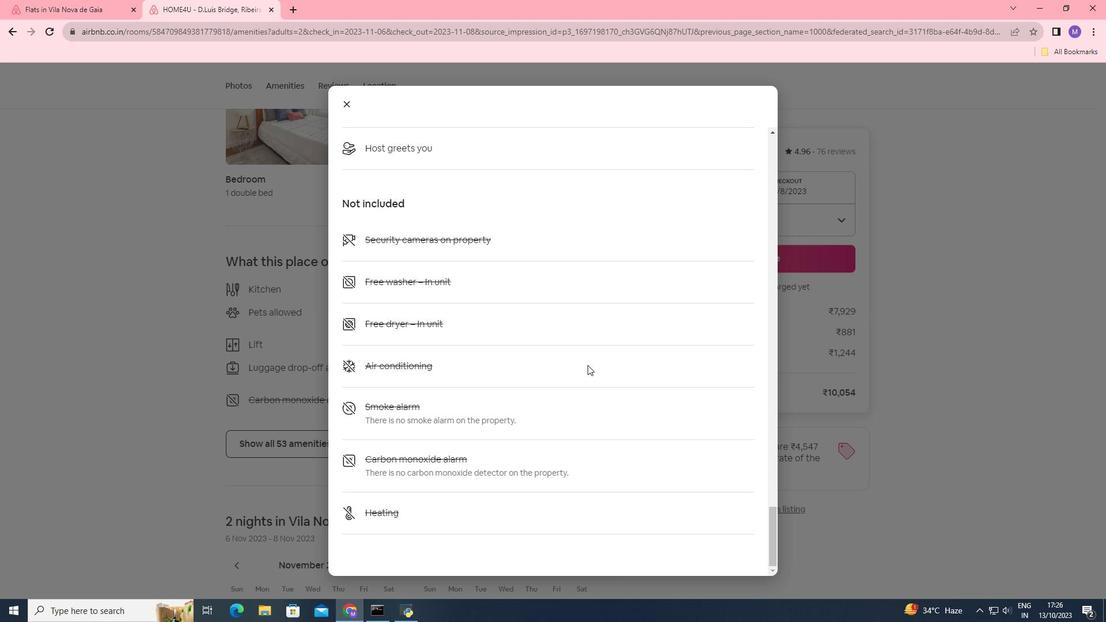 
Action: Mouse scrolled (587, 364) with delta (0, 0)
Screenshot: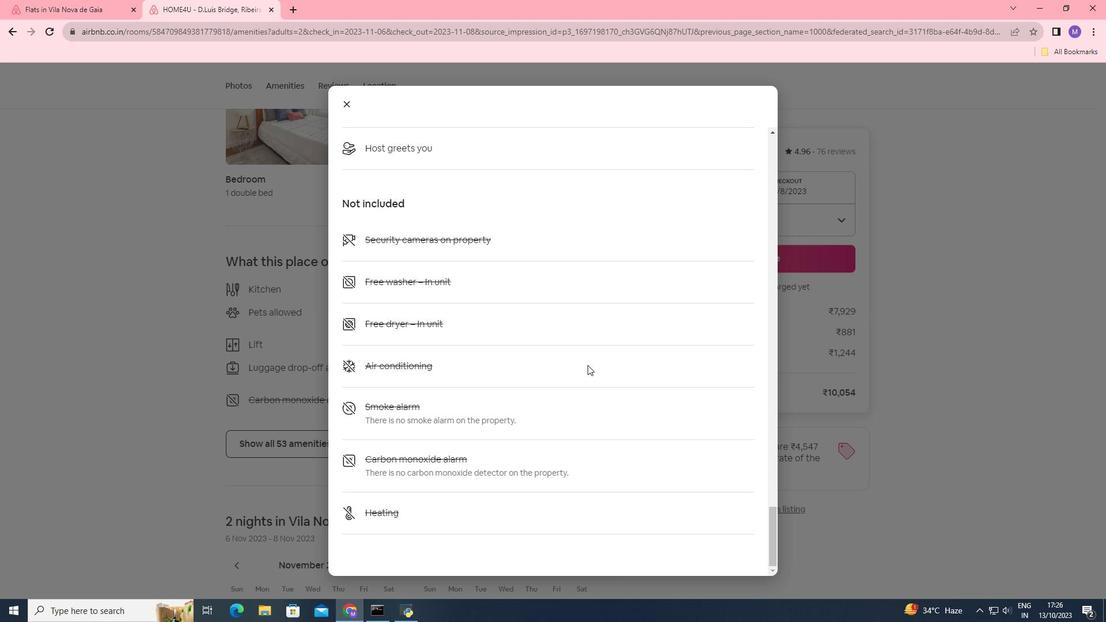 
Action: Mouse scrolled (587, 364) with delta (0, 0)
Screenshot: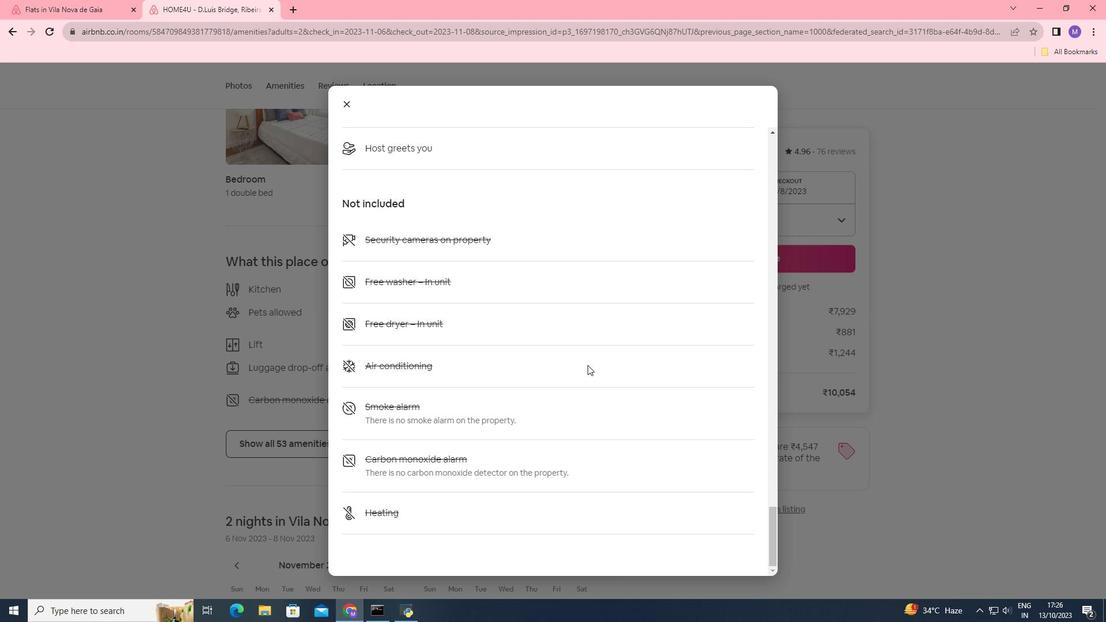 
Action: Mouse scrolled (587, 364) with delta (0, 0)
Screenshot: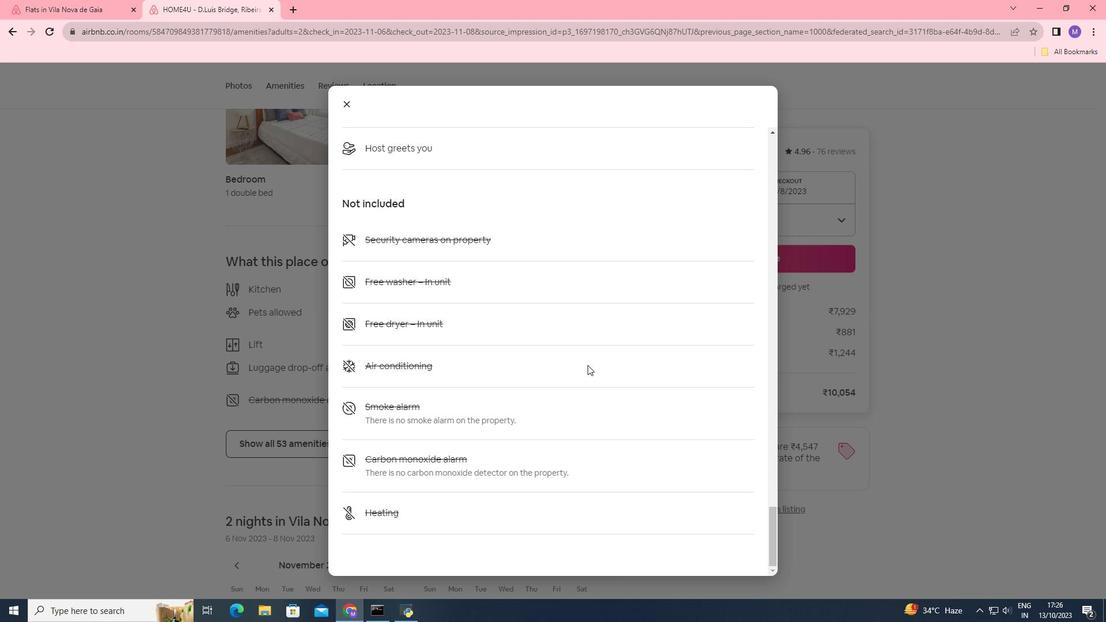 
Action: Mouse scrolled (587, 364) with delta (0, 0)
Screenshot: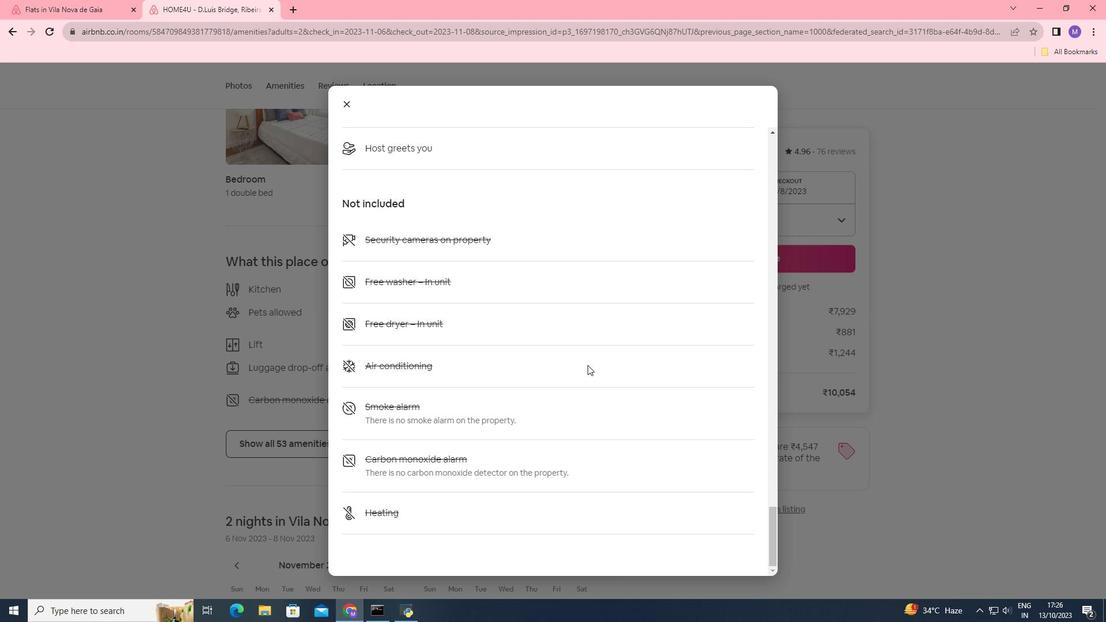 
Action: Mouse scrolled (587, 364) with delta (0, 0)
Screenshot: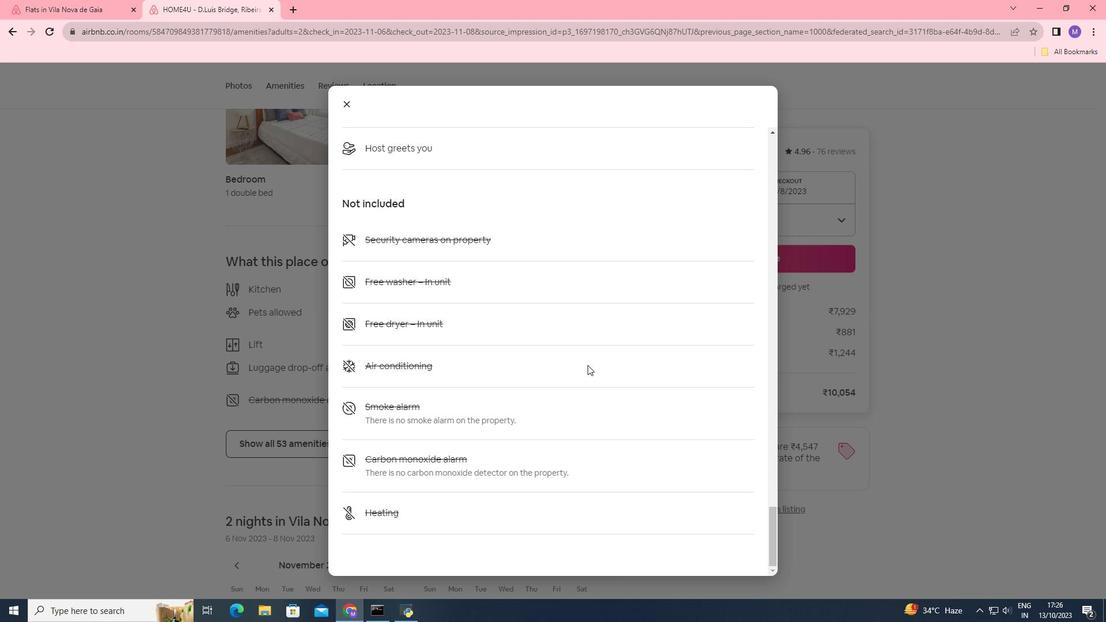 
Action: Mouse scrolled (587, 364) with delta (0, 0)
Screenshot: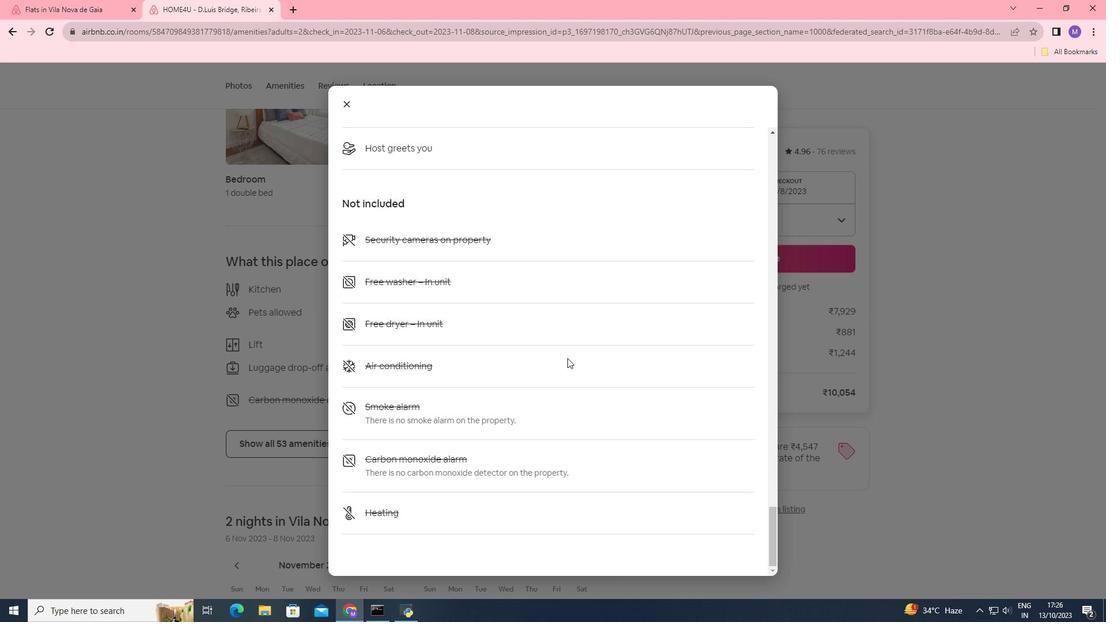 
Action: Mouse moved to (345, 103)
Screenshot: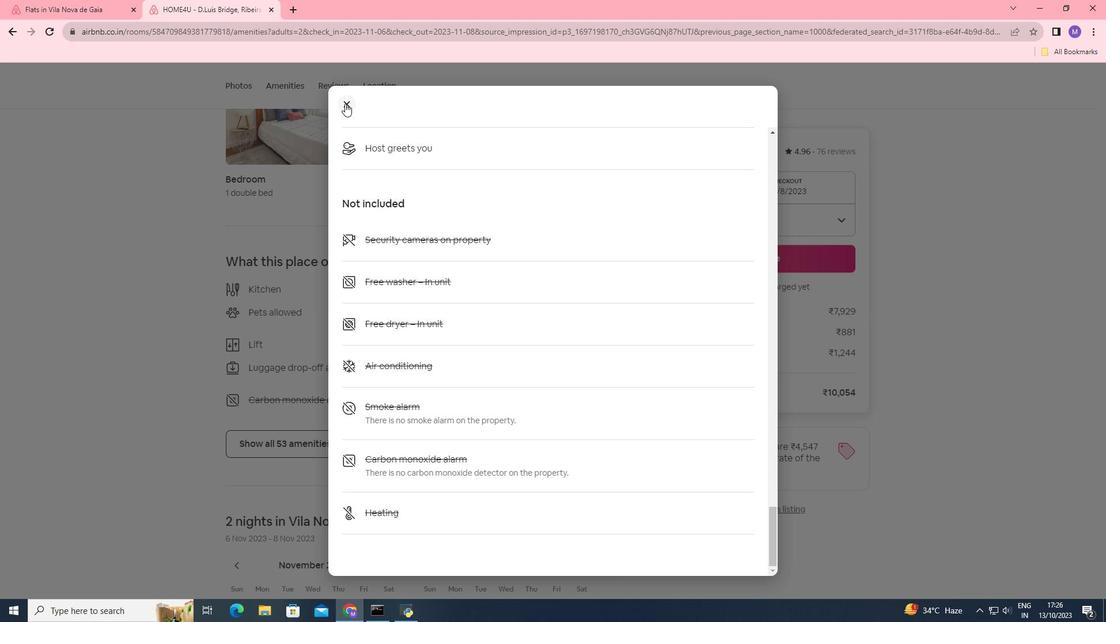 
Action: Mouse pressed left at (345, 103)
Screenshot: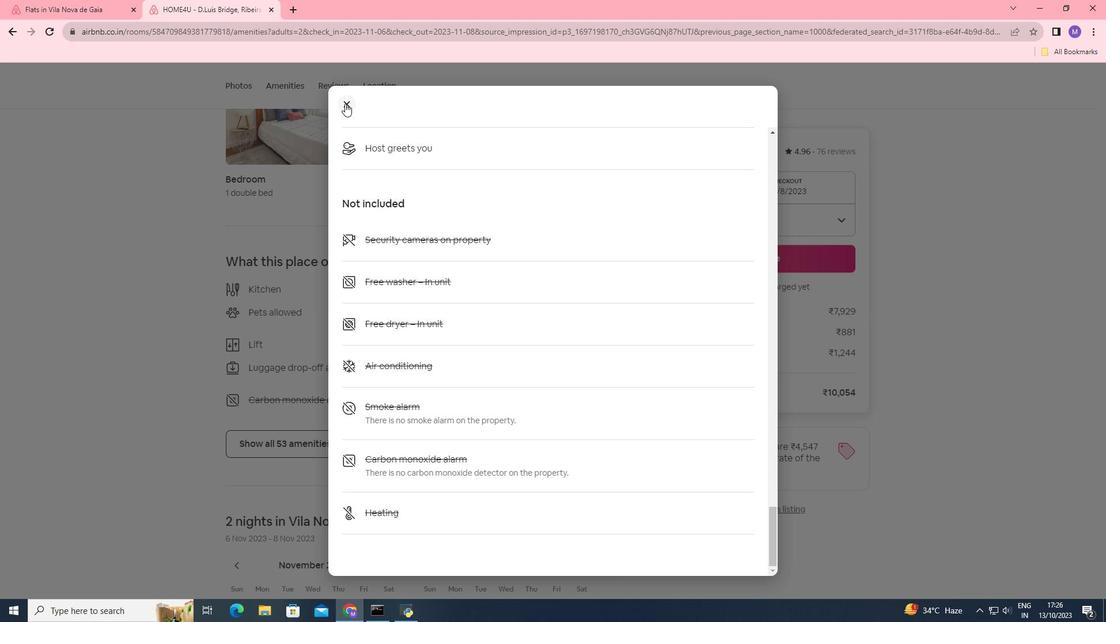
Action: Mouse moved to (450, 301)
Screenshot: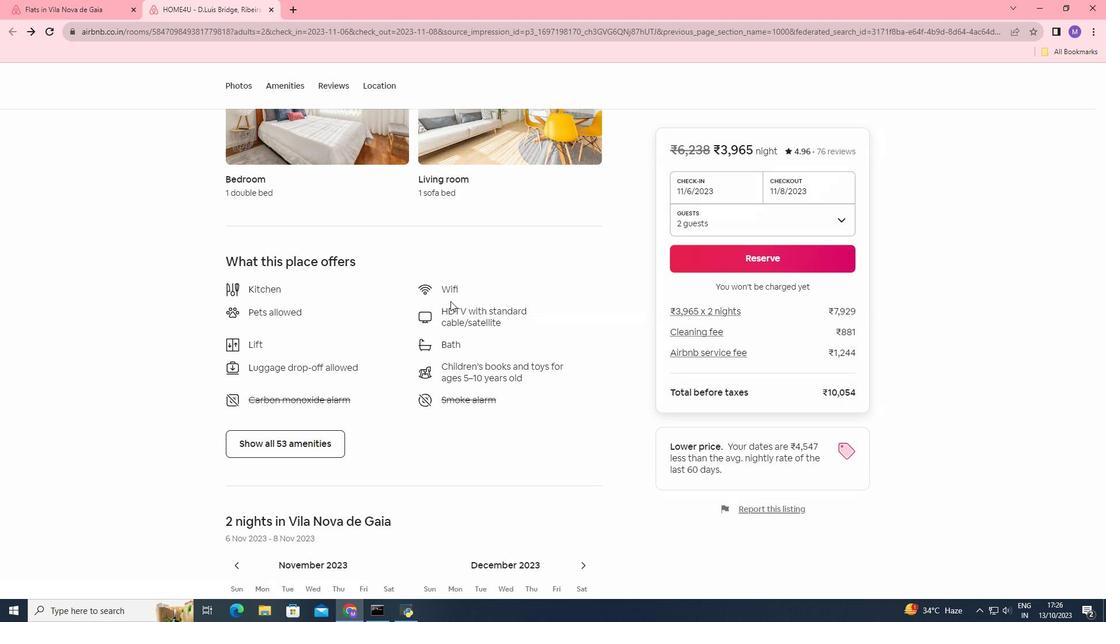 
Action: Mouse scrolled (450, 300) with delta (0, 0)
Screenshot: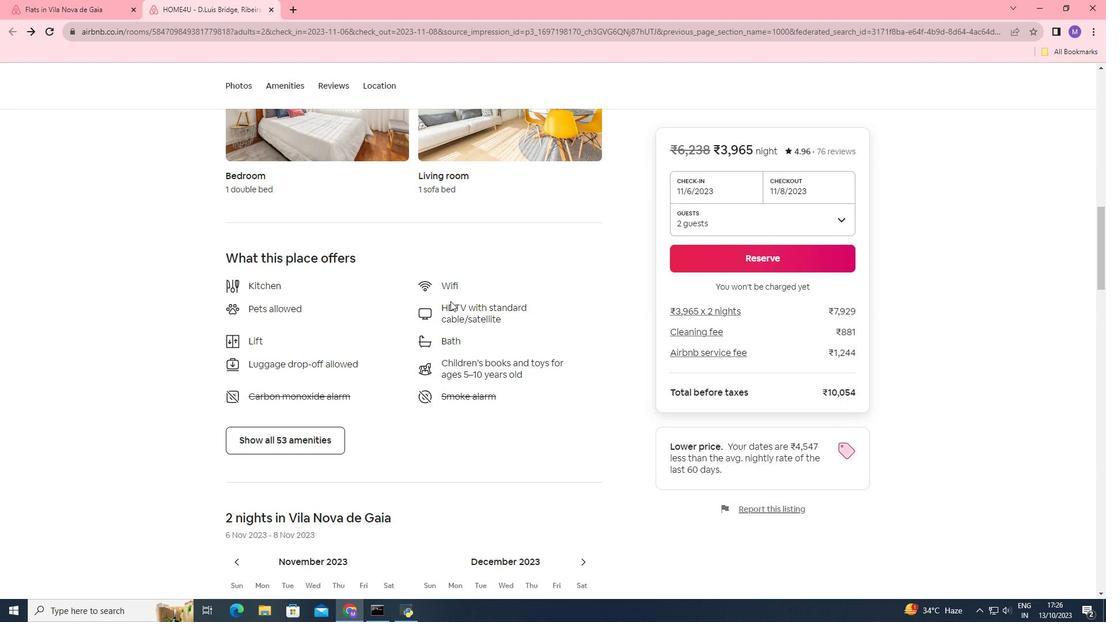 
Action: Mouse scrolled (450, 300) with delta (0, 0)
Screenshot: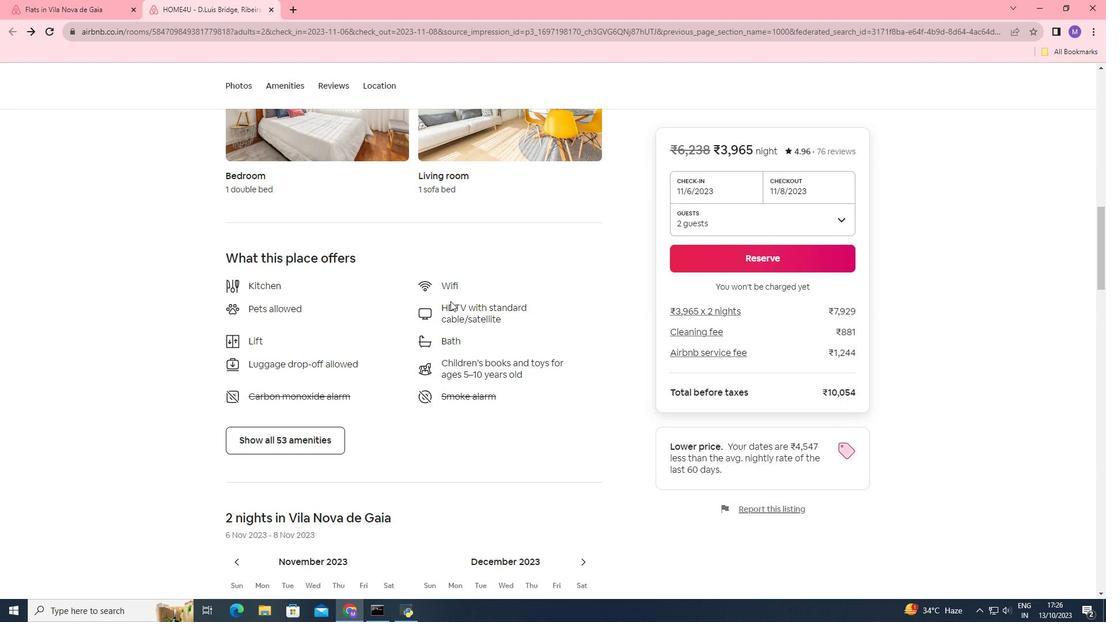 
Action: Mouse scrolled (450, 300) with delta (0, 0)
Screenshot: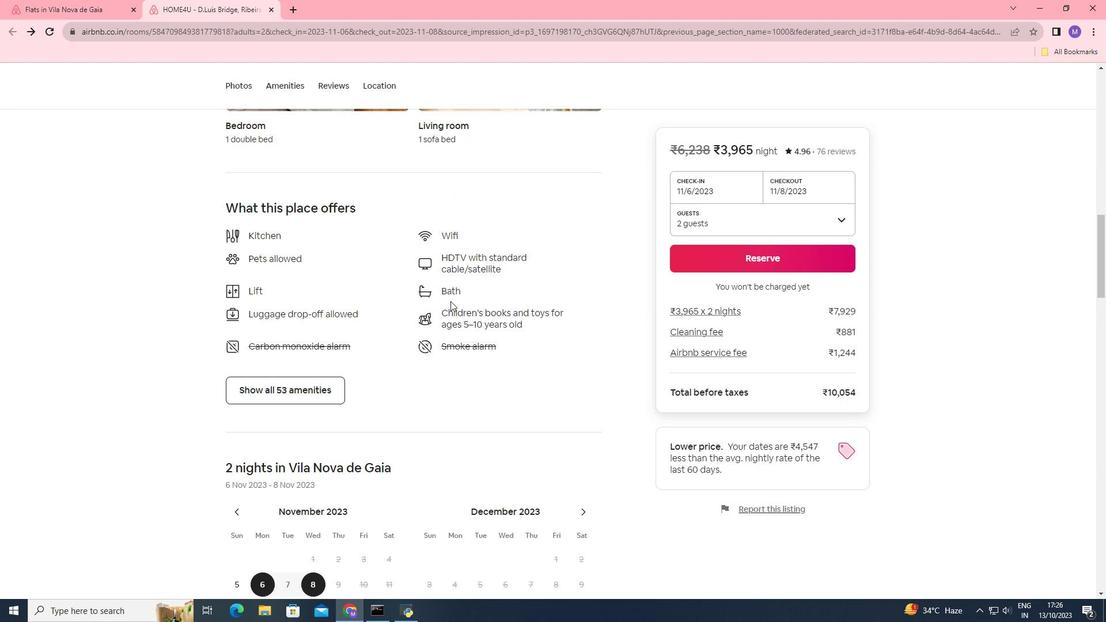 
Action: Mouse scrolled (450, 300) with delta (0, 0)
Screenshot: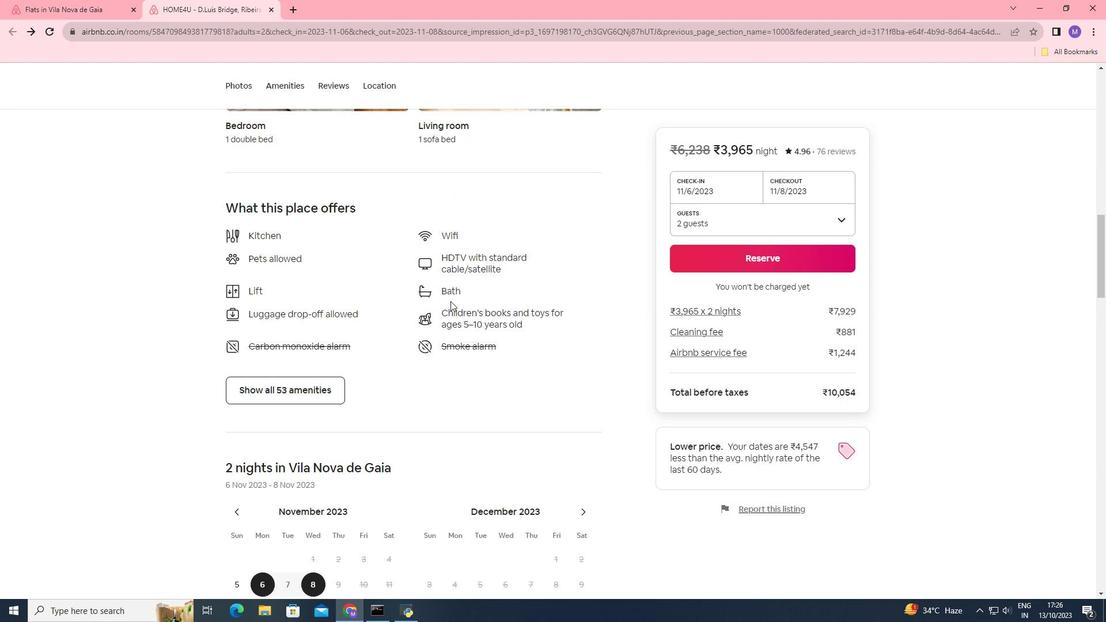 
Action: Mouse scrolled (450, 300) with delta (0, 0)
Screenshot: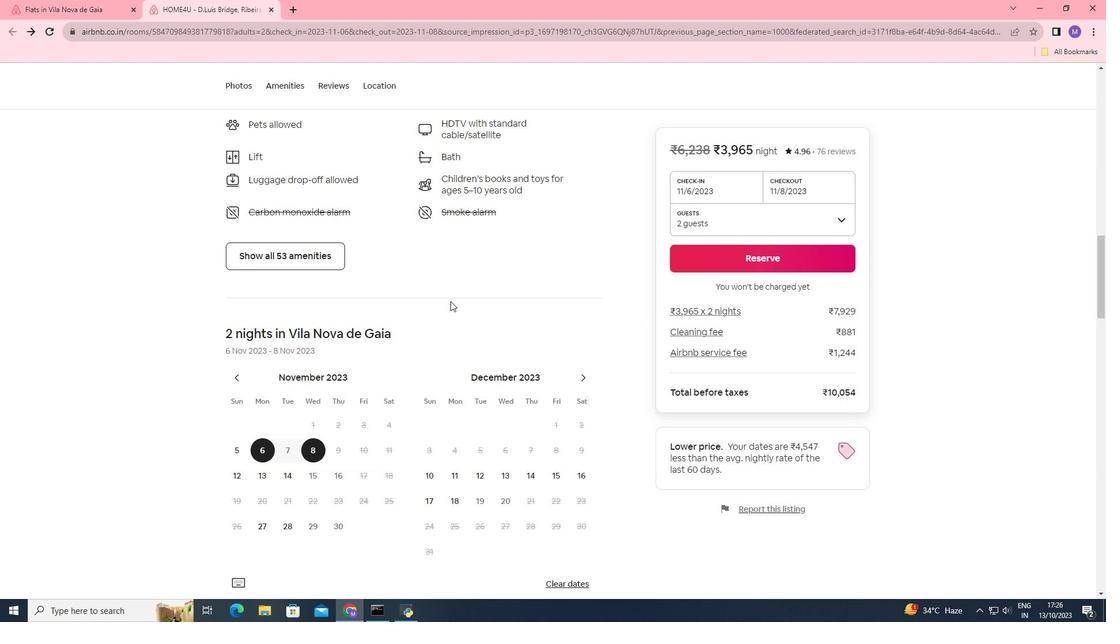 
Action: Mouse moved to (337, 333)
Screenshot: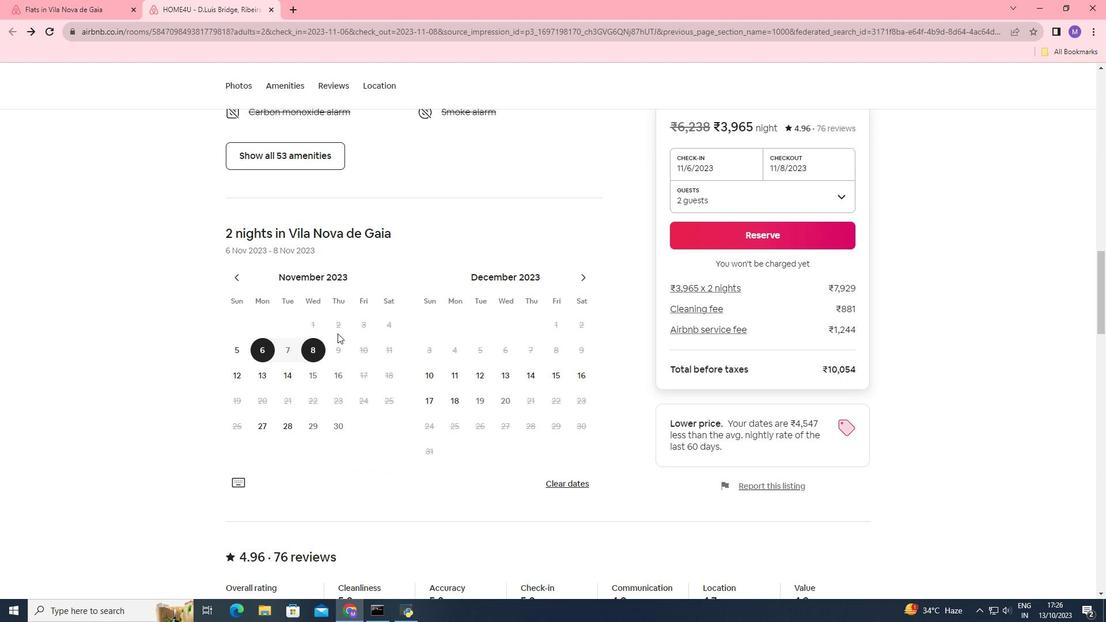 
Action: Mouse scrolled (337, 333) with delta (0, 0)
Screenshot: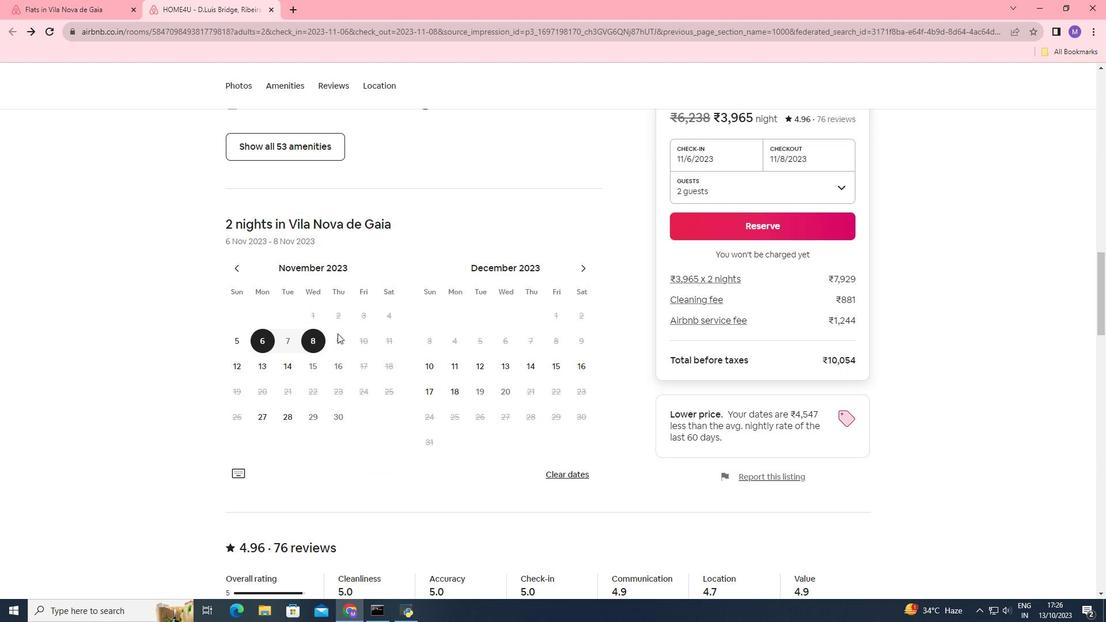 
Action: Mouse scrolled (337, 333) with delta (0, 0)
Screenshot: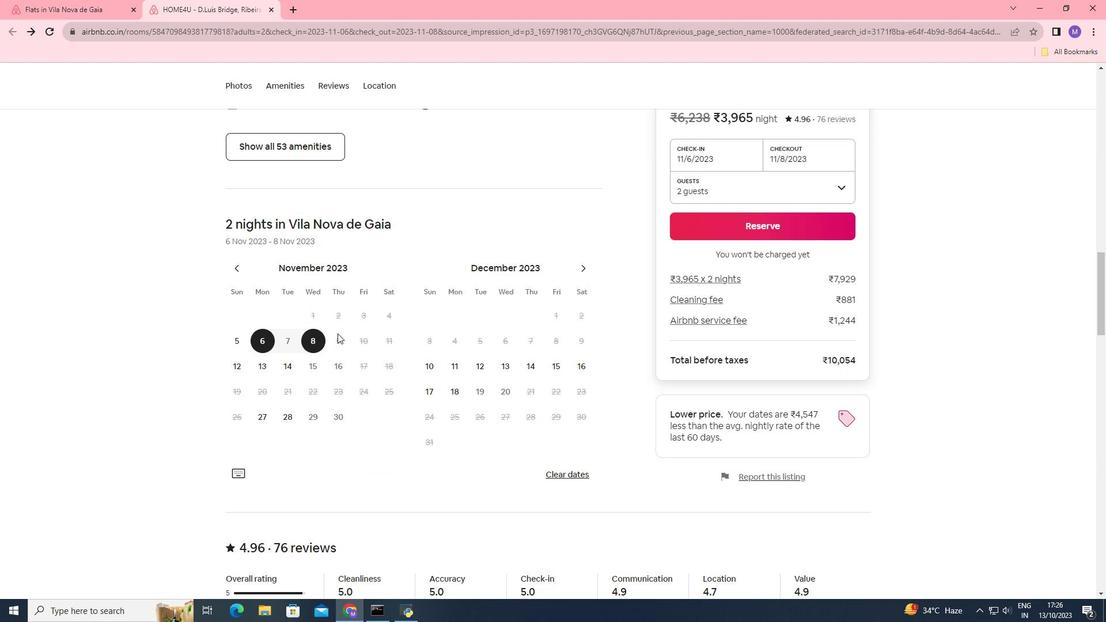 
Action: Mouse scrolled (337, 333) with delta (0, 0)
Screenshot: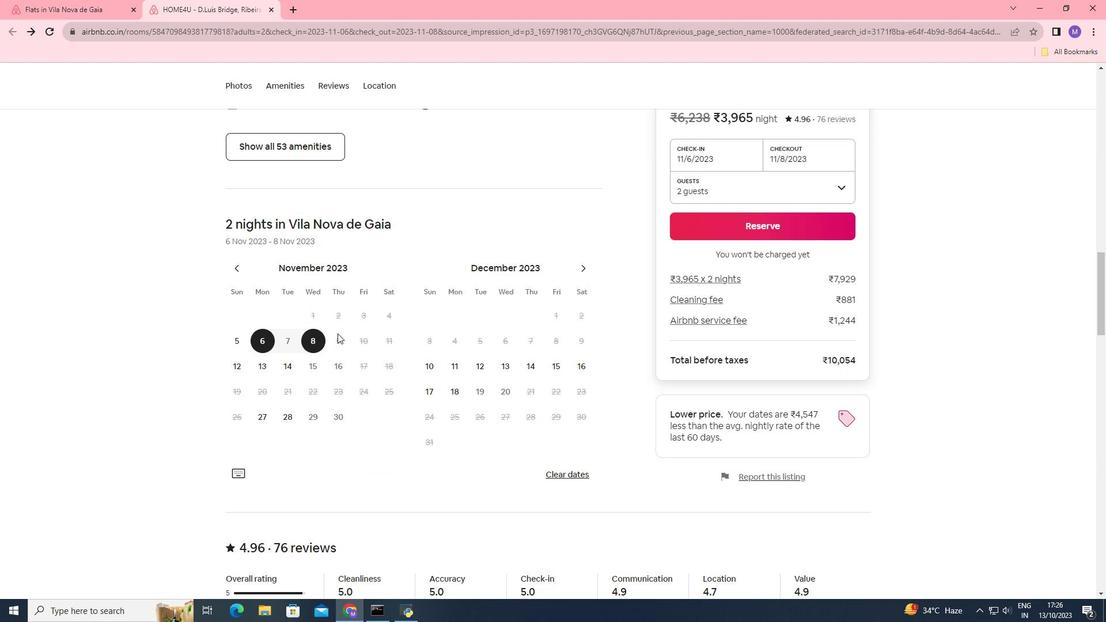 
Action: Mouse scrolled (337, 333) with delta (0, 0)
Screenshot: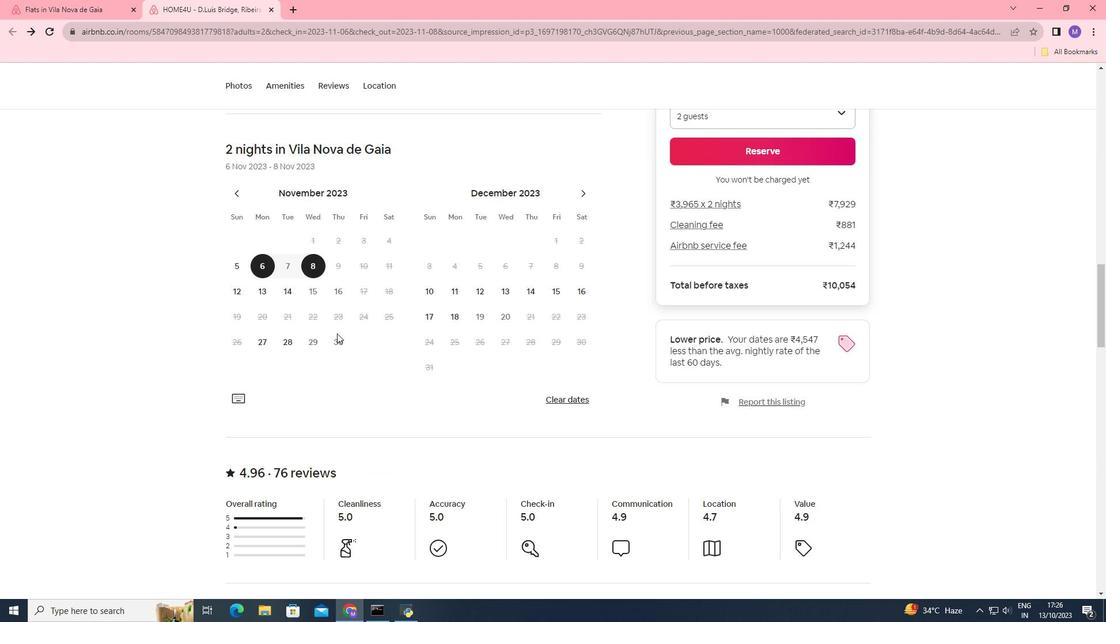 
Action: Mouse moved to (337, 333)
Screenshot: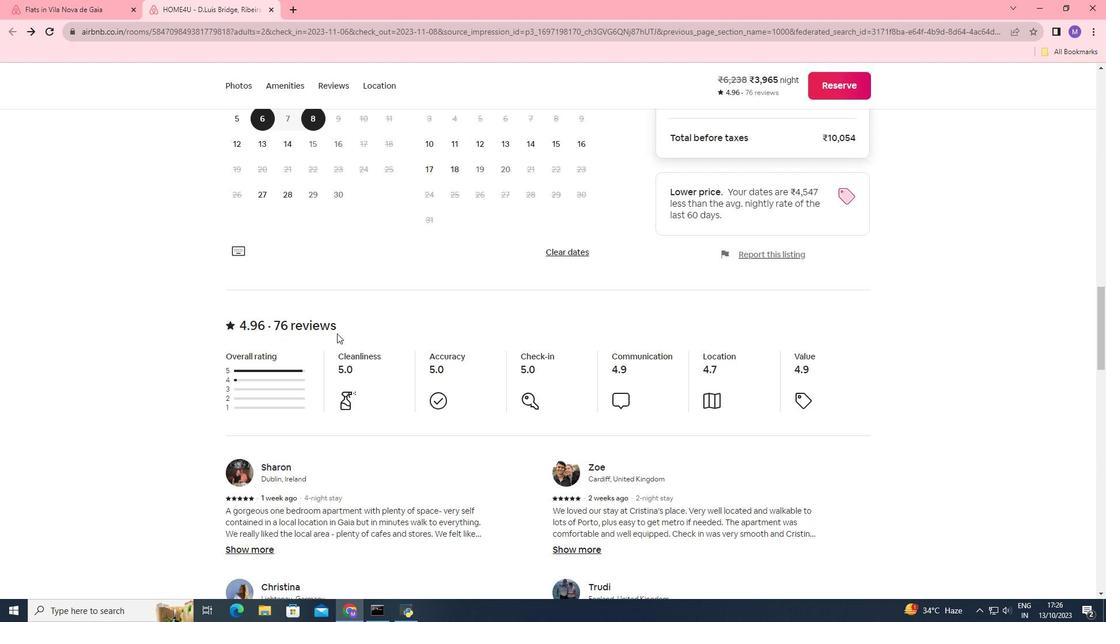 
Action: Mouse scrolled (337, 333) with delta (0, 0)
Screenshot: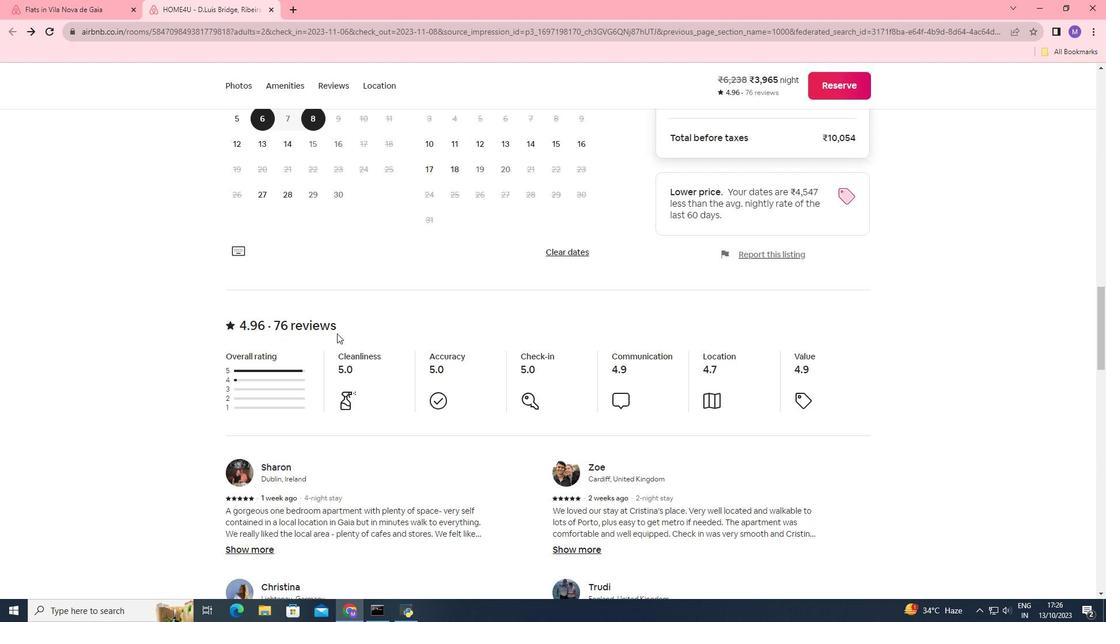 
Action: Mouse moved to (297, 414)
Screenshot: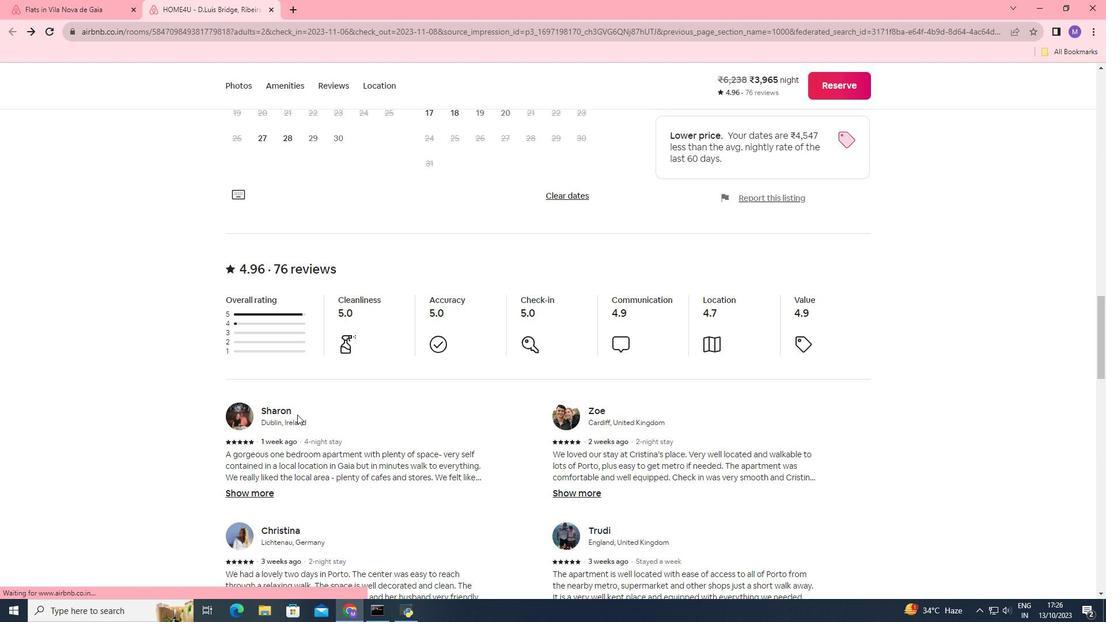 
Action: Mouse scrolled (297, 414) with delta (0, 0)
Screenshot: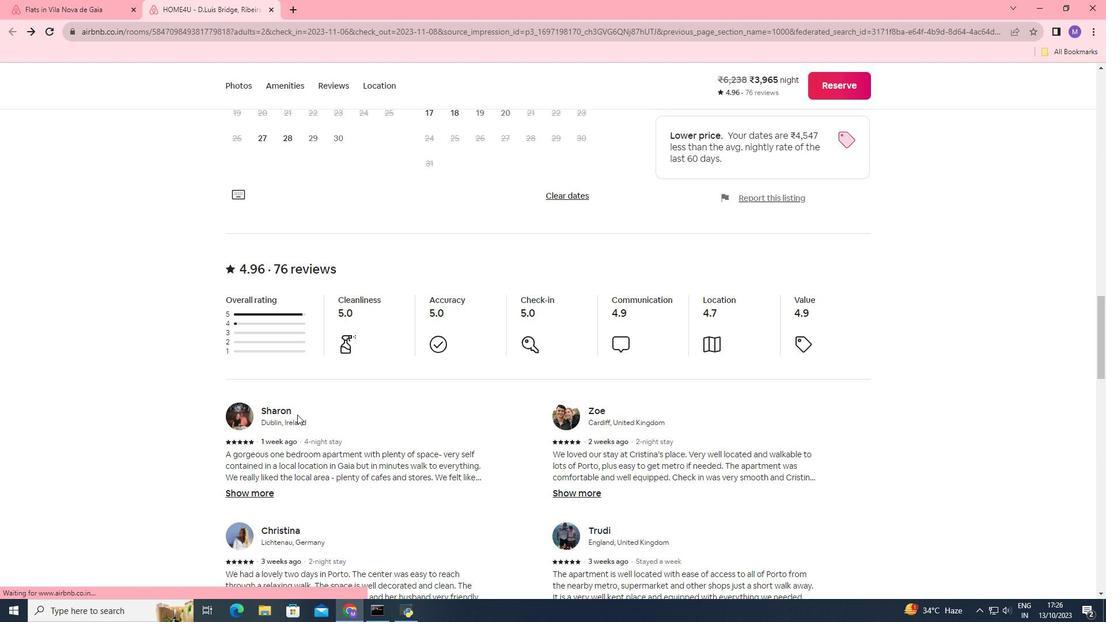 
Action: Mouse scrolled (297, 414) with delta (0, 0)
Screenshot: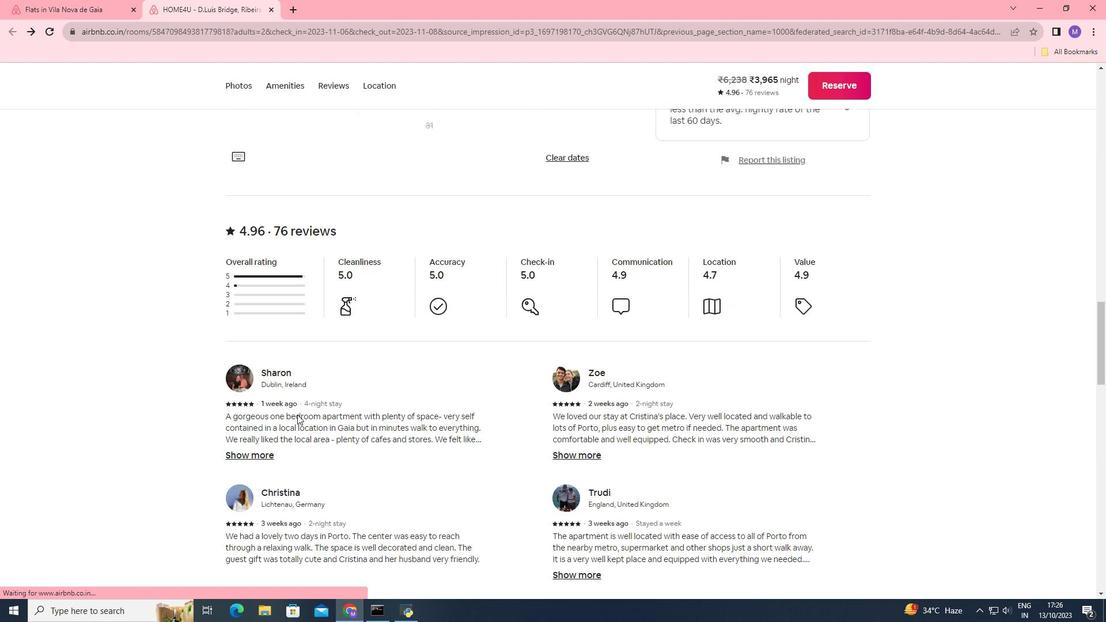 
Action: Mouse scrolled (297, 414) with delta (0, 0)
Screenshot: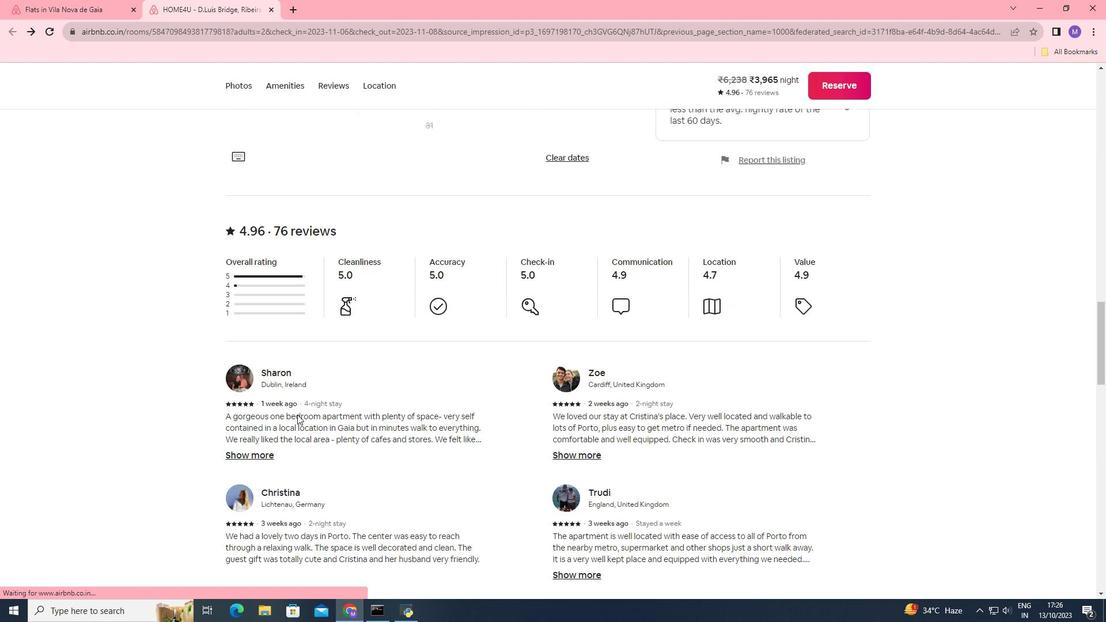 
Action: Mouse scrolled (297, 414) with delta (0, 0)
Screenshot: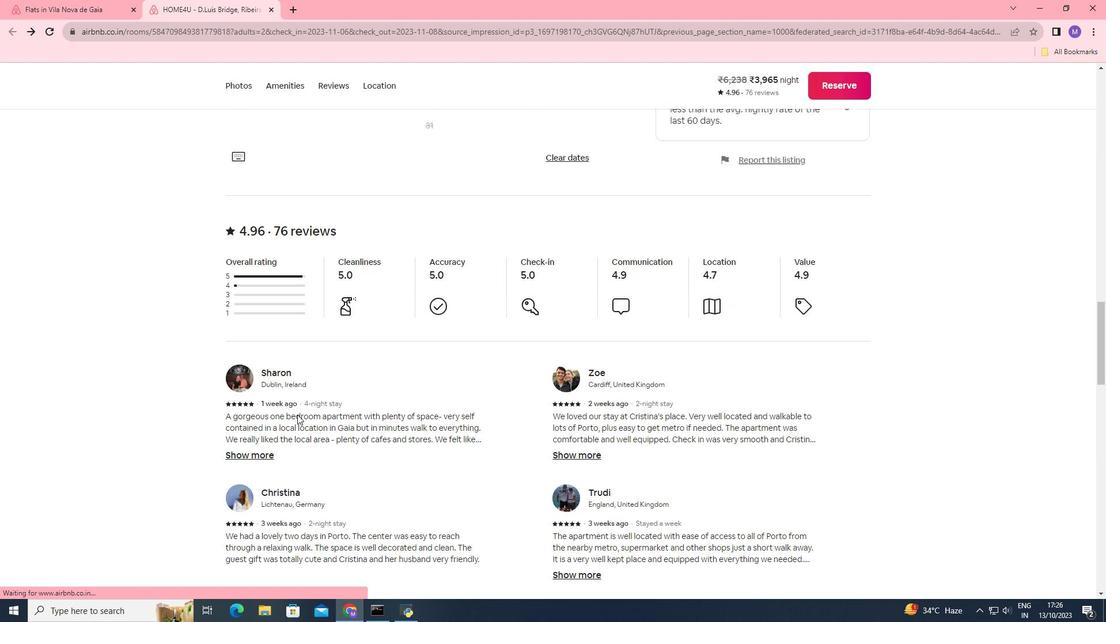 
Action: Mouse scrolled (297, 414) with delta (0, 0)
Screenshot: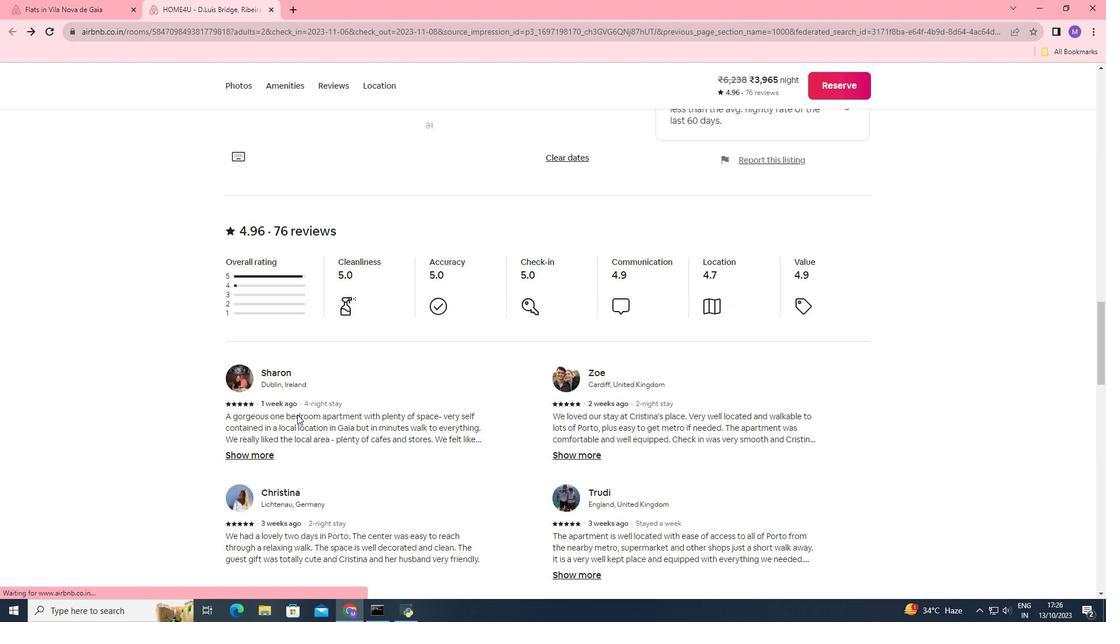 
Action: Mouse moved to (299, 496)
Screenshot: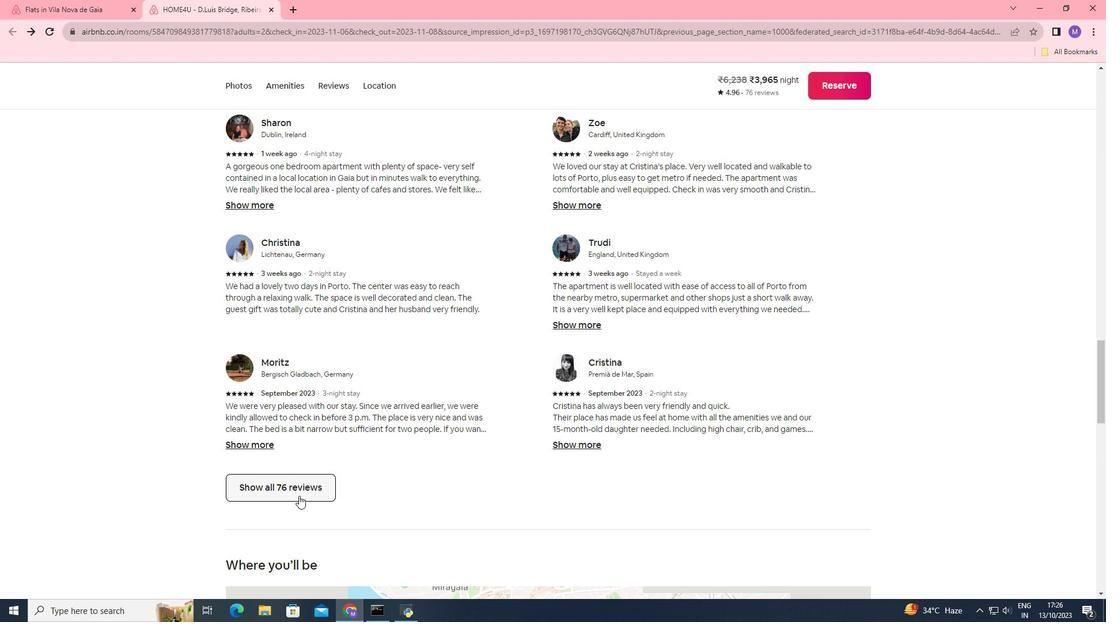 
Action: Mouse pressed left at (299, 496)
Screenshot: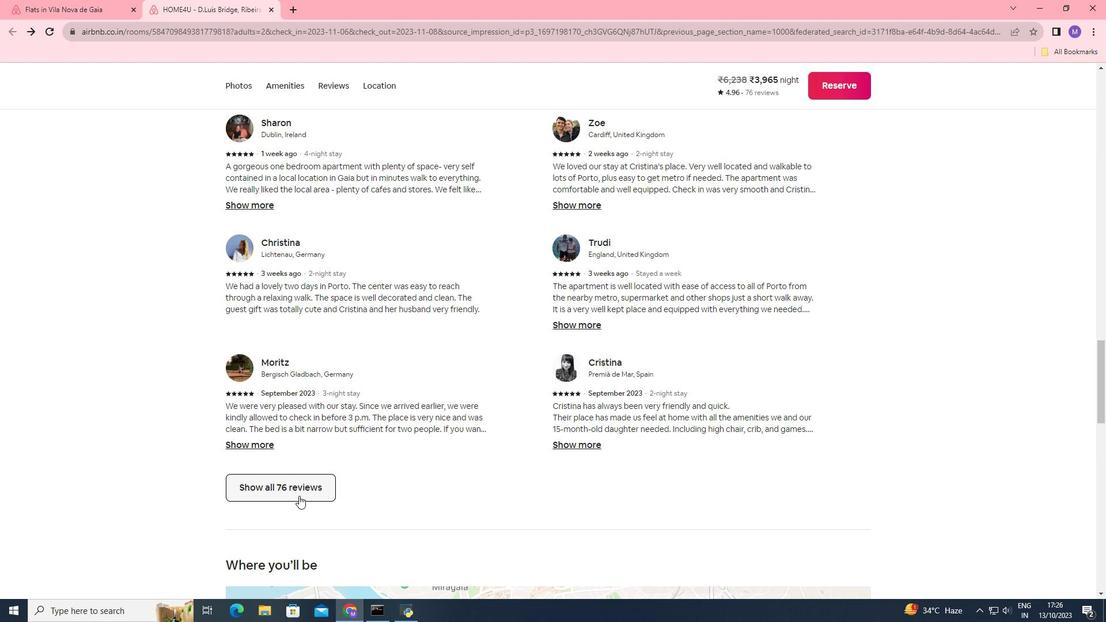 
Action: Mouse moved to (608, 341)
Screenshot: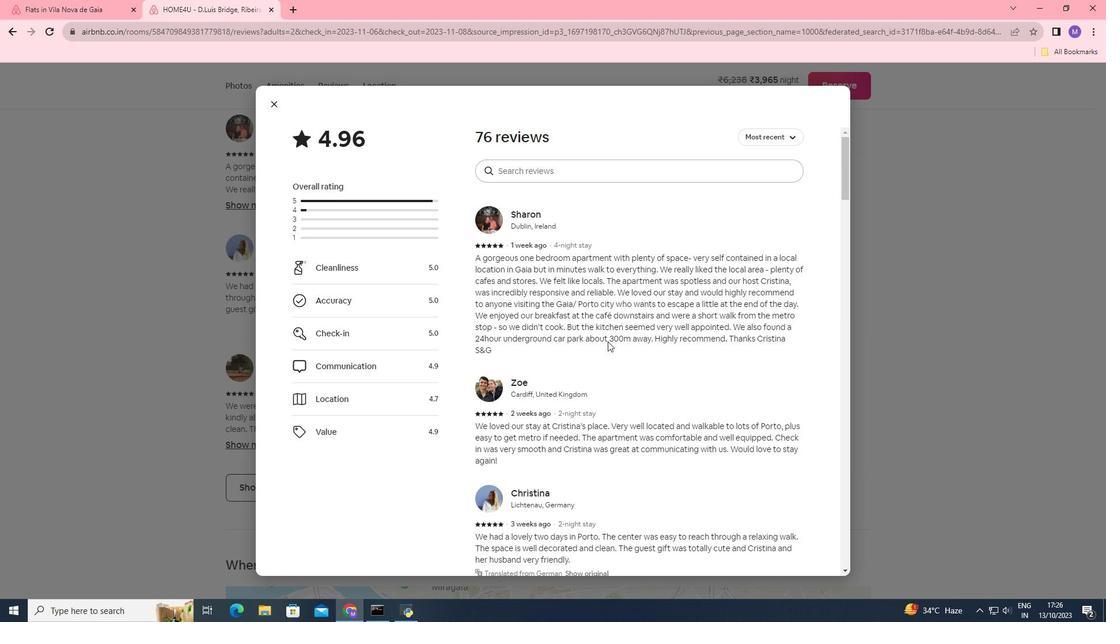 
Action: Mouse scrolled (608, 341) with delta (0, 0)
Screenshot: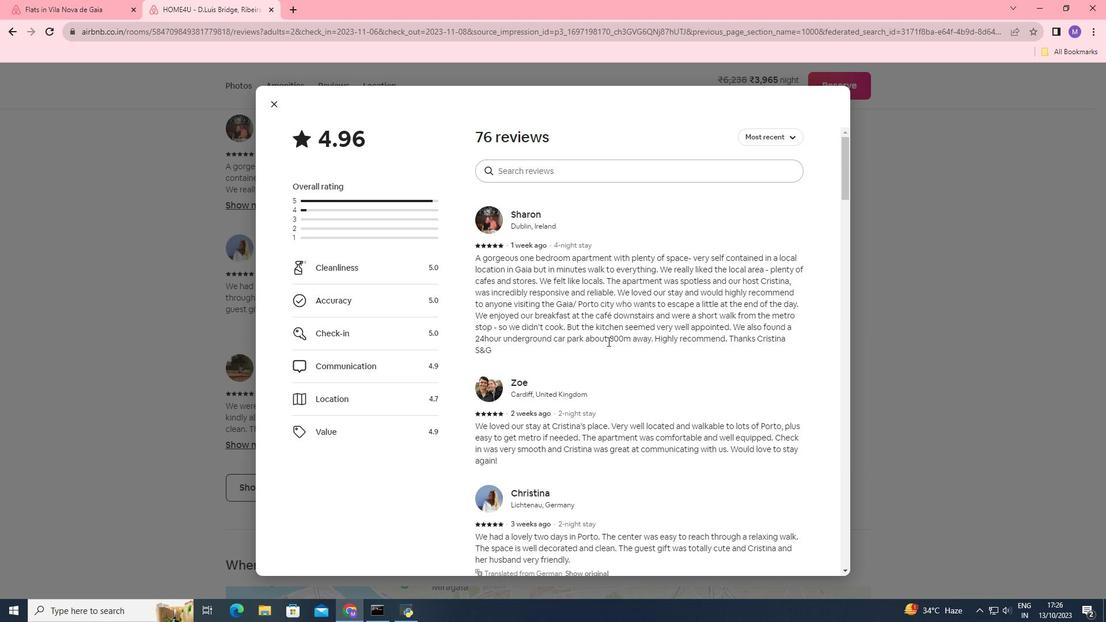 
Action: Mouse scrolled (608, 341) with delta (0, 0)
Screenshot: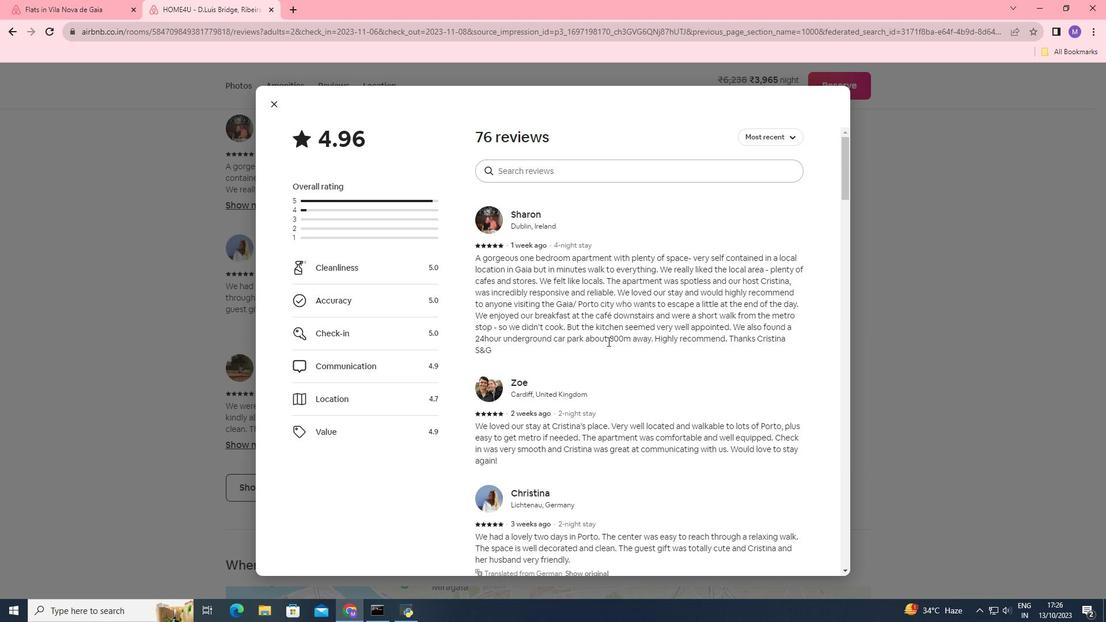 
Action: Mouse scrolled (608, 341) with delta (0, 0)
Screenshot: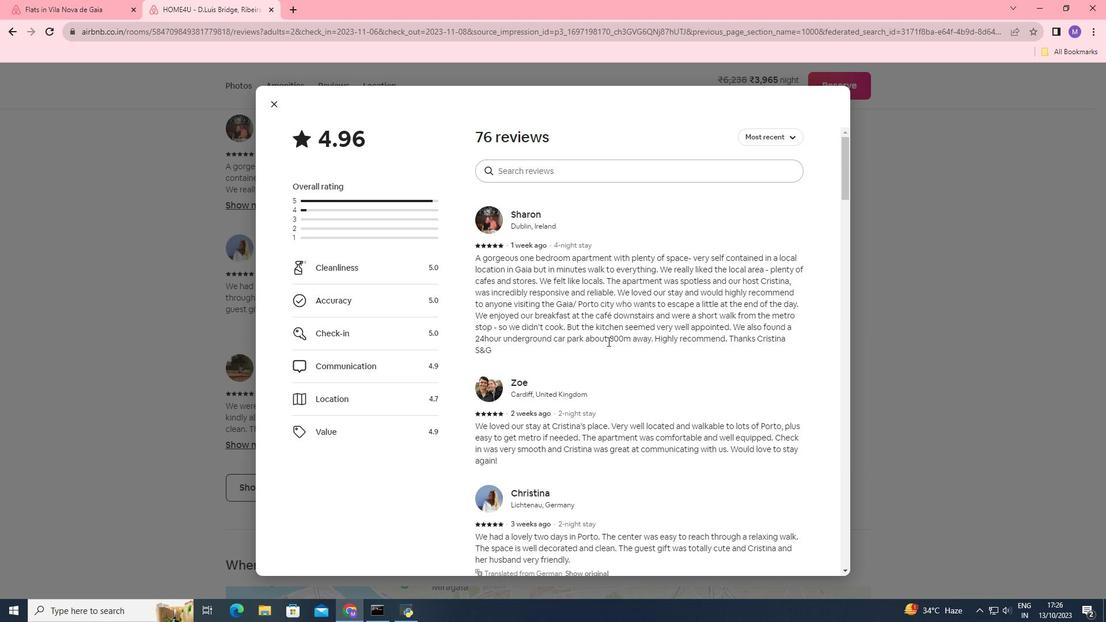 
Action: Mouse scrolled (608, 341) with delta (0, 0)
Screenshot: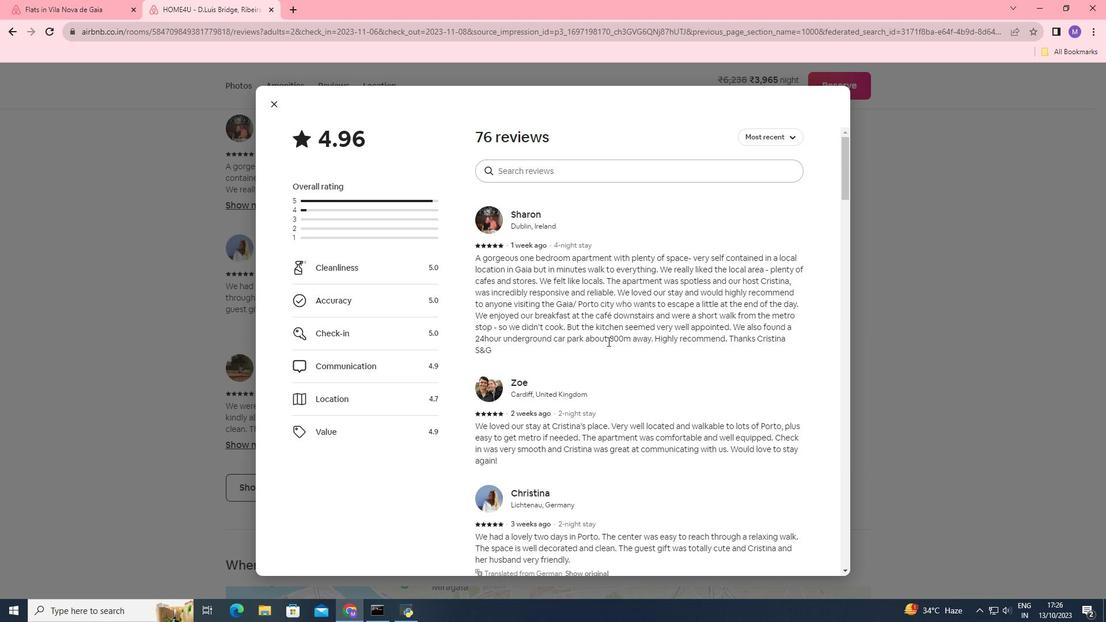 
Action: Mouse scrolled (608, 341) with delta (0, 0)
Screenshot: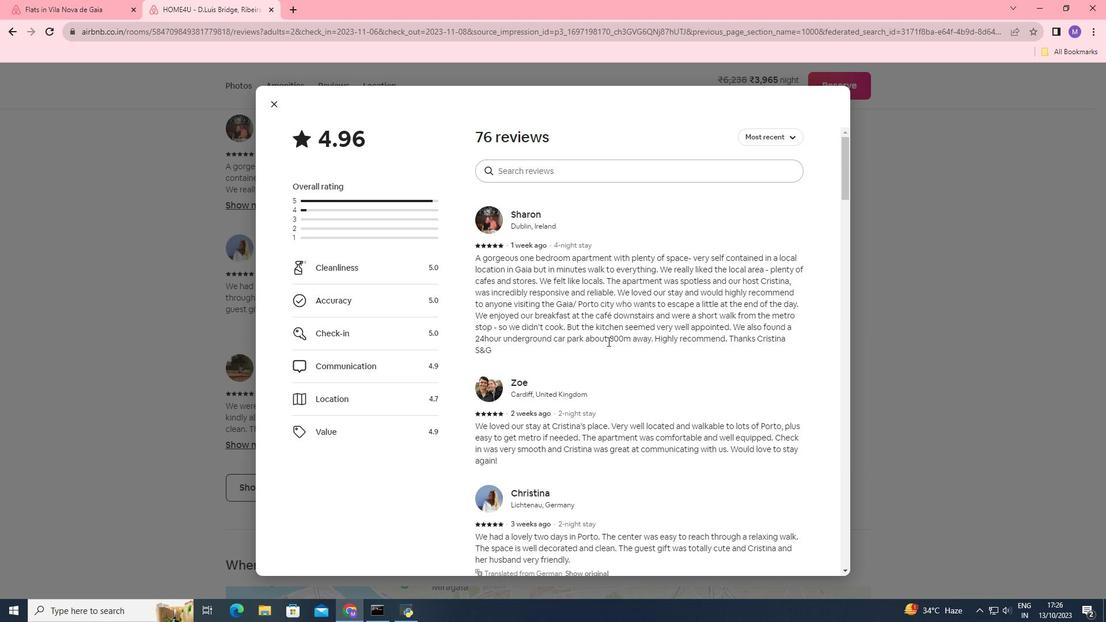 
Action: Mouse scrolled (608, 341) with delta (0, 0)
Screenshot: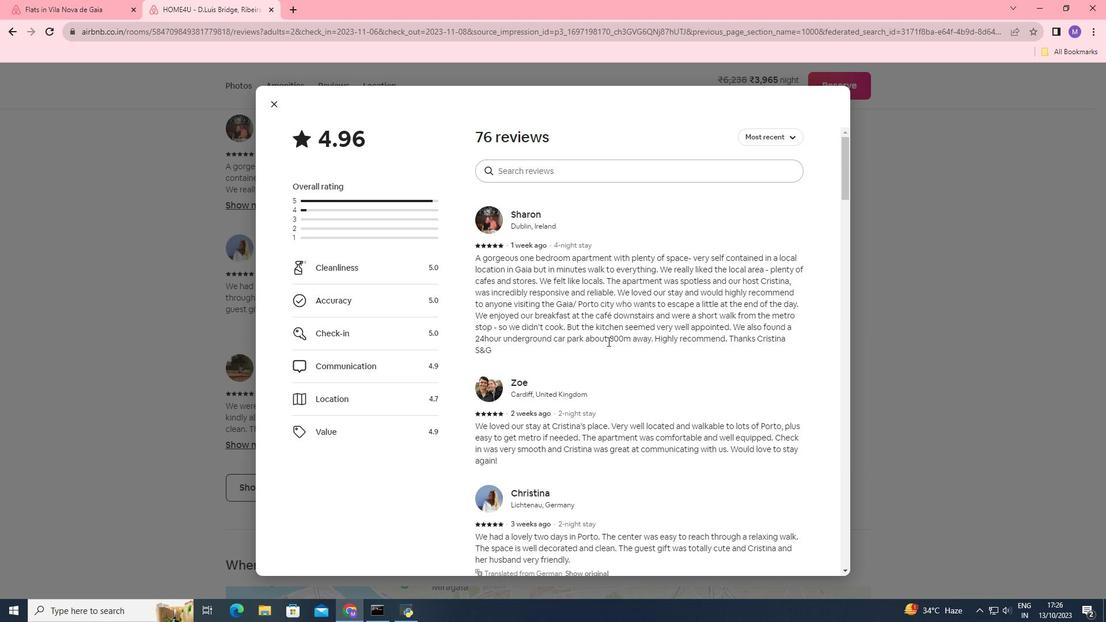 
Action: Mouse scrolled (608, 341) with delta (0, 0)
Screenshot: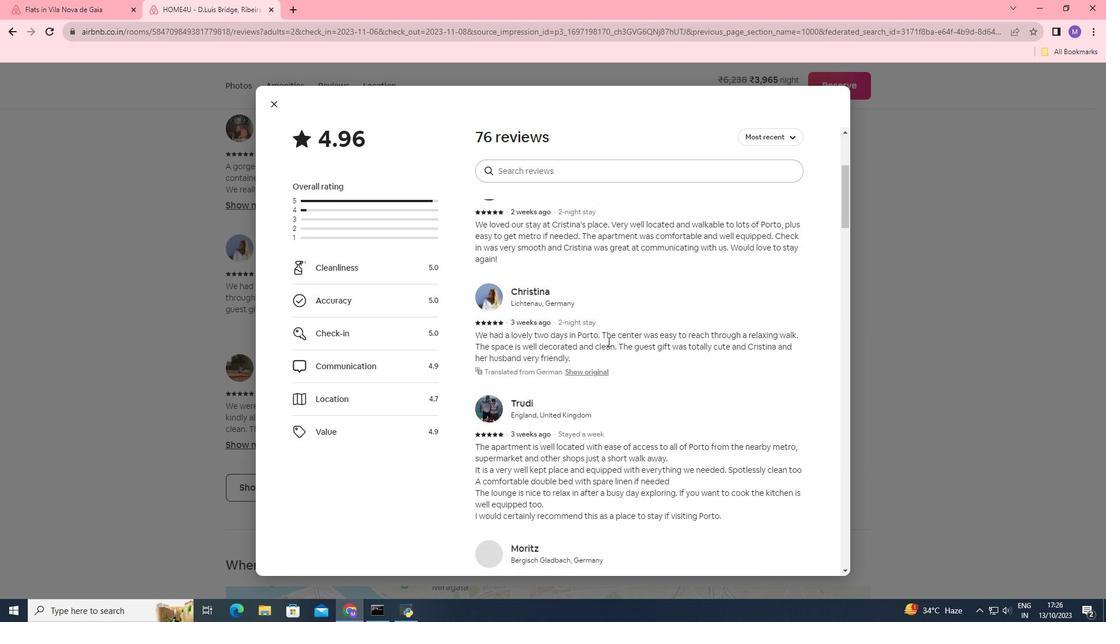 
Action: Mouse scrolled (608, 341) with delta (0, 0)
Screenshot: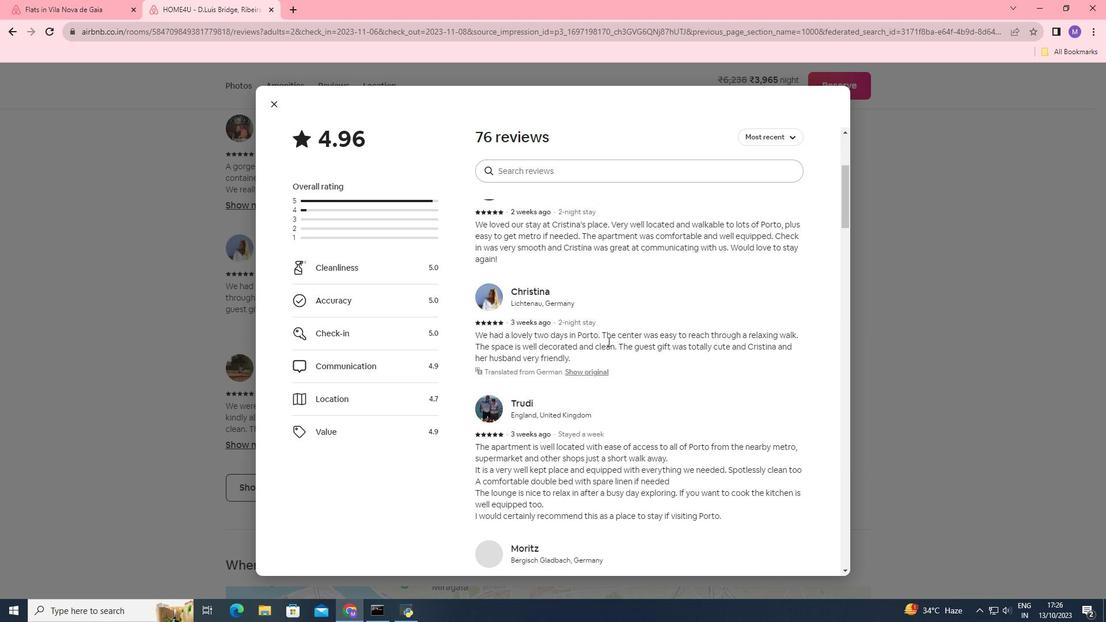 
Action: Mouse scrolled (608, 341) with delta (0, 0)
Screenshot: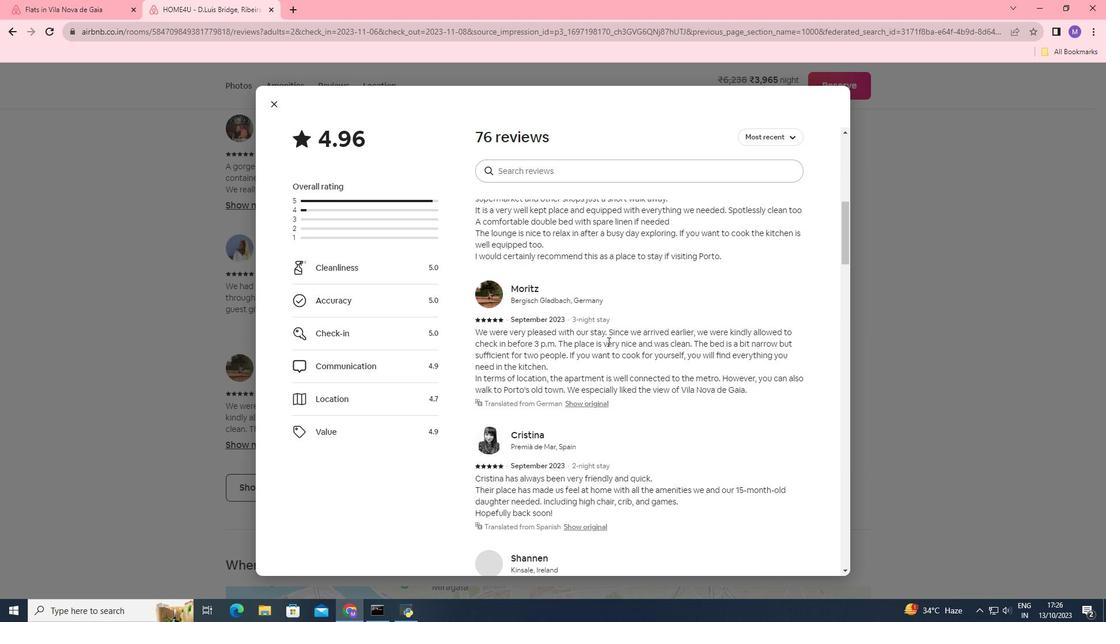 
Action: Mouse scrolled (608, 341) with delta (0, 0)
Screenshot: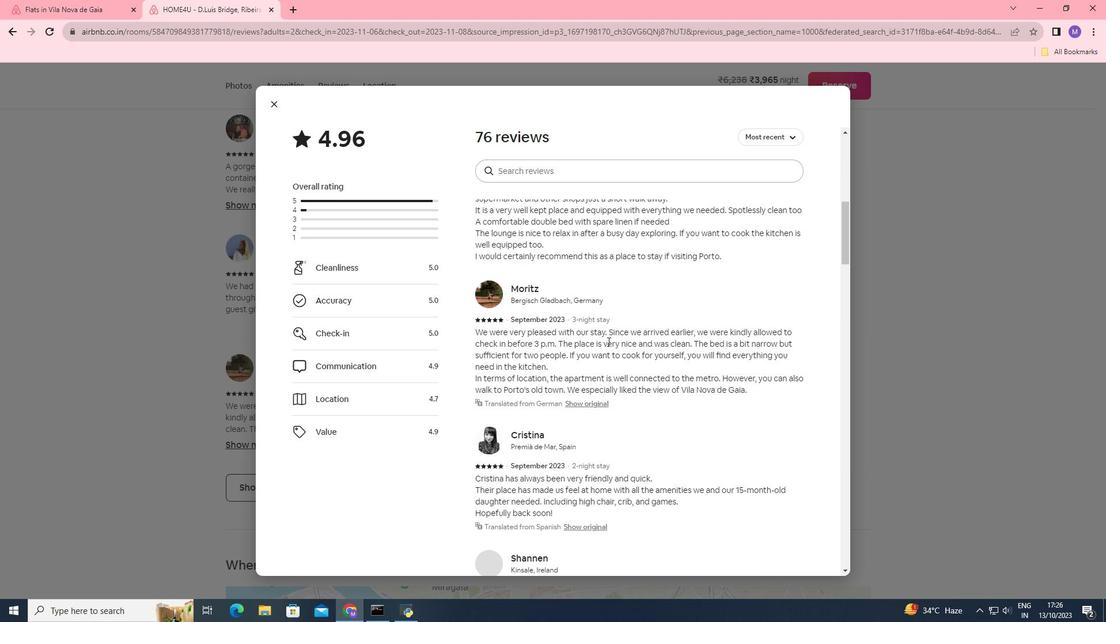 
Action: Mouse scrolled (608, 341) with delta (0, 0)
Screenshot: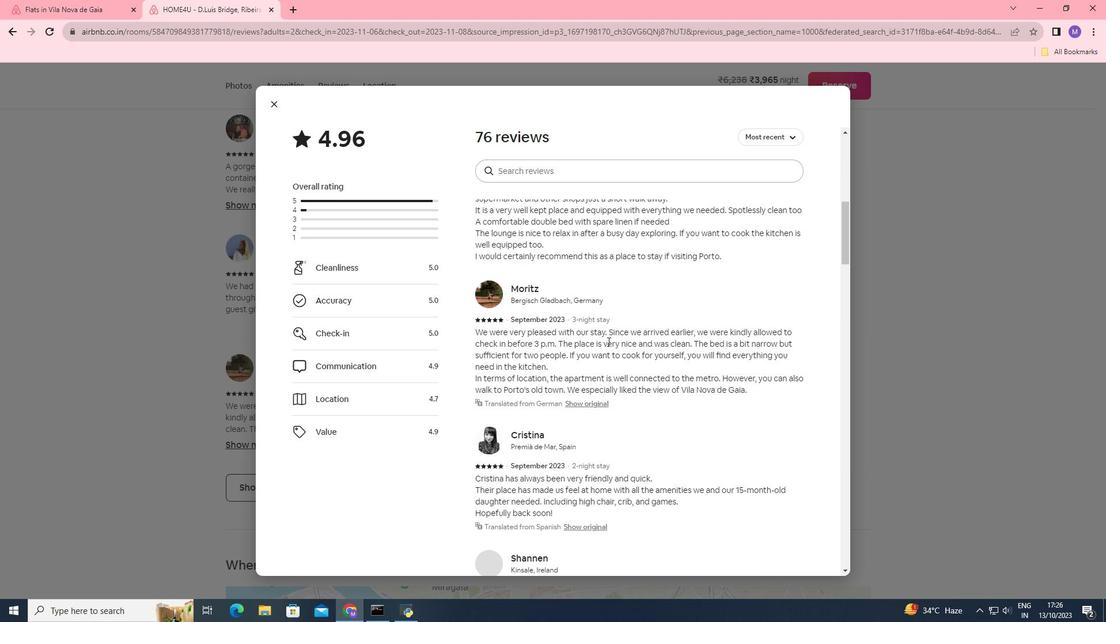 
Action: Mouse scrolled (608, 341) with delta (0, 0)
Screenshot: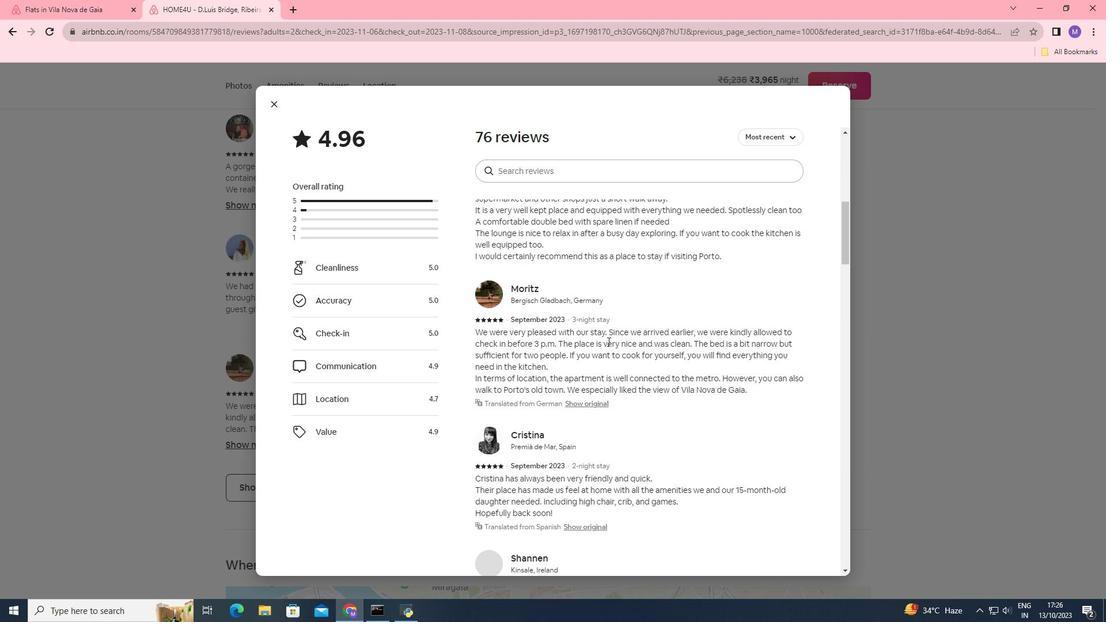 
Action: Mouse scrolled (608, 341) with delta (0, 0)
Screenshot: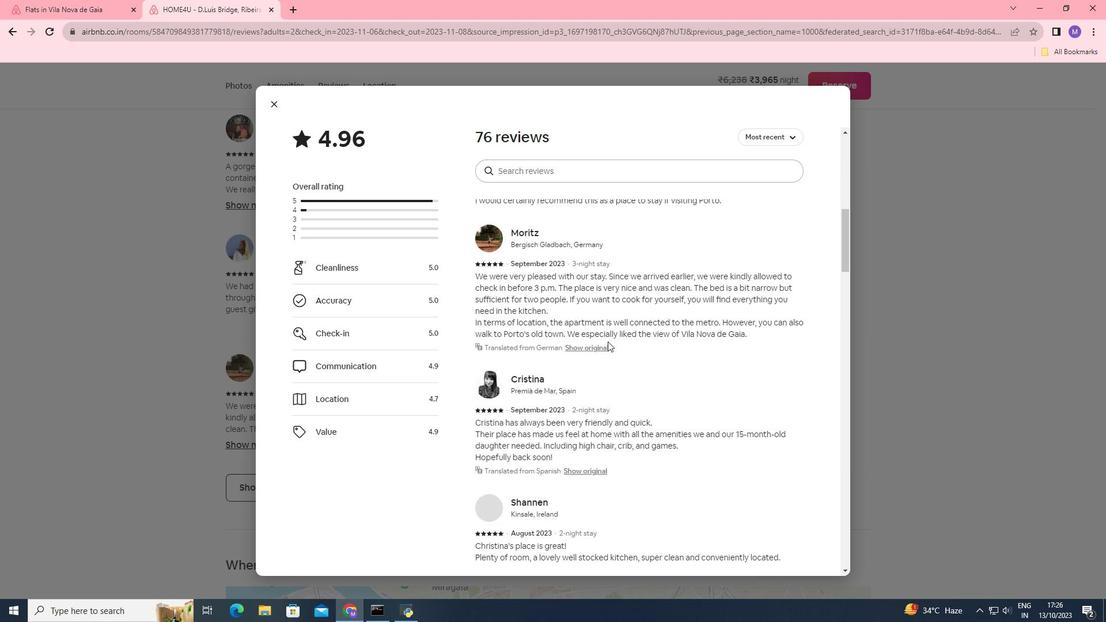 
Action: Mouse scrolled (608, 341) with delta (0, 0)
Screenshot: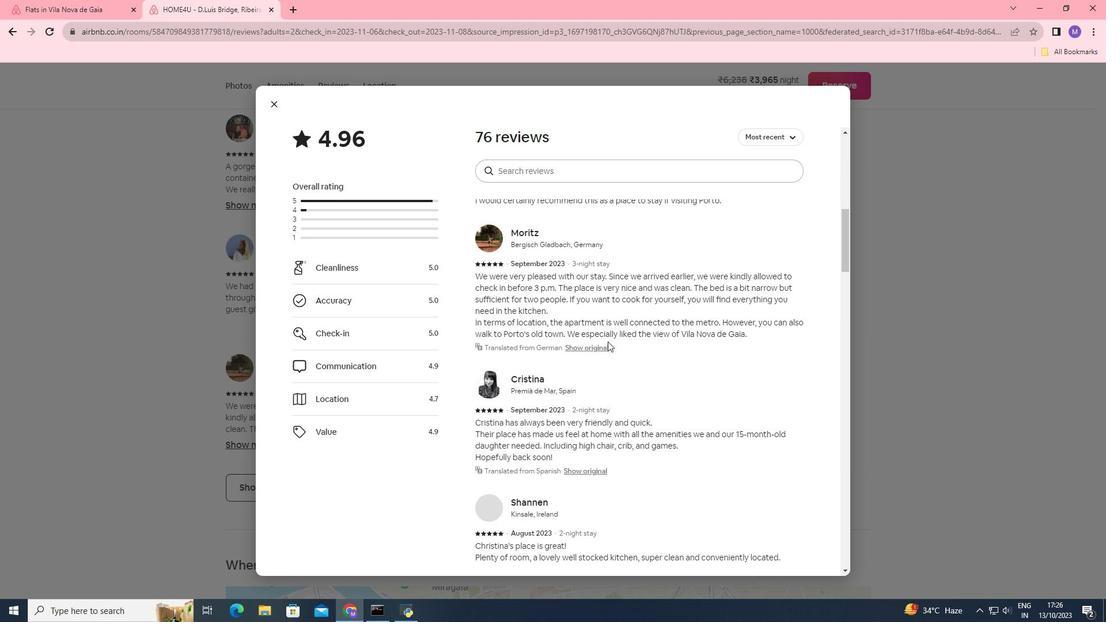
Action: Mouse scrolled (608, 341) with delta (0, 0)
Screenshot: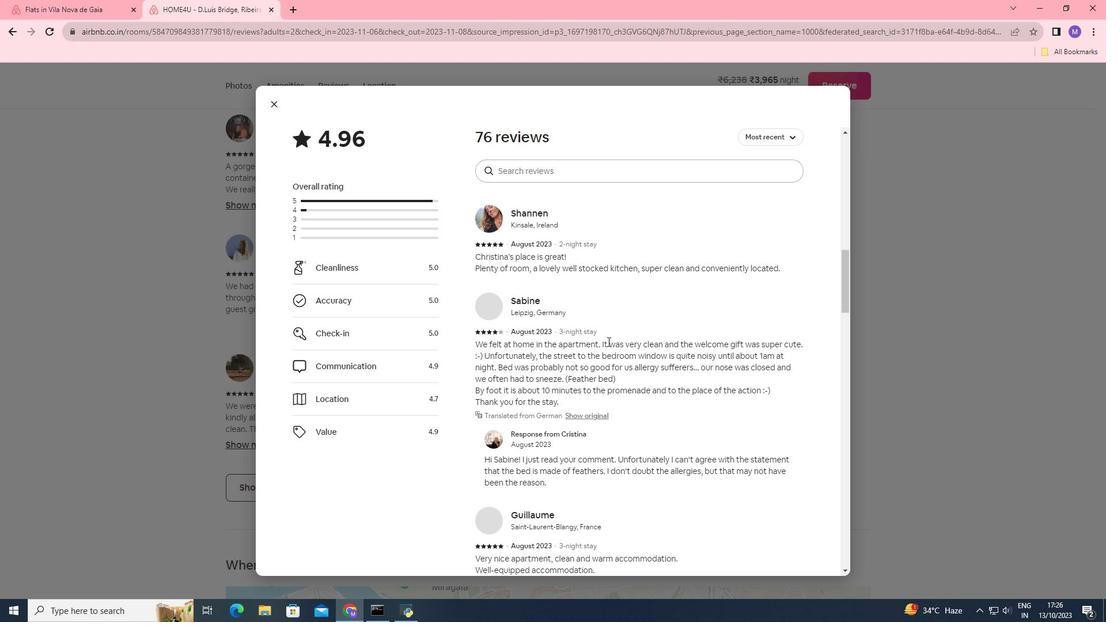 
Action: Mouse scrolled (608, 341) with delta (0, 0)
Screenshot: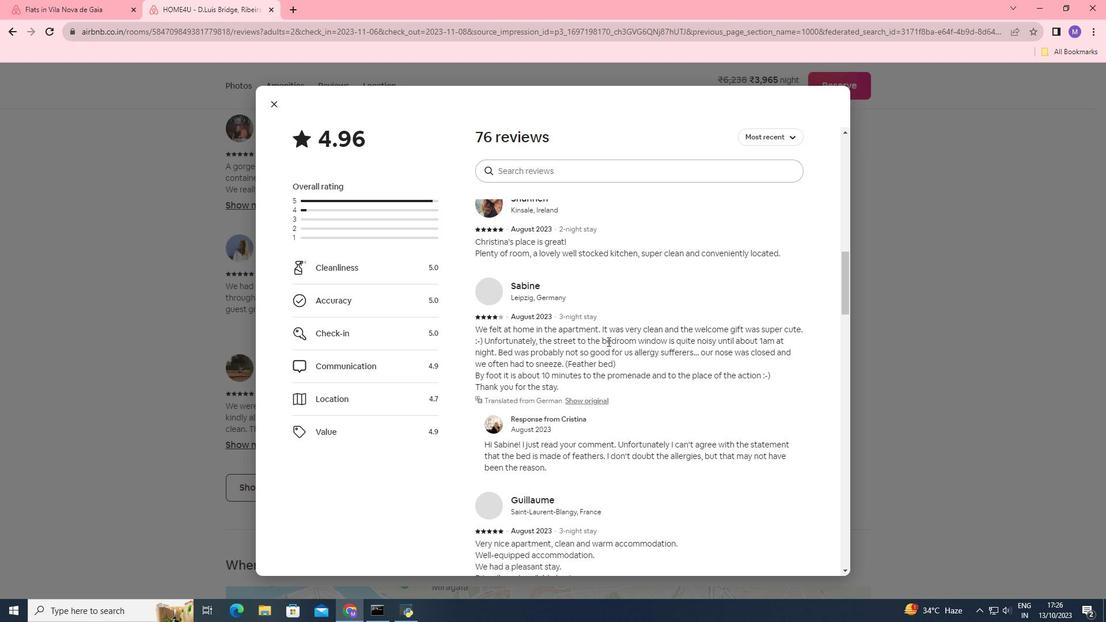 
Action: Mouse scrolled (608, 341) with delta (0, 0)
Screenshot: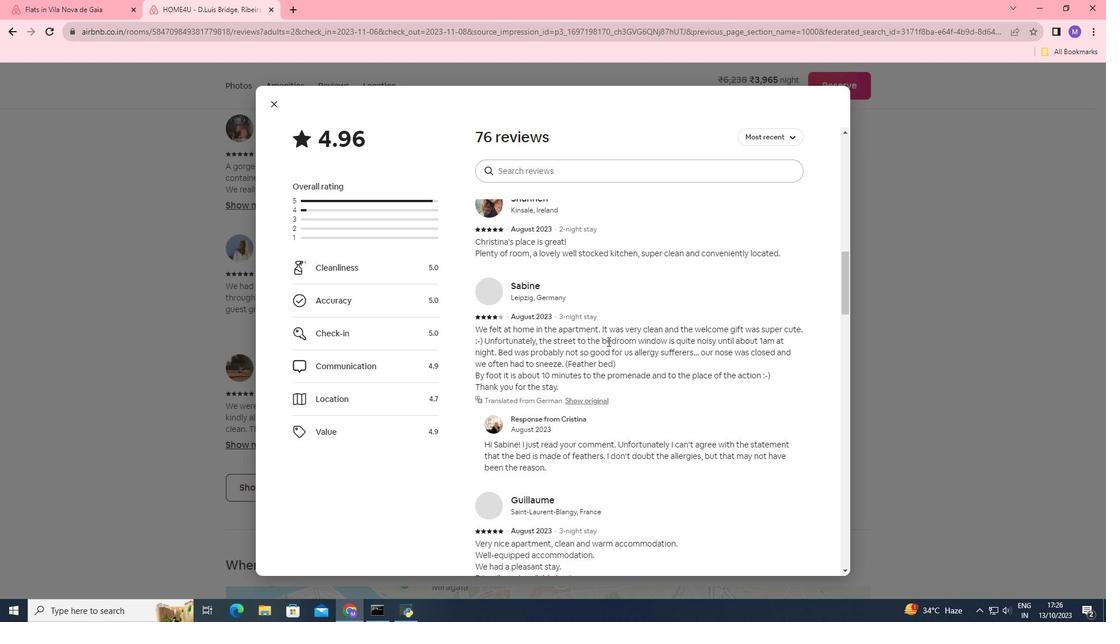 
Action: Mouse scrolled (608, 341) with delta (0, 0)
Screenshot: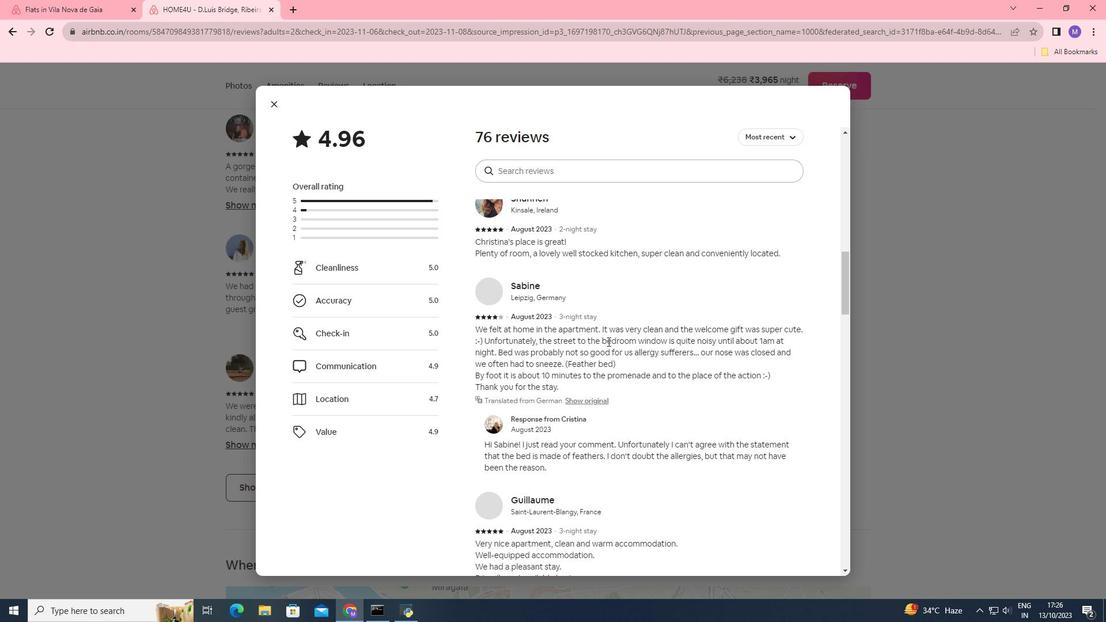 
Action: Mouse scrolled (608, 341) with delta (0, 0)
Screenshot: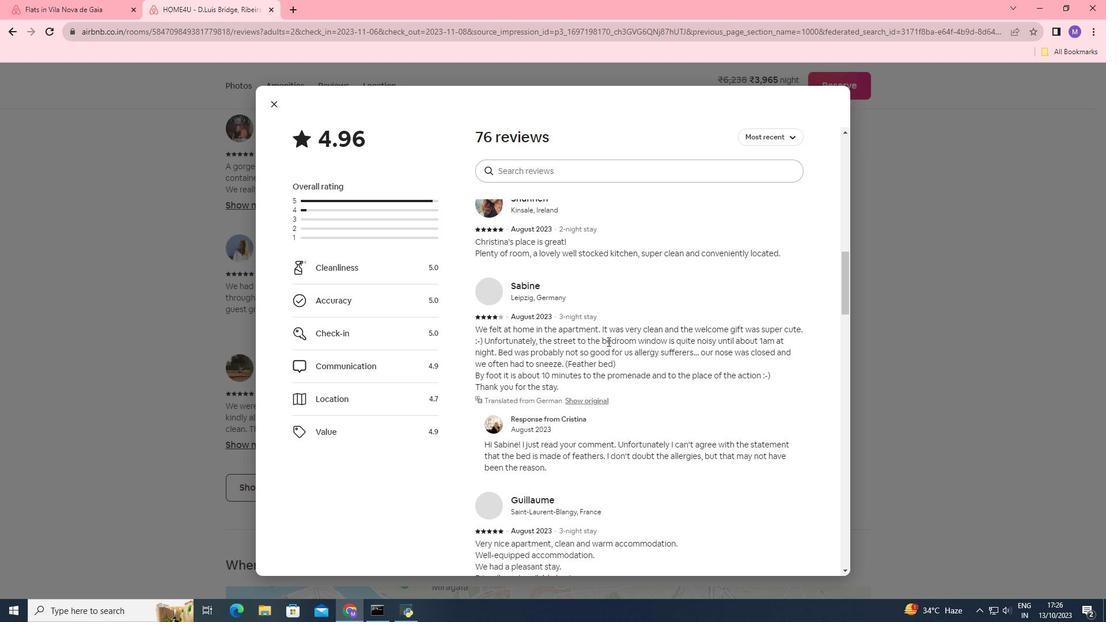 
Action: Mouse scrolled (608, 341) with delta (0, 0)
Screenshot: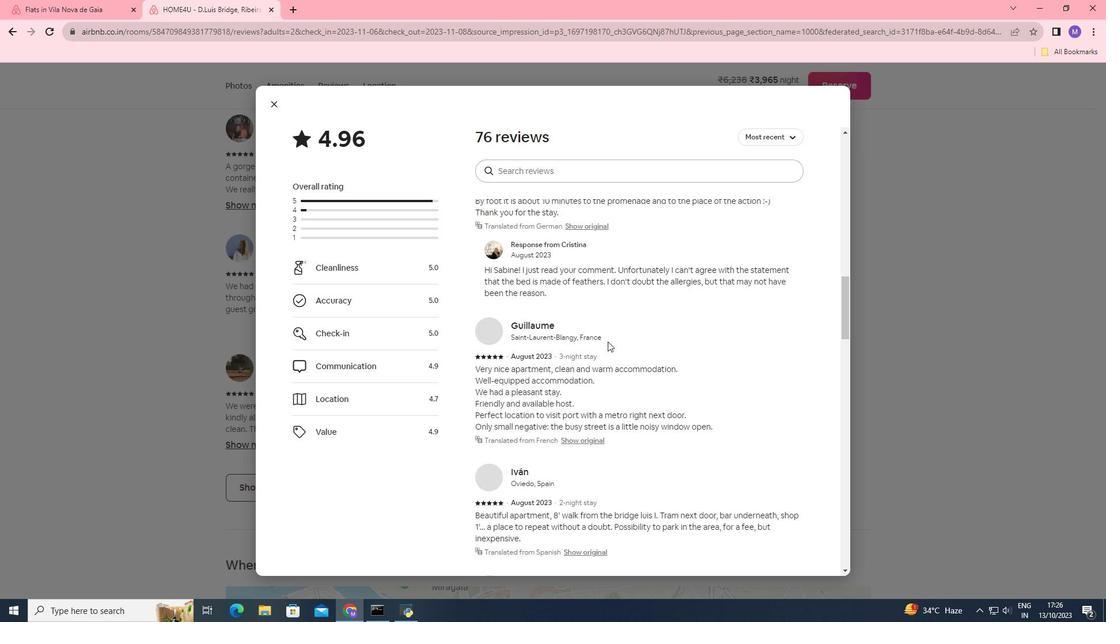 
Action: Mouse scrolled (608, 341) with delta (0, 0)
Screenshot: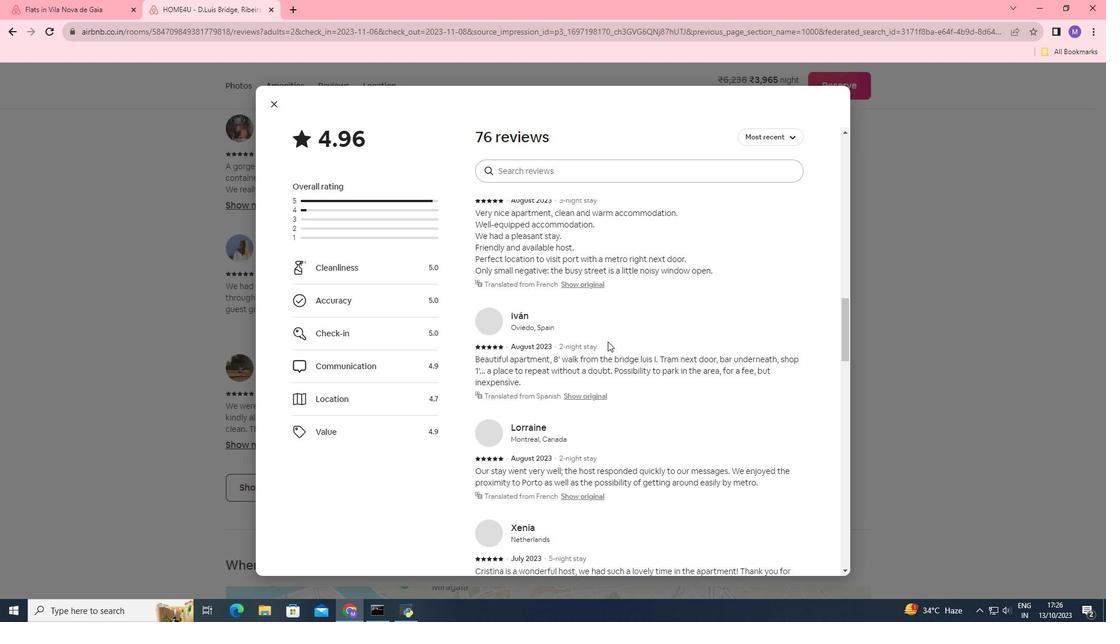 
Action: Mouse scrolled (608, 341) with delta (0, 0)
Screenshot: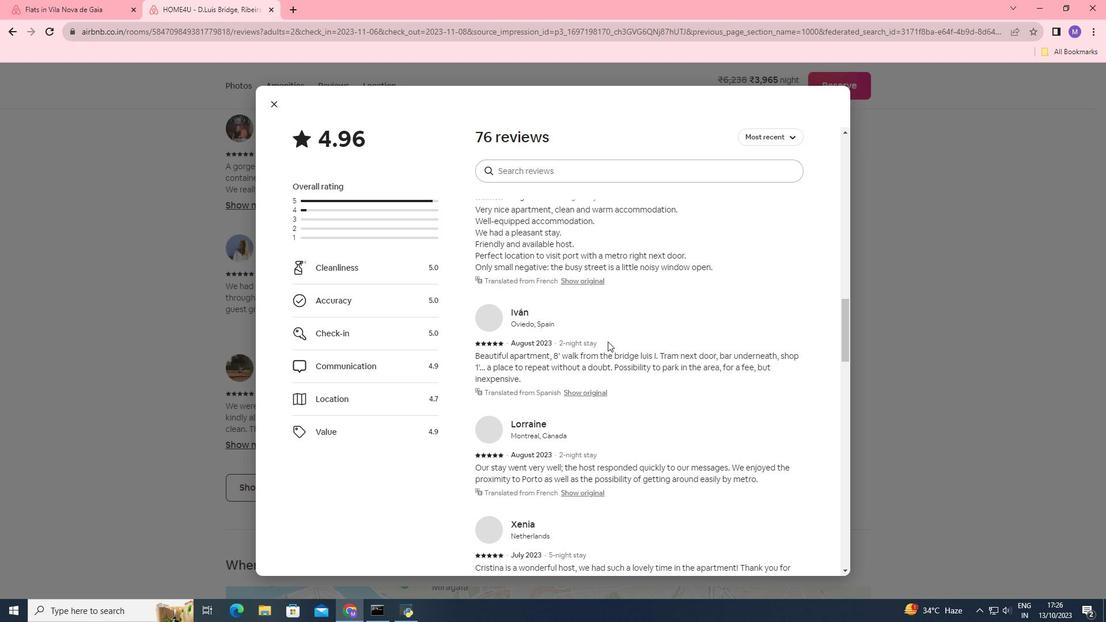 
Action: Mouse scrolled (608, 341) with delta (0, 0)
Screenshot: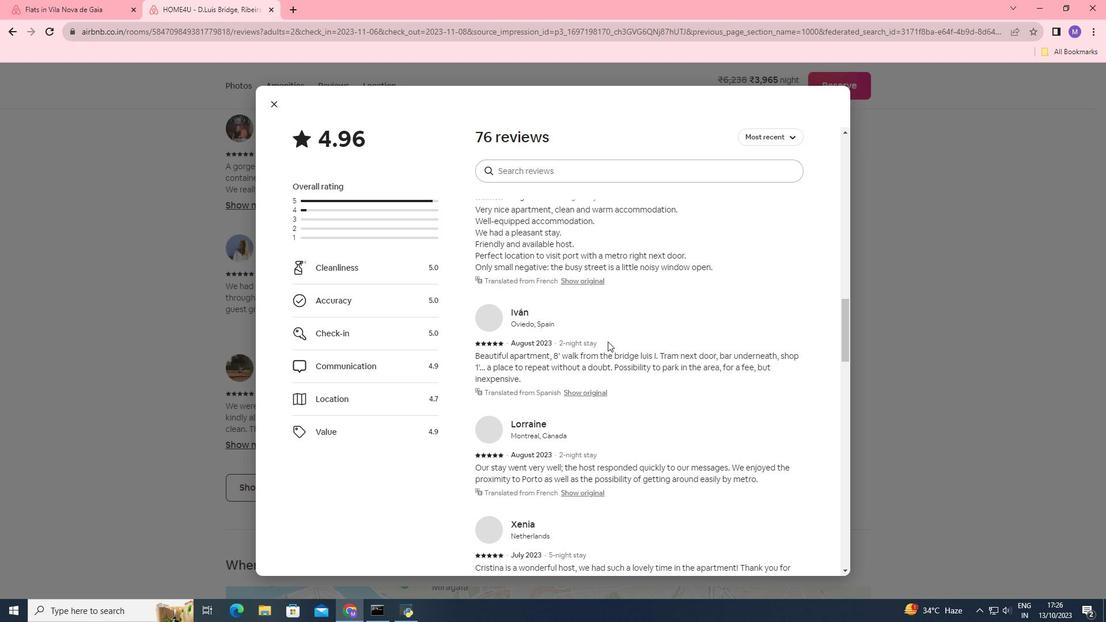 
Action: Mouse scrolled (608, 341) with delta (0, 0)
Screenshot: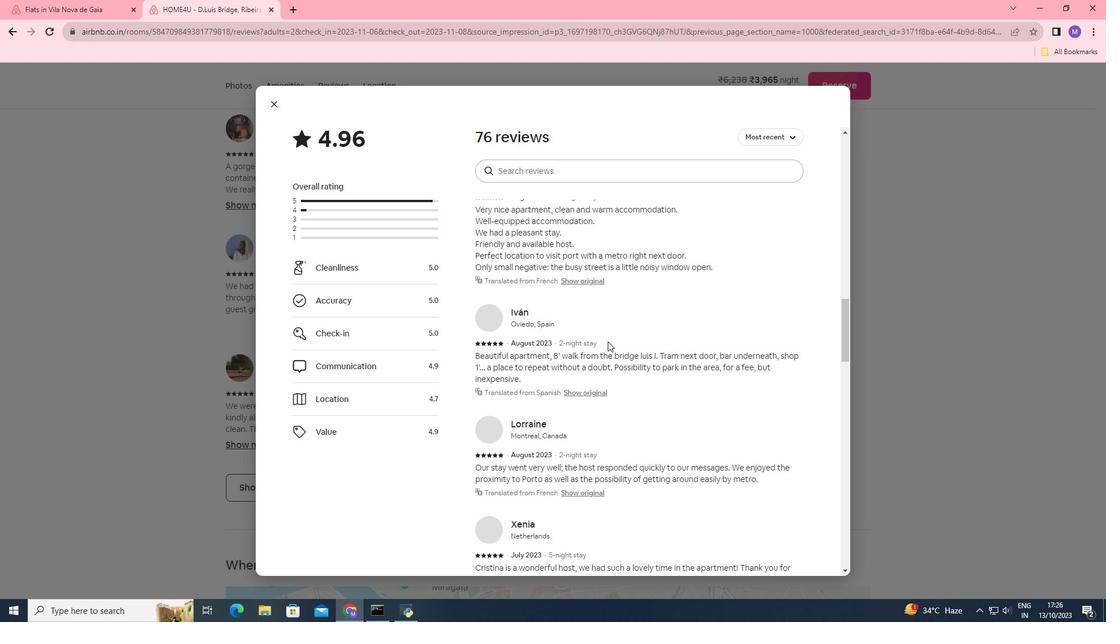 
Action: Mouse scrolled (608, 341) with delta (0, 0)
Screenshot: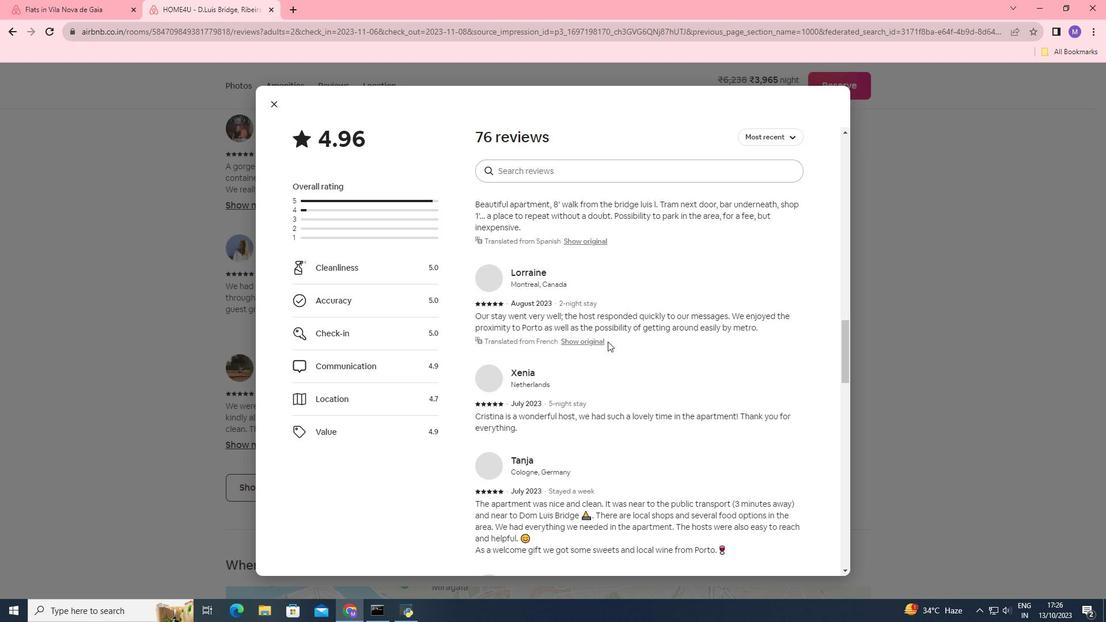 
Action: Mouse scrolled (608, 341) with delta (0, 0)
Screenshot: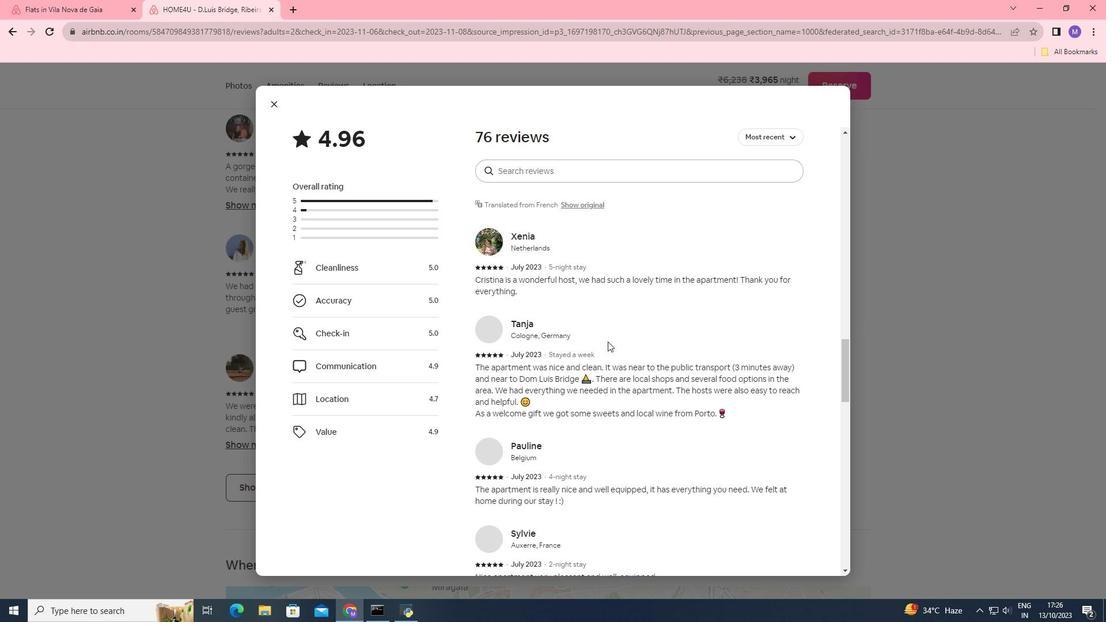 
Action: Mouse scrolled (608, 341) with delta (0, 0)
Screenshot: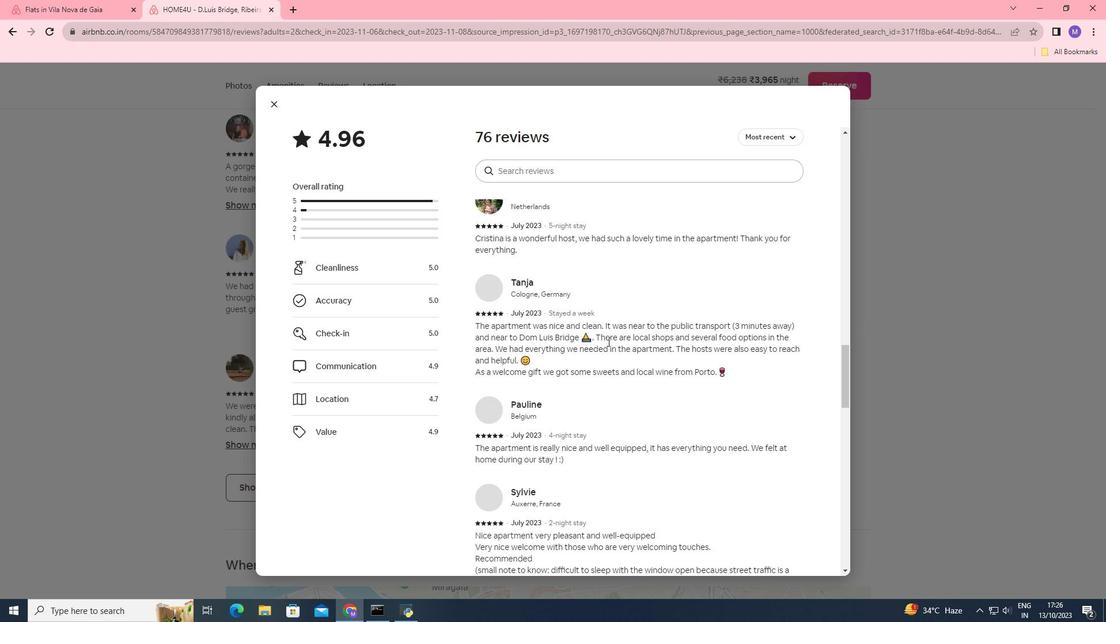 
Action: Mouse scrolled (608, 341) with delta (0, 0)
